 Task: Patient Sign in Sheet Template.
Action: Mouse pressed left at (282, 207)
Screenshot: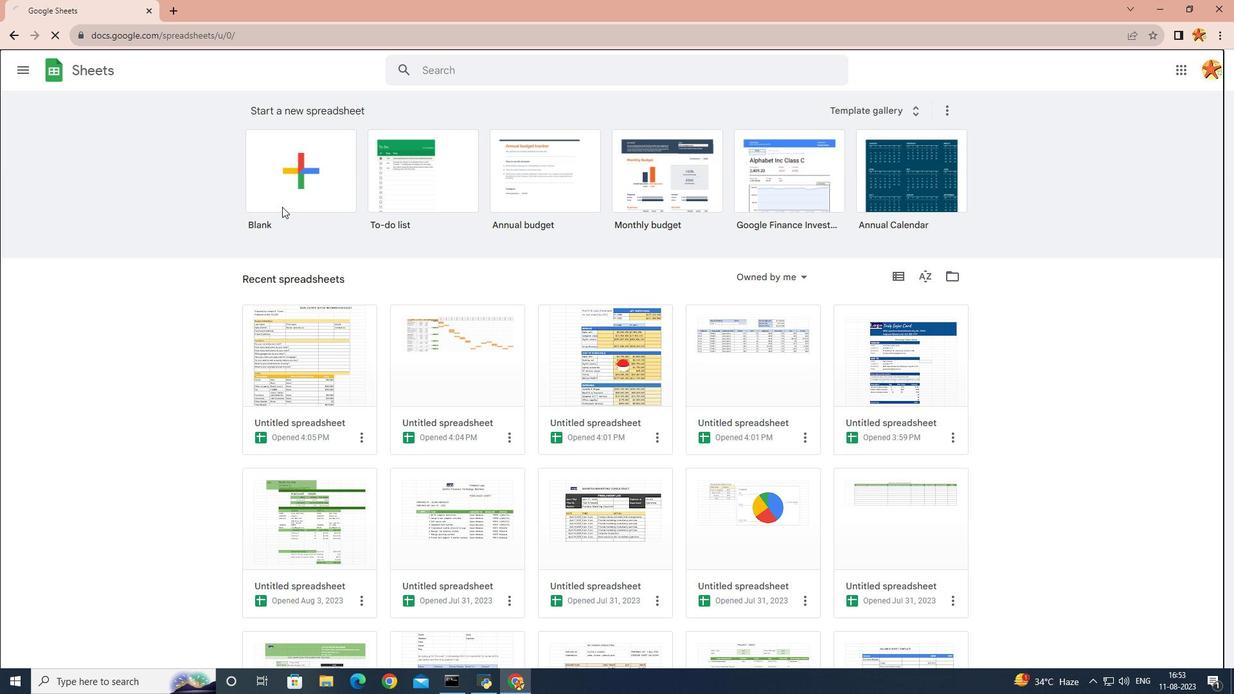 
Action: Mouse moved to (149, 178)
Screenshot: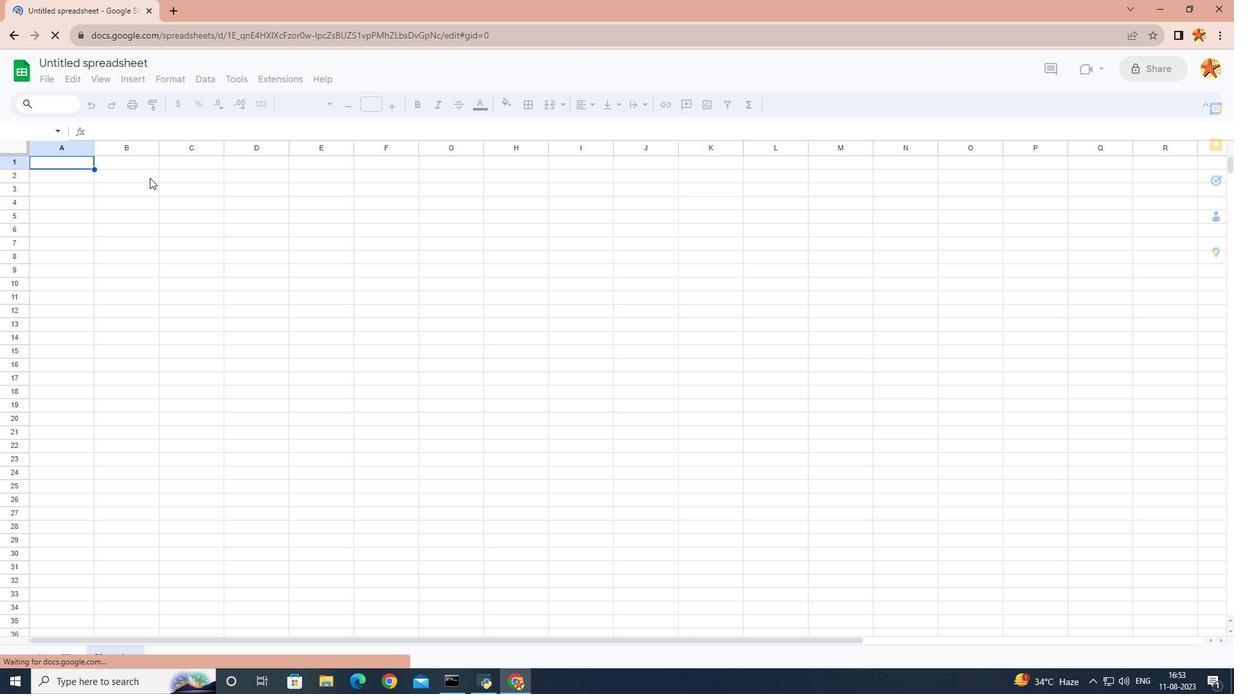 
Action: Mouse pressed left at (149, 178)
Screenshot: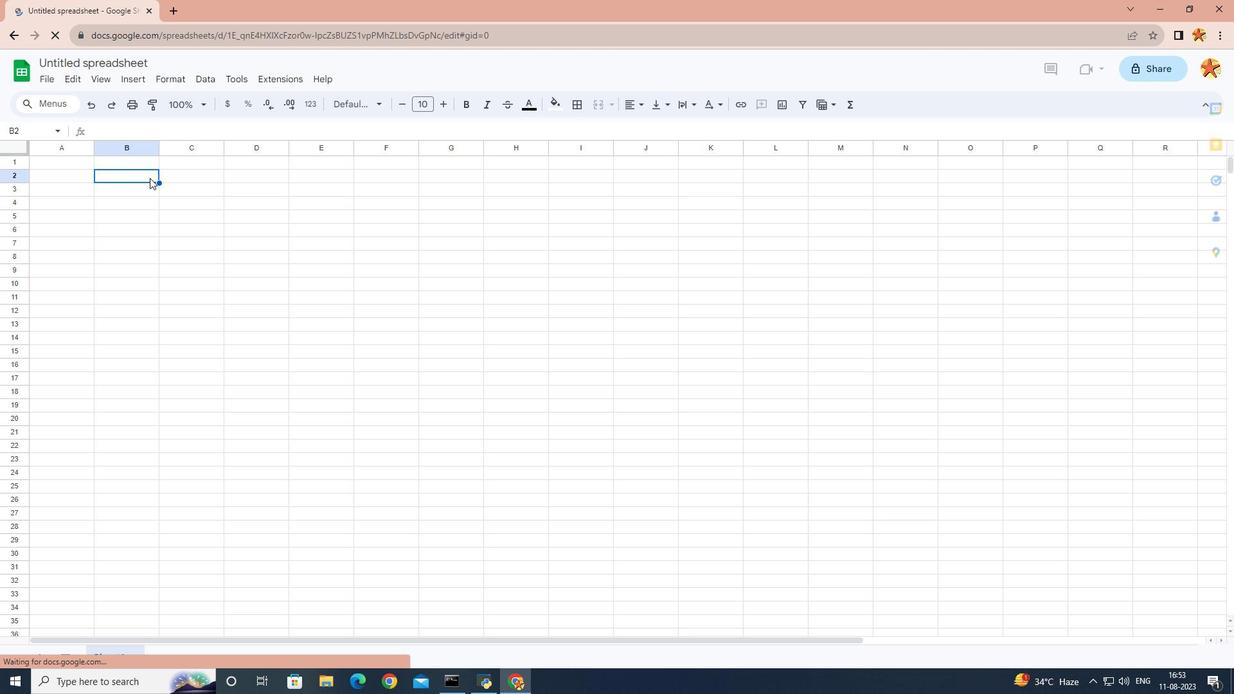 
Action: Mouse pressed left at (149, 178)
Screenshot: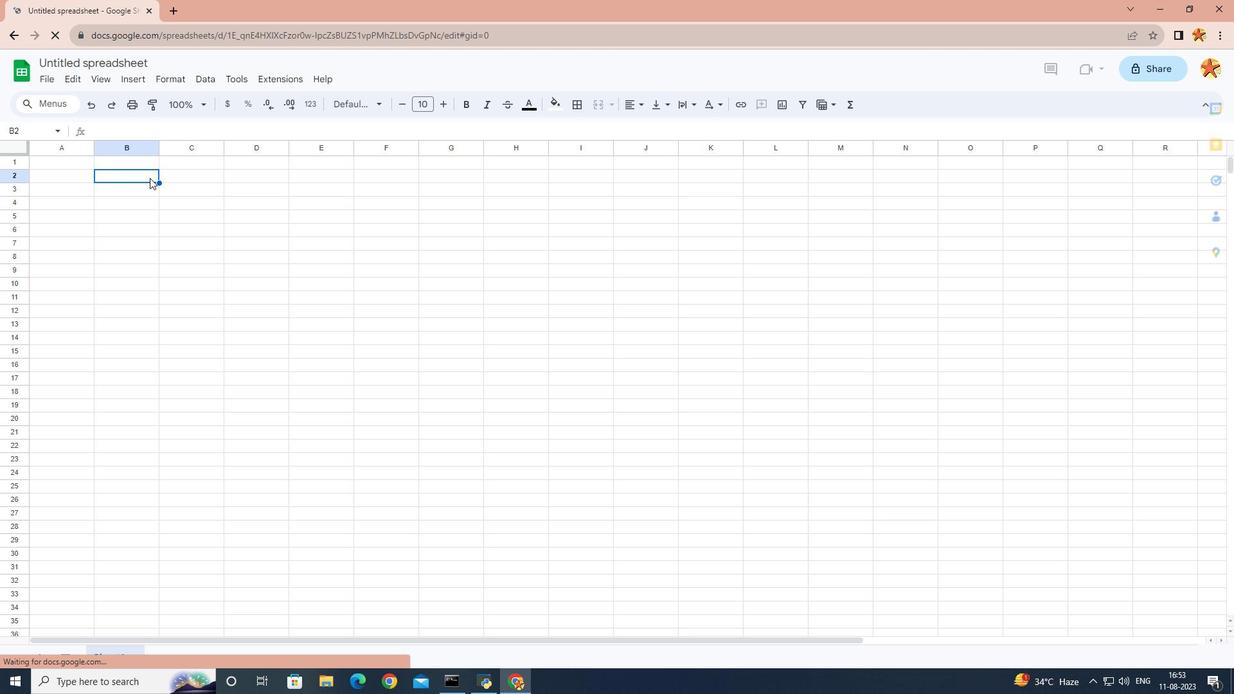 
Action: Mouse pressed left at (149, 178)
Screenshot: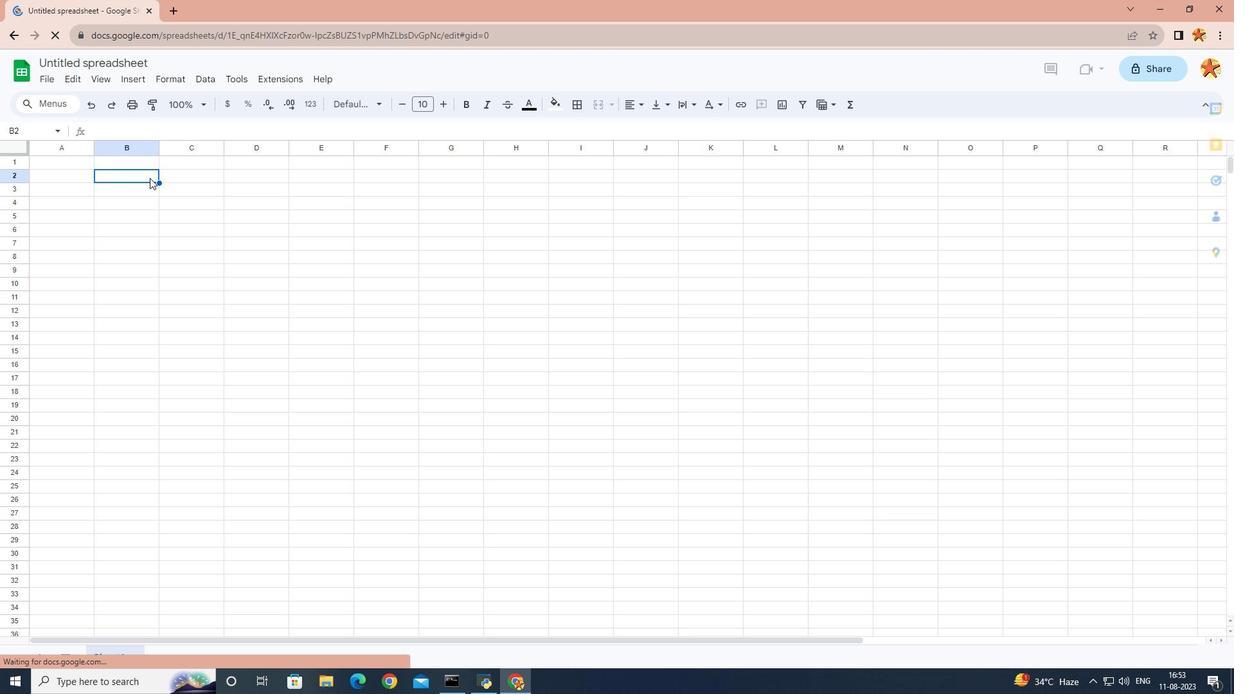 
Action: Mouse pressed left at (149, 178)
Screenshot: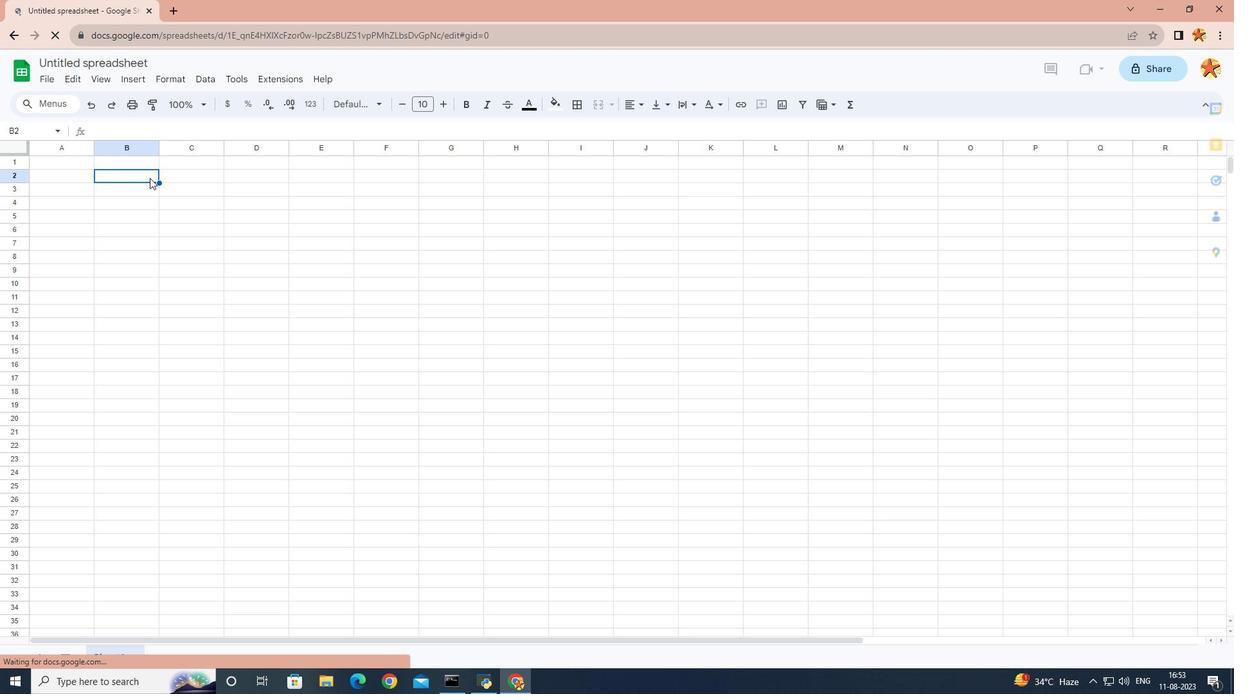 
Action: Mouse pressed left at (149, 178)
Screenshot: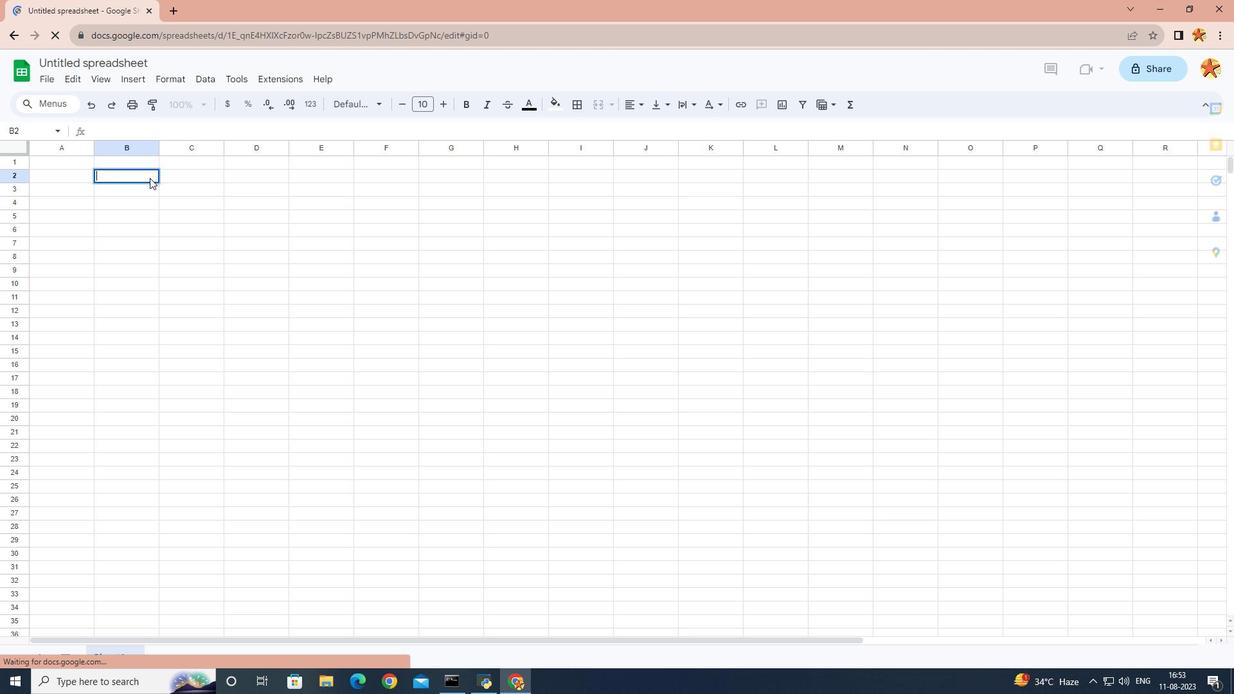 
Action: Mouse moved to (144, 177)
Screenshot: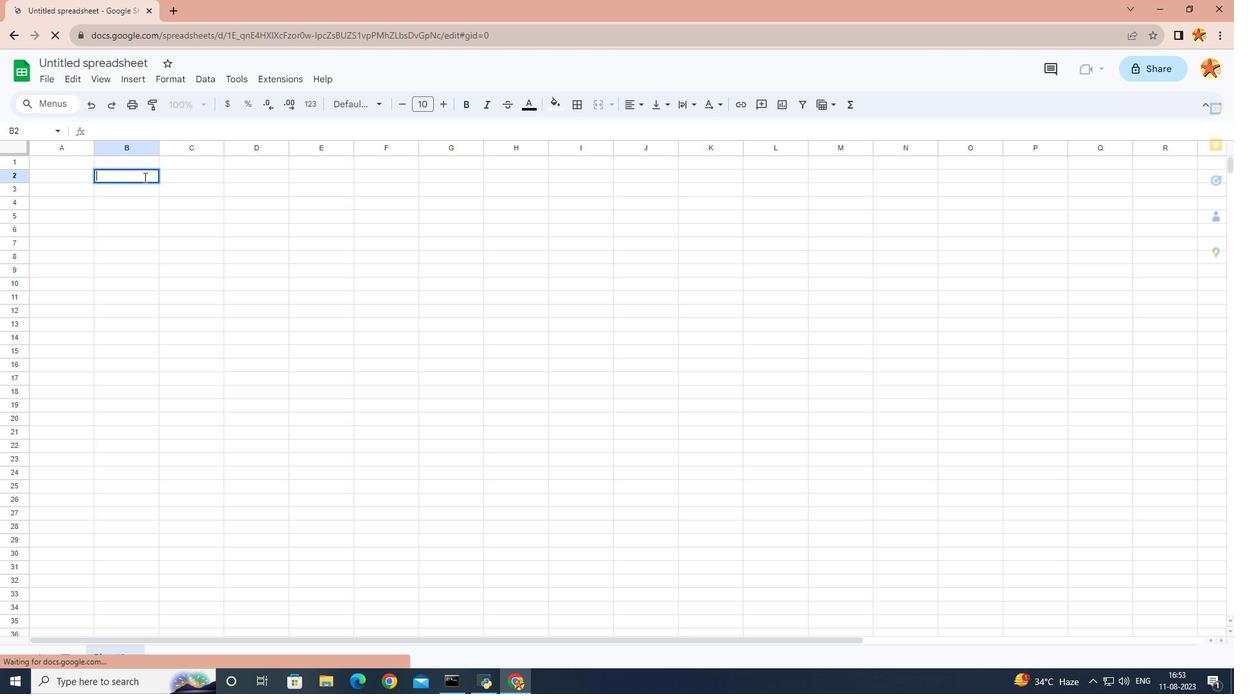 
Action: Key pressed <Key.caps_lock>ST.<Key.space>JOHN<Key.space>HJ<Key.backspace>OSPITAL
Screenshot: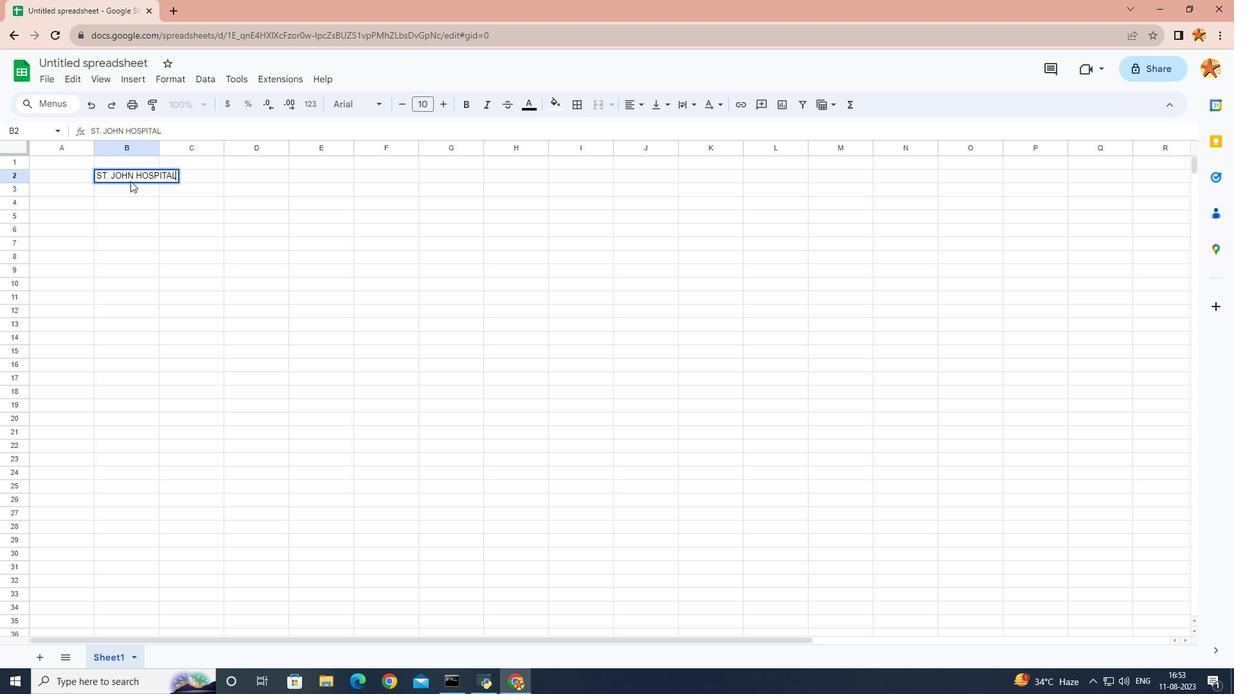 
Action: Mouse moved to (134, 251)
Screenshot: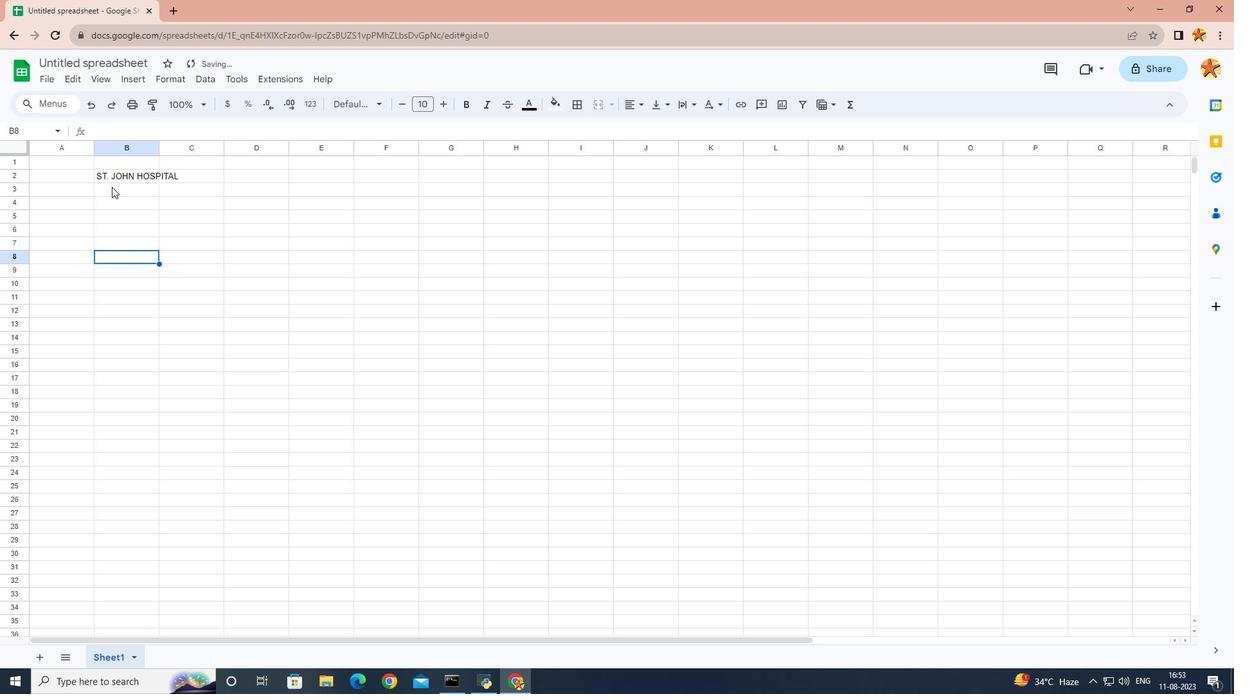 
Action: Mouse pressed left at (134, 251)
Screenshot: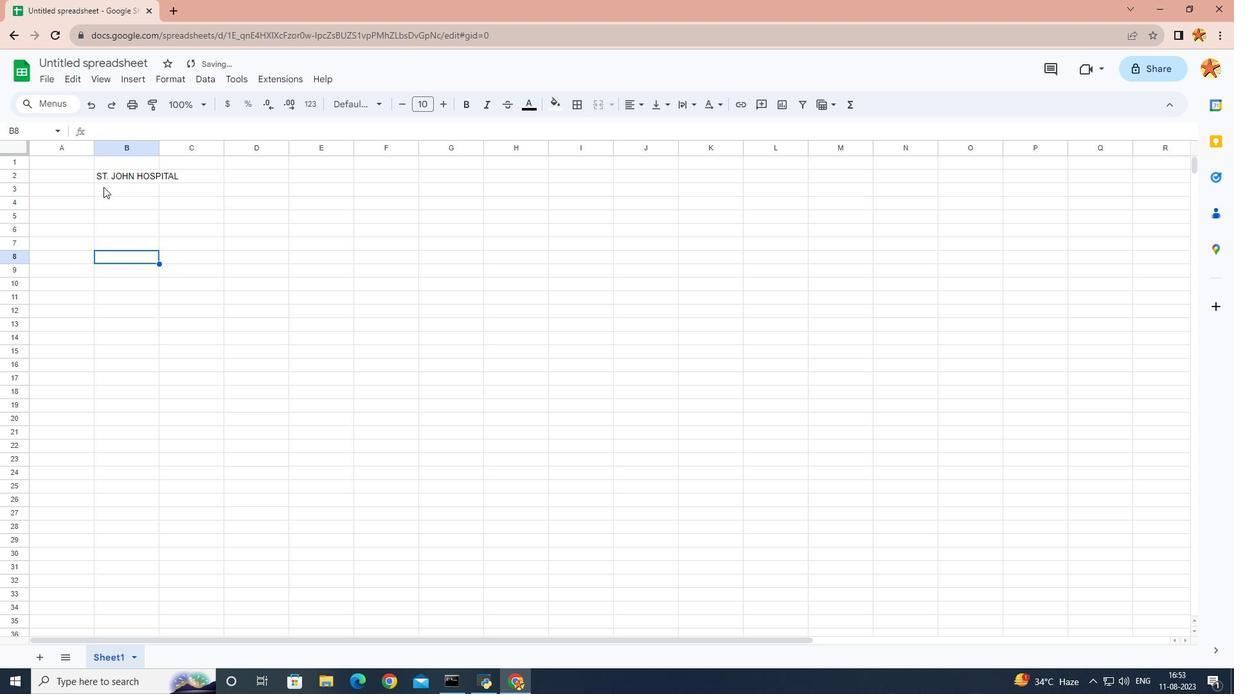 
Action: Mouse moved to (83, 192)
Screenshot: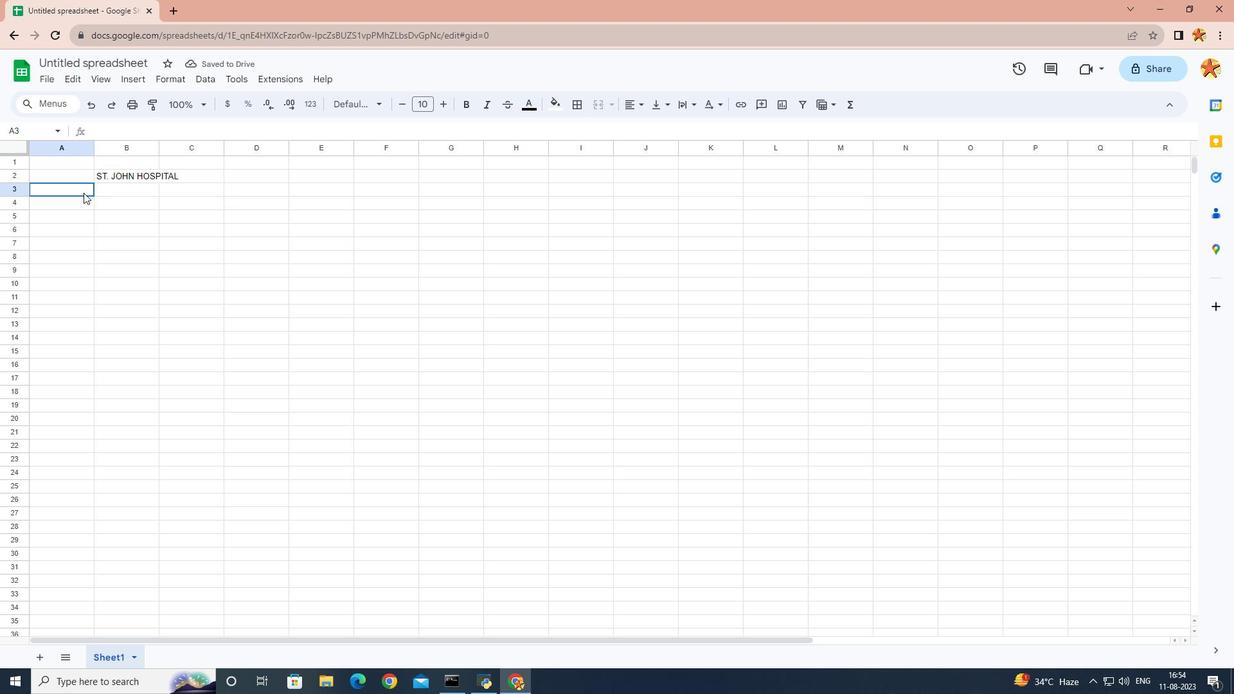 
Action: Mouse pressed left at (83, 192)
Screenshot: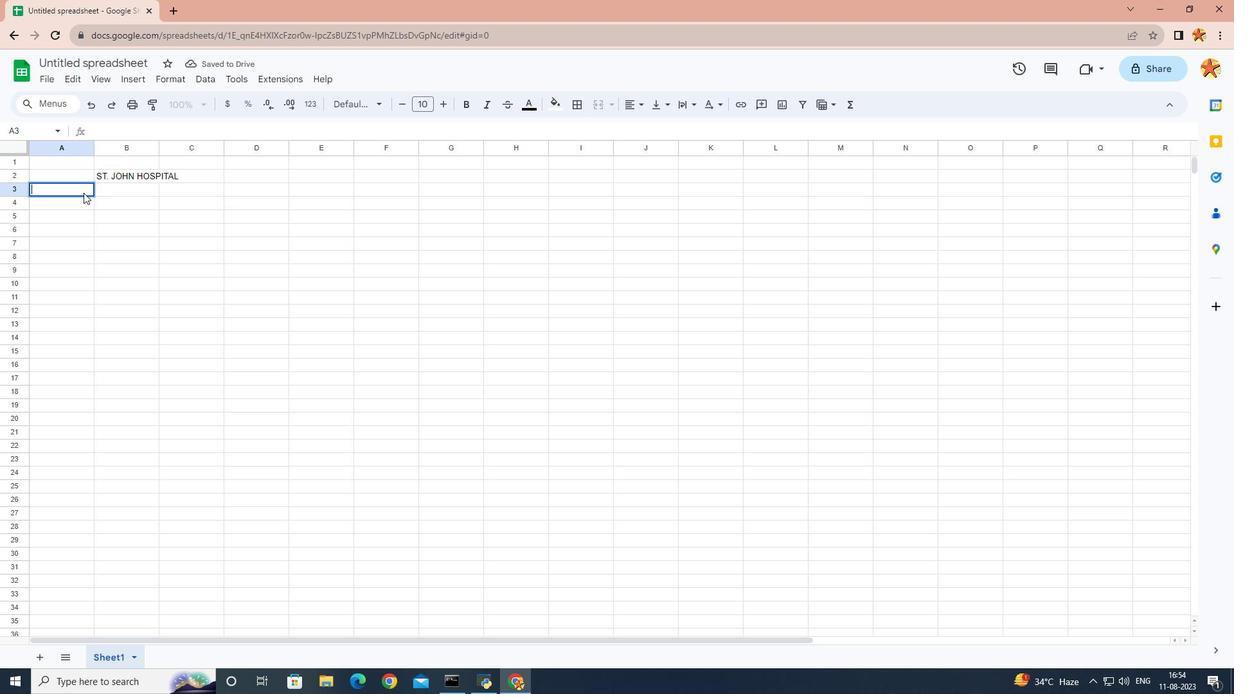 
Action: Mouse pressed left at (83, 192)
Screenshot: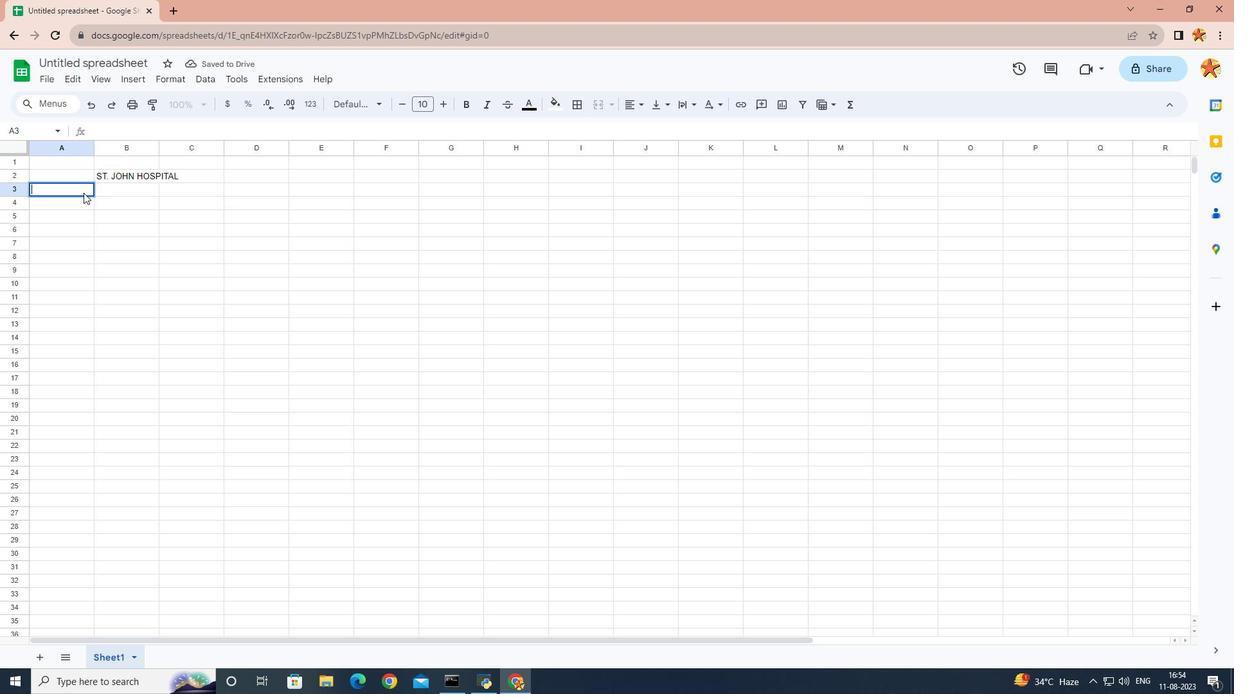
Action: Key pressed DATE
Screenshot: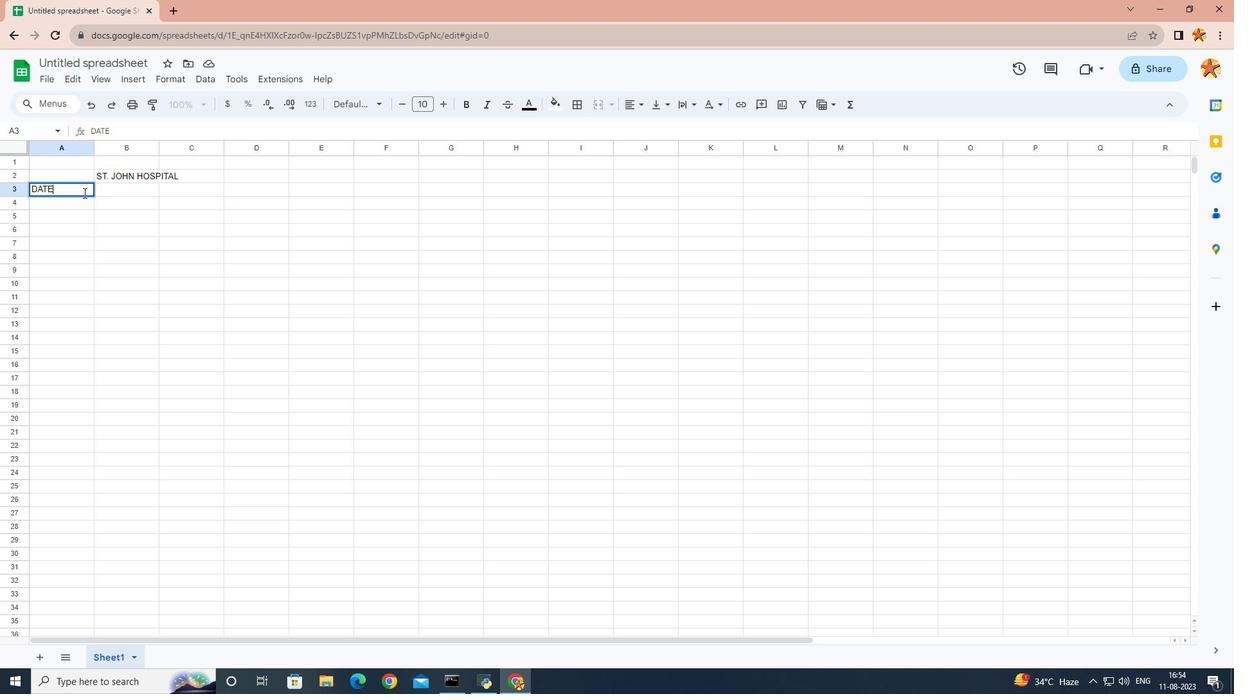 
Action: Mouse moved to (109, 189)
Screenshot: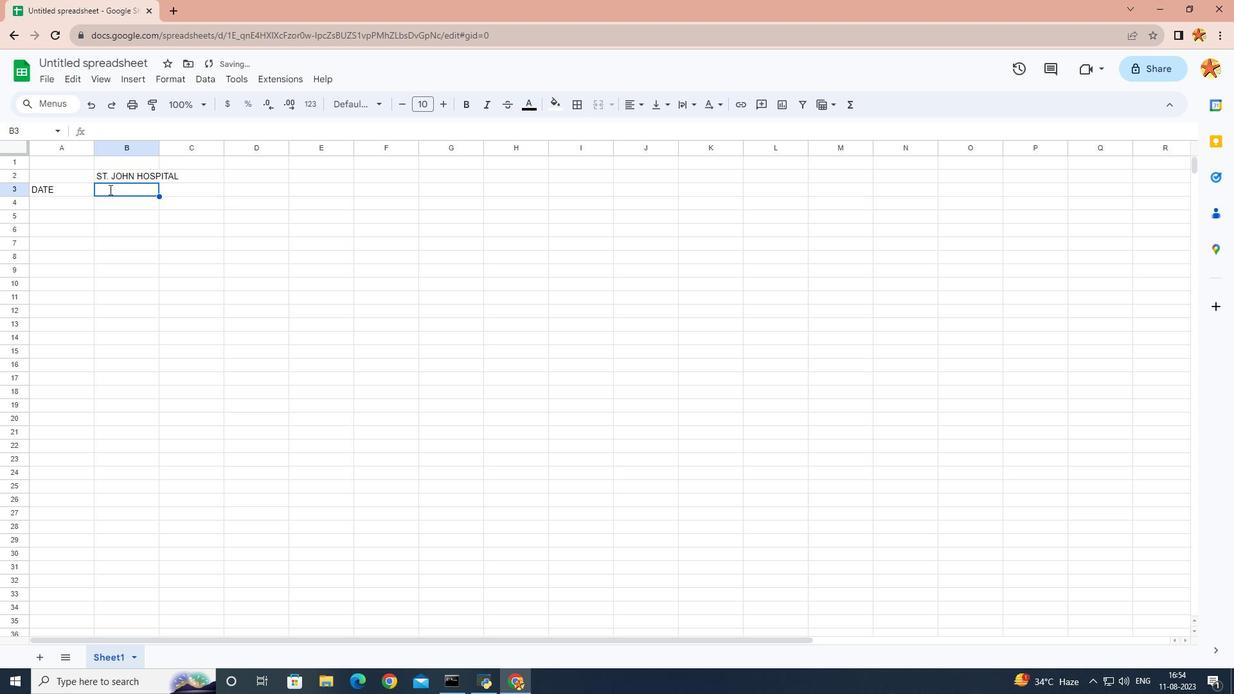 
Action: Mouse pressed left at (109, 189)
Screenshot: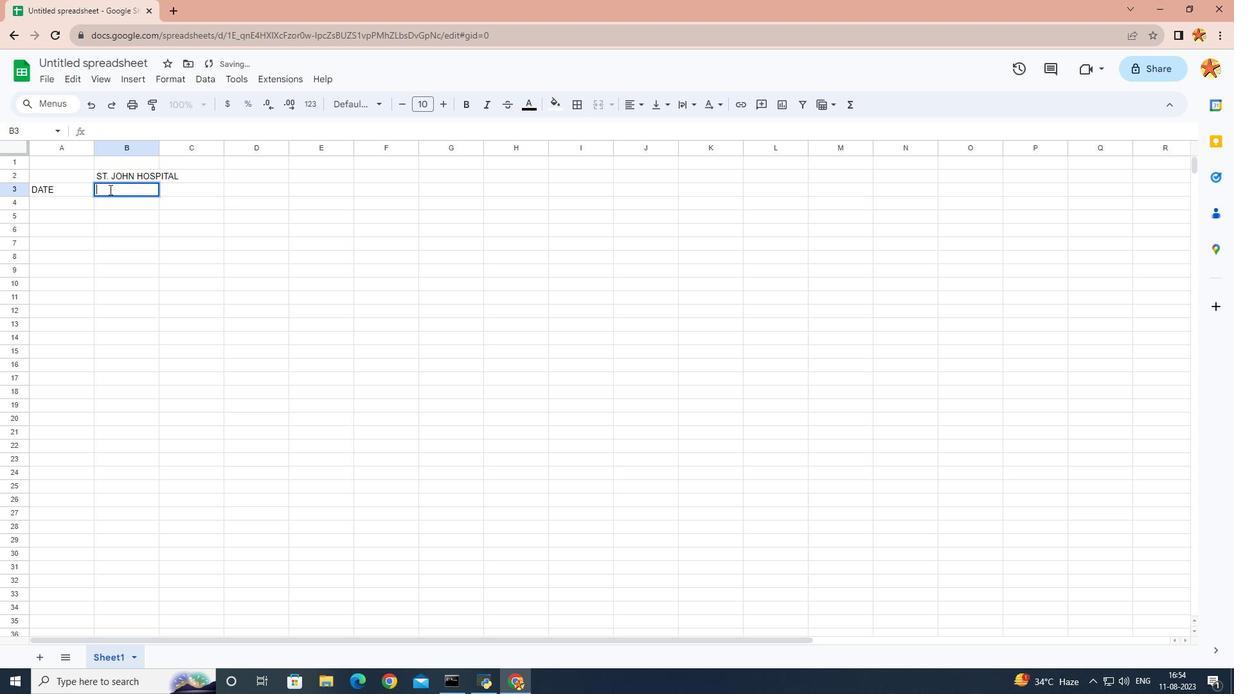 
Action: Mouse pressed left at (109, 189)
Screenshot: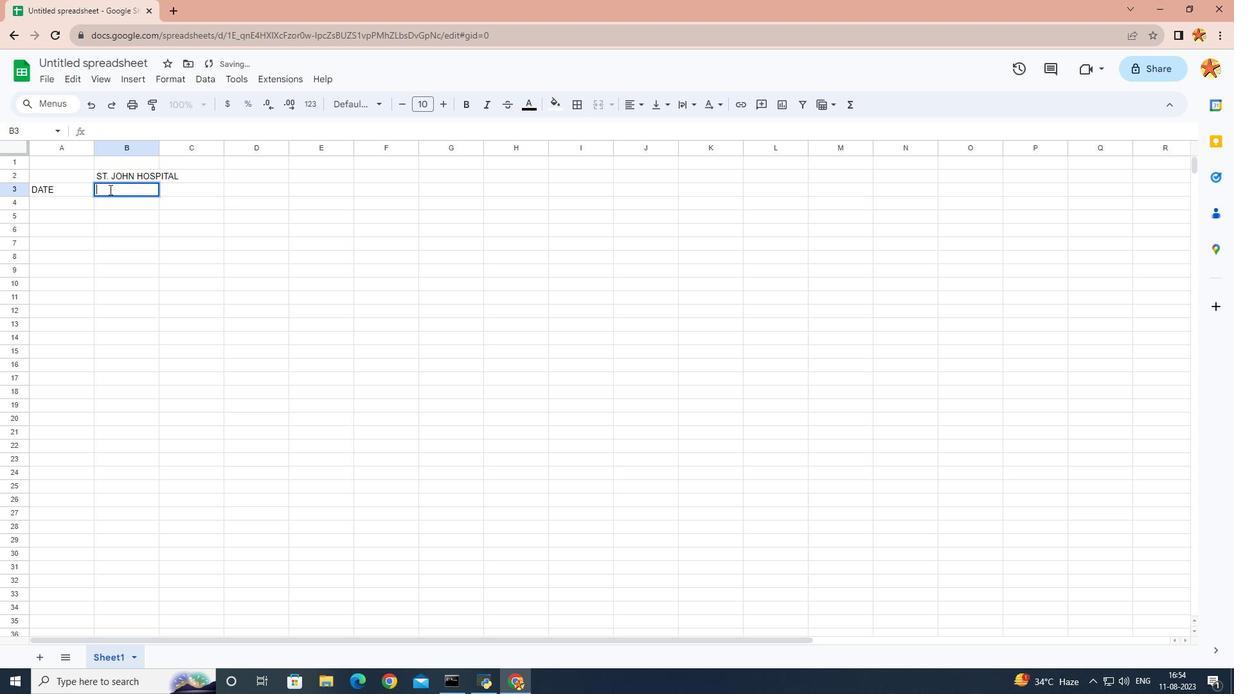 
Action: Key pressed PATIENT<Key.space>NAME
Screenshot: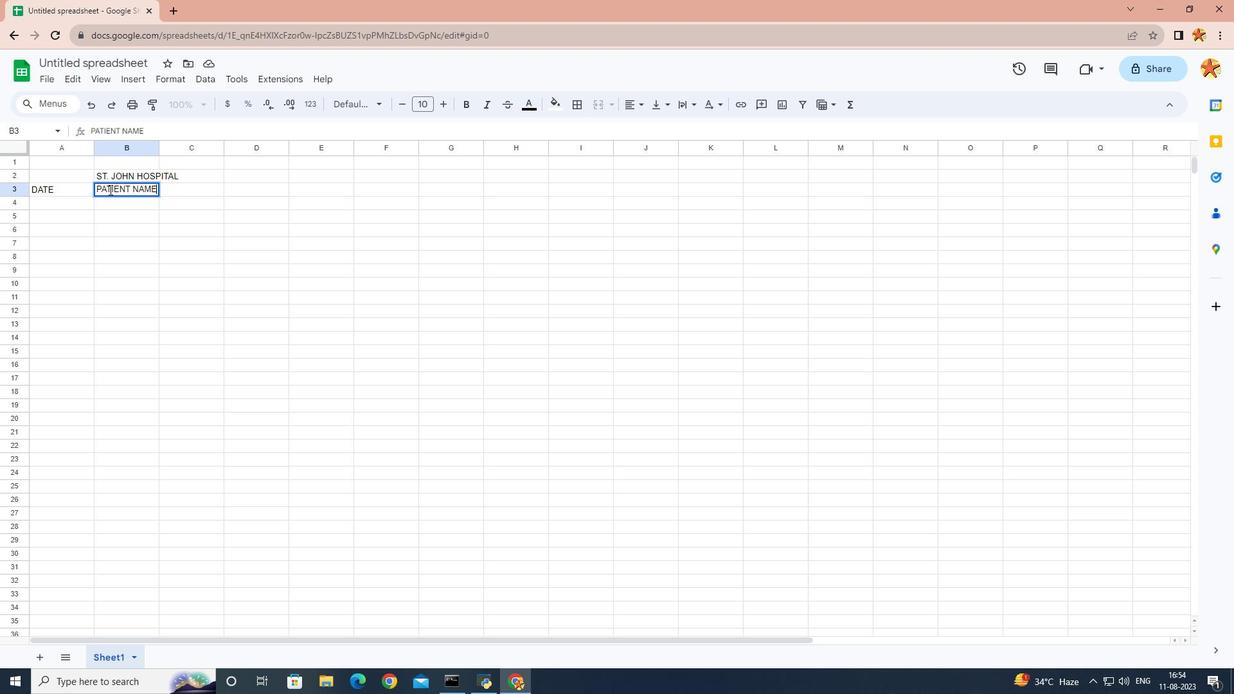 
Action: Mouse moved to (183, 191)
Screenshot: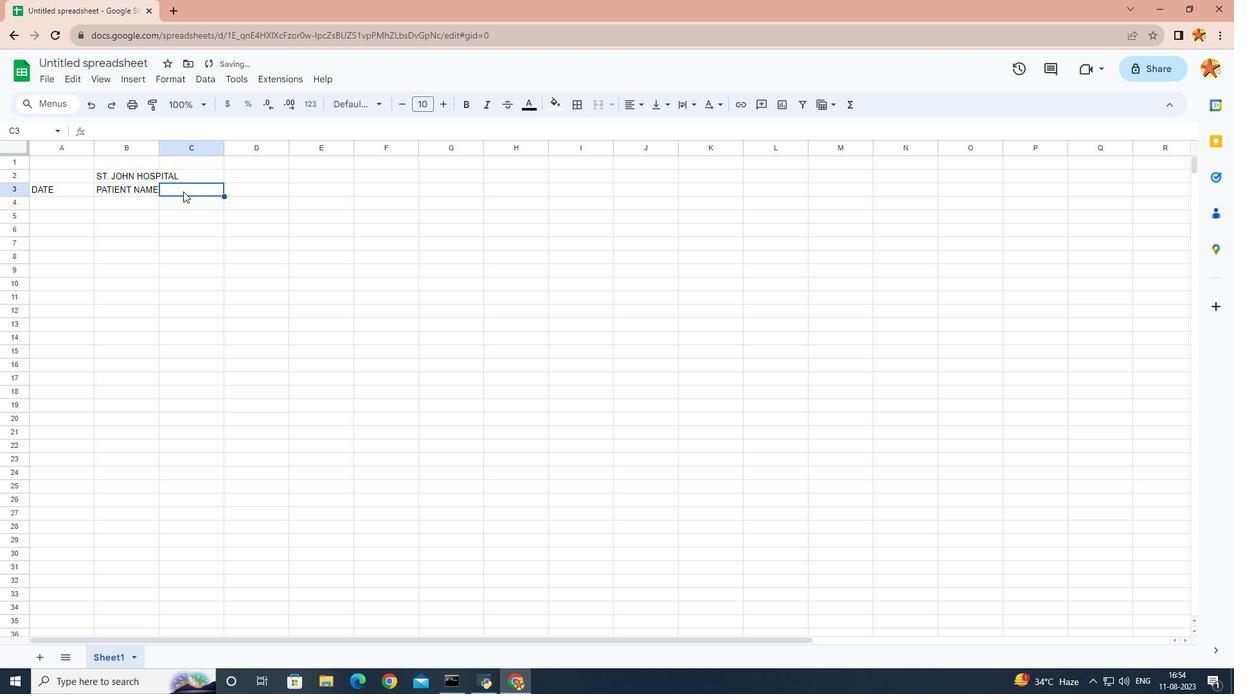 
Action: Mouse pressed left at (183, 191)
Screenshot: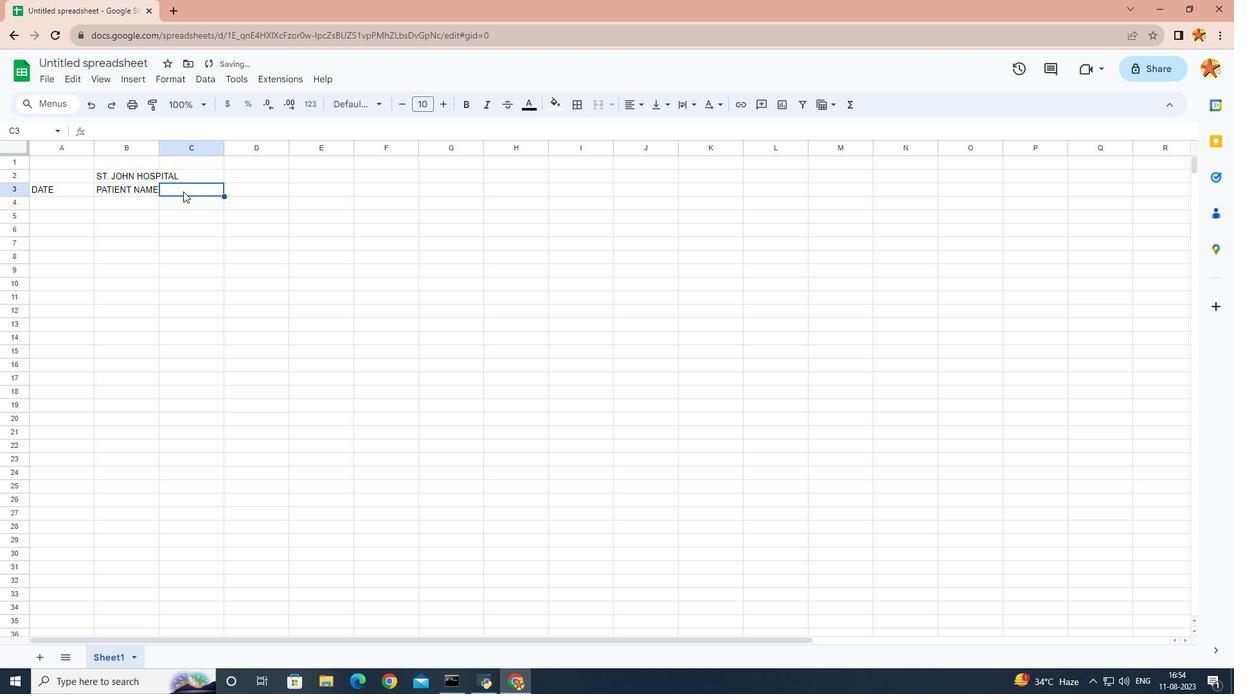 
Action: Mouse pressed left at (183, 191)
Screenshot: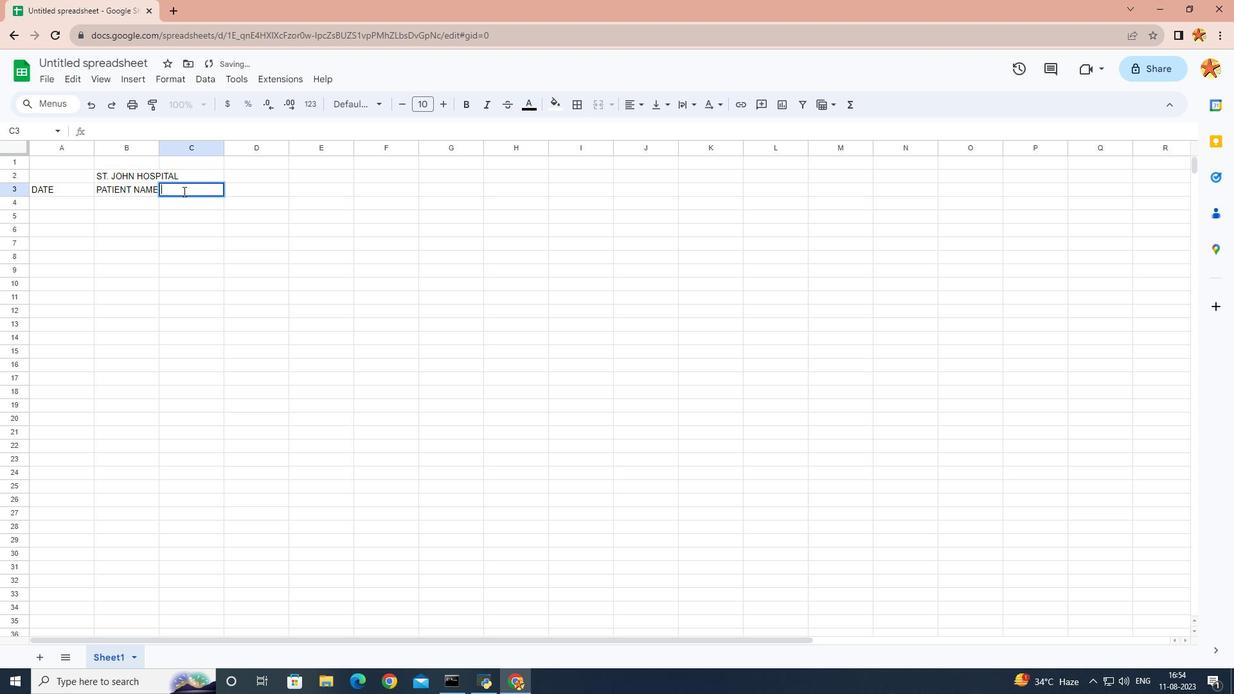
Action: Mouse pressed left at (183, 191)
Screenshot: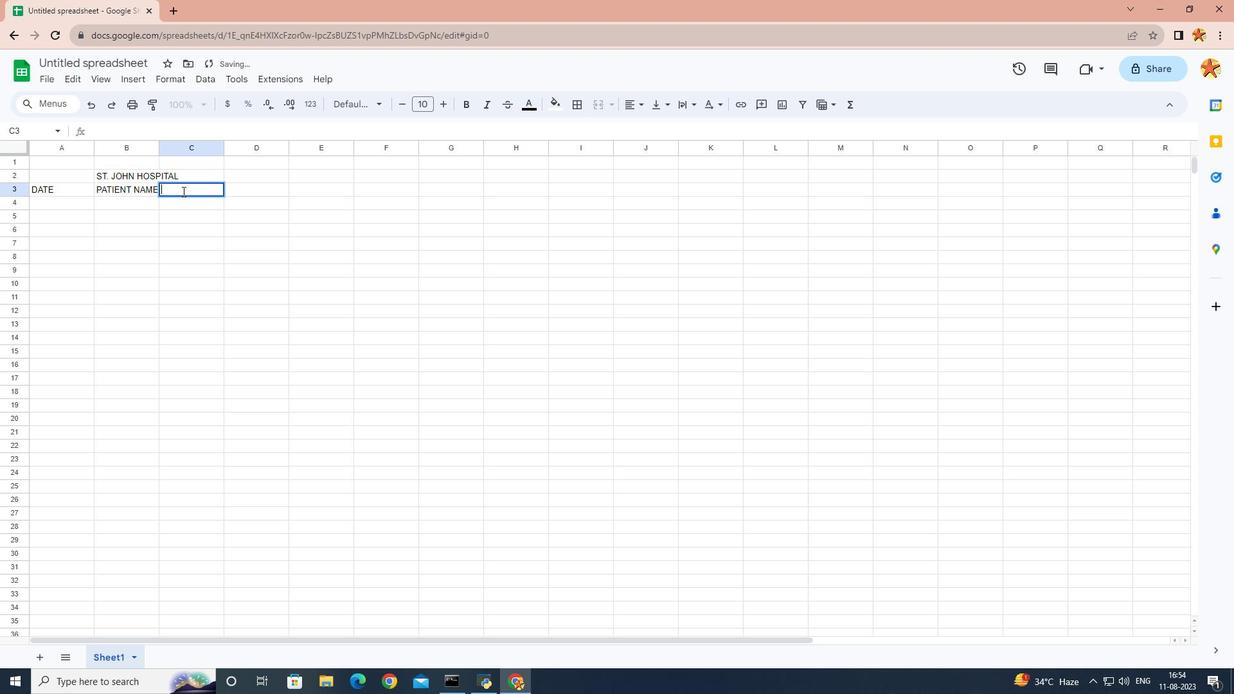 
Action: Mouse moved to (182, 191)
Screenshot: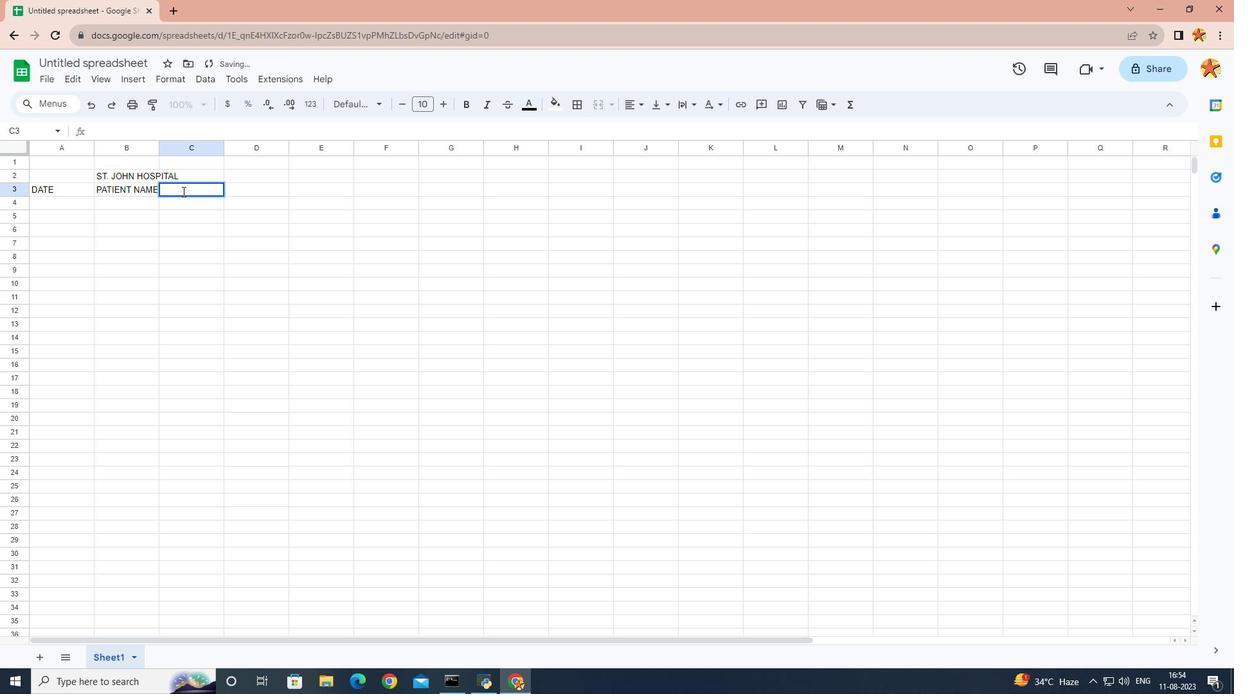 
Action: Key pressed SYMPTOMS
Screenshot: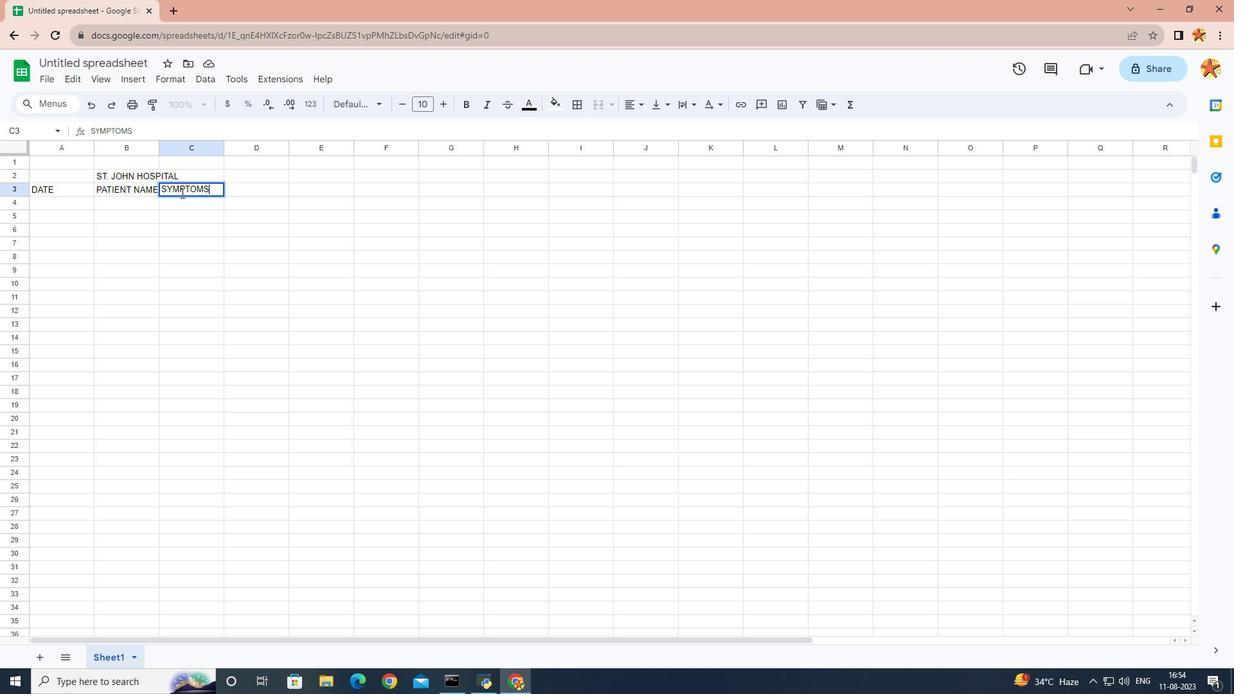 
Action: Mouse moved to (256, 186)
Screenshot: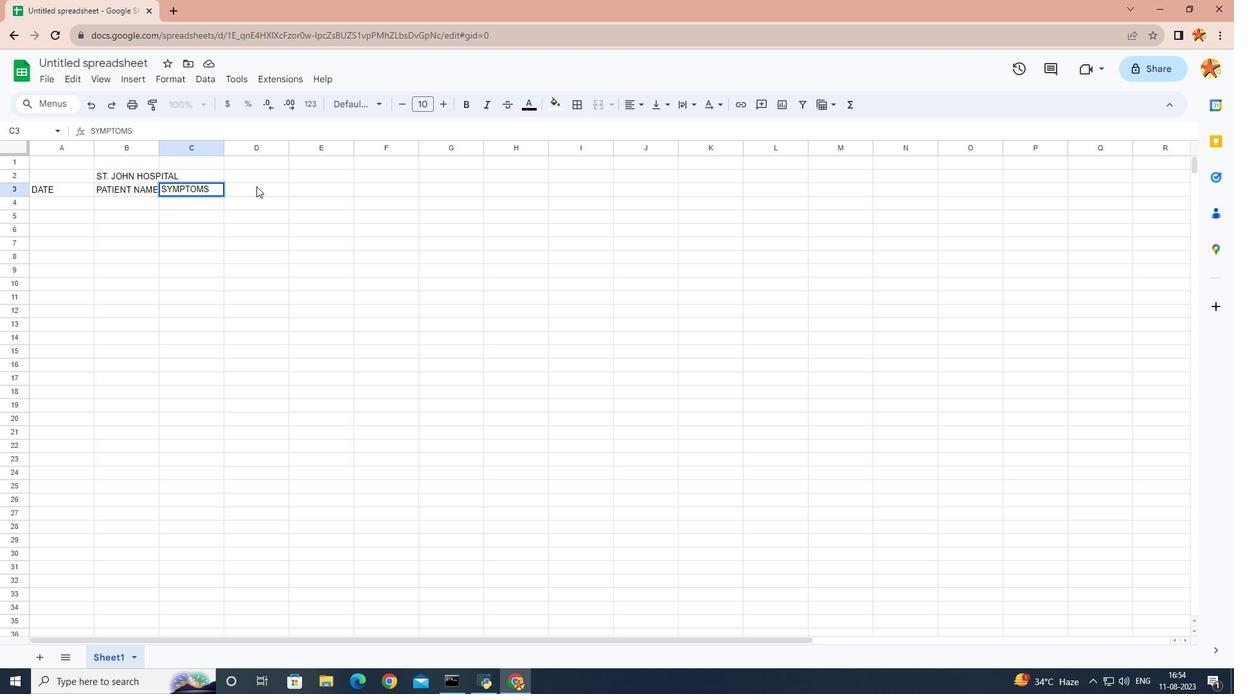 
Action: Mouse pressed left at (256, 186)
Screenshot: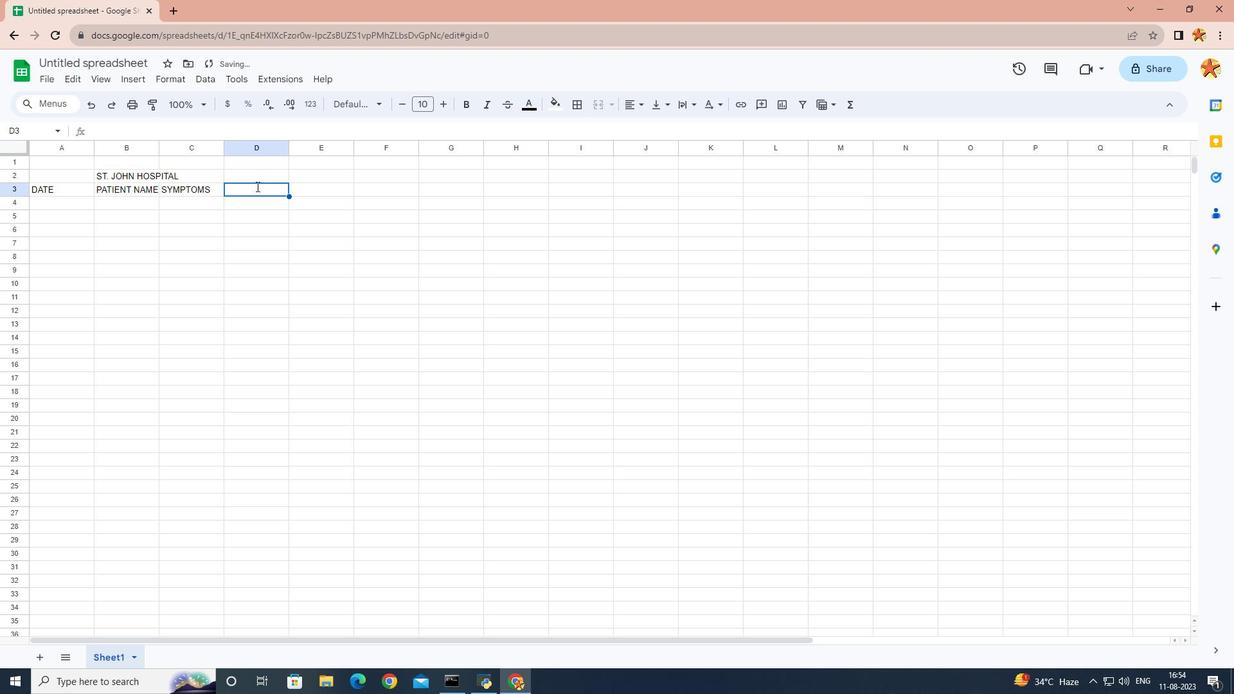 
Action: Mouse pressed left at (256, 186)
Screenshot: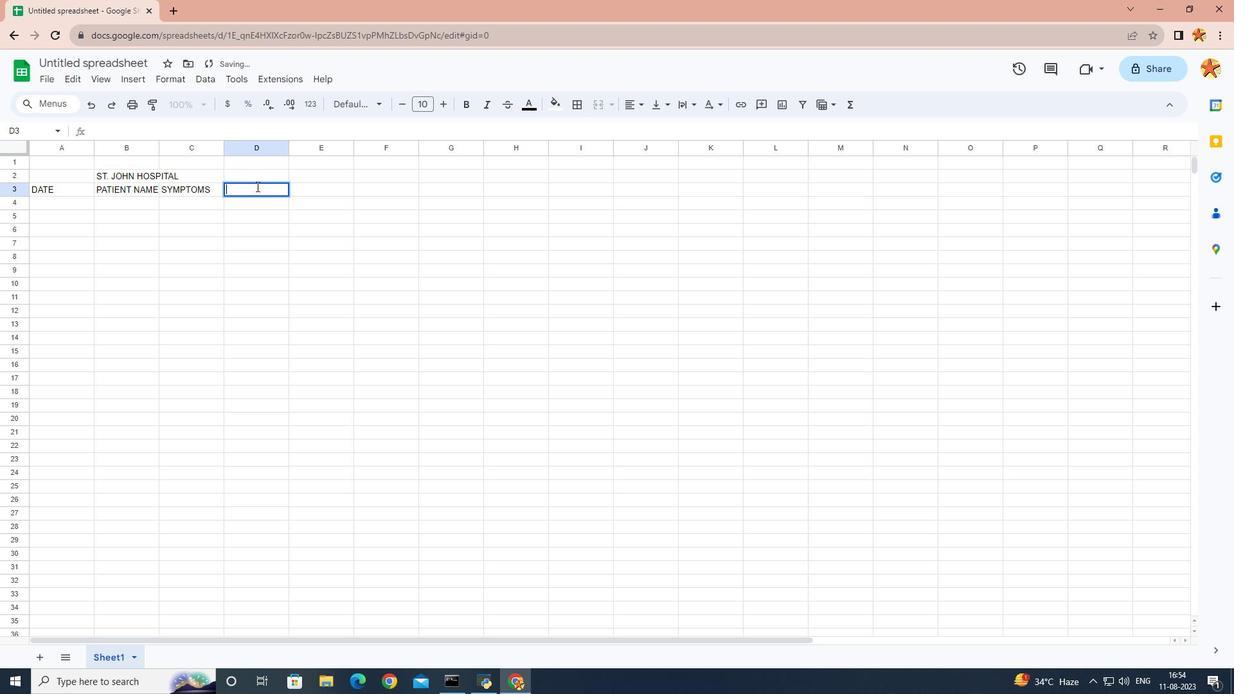 
Action: Mouse moved to (256, 186)
Screenshot: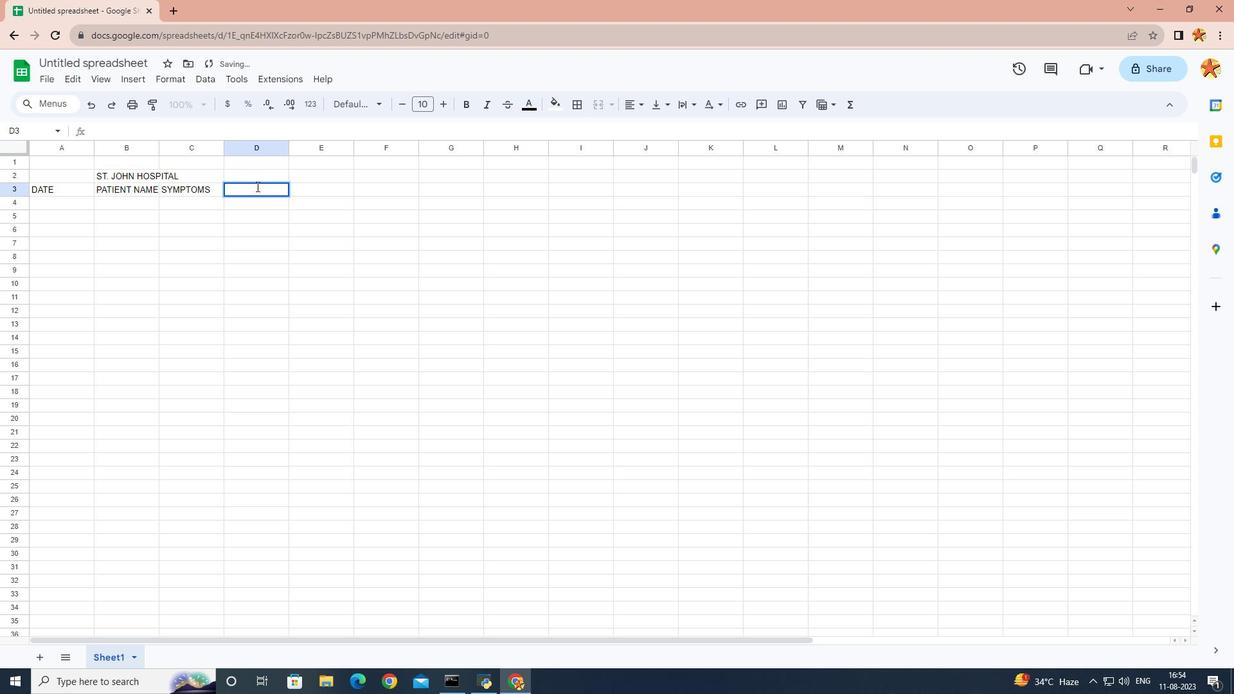 
Action: Key pressed DOCTORS<Key.backspace><Key.space>
Screenshot: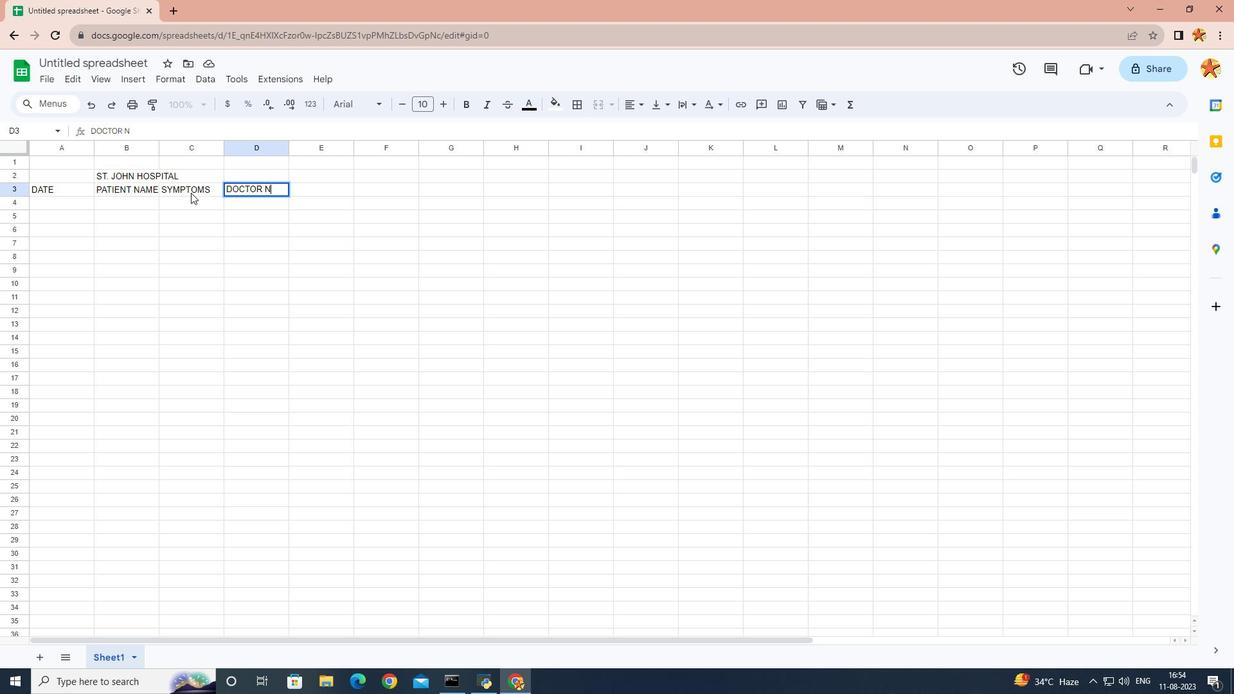 
Action: Mouse moved to (190, 192)
Screenshot: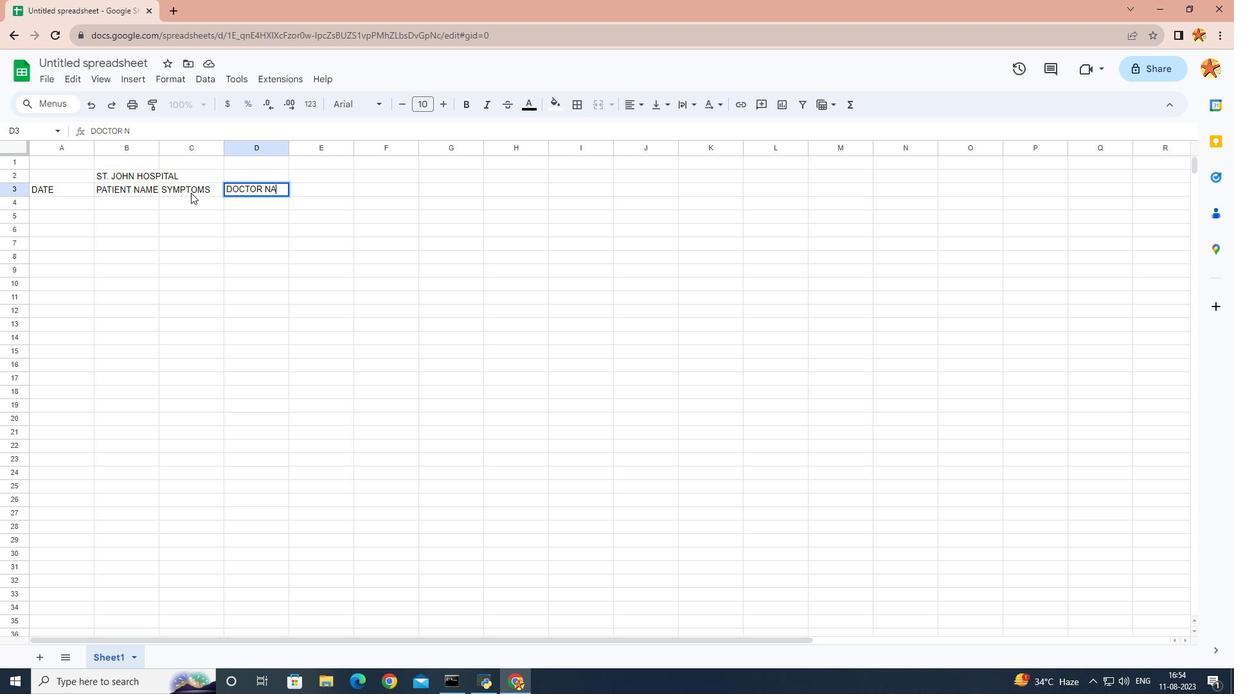 
Action: Key pressed NAME
Screenshot: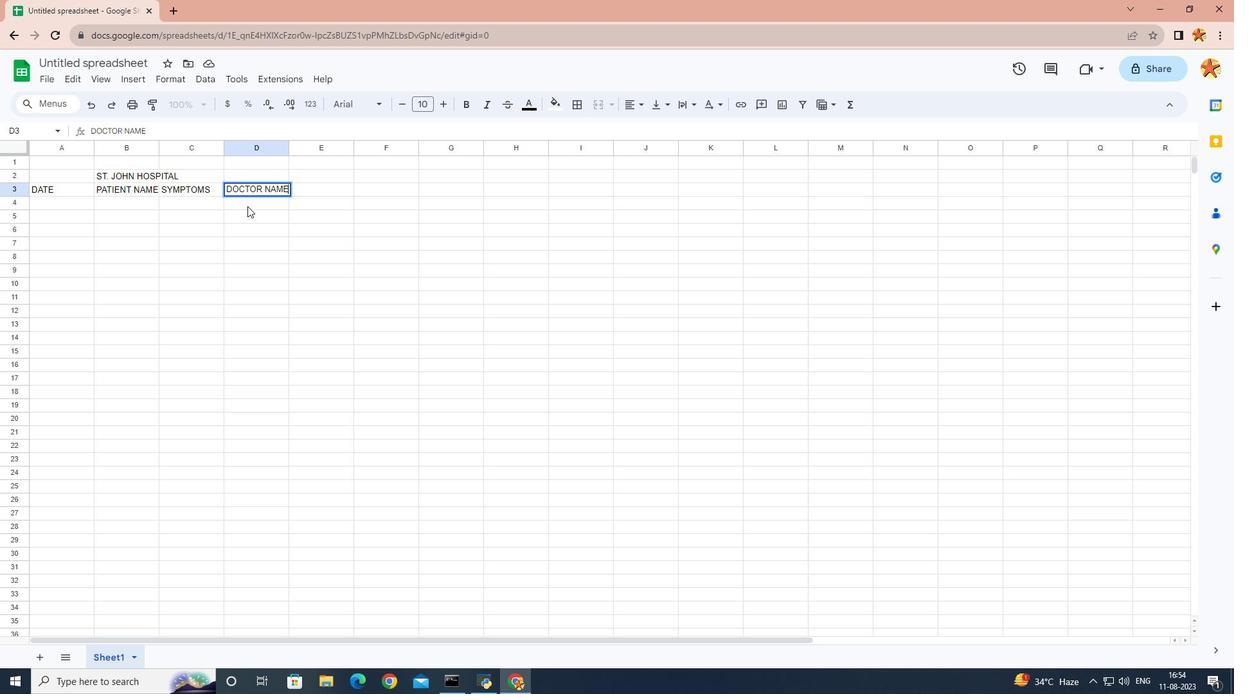 
Action: Mouse moved to (154, 349)
Screenshot: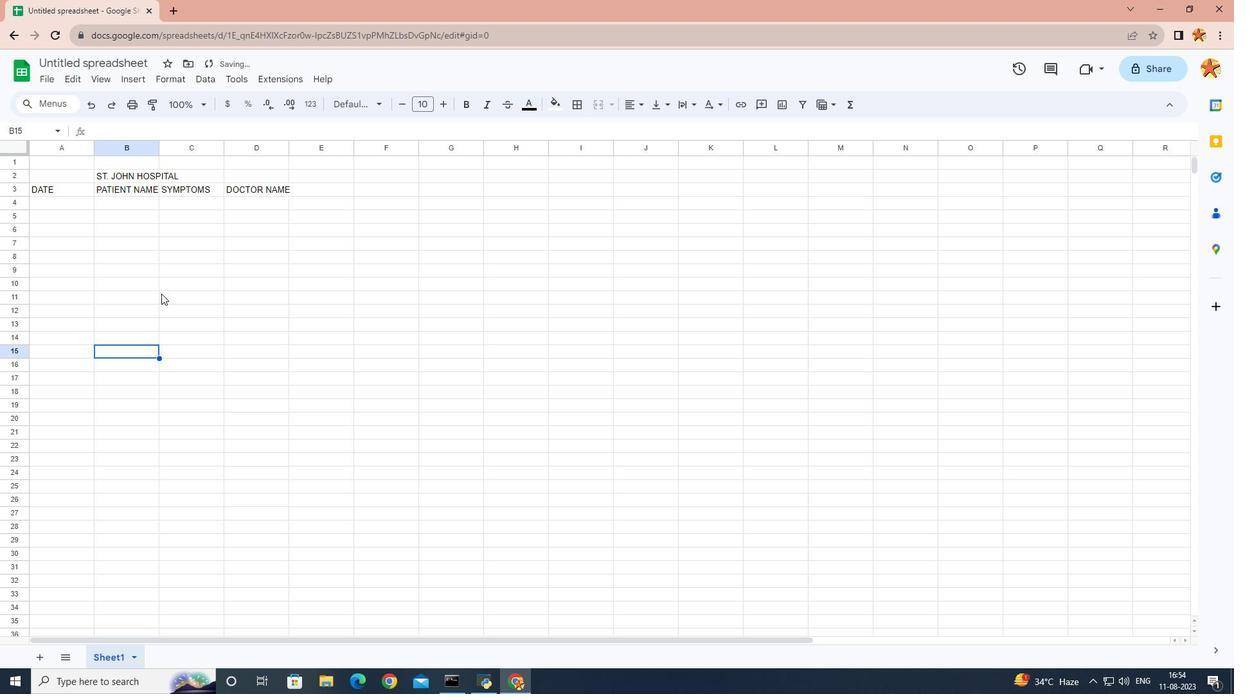 
Action: Mouse pressed left at (154, 349)
Screenshot: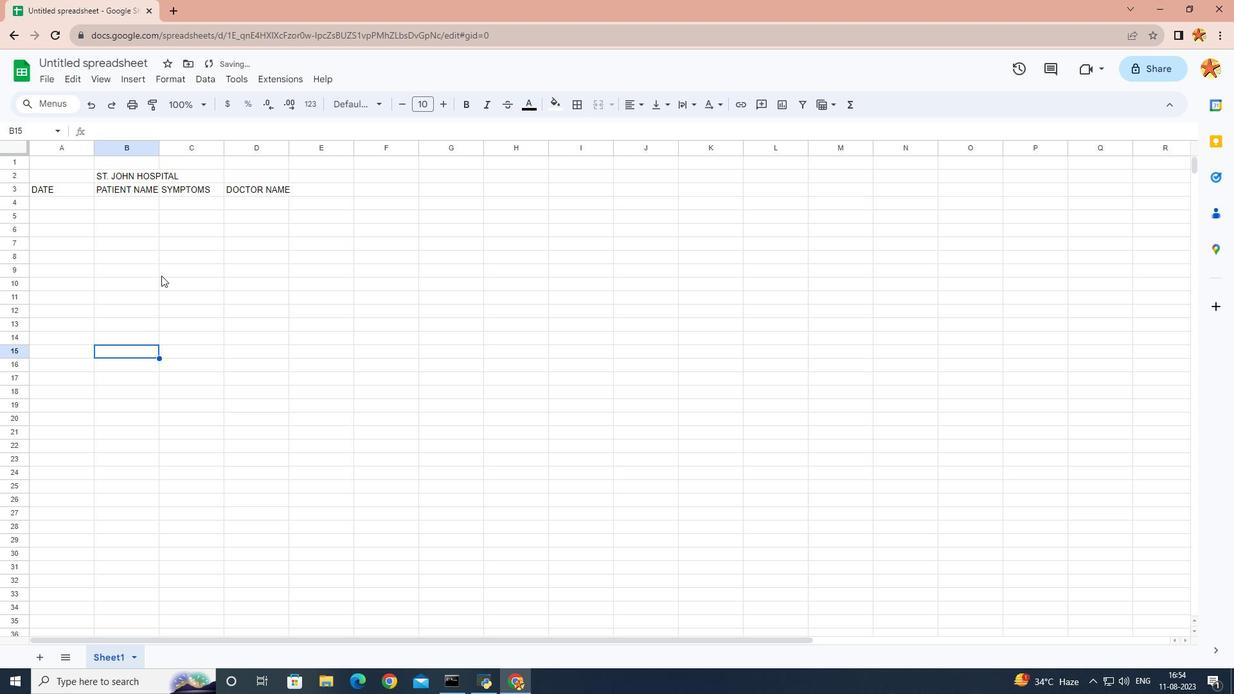 
Action: Mouse moved to (57, 201)
Screenshot: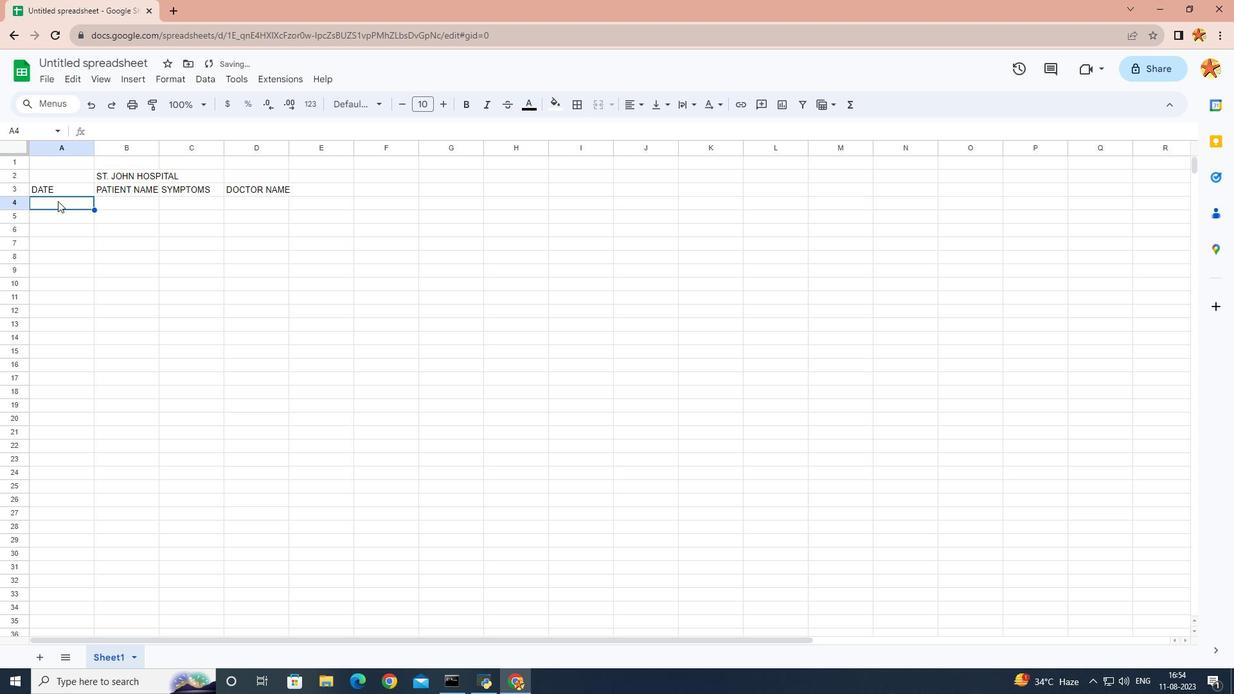 
Action: Mouse pressed left at (57, 201)
Screenshot: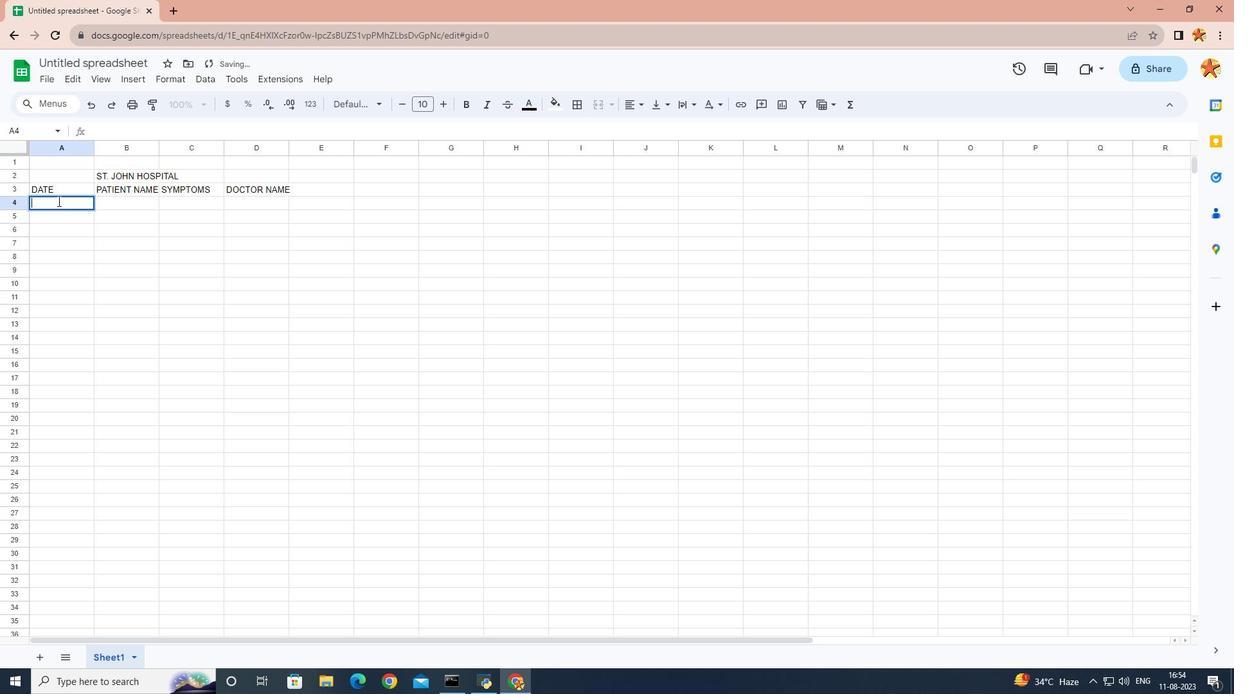 
Action: Mouse pressed left at (57, 201)
Screenshot: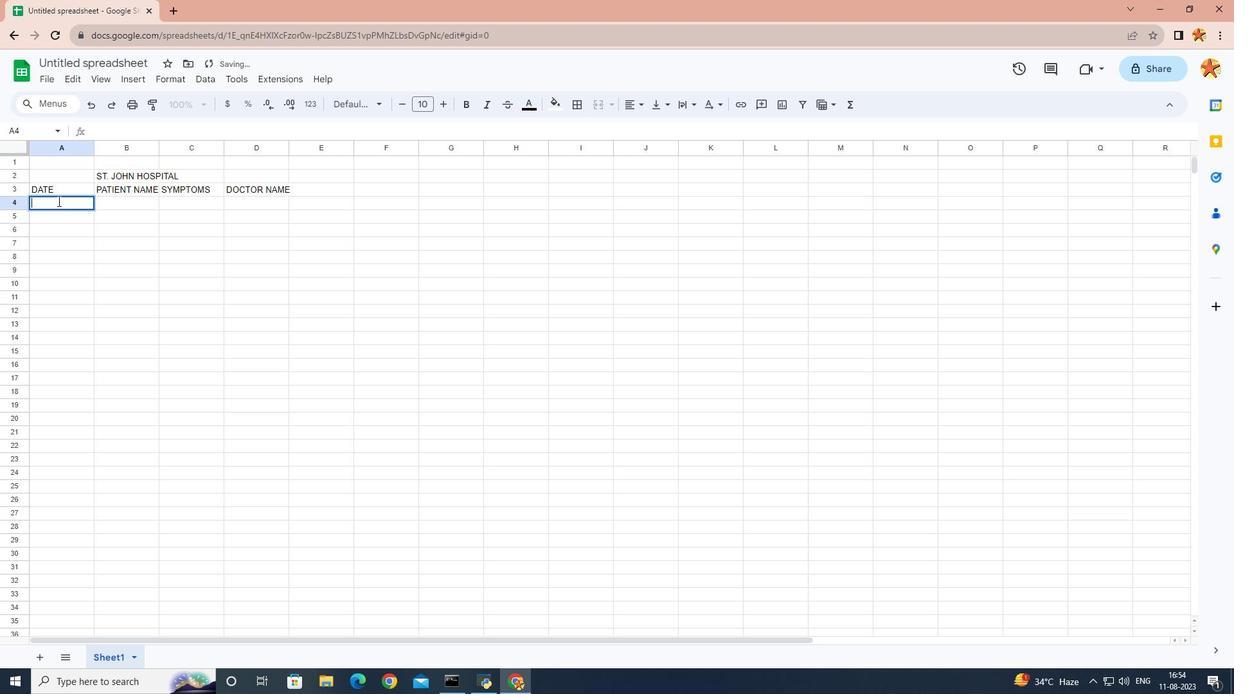 
Action: Key pressed 1
Screenshot: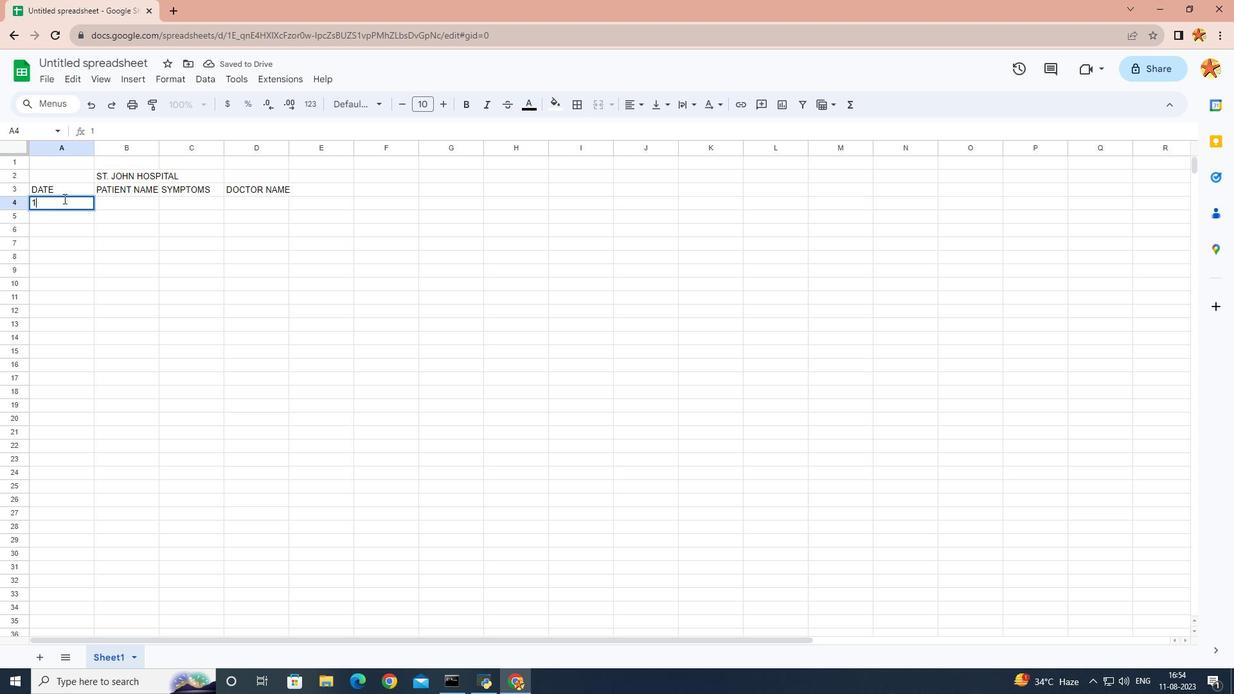 
Action: Mouse moved to (63, 198)
Screenshot: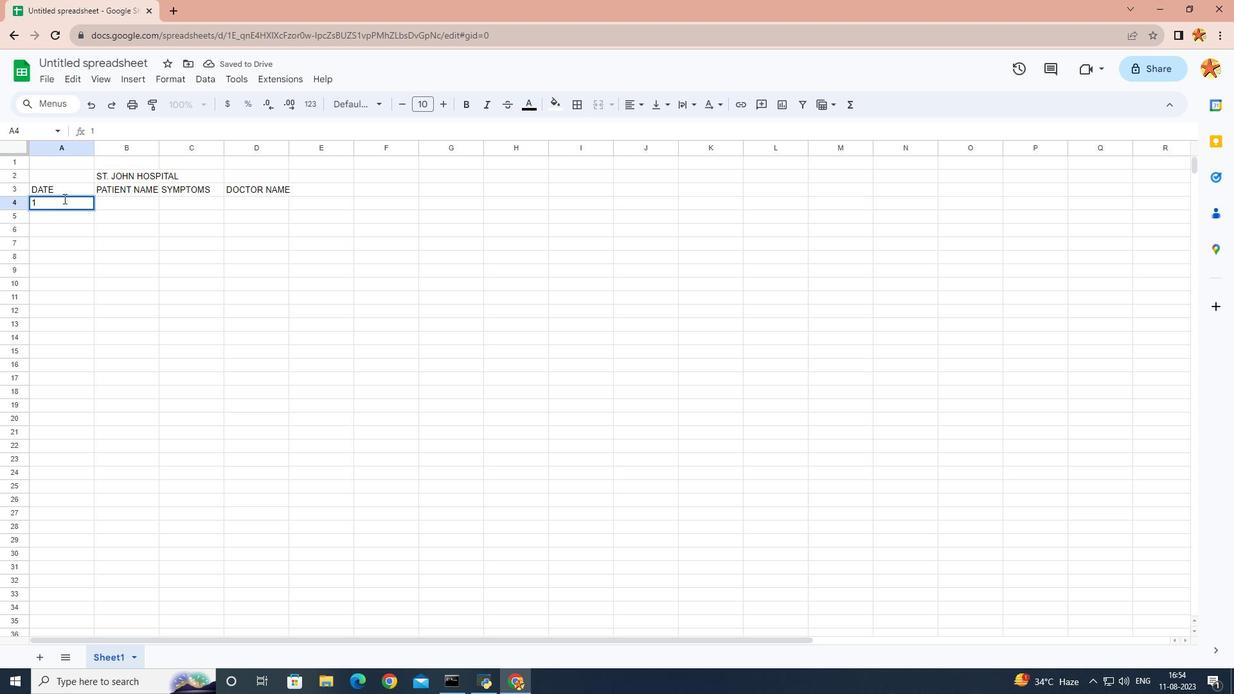 
Action: Key pressed /07/202<Key.enter>
Screenshot: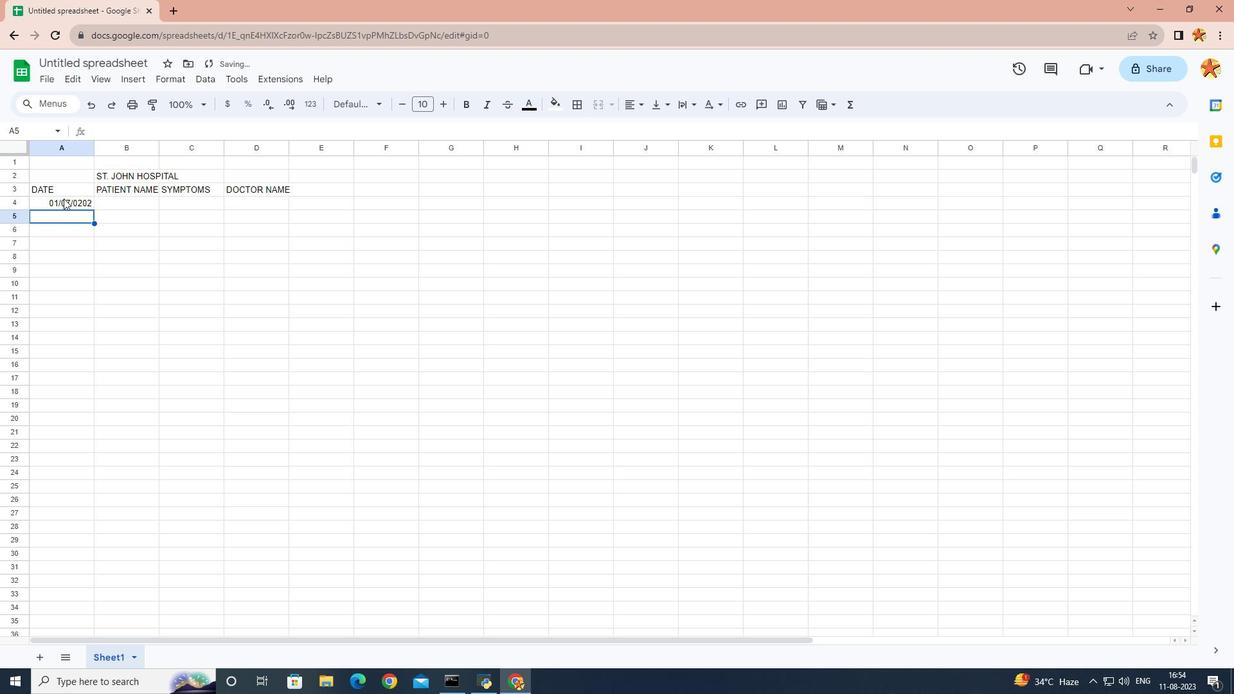 
Action: Mouse moved to (72, 208)
Screenshot: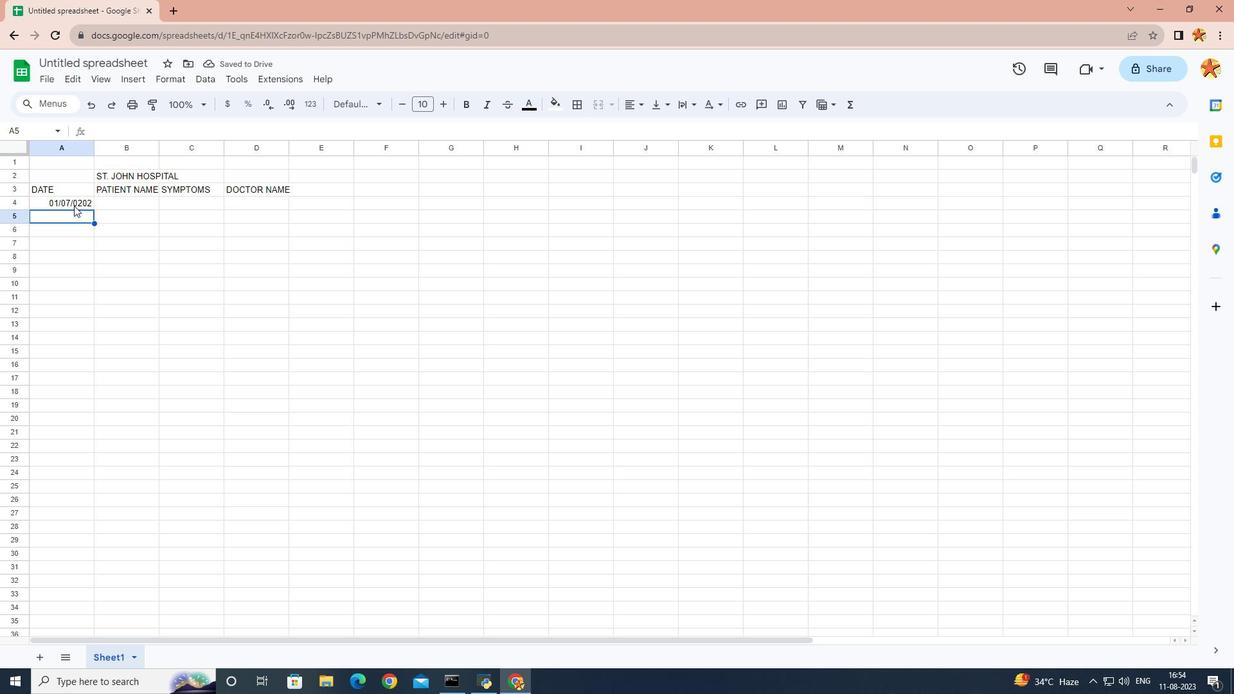 
Action: Mouse pressed left at (72, 208)
Screenshot: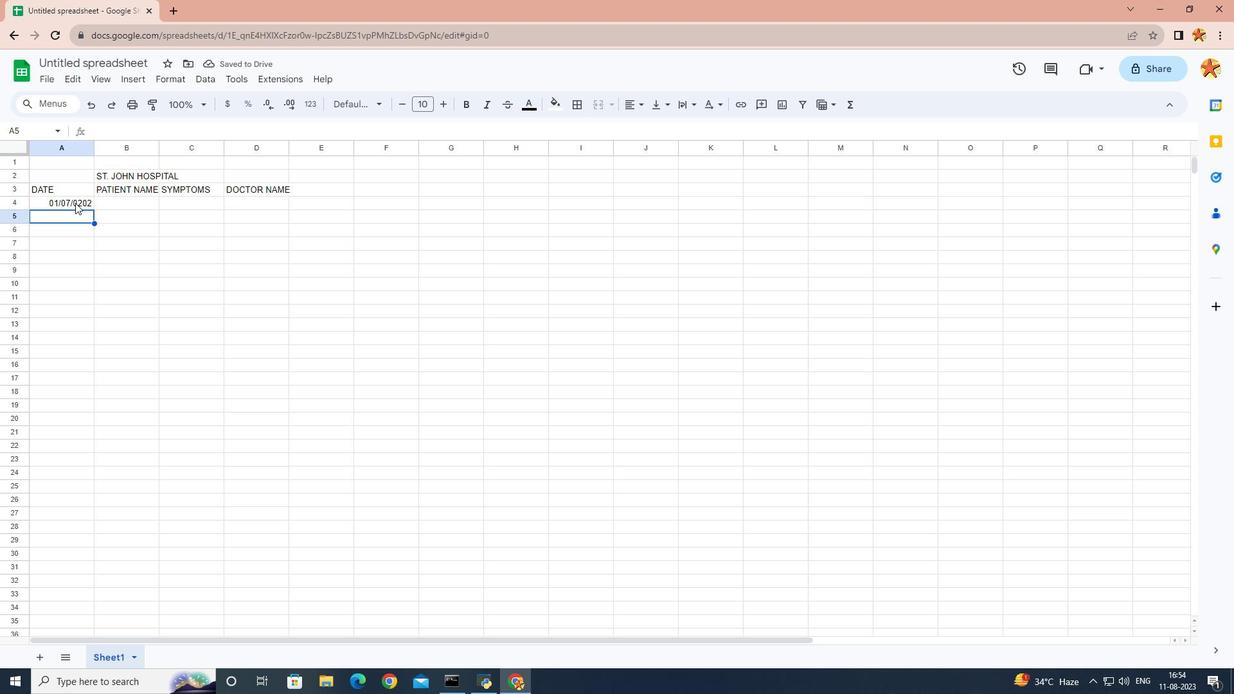 
Action: Mouse pressed left at (72, 208)
Screenshot: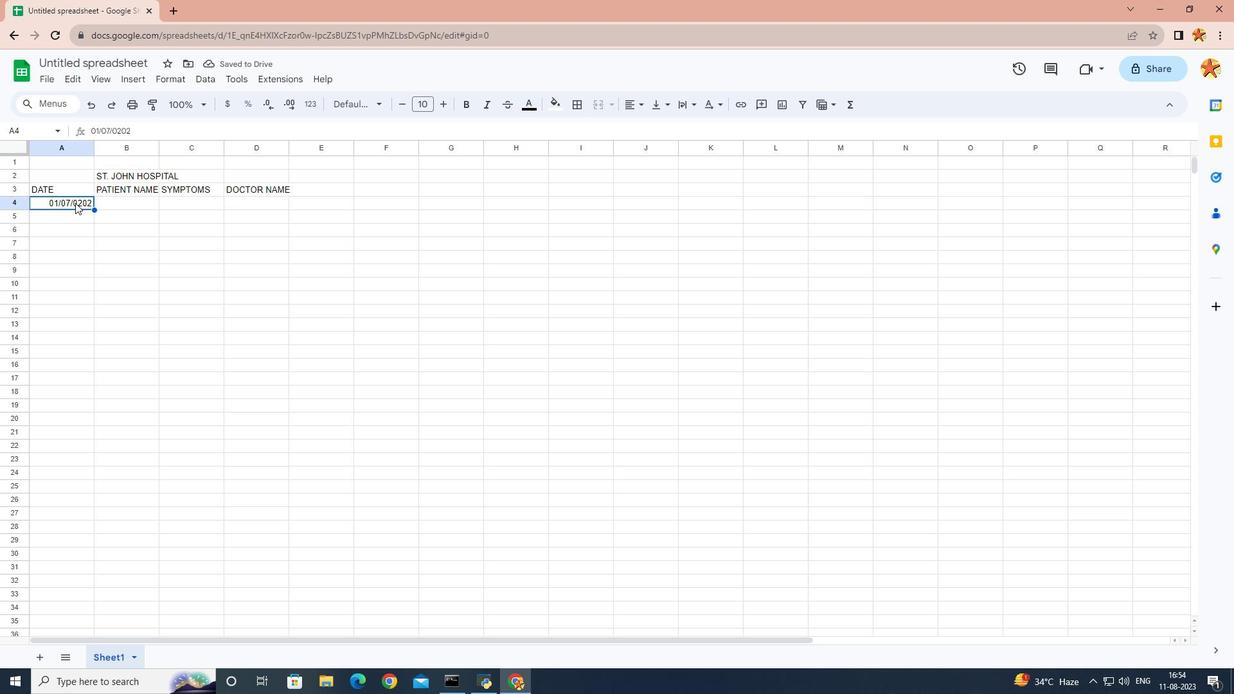 
Action: Mouse moved to (75, 203)
Screenshot: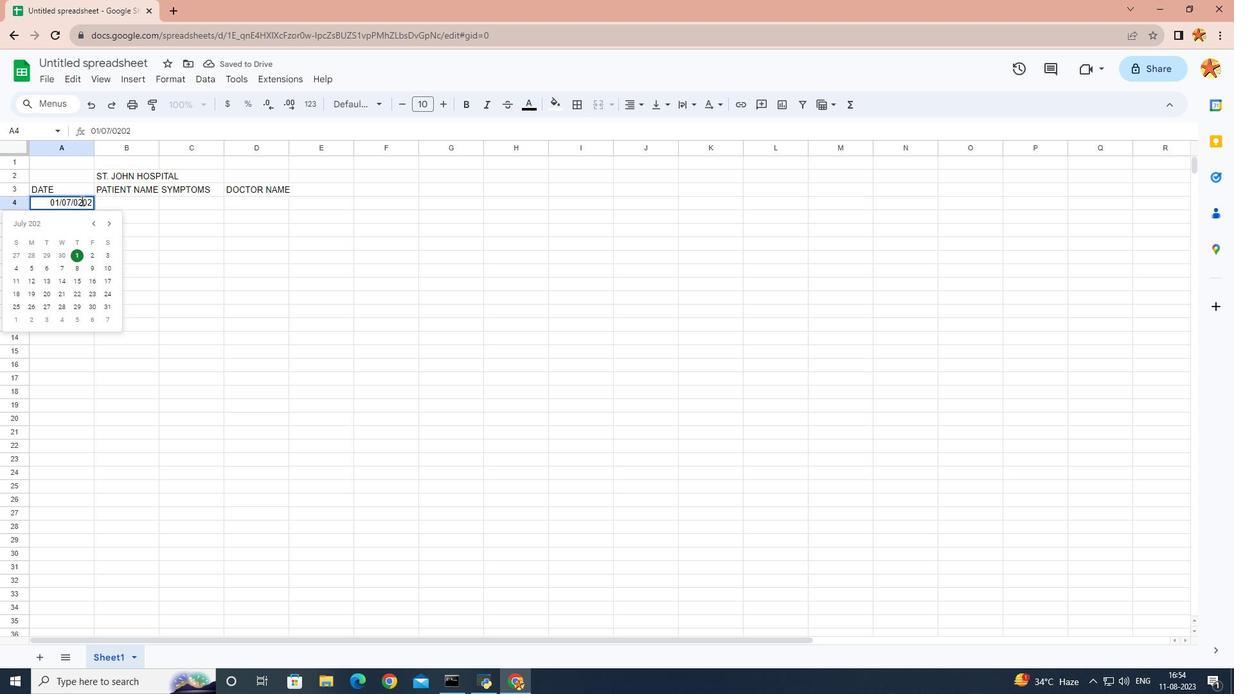 
Action: Mouse pressed left at (75, 203)
Screenshot: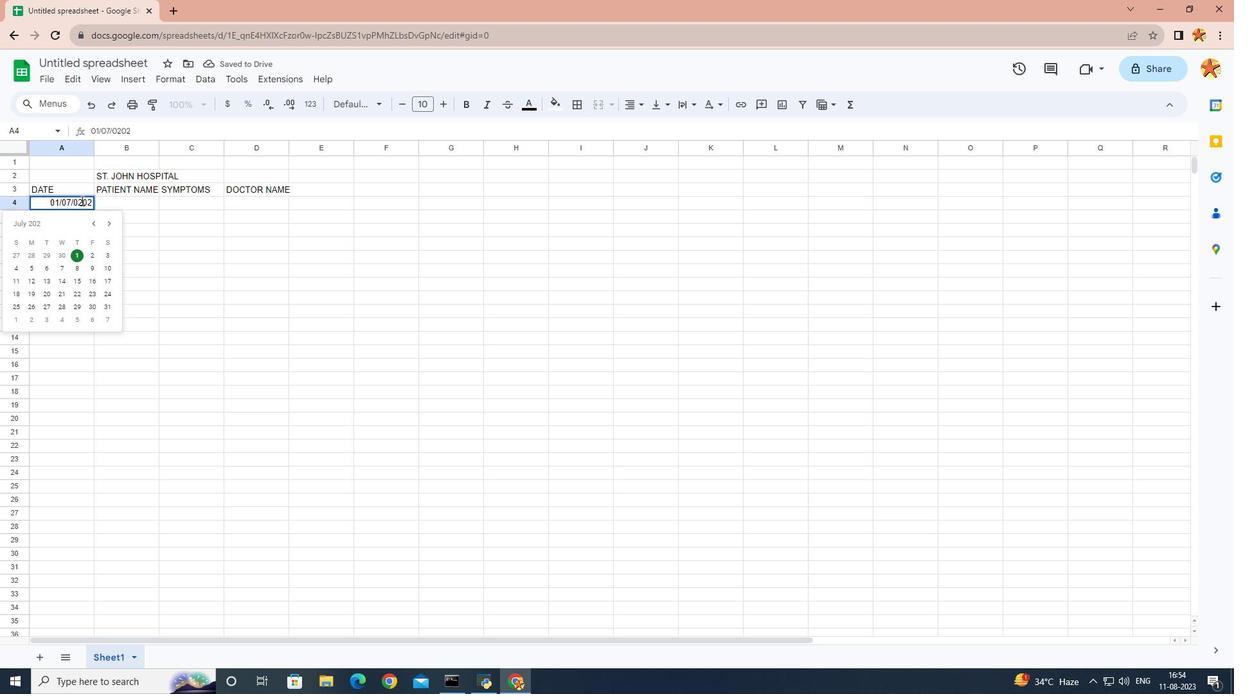 
Action: Mouse pressed left at (75, 203)
Screenshot: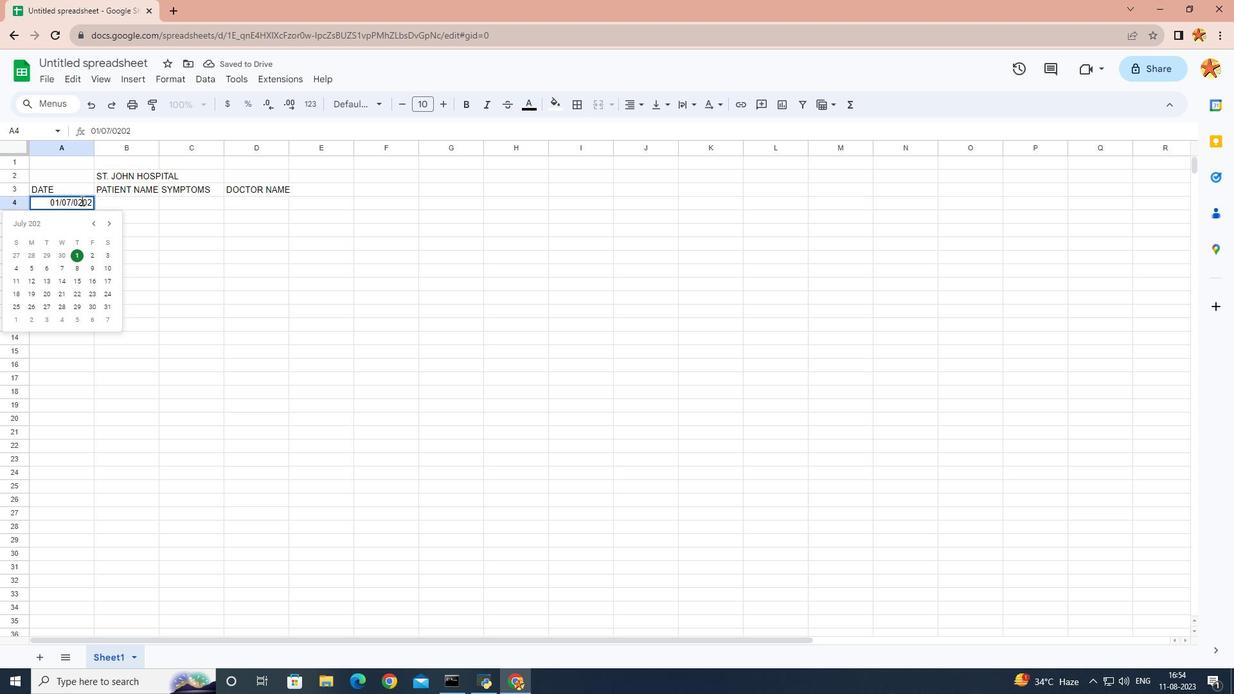 
Action: Mouse moved to (88, 199)
Screenshot: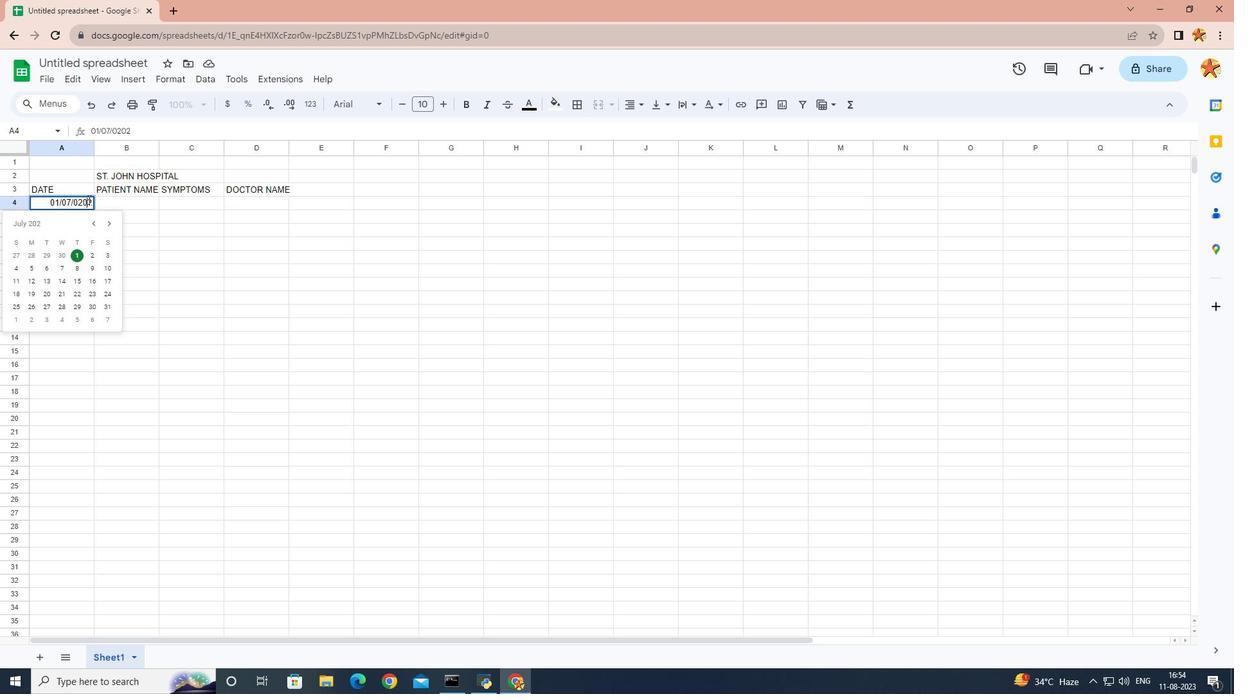 
Action: Mouse pressed left at (88, 199)
Screenshot: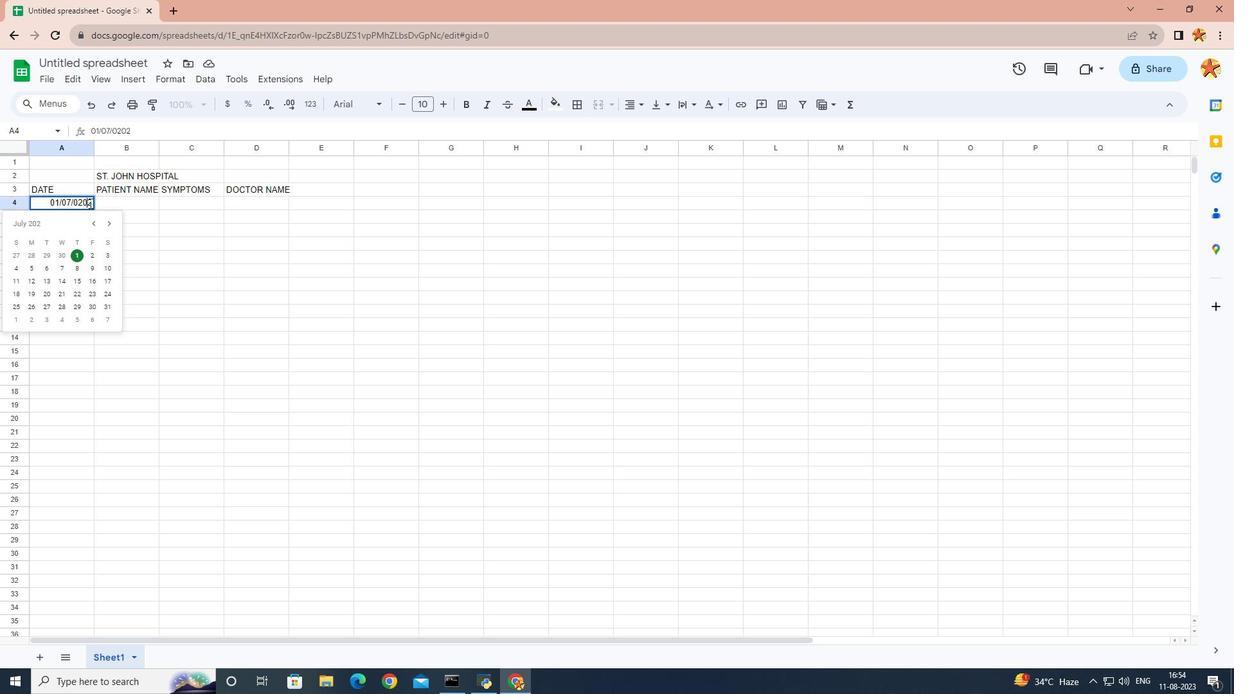 
Action: Mouse moved to (90, 201)
Screenshot: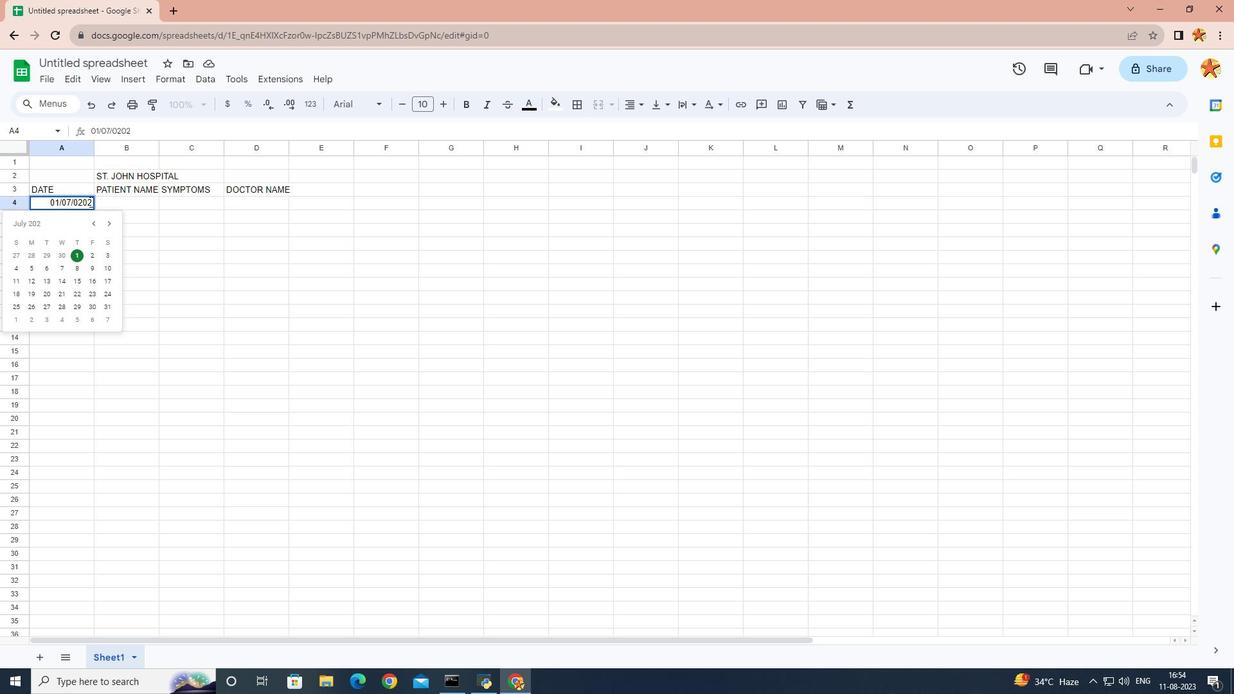 
Action: Mouse pressed left at (90, 201)
Screenshot: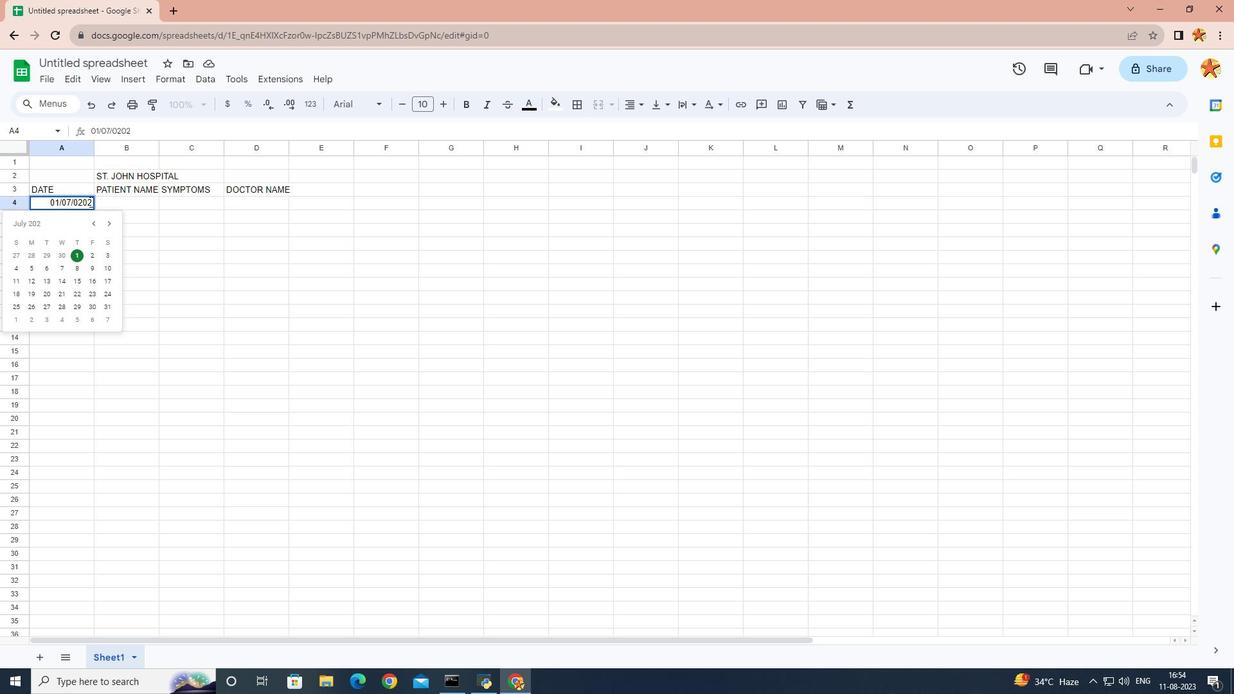 
Action: Mouse moved to (91, 205)
Screenshot: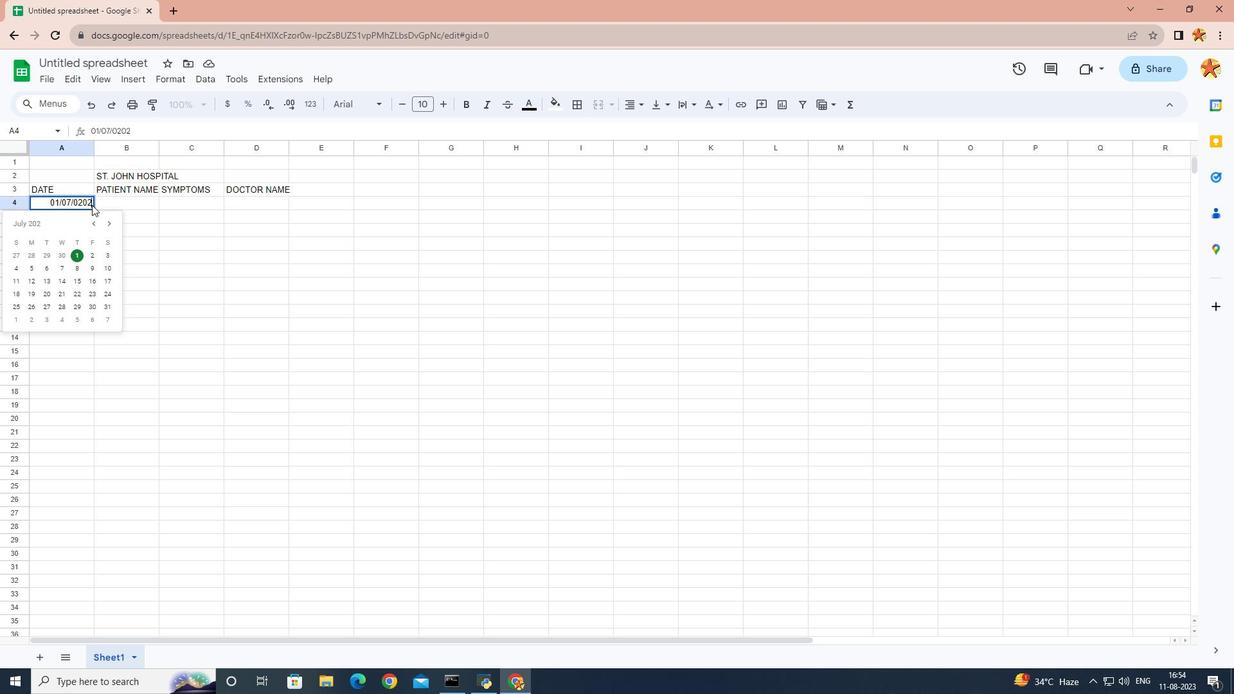 
Action: Key pressed 0
Screenshot: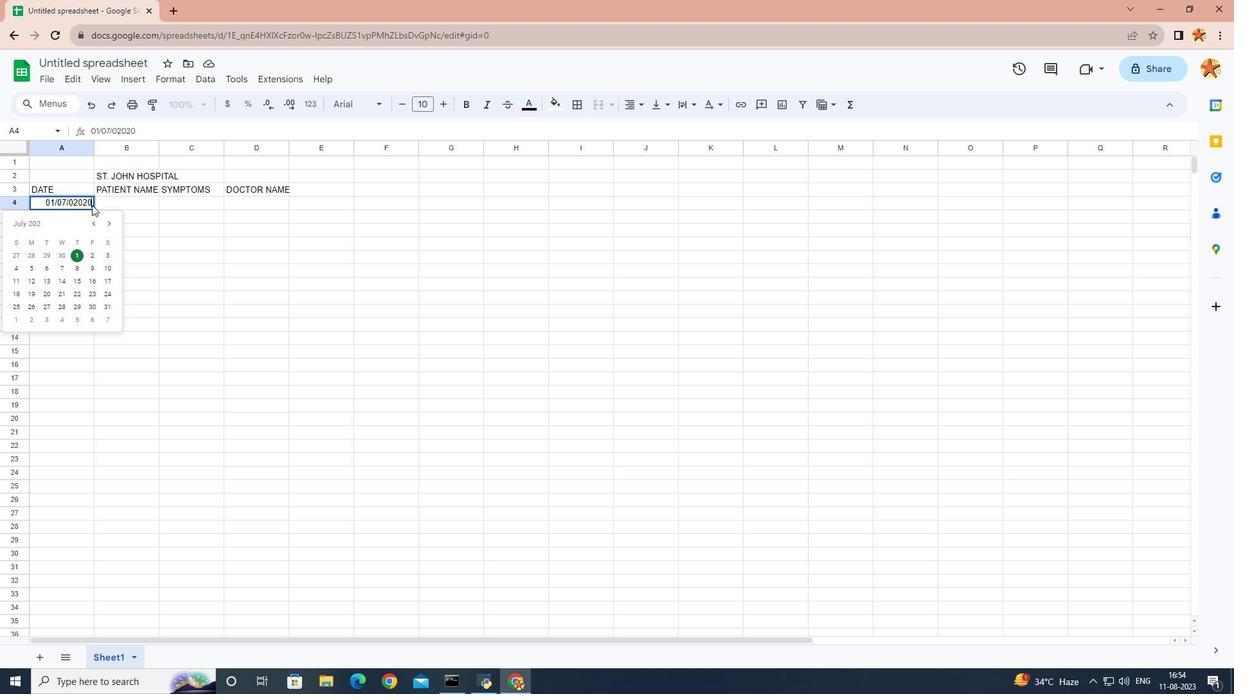
Action: Mouse moved to (70, 199)
Screenshot: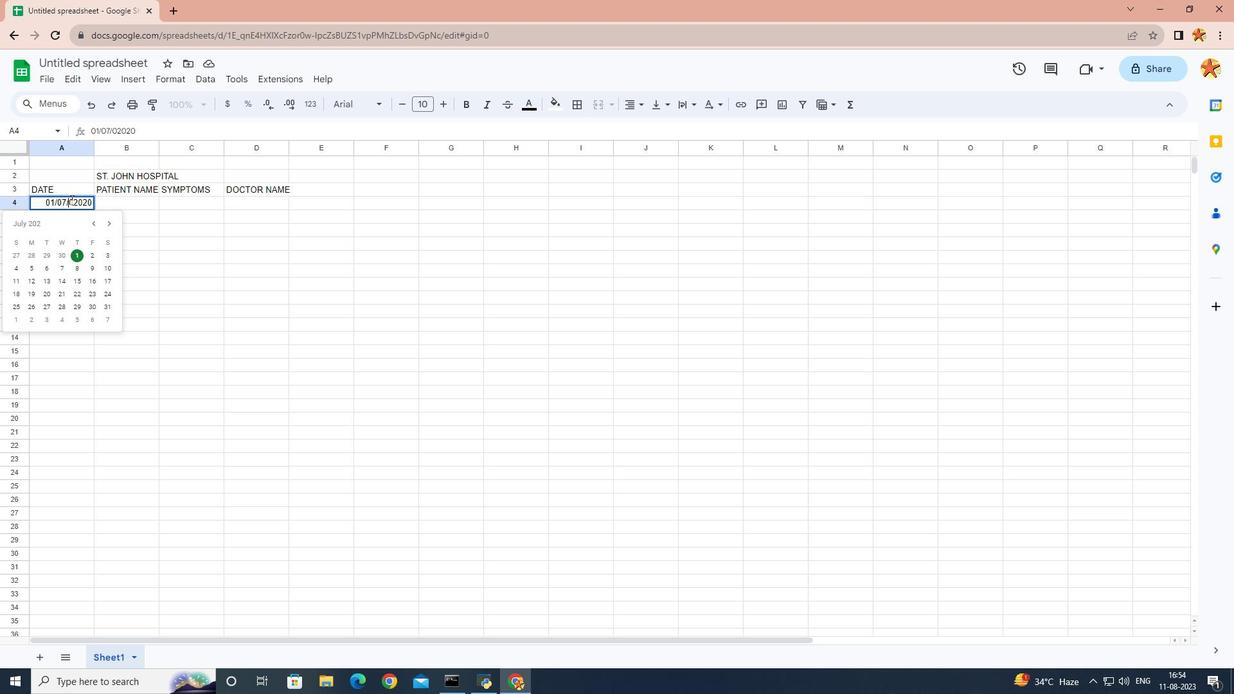 
Action: Mouse pressed left at (70, 199)
Screenshot: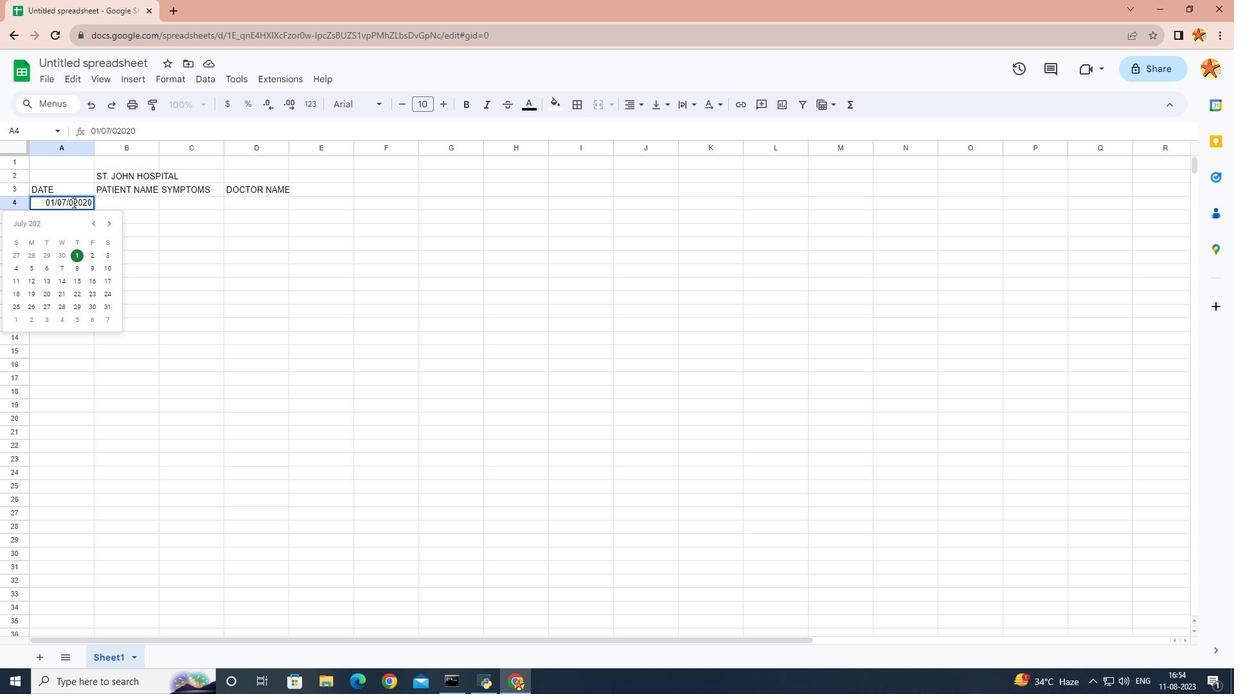
Action: Mouse moved to (72, 202)
Screenshot: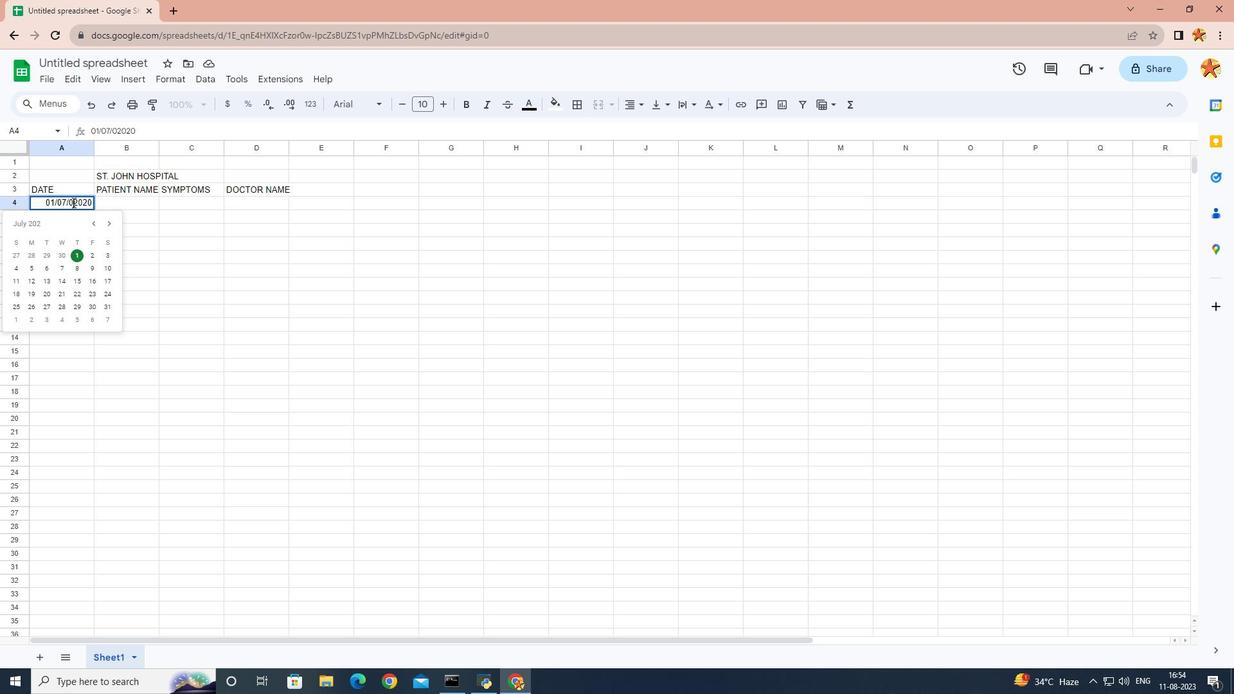 
Action: Mouse pressed left at (72, 202)
Screenshot: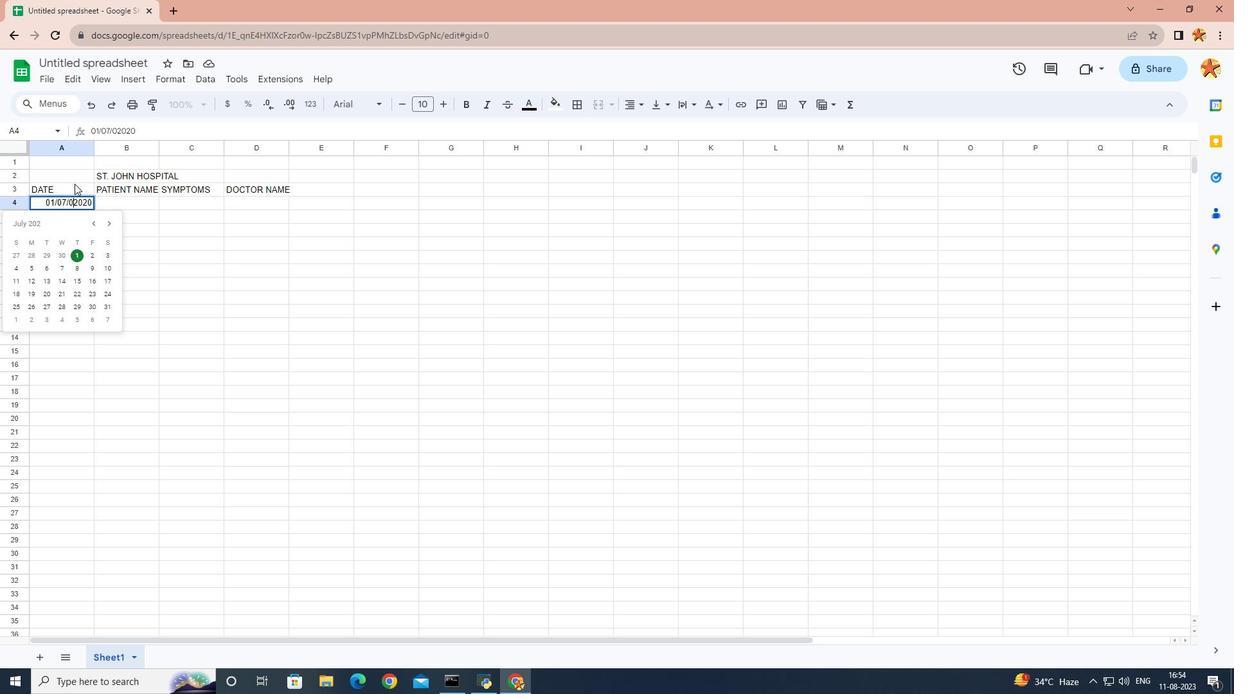 
Action: Mouse moved to (74, 183)
Screenshot: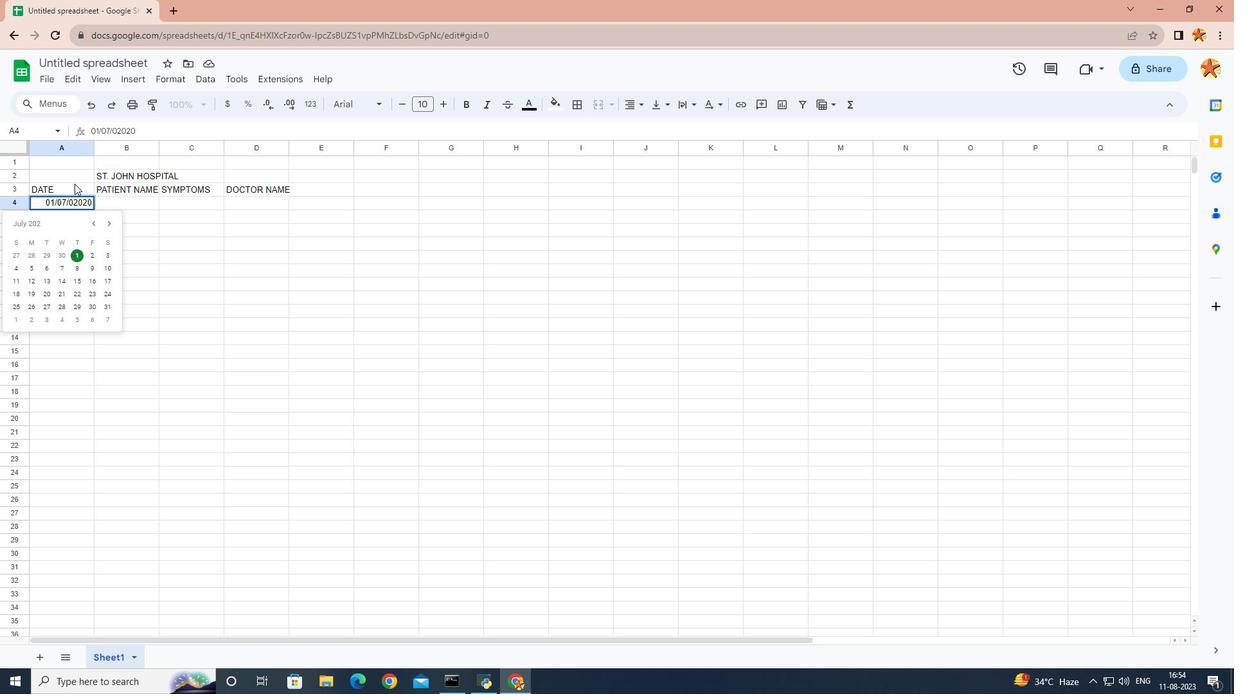 
Action: Key pressed <Key.backspace>
Screenshot: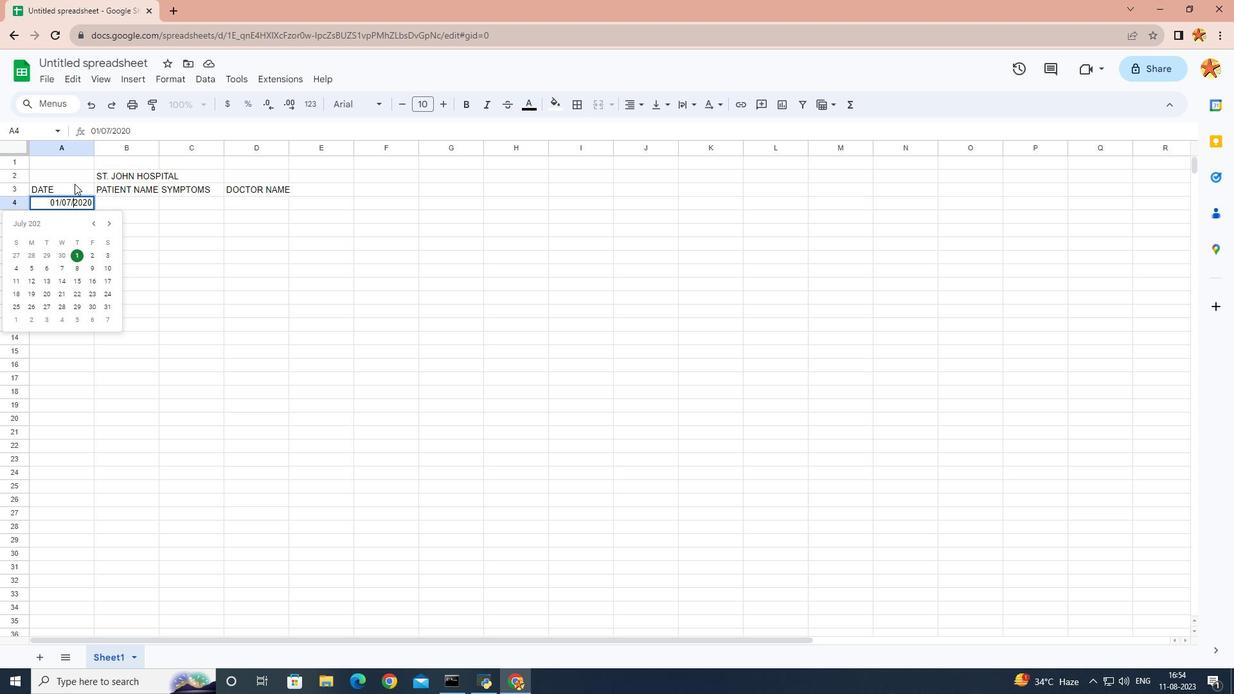 
Action: Mouse moved to (151, 234)
Screenshot: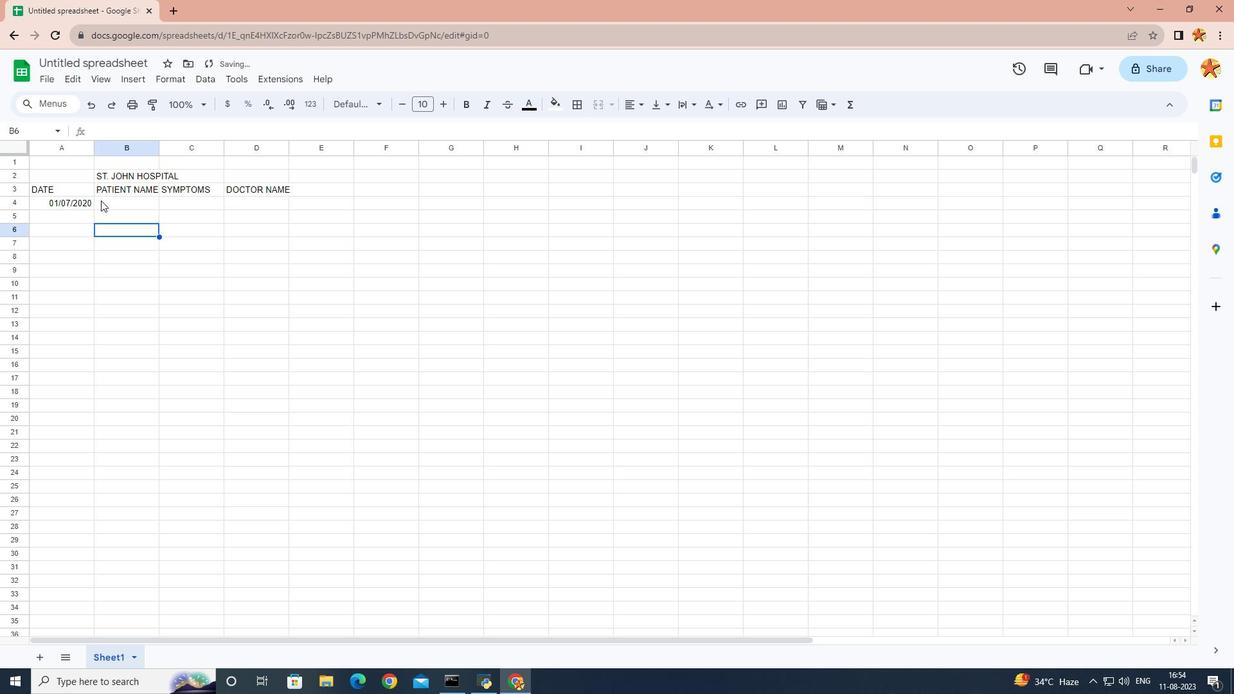 
Action: Mouse pressed left at (151, 234)
Screenshot: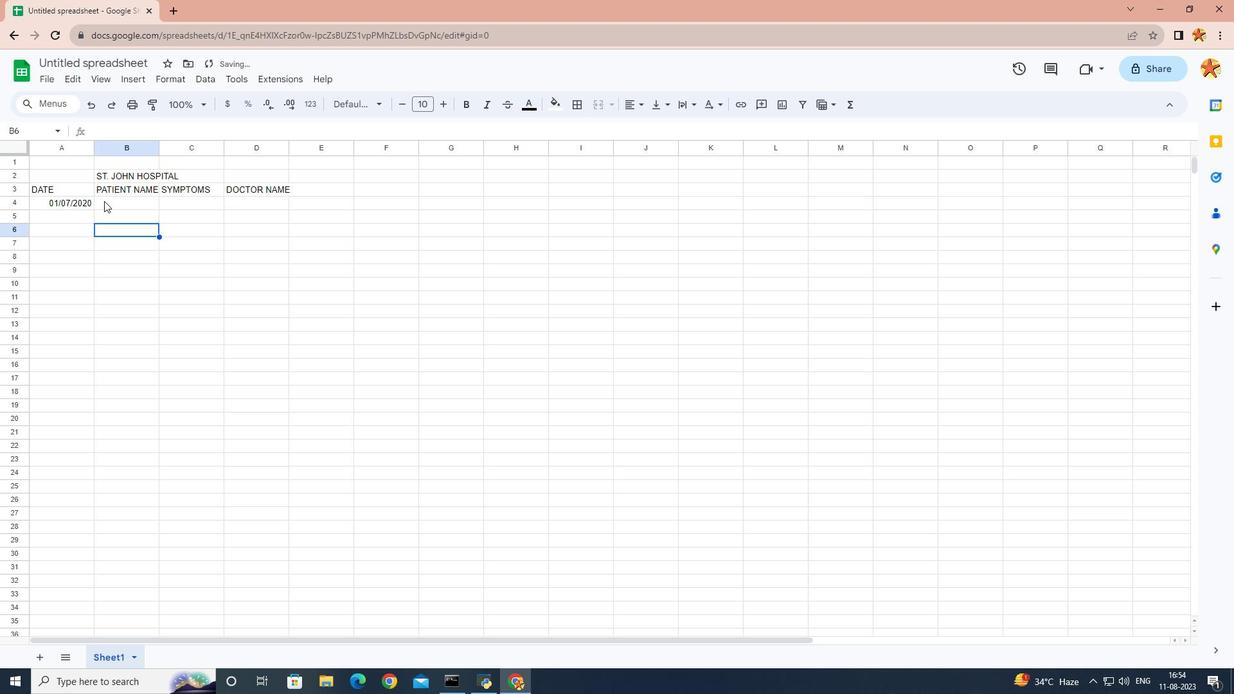 
Action: Mouse moved to (73, 207)
Screenshot: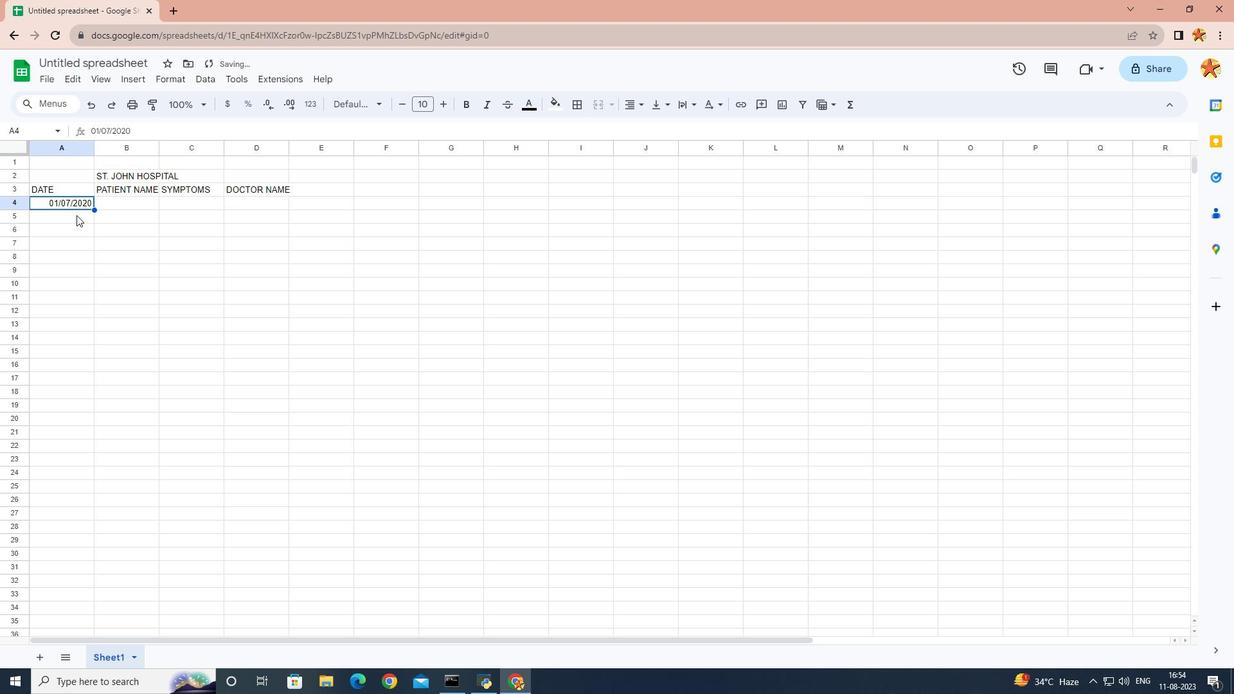 
Action: Mouse pressed left at (73, 207)
Screenshot: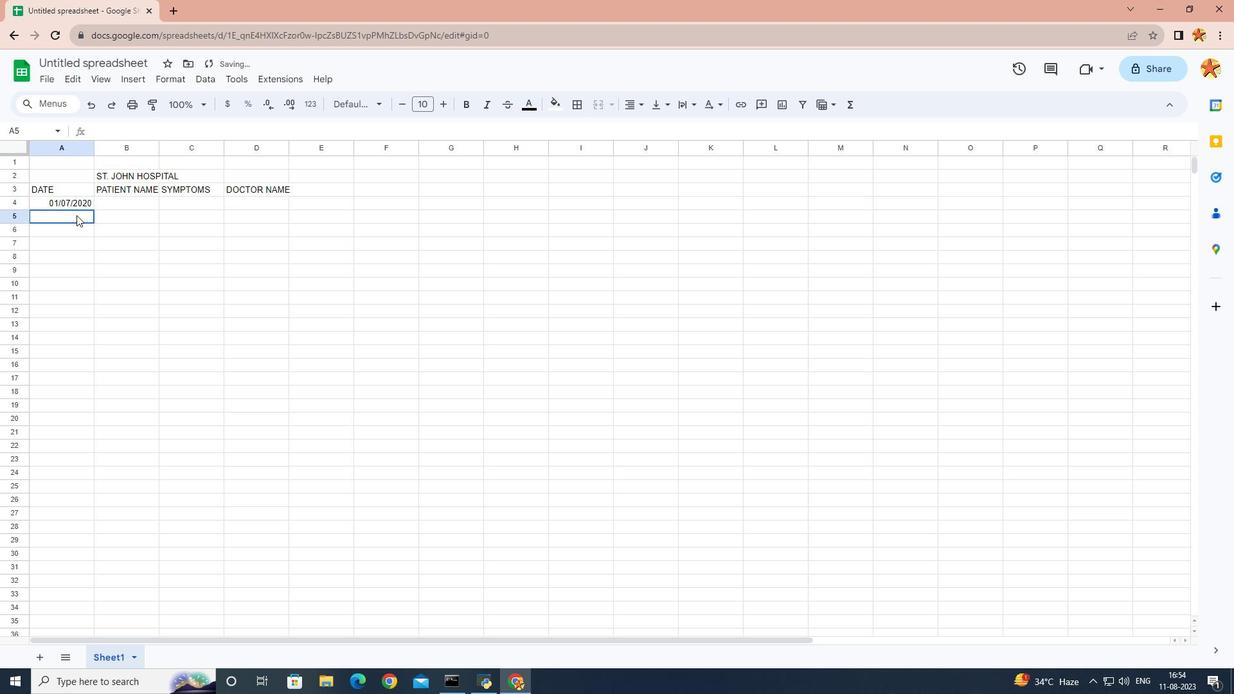 
Action: Mouse moved to (76, 215)
Screenshot: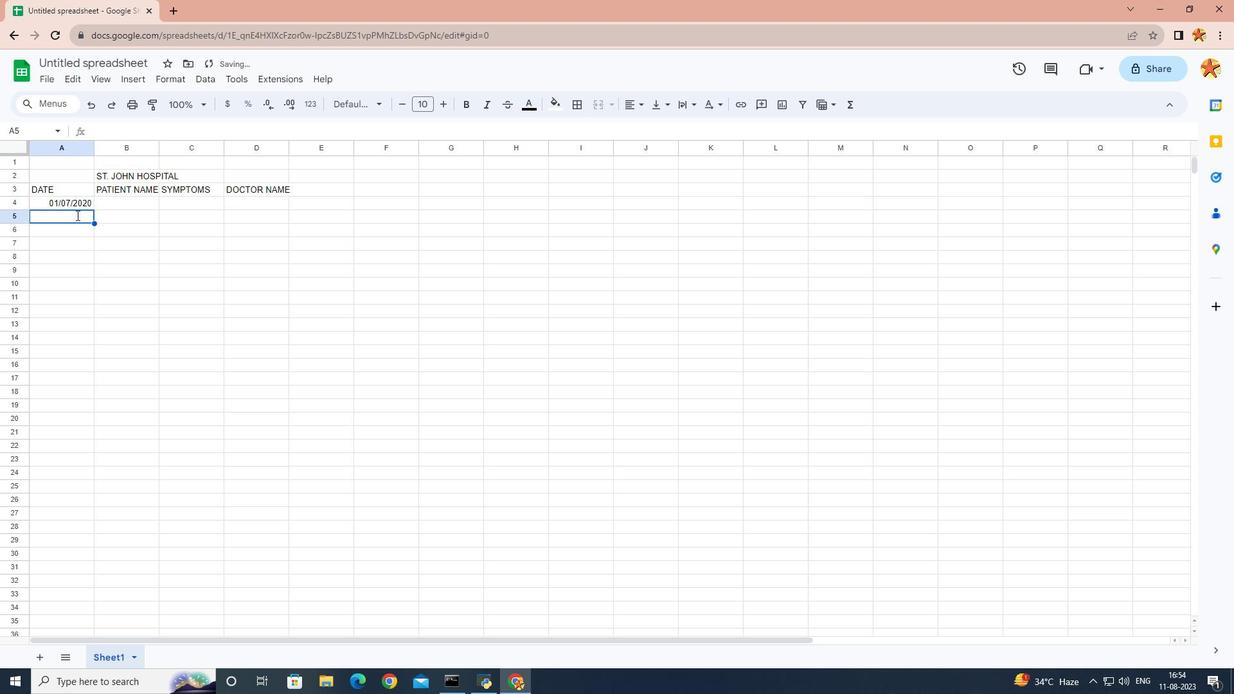 
Action: Mouse pressed left at (76, 215)
Screenshot: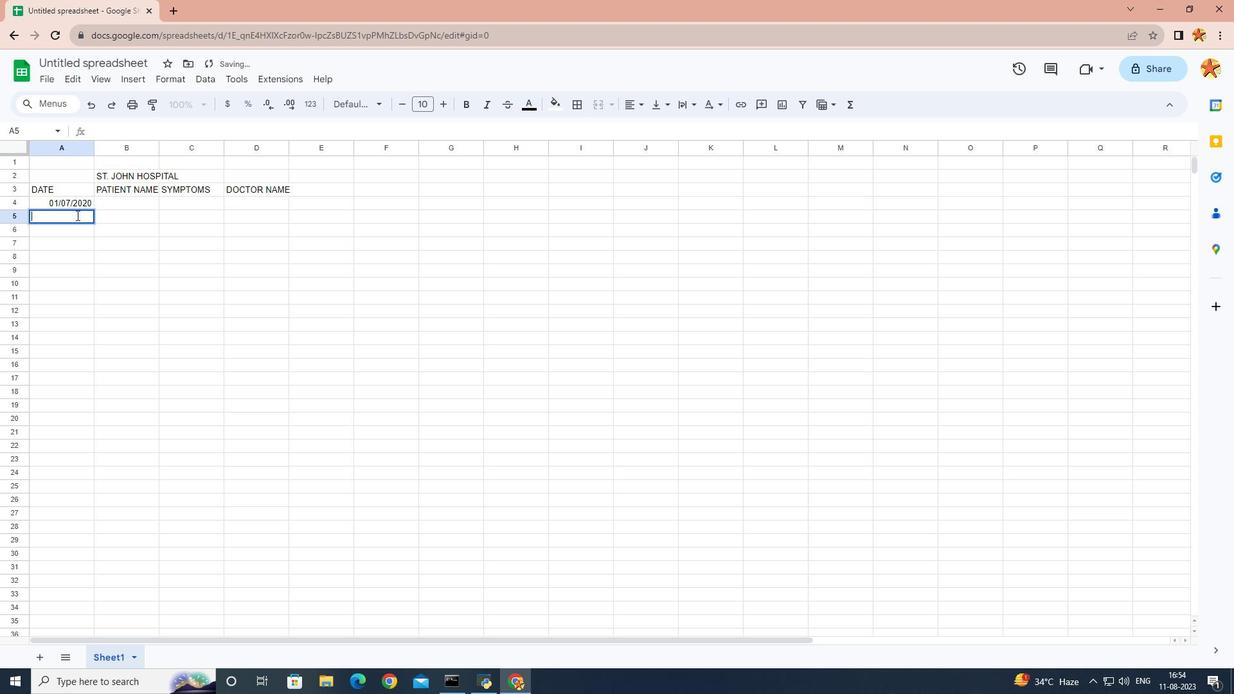 
Action: Mouse pressed left at (76, 215)
Screenshot: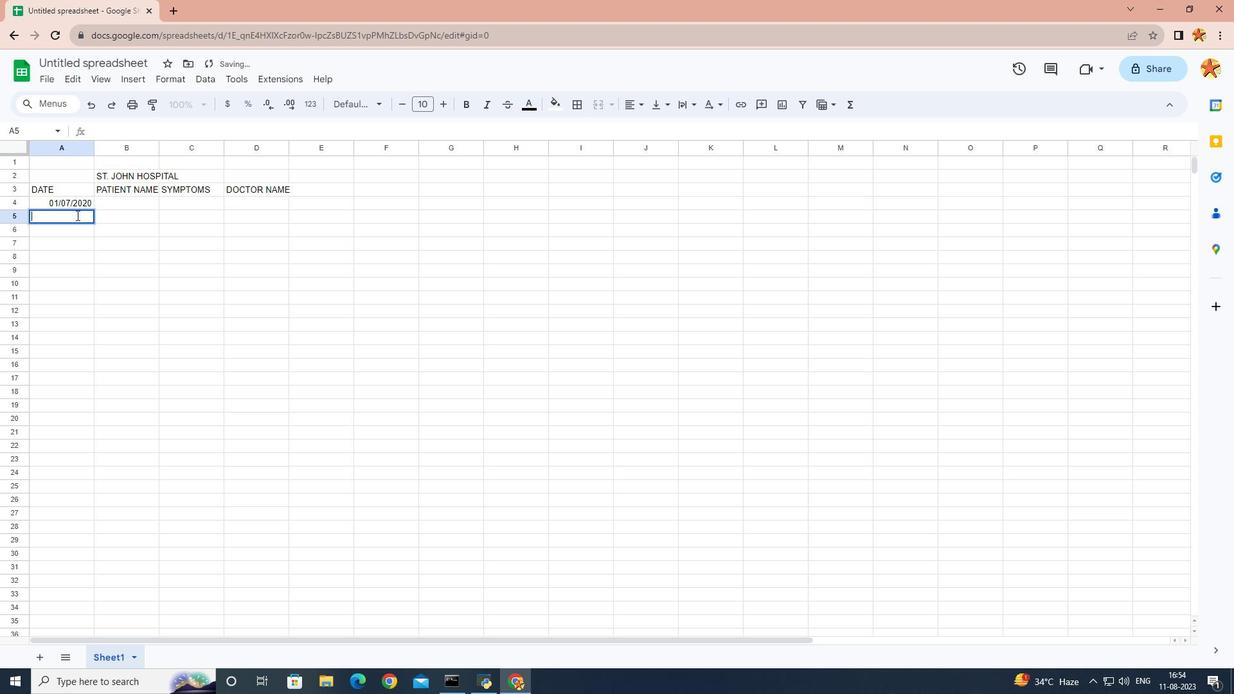 
Action: Key pressed 3/017/2020<Key.enter>
Screenshot: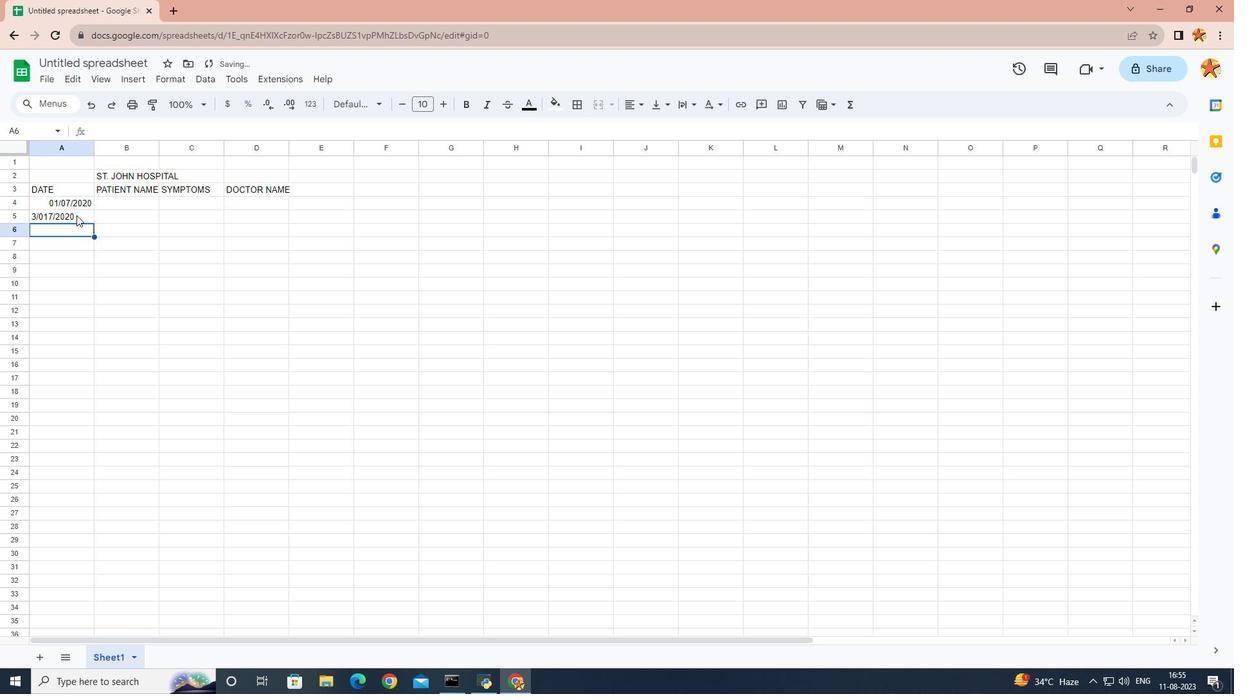 
Action: Mouse moved to (338, 194)
Screenshot: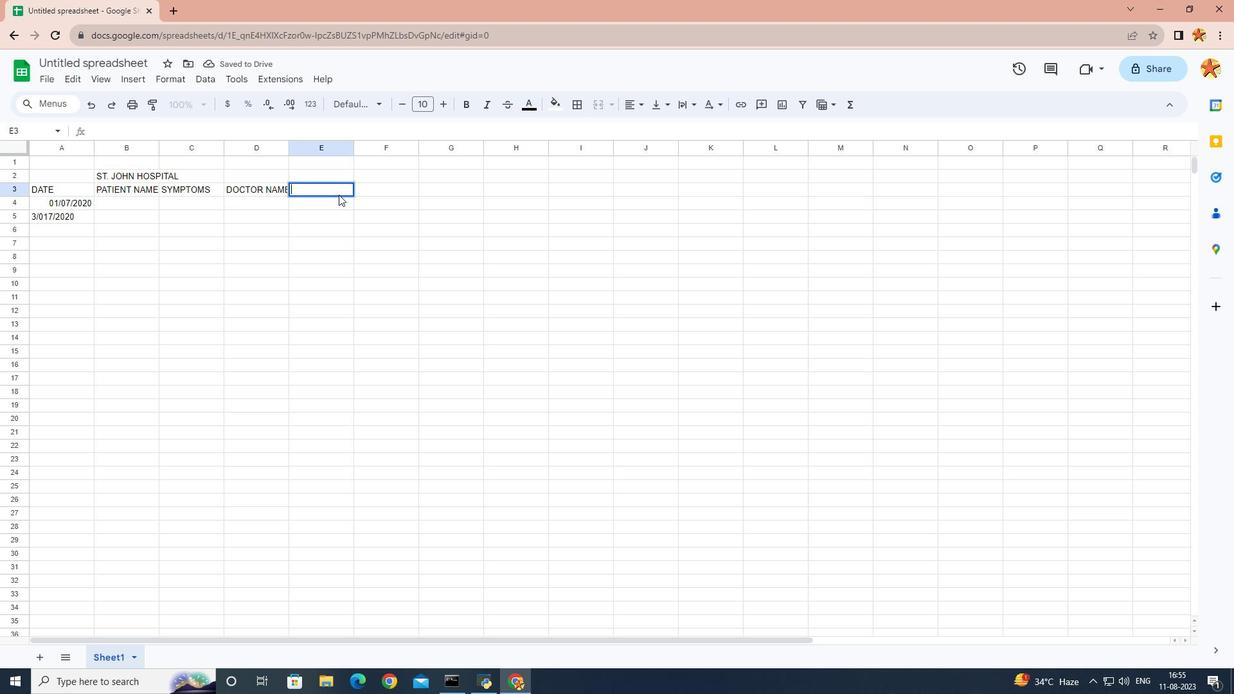 
Action: Mouse pressed left at (338, 194)
Screenshot: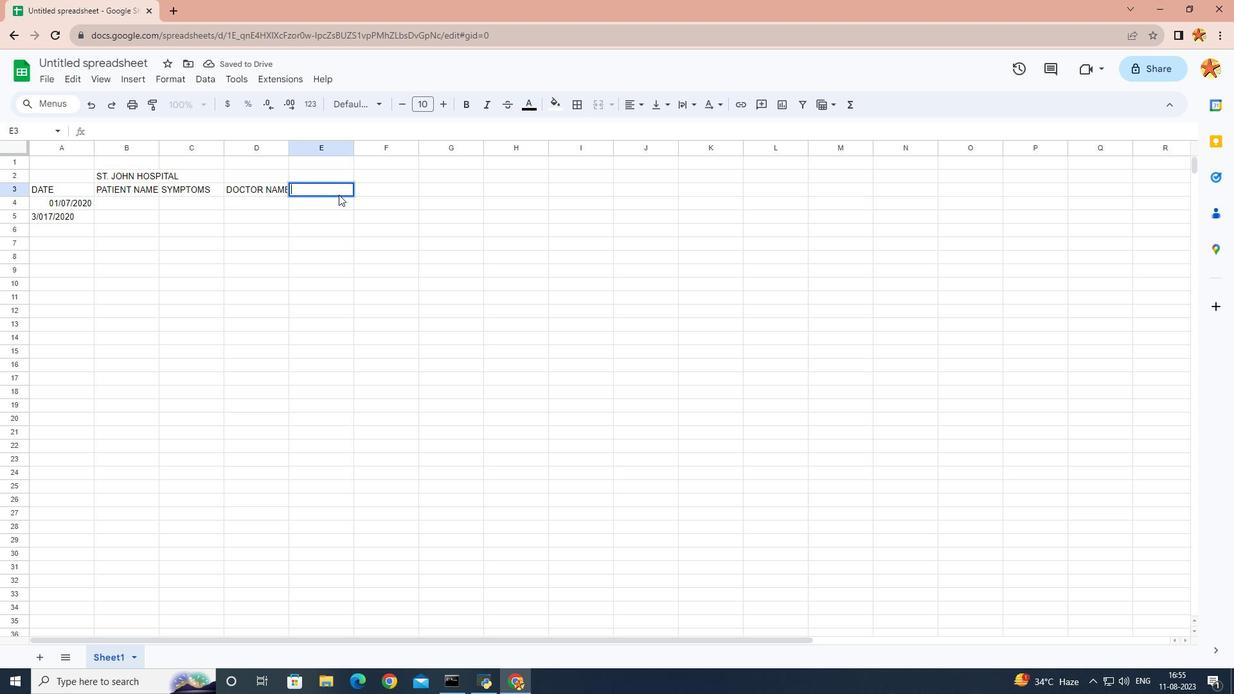 
Action: Mouse pressed left at (338, 194)
Screenshot: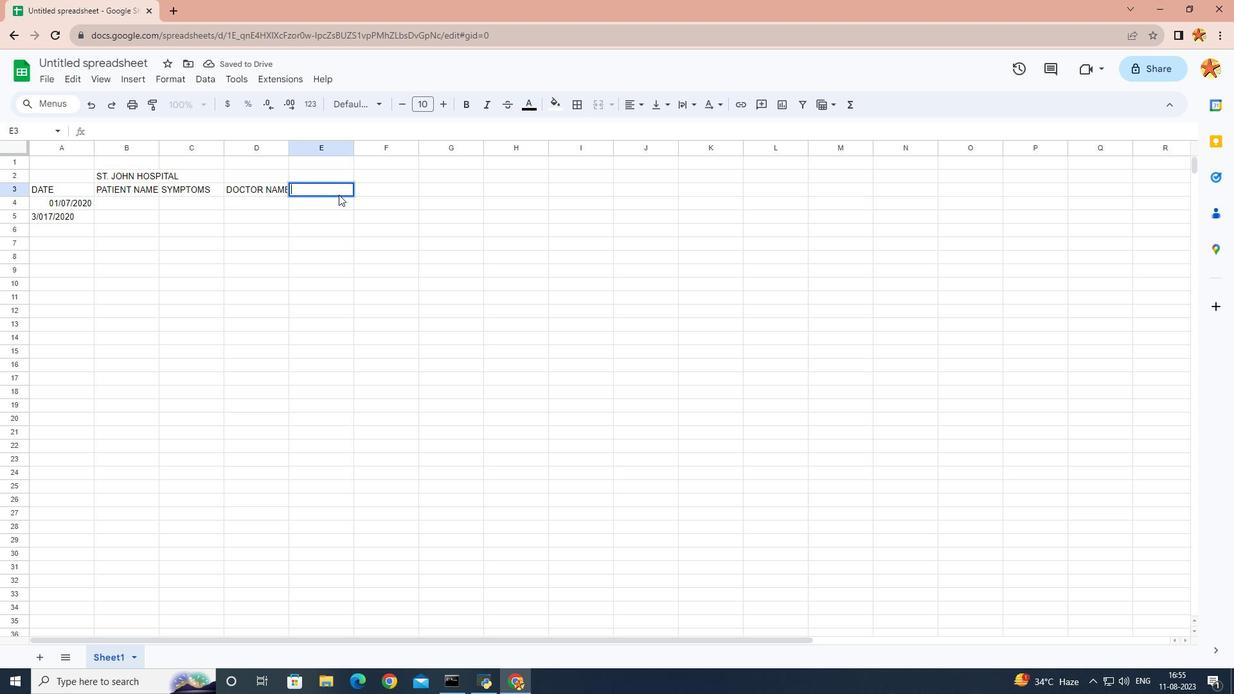 
Action: Key pressed <Key.caps_lock>d<Key.backspace><Key.caps_lock>VI<Key.backspace><Key.backspace>FEE<Key.caps_lock>
Screenshot: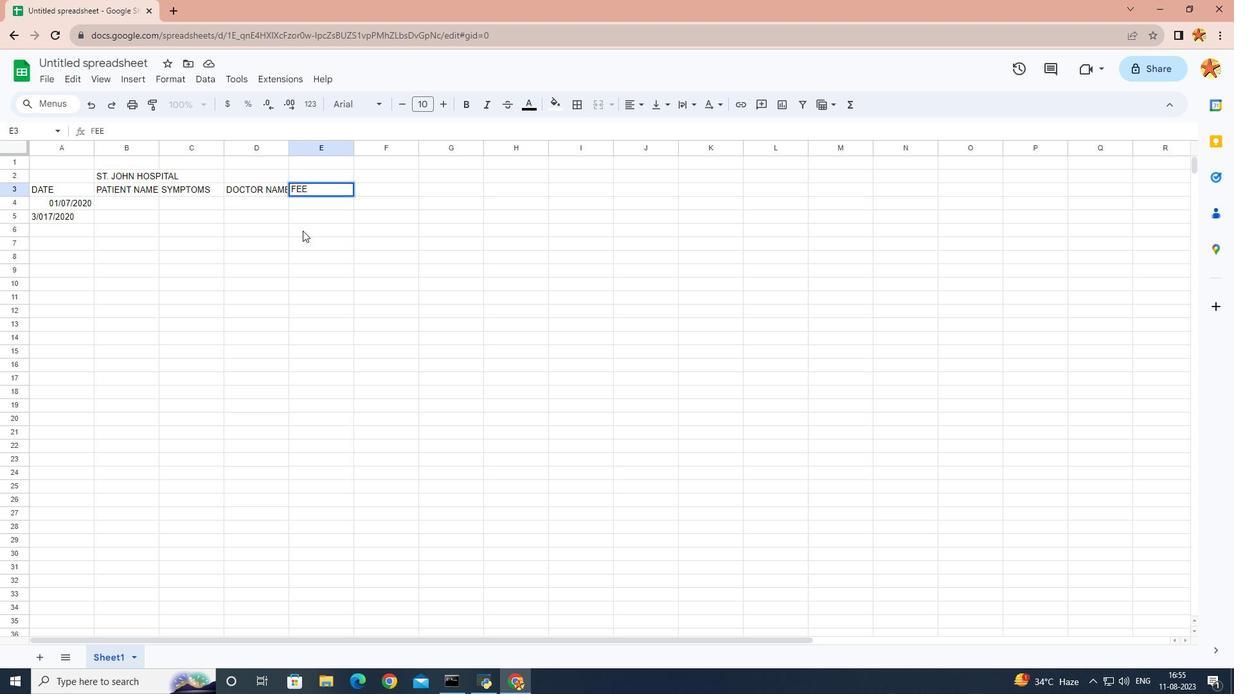 
Action: Mouse moved to (302, 231)
Screenshot: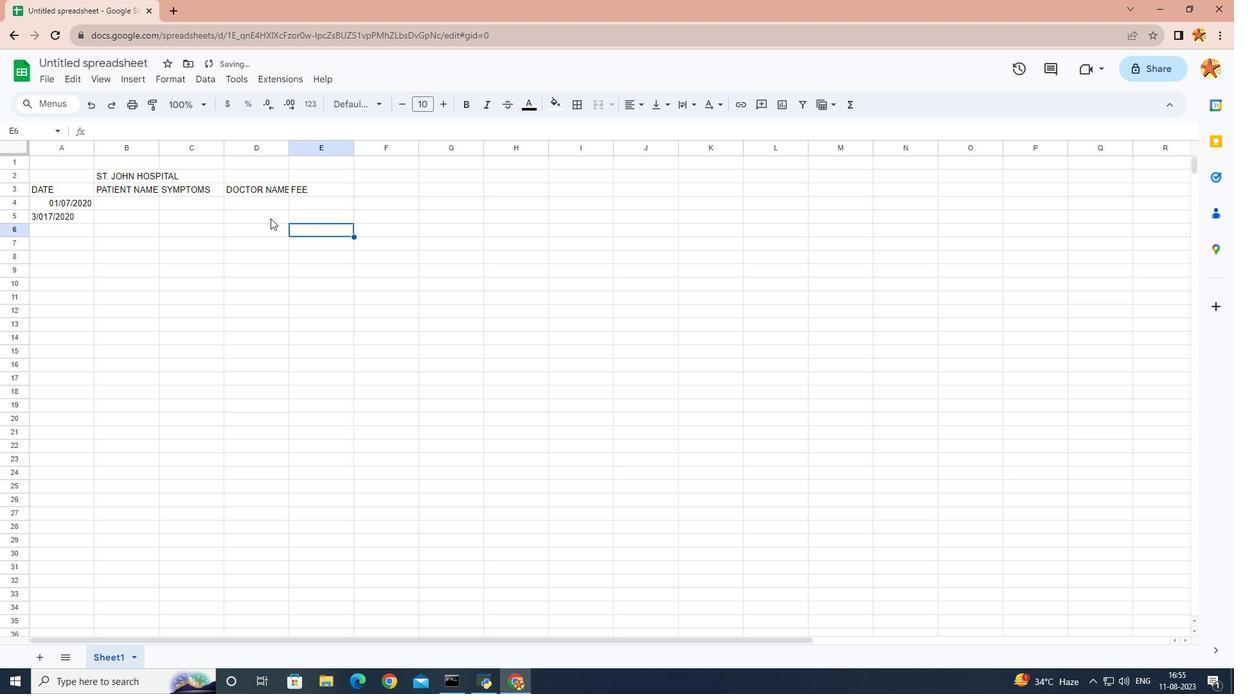 
Action: Mouse pressed left at (302, 231)
Screenshot: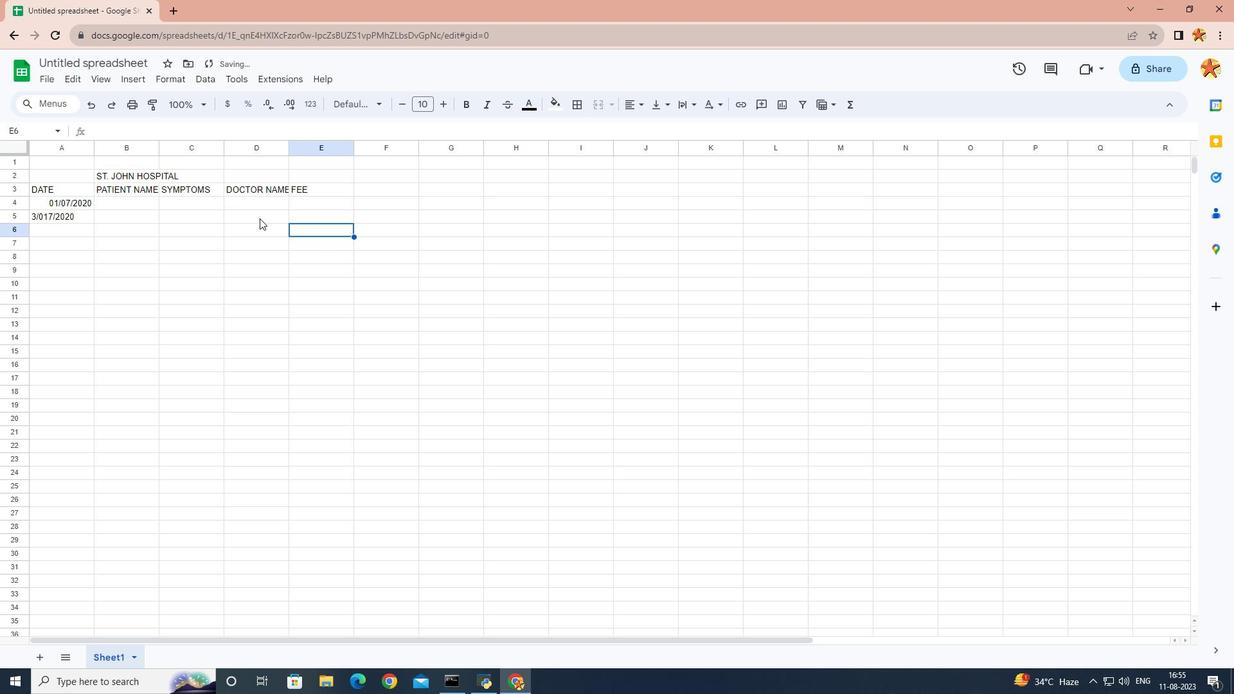 
Action: Mouse moved to (82, 202)
Screenshot: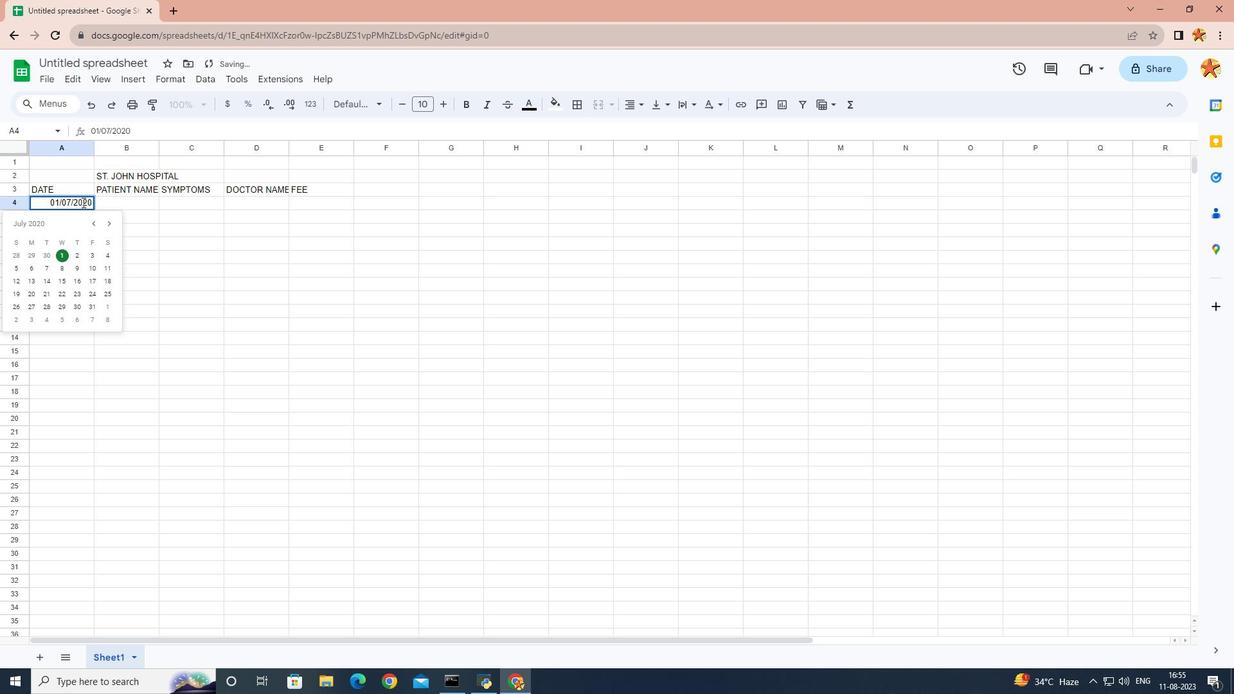 
Action: Mouse pressed left at (82, 202)
Screenshot: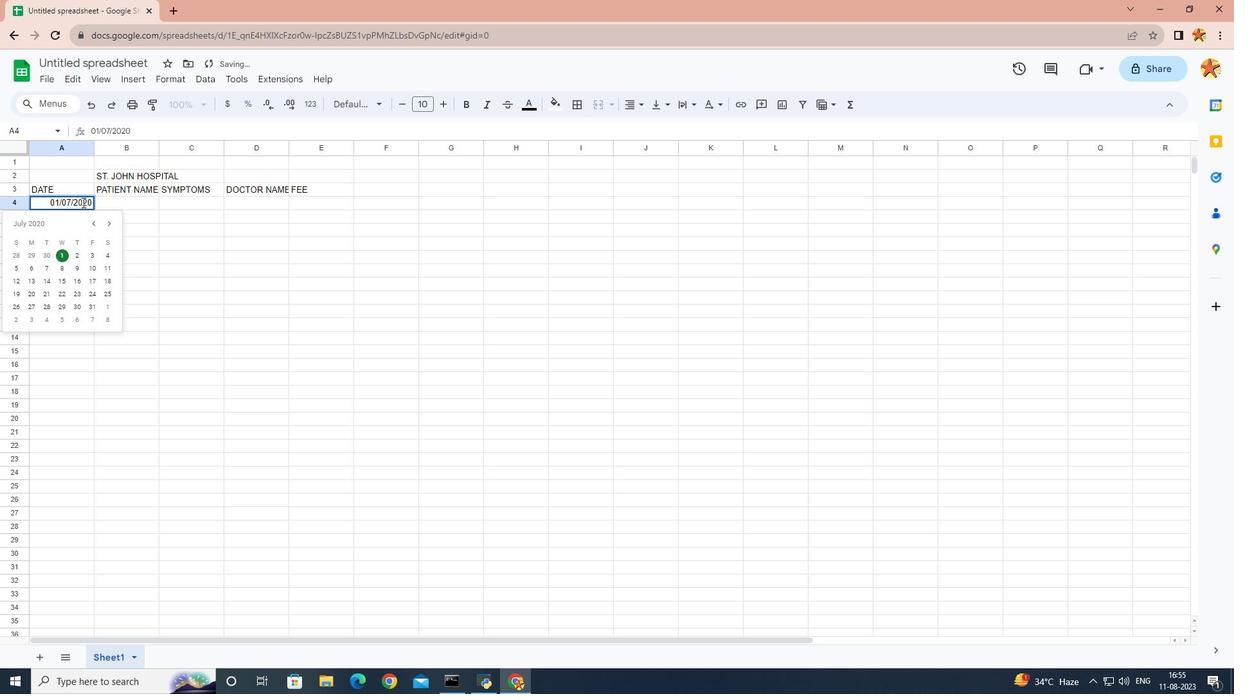 
Action: Mouse pressed left at (82, 202)
Screenshot: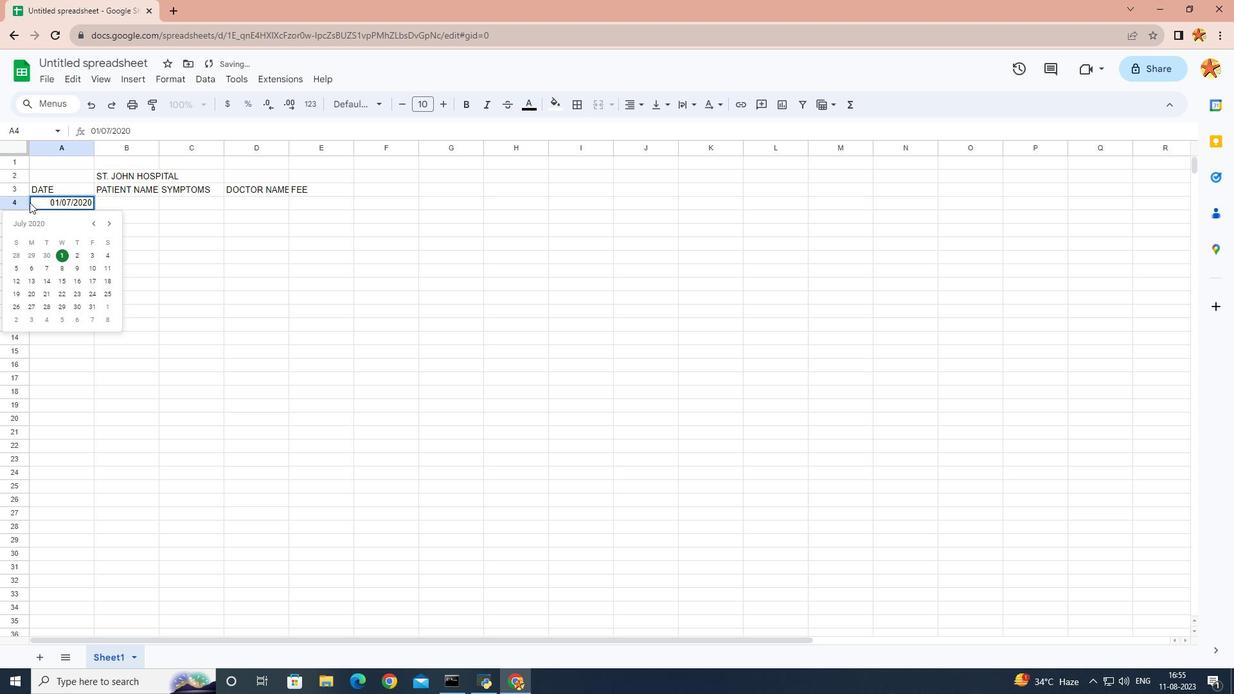 
Action: Mouse moved to (166, 223)
Screenshot: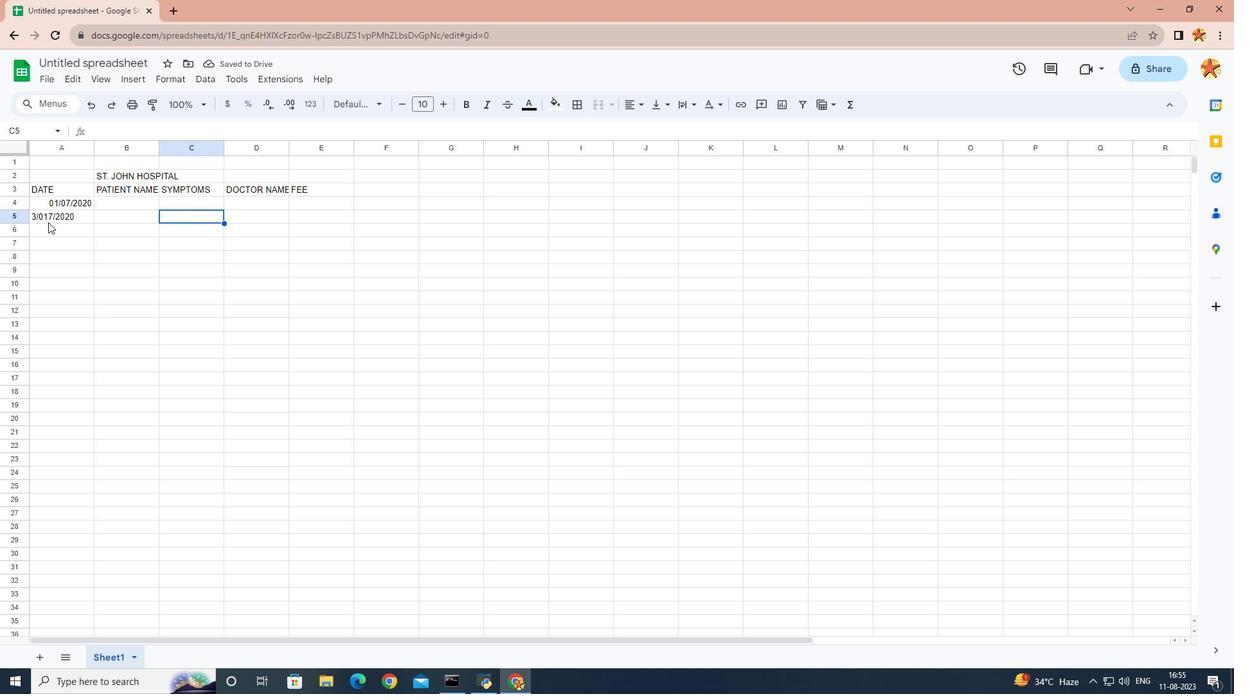 
Action: Mouse pressed left at (166, 223)
Screenshot: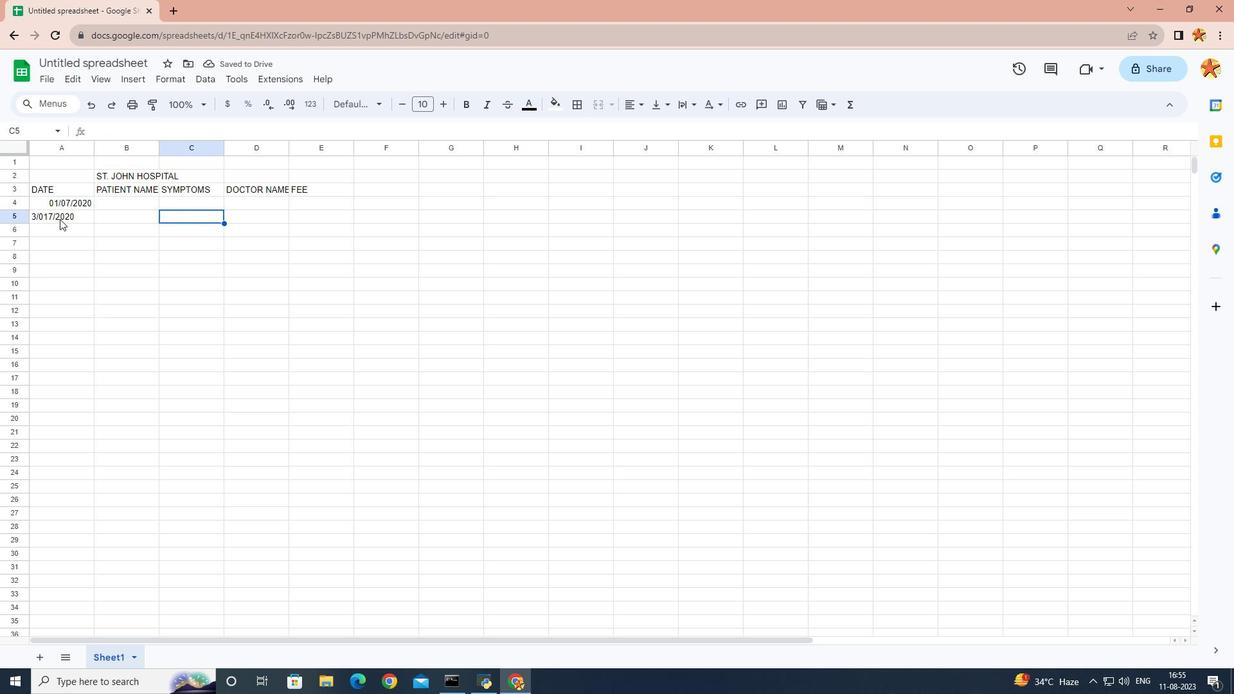 
Action: Mouse moved to (68, 216)
Screenshot: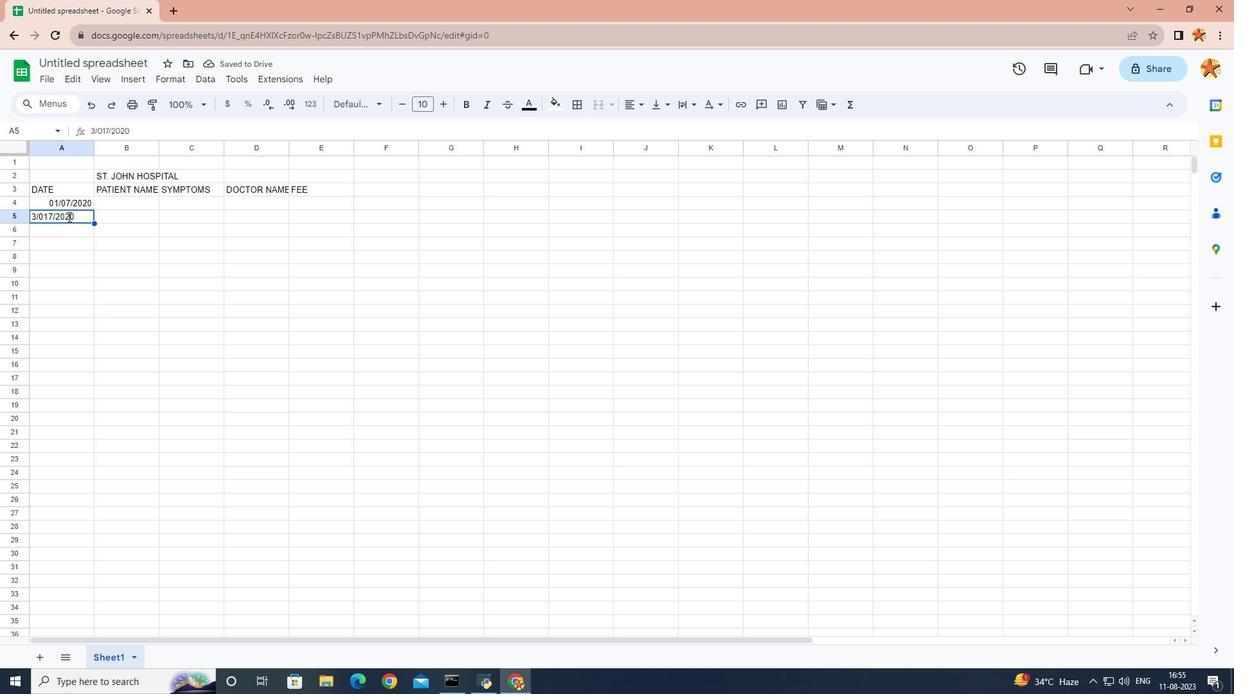 
Action: Mouse pressed left at (68, 216)
Screenshot: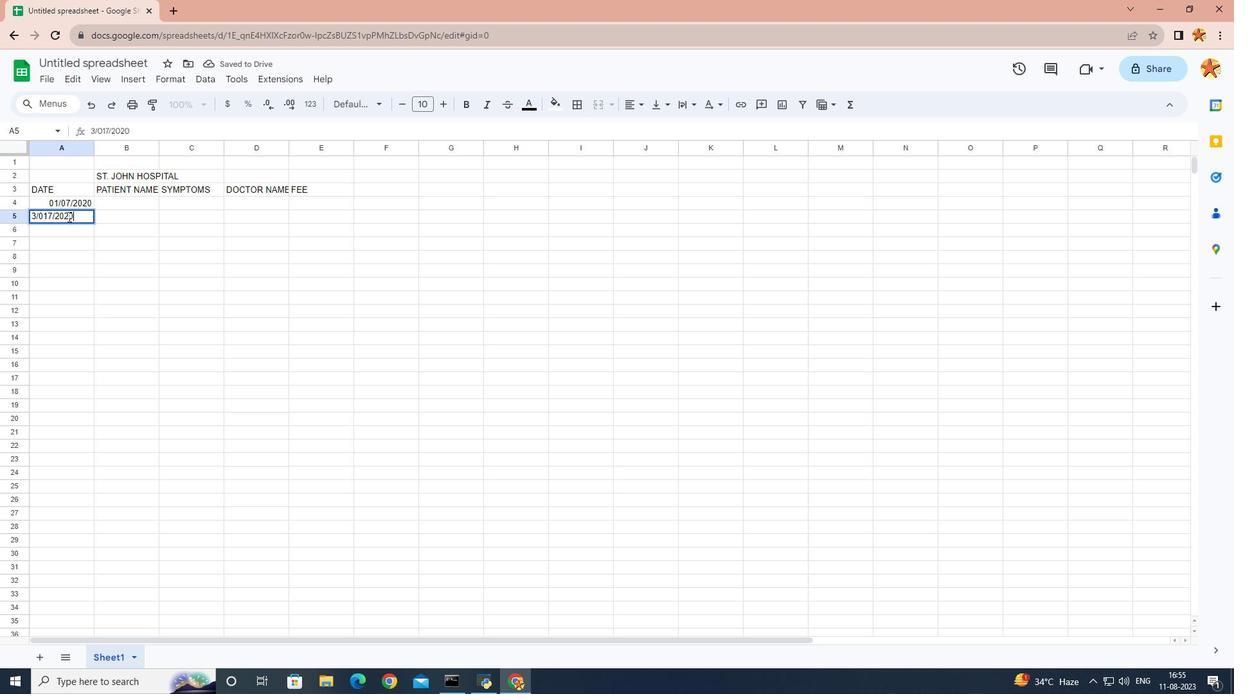 
Action: Mouse pressed left at (68, 216)
Screenshot: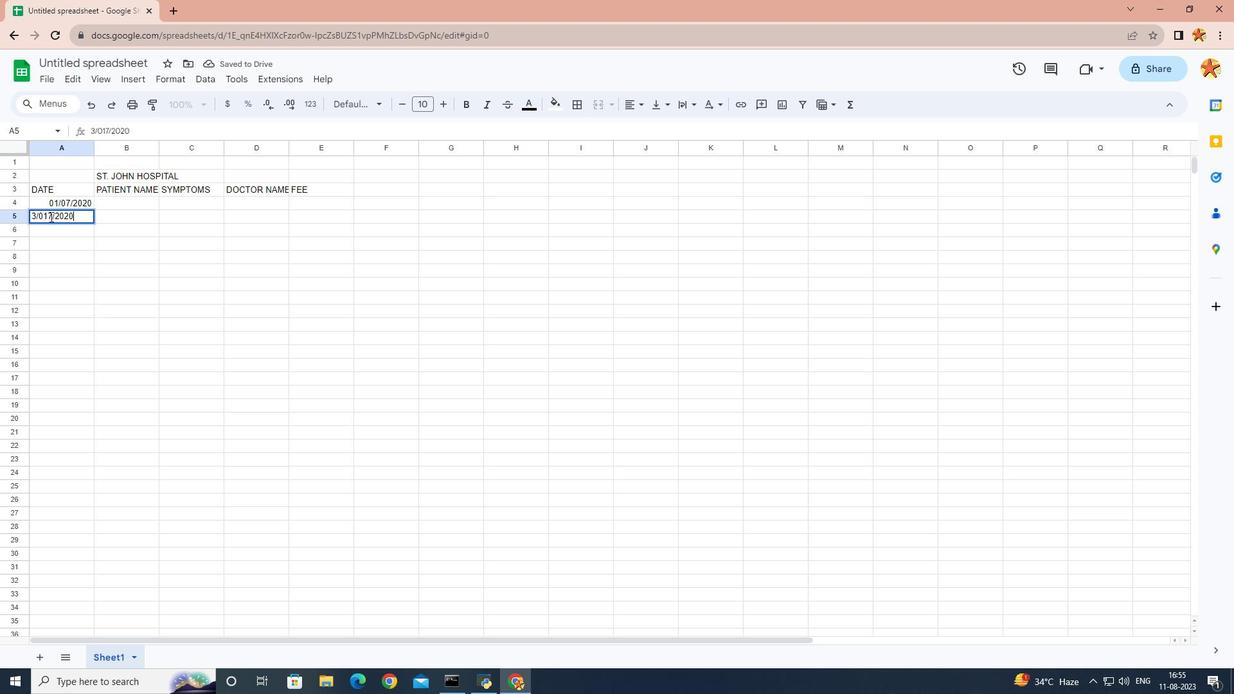 
Action: Mouse moved to (44, 216)
Screenshot: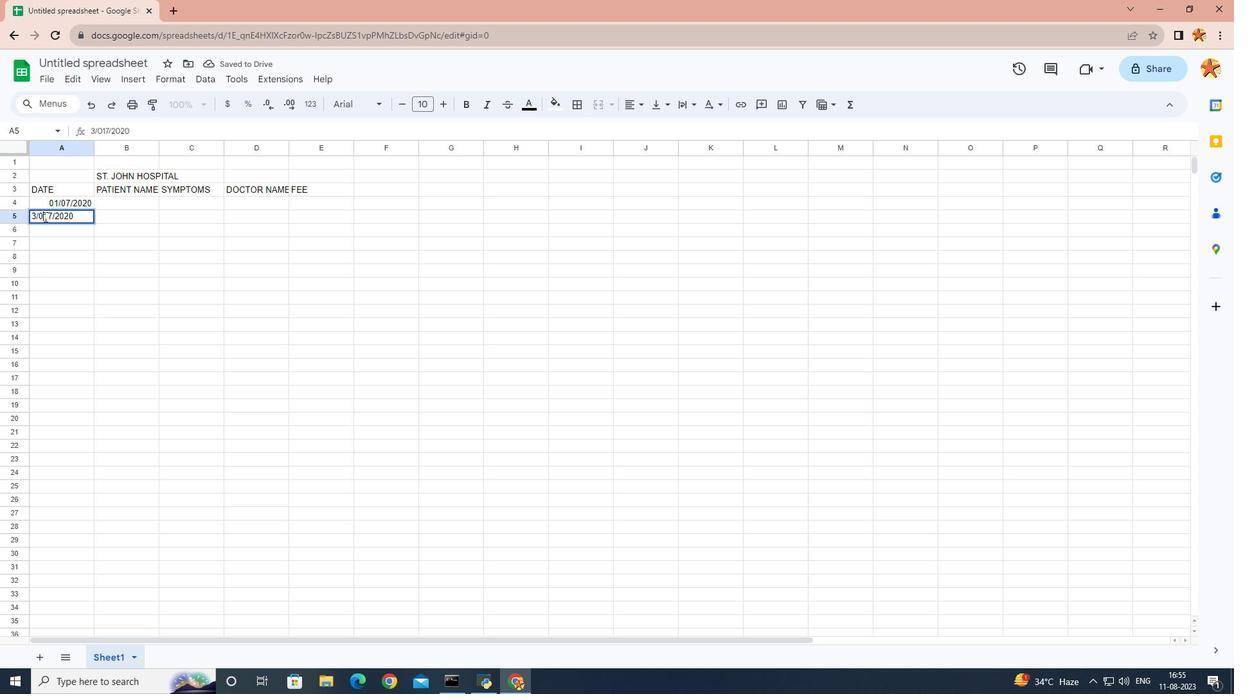 
Action: Mouse pressed left at (44, 216)
Screenshot: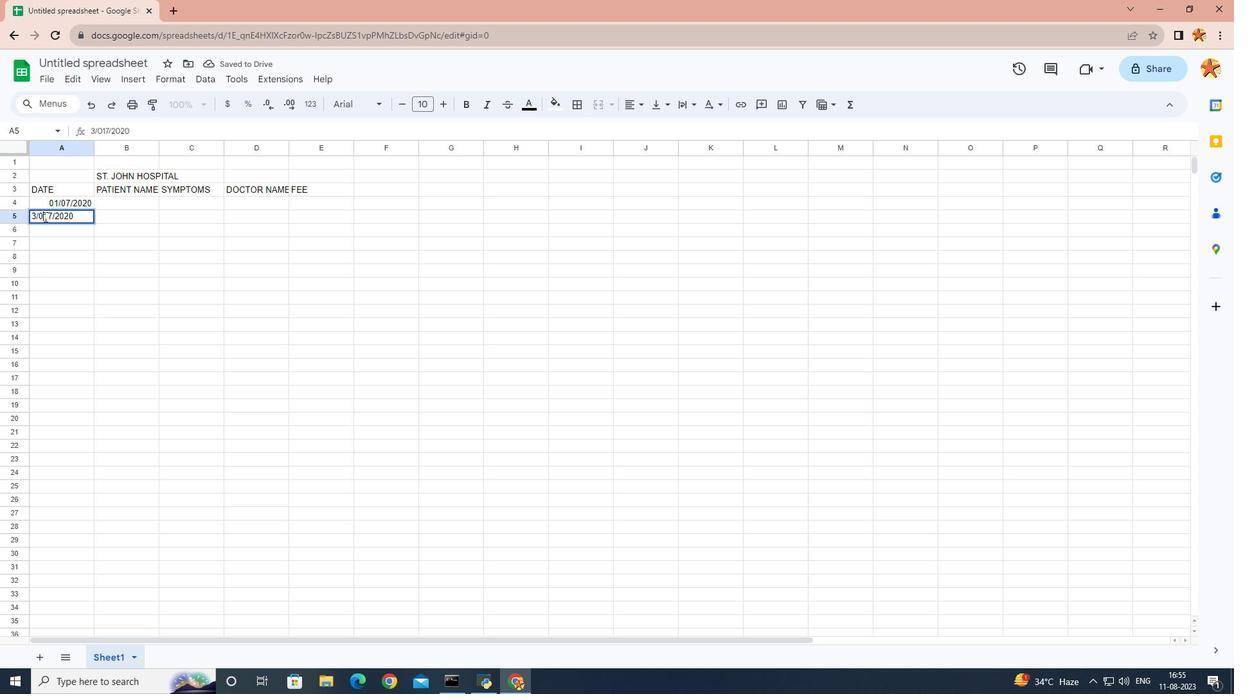 
Action: Key pressed <Key.backspace>
Screenshot: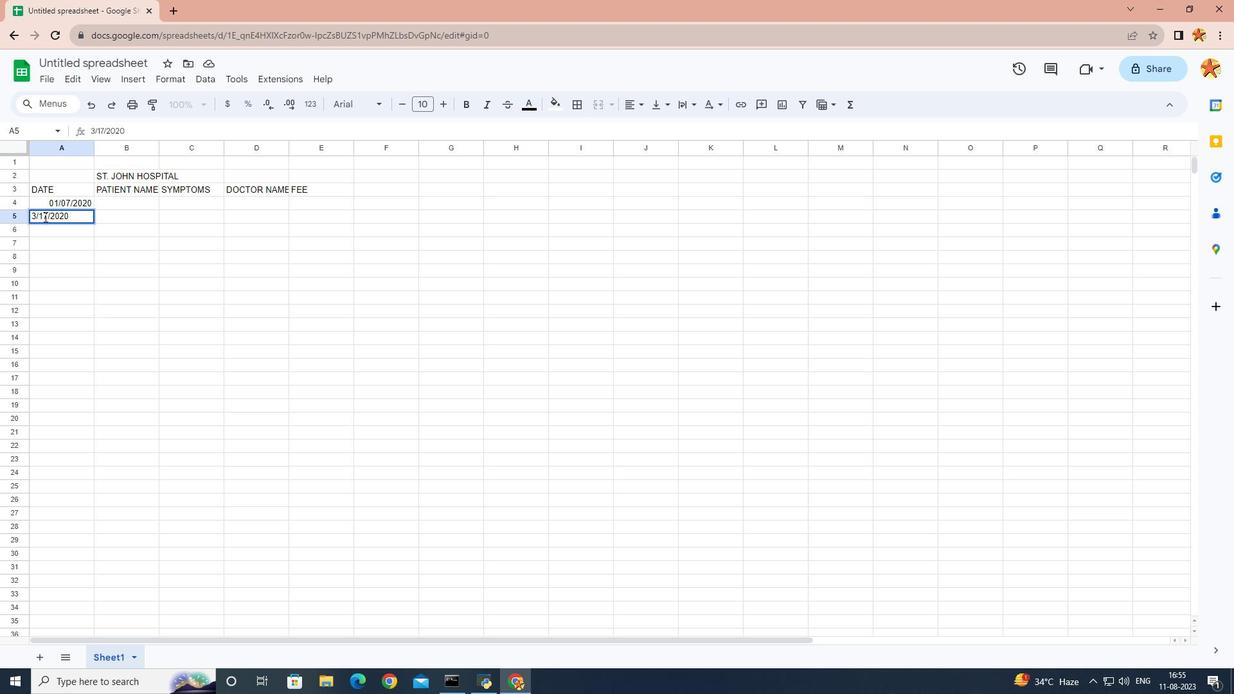 
Action: Mouse moved to (45, 216)
Screenshot: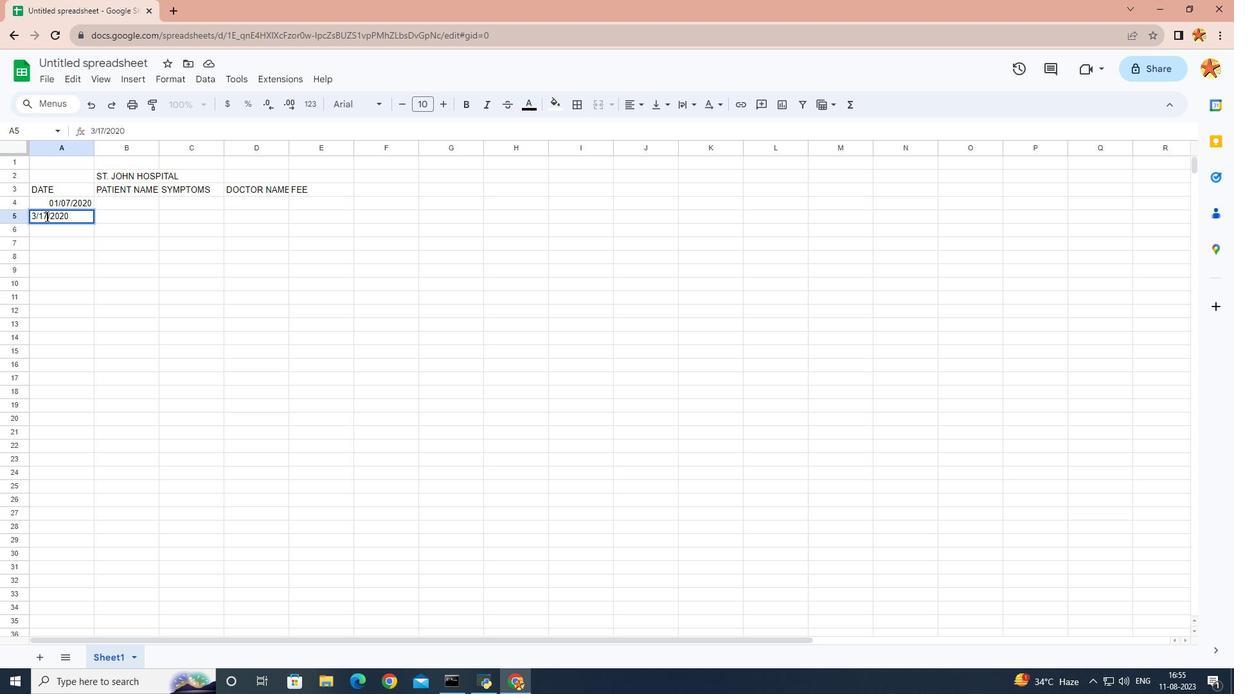 
Action: Mouse pressed left at (45, 216)
Screenshot: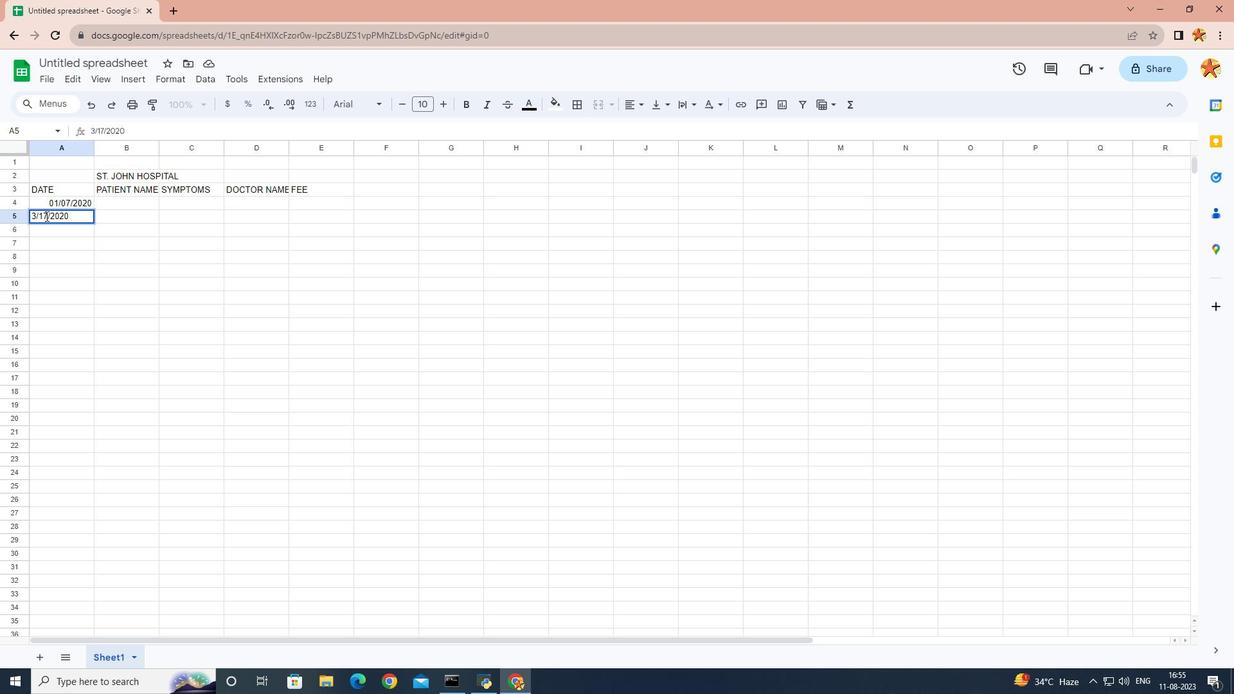 
Action: Mouse moved to (43, 216)
Screenshot: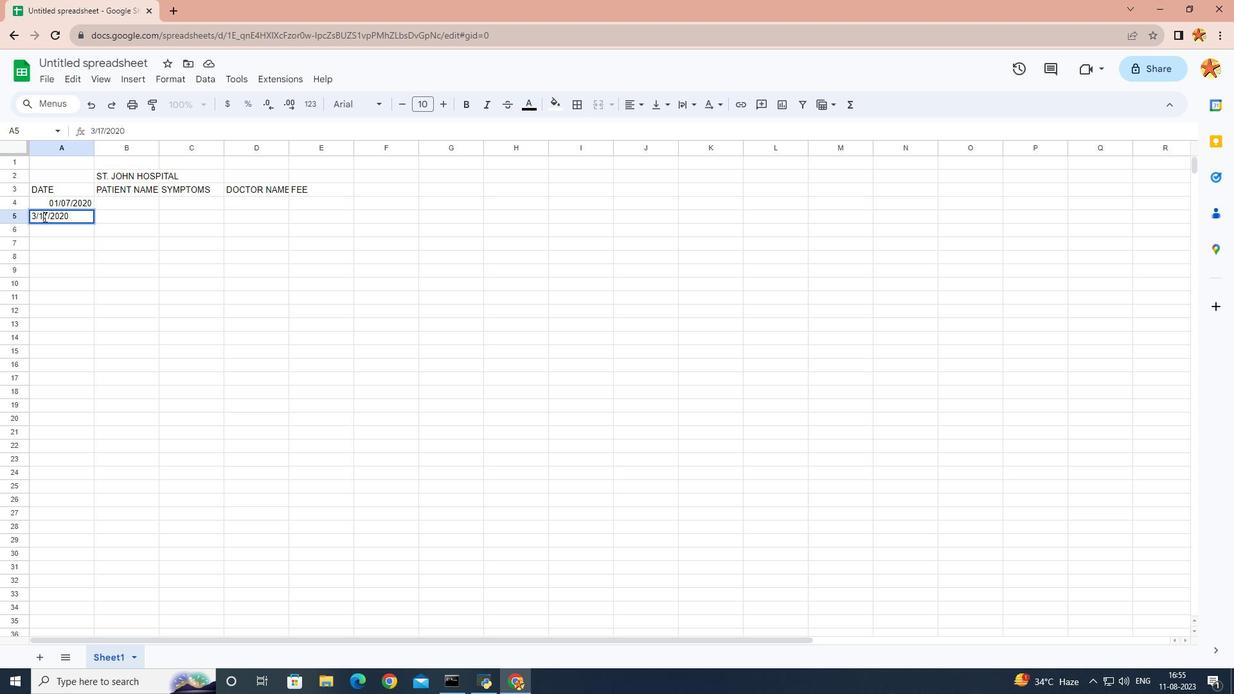 
Action: Mouse pressed left at (43, 216)
Screenshot: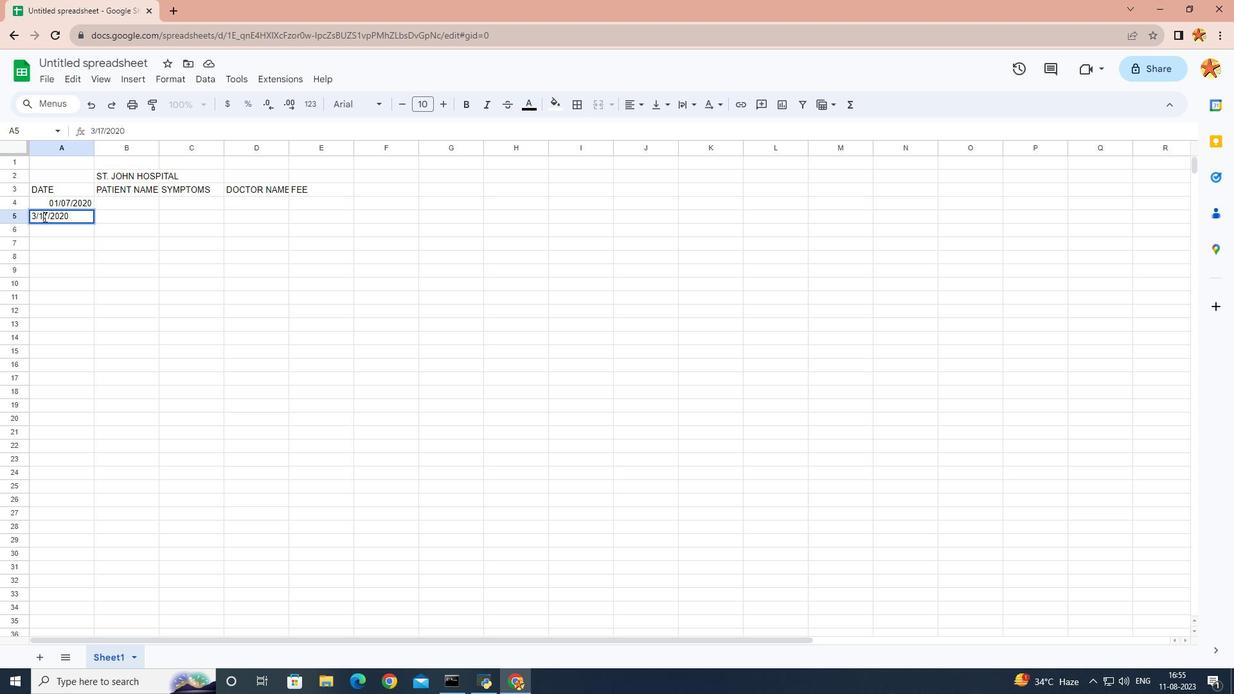 
Action: Key pressed <Key.f12><Key.backspace>
Screenshot: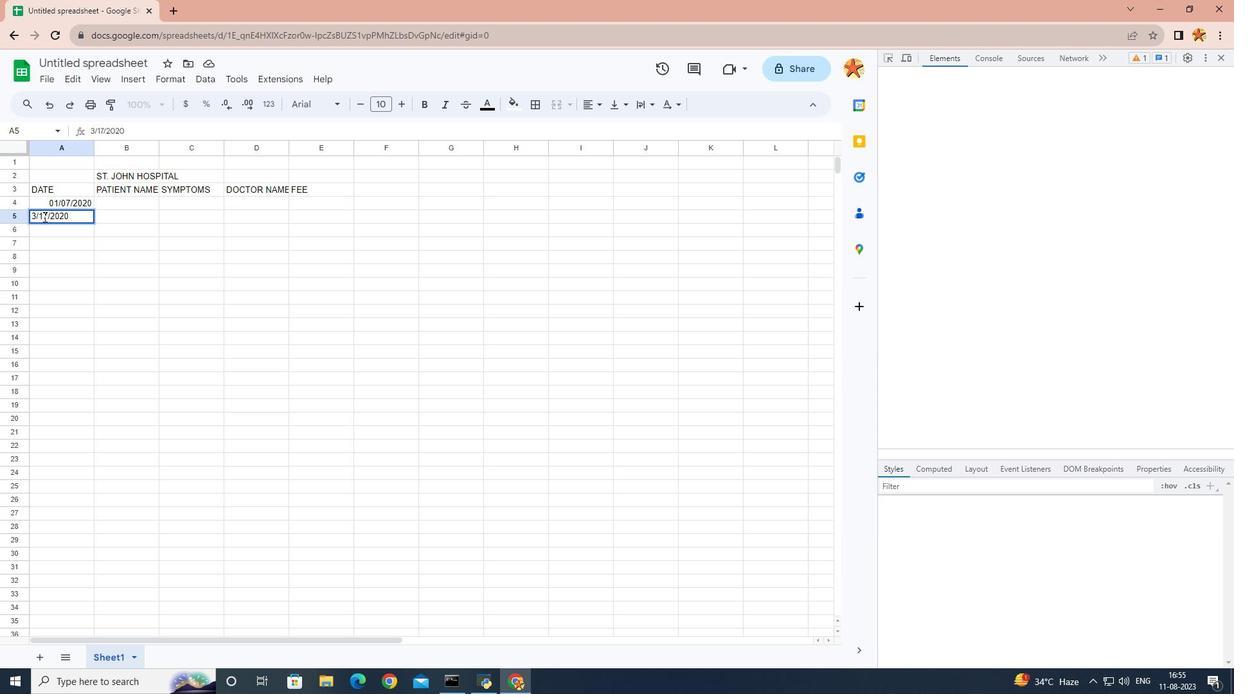 
Action: Mouse moved to (1218, 61)
Screenshot: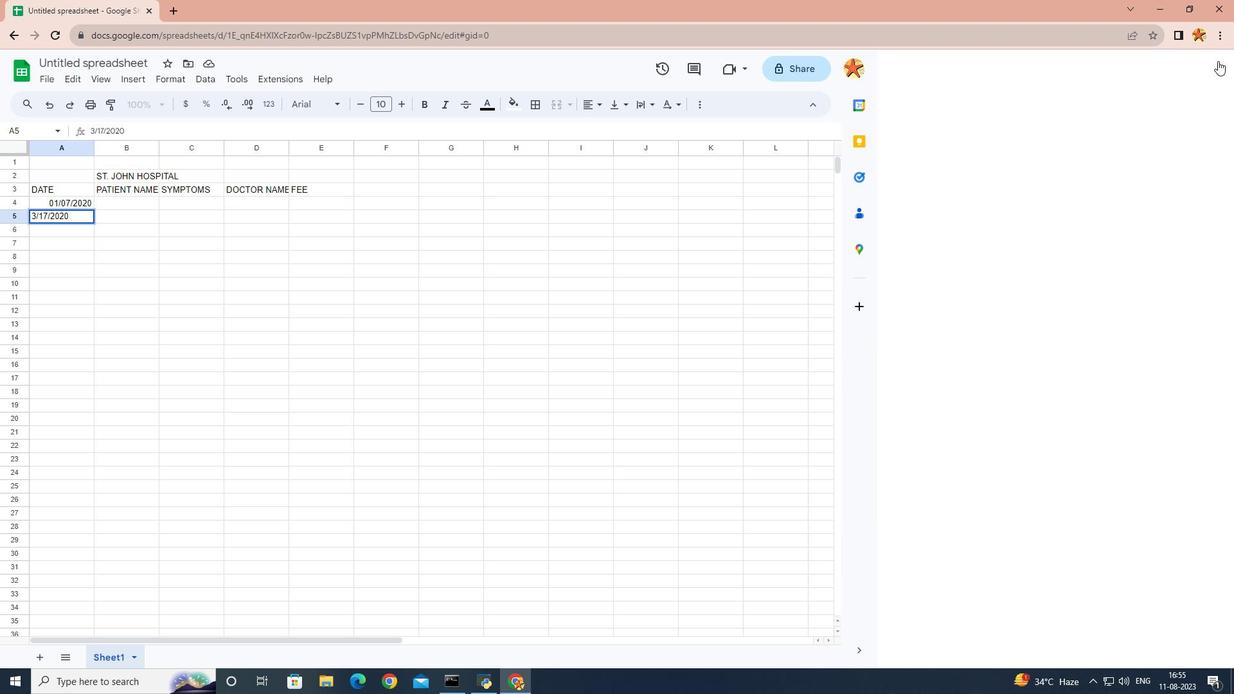 
Action: Mouse pressed left at (1218, 61)
Screenshot: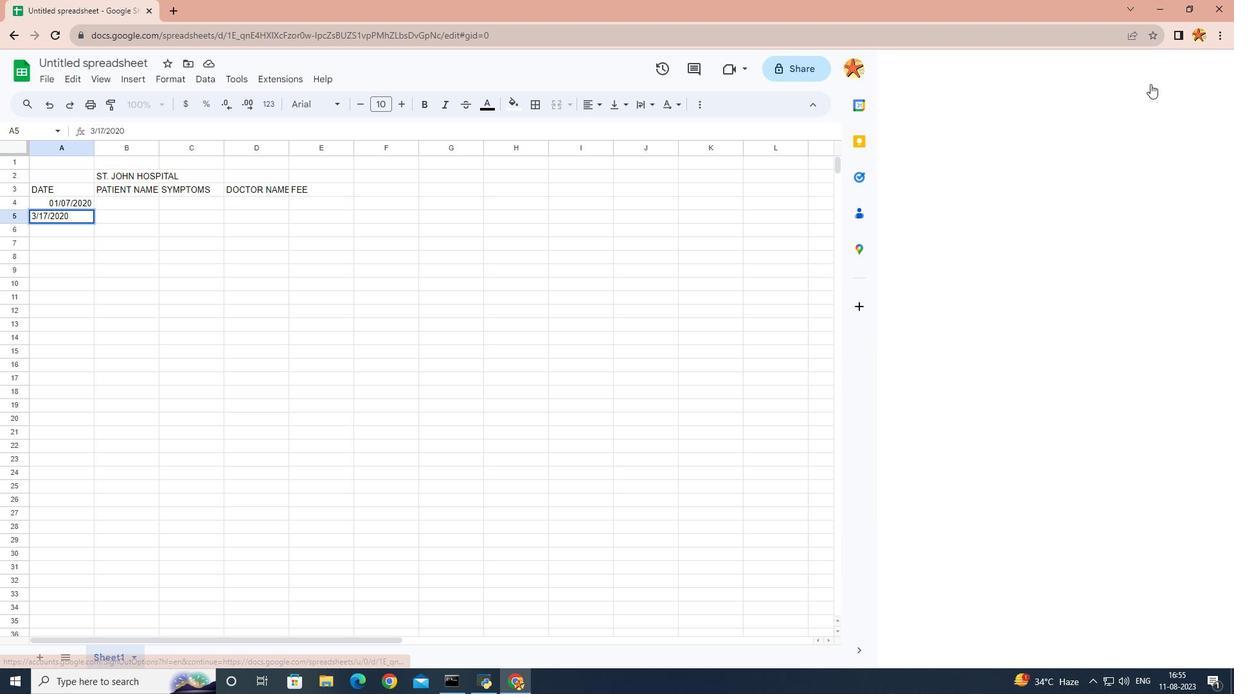 
Action: Mouse moved to (295, 245)
Screenshot: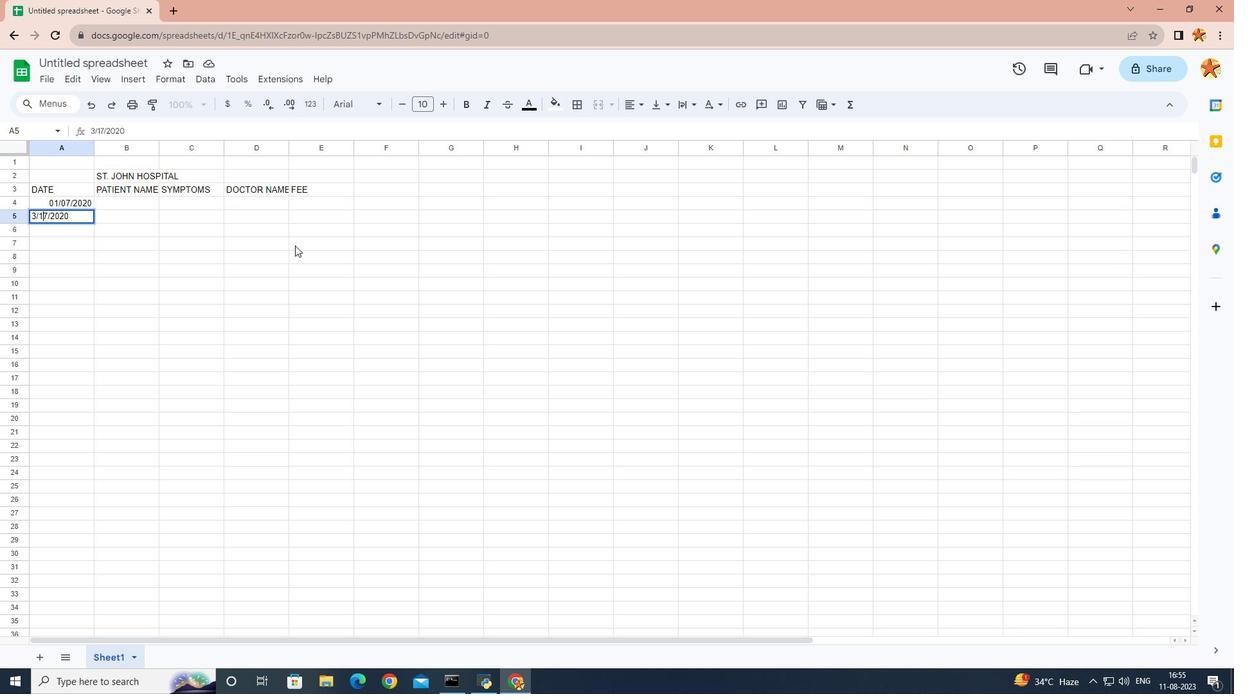 
Action: Key pressed <Key.backspace>0
Screenshot: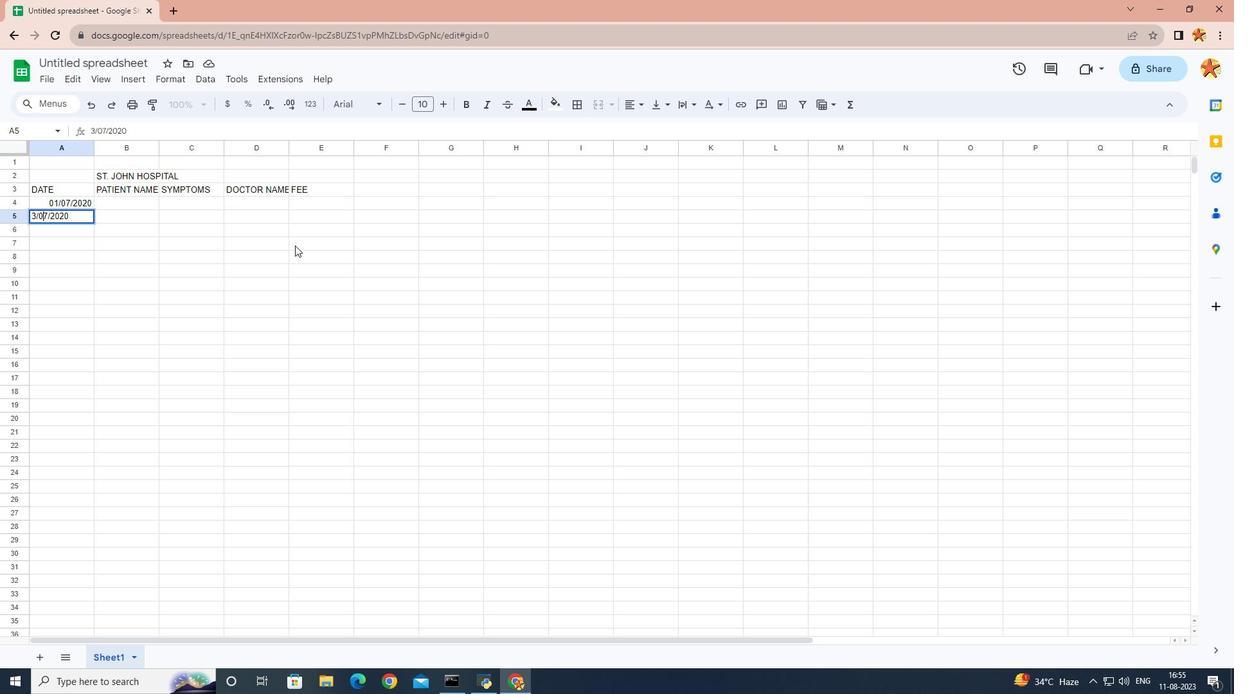 
Action: Mouse moved to (194, 262)
Screenshot: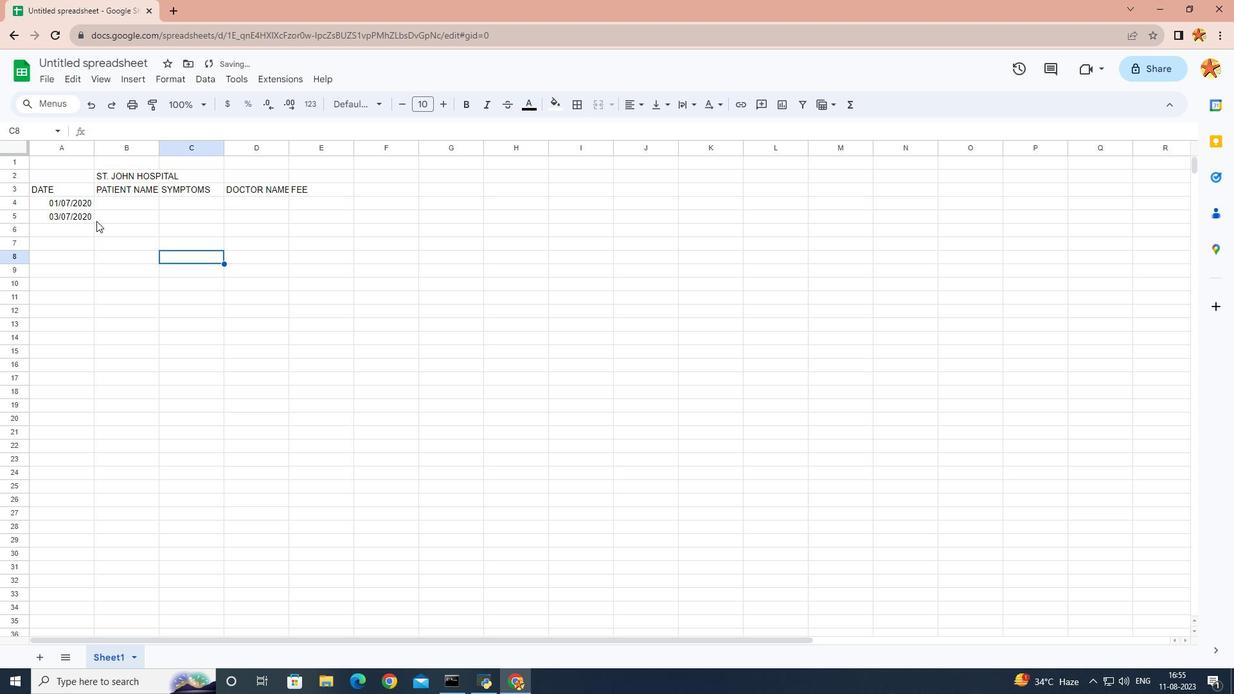 
Action: Mouse pressed left at (194, 262)
Screenshot: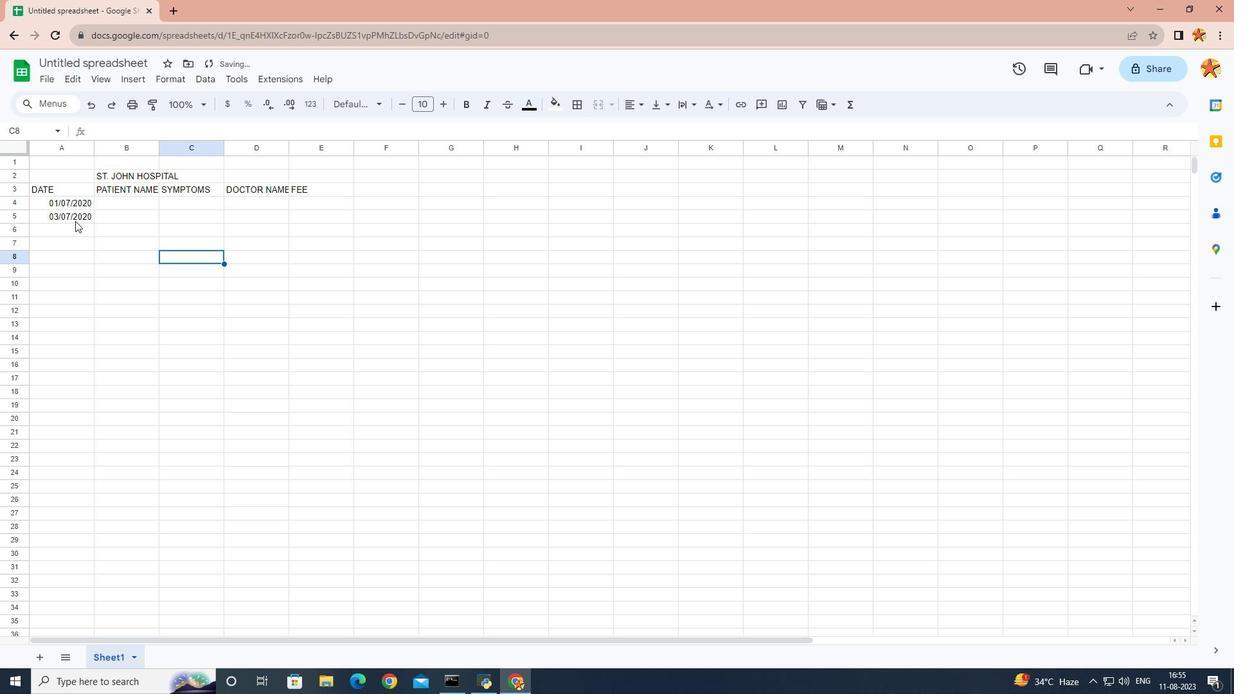 
Action: Mouse moved to (67, 221)
Screenshot: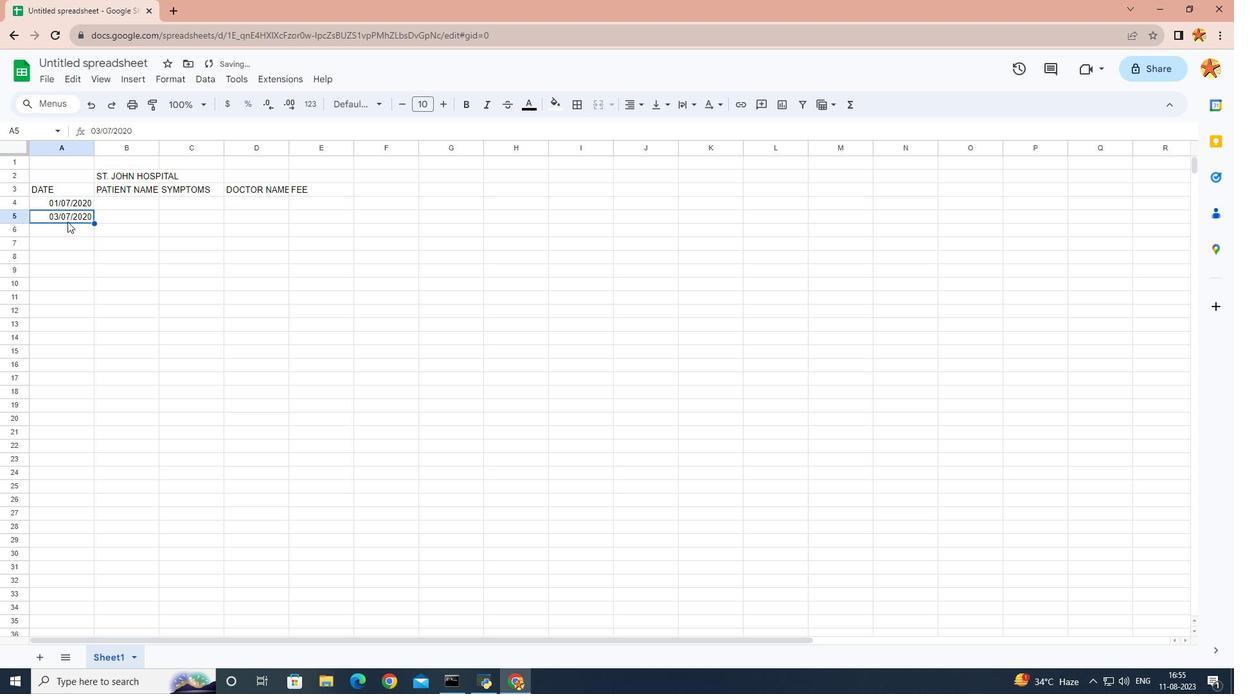 
Action: Mouse pressed left at (67, 221)
Screenshot: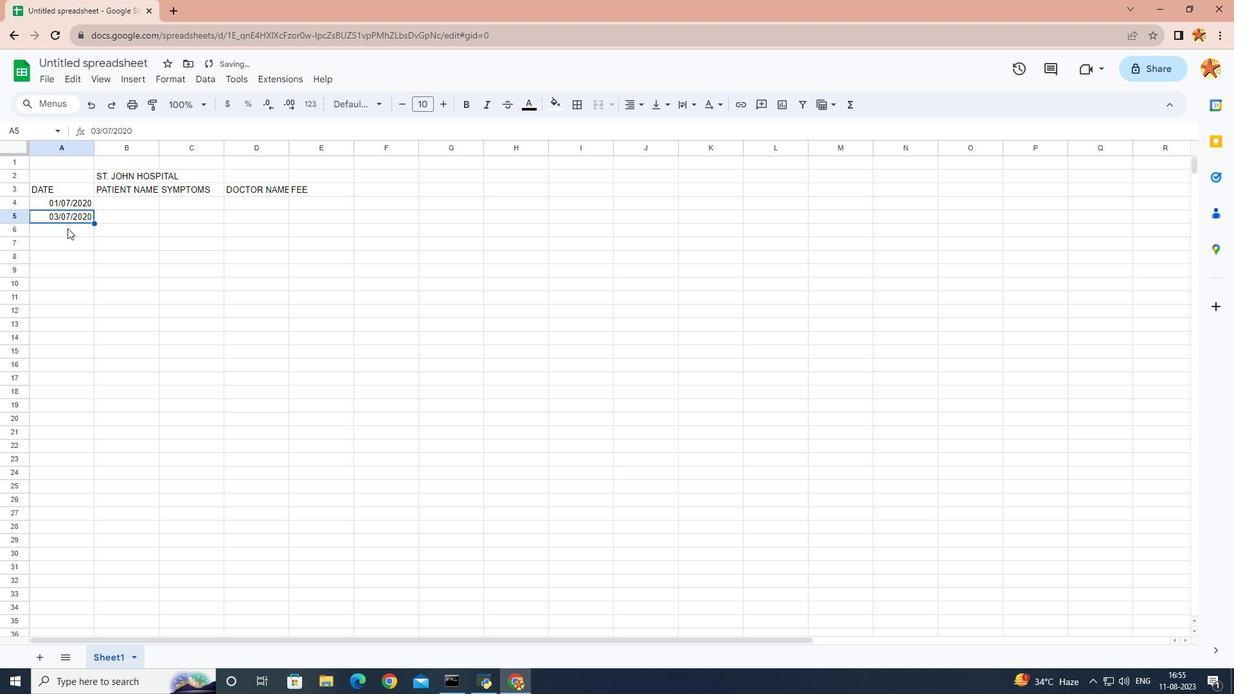 
Action: Mouse moved to (67, 228)
Screenshot: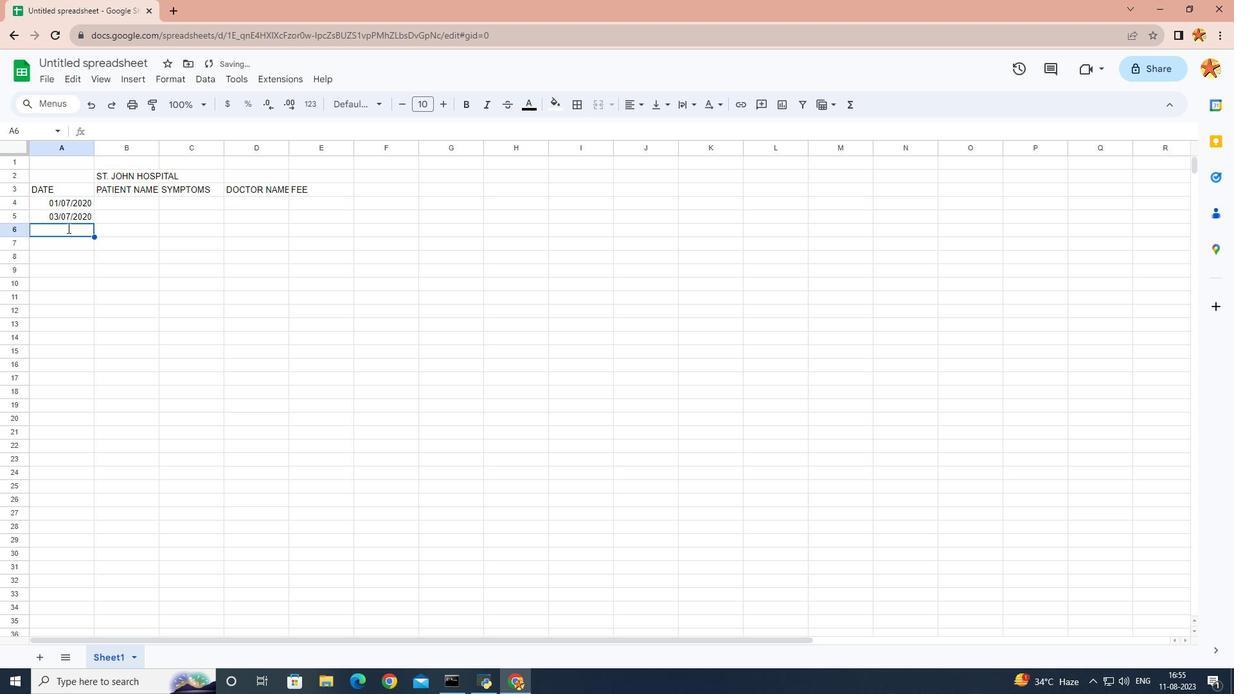 
Action: Mouse pressed left at (67, 228)
Screenshot: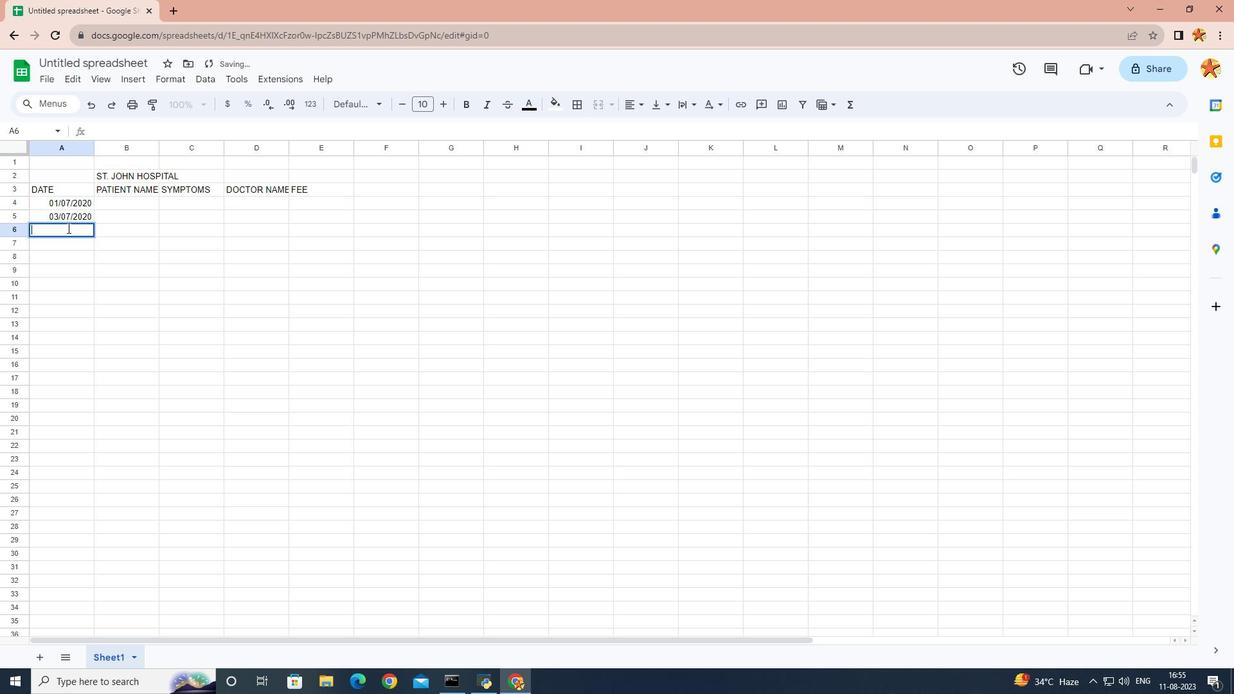 
Action: Mouse pressed left at (67, 228)
Screenshot: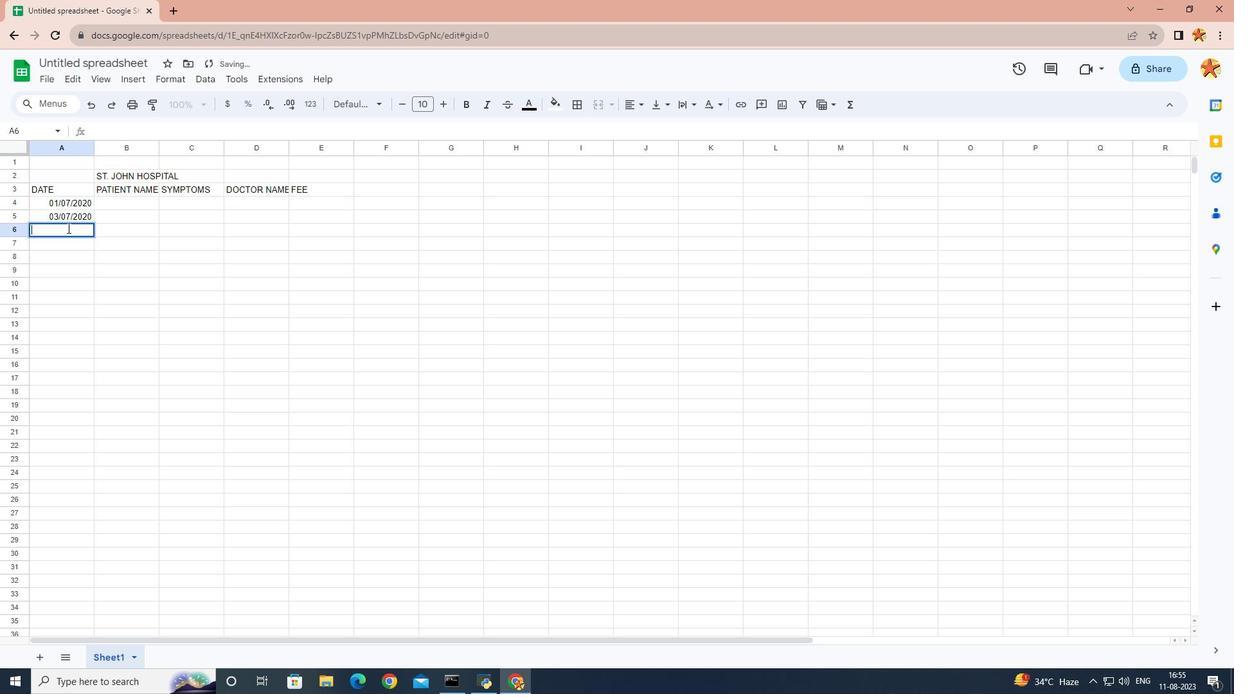 
Action: Mouse moved to (172, 244)
Screenshot: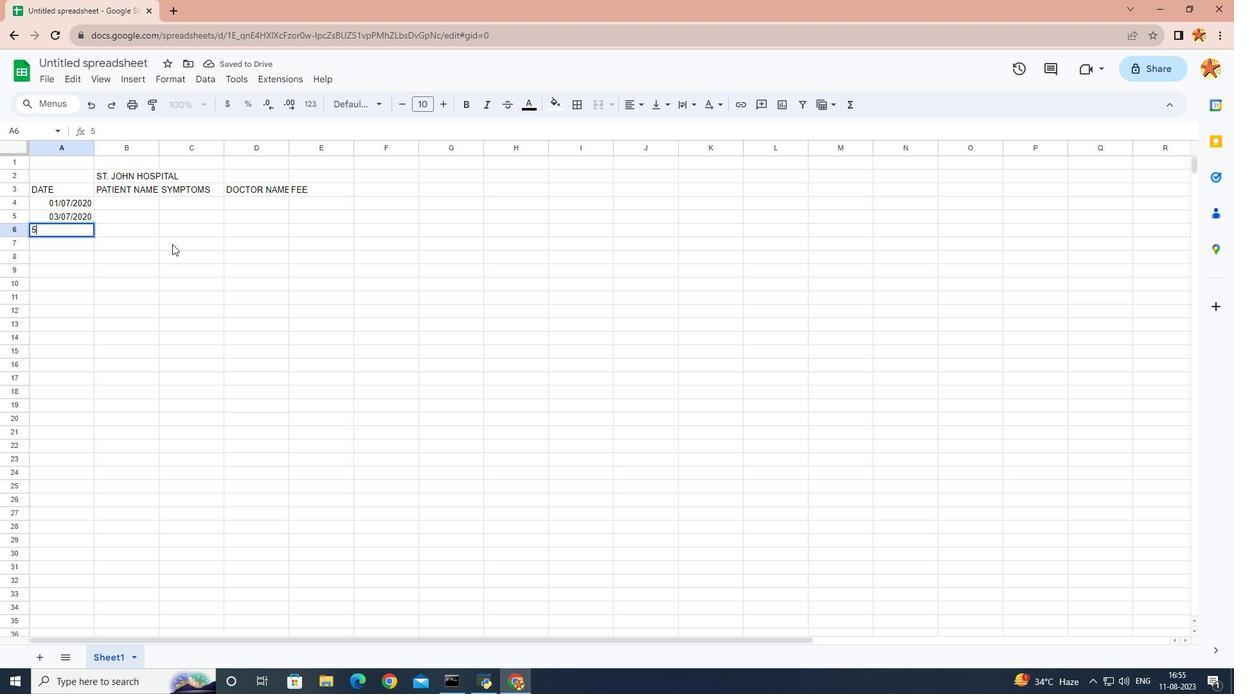 
Action: Key pressed 5
Screenshot: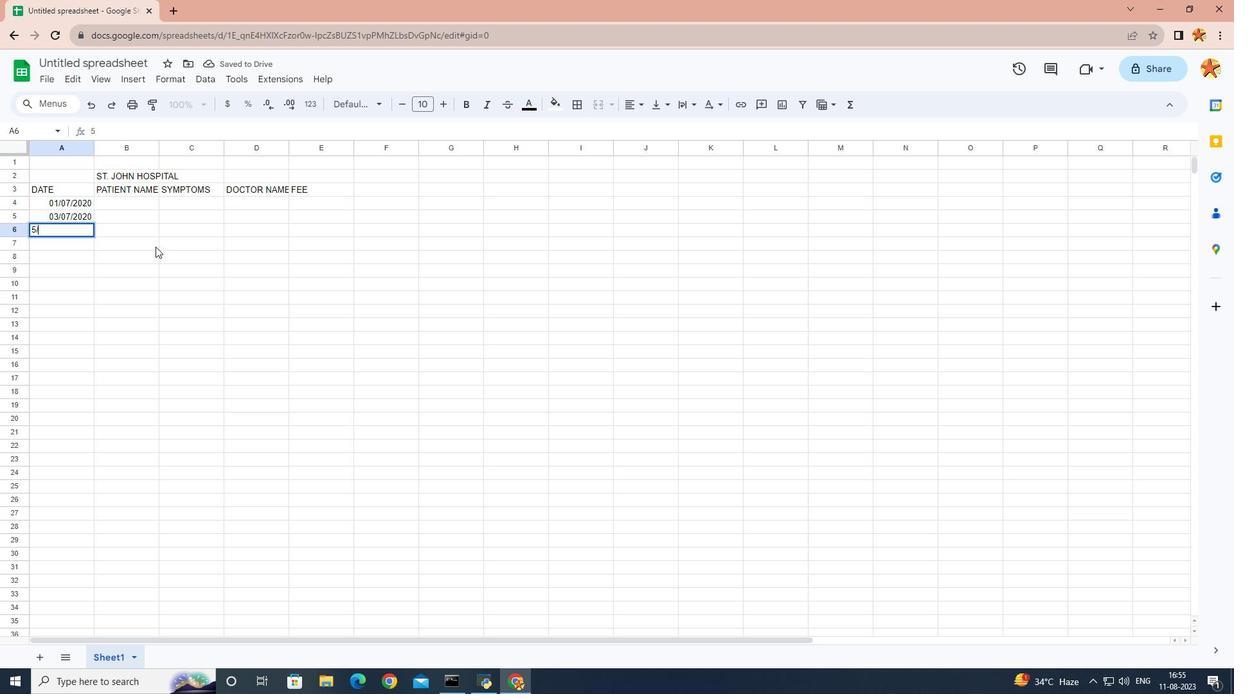 
Action: Mouse moved to (155, 246)
Screenshot: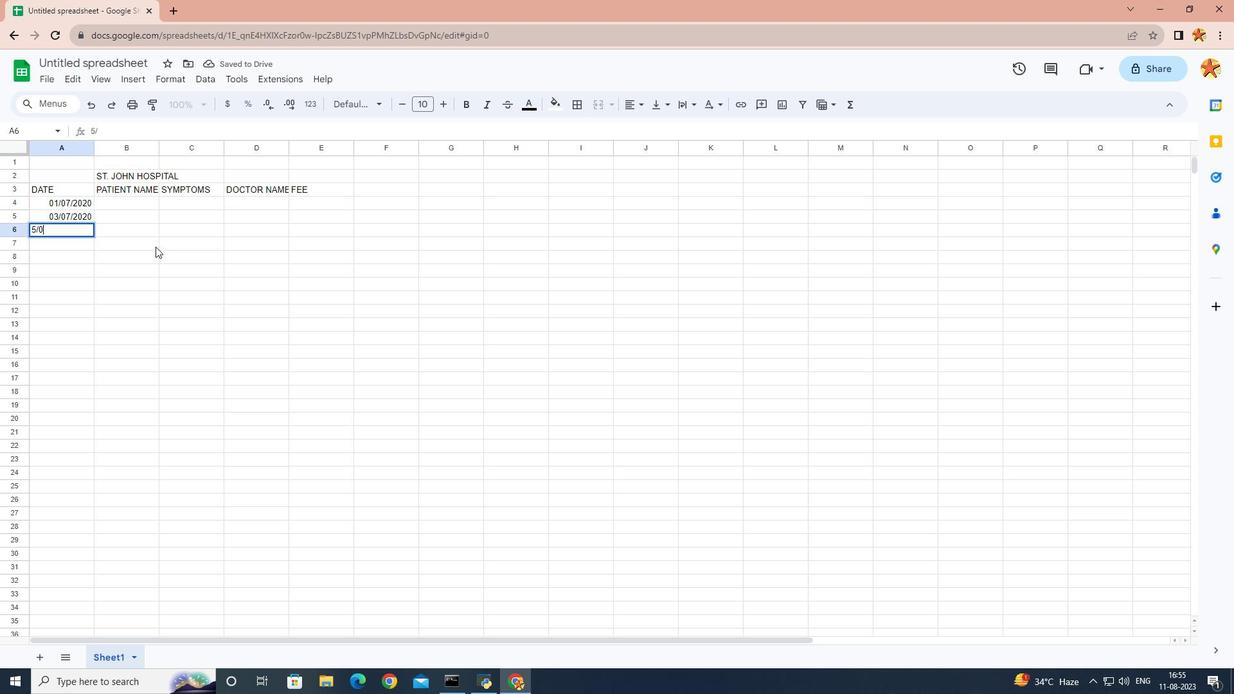 
Action: Key pressed /0
Screenshot: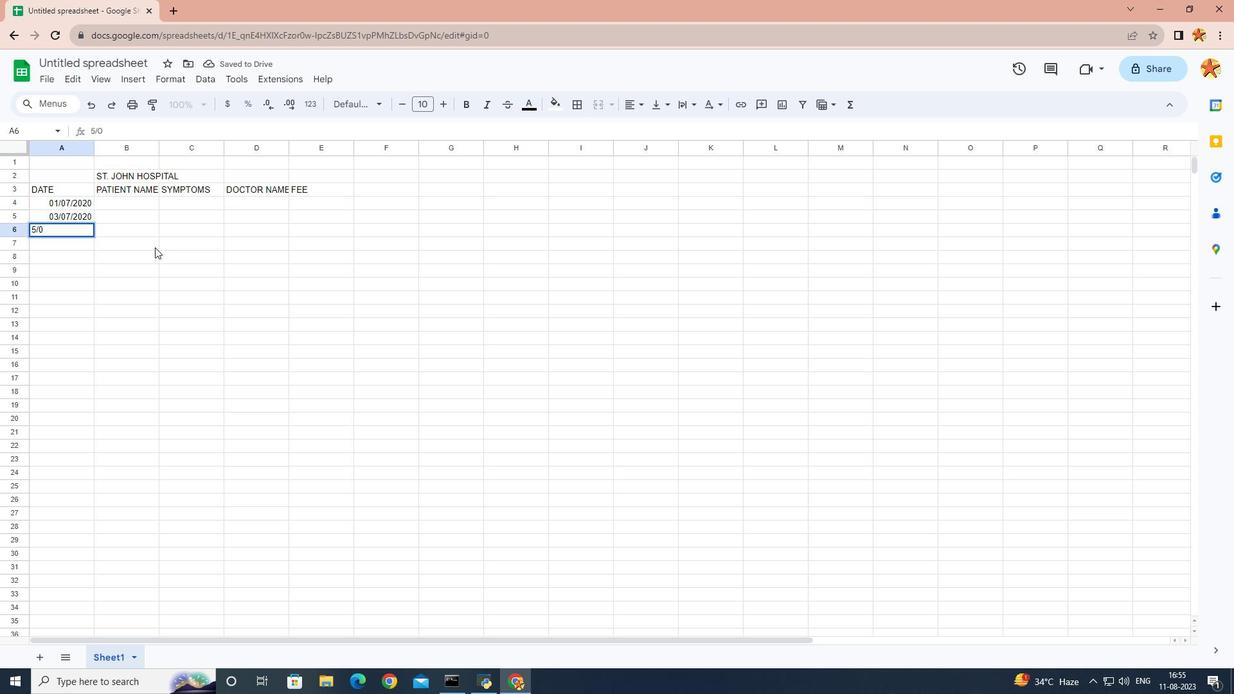 
Action: Mouse moved to (154, 247)
Screenshot: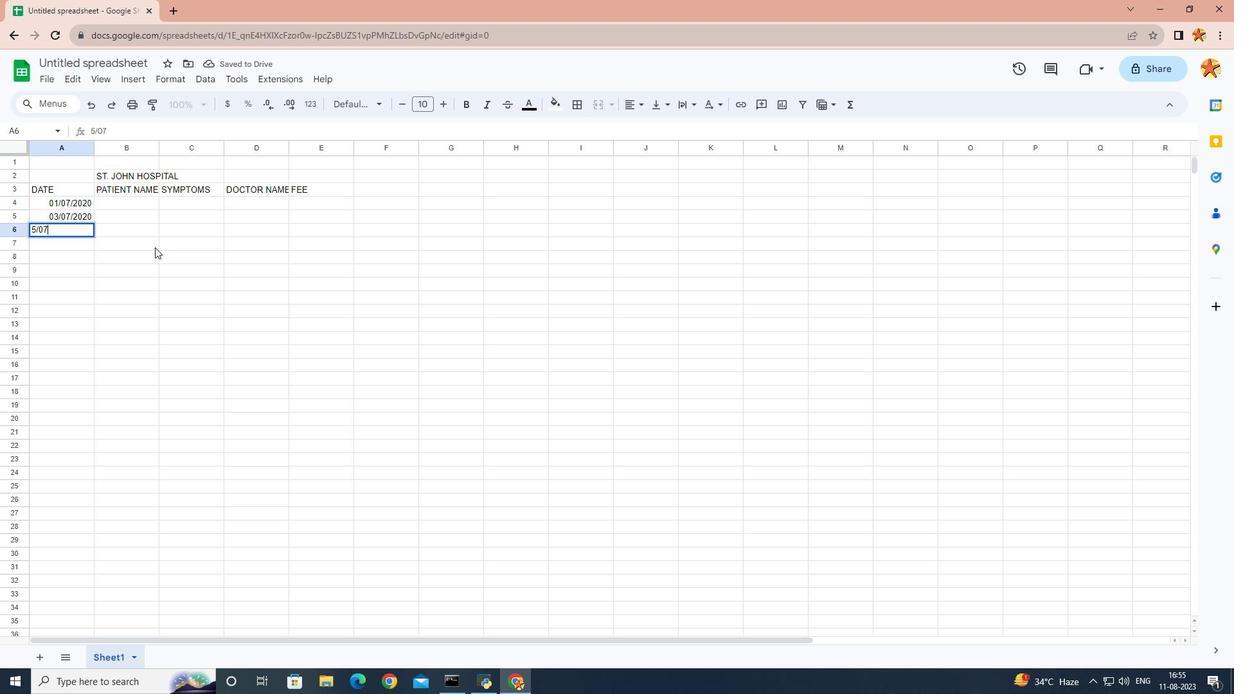 
Action: Key pressed 7/2020<Key.enter>8/07/2020
Screenshot: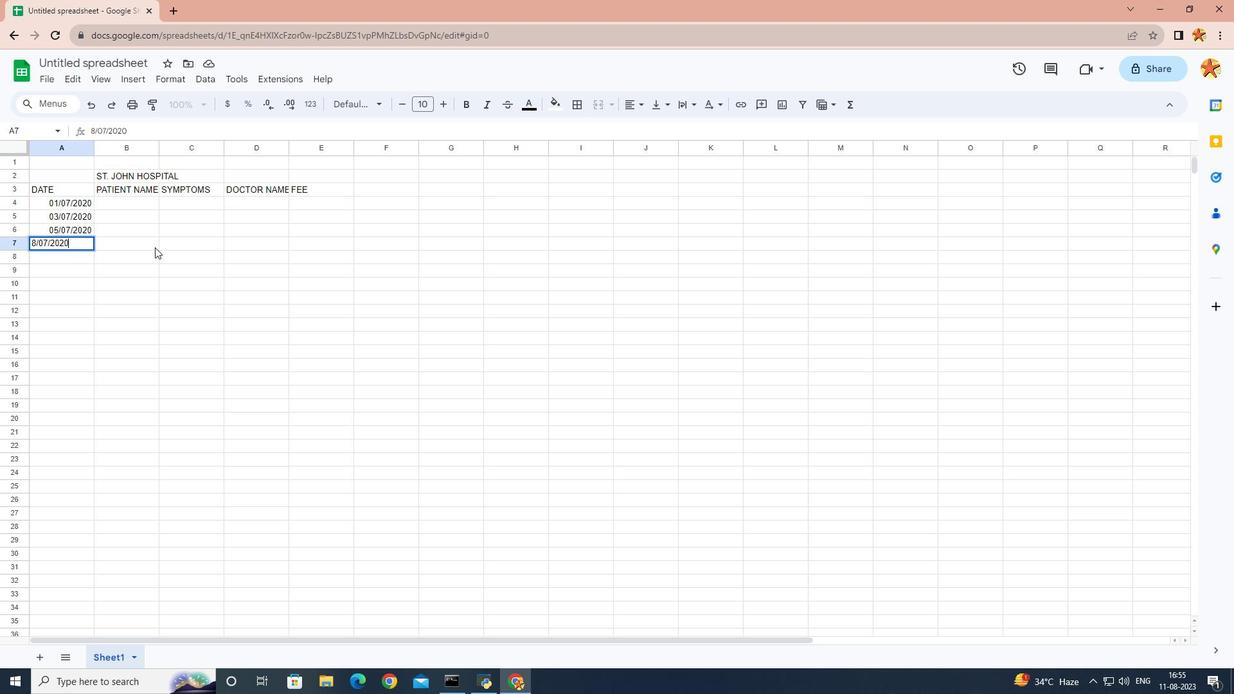 
Action: Mouse moved to (169, 327)
Screenshot: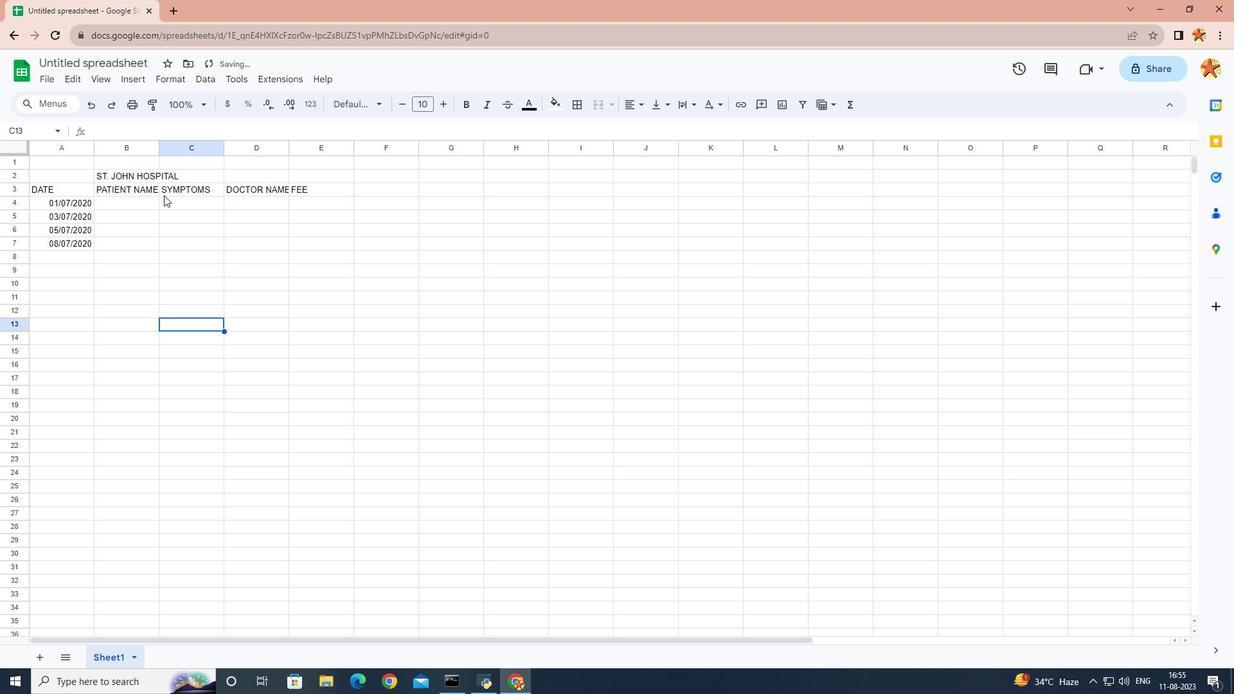 
Action: Mouse pressed left at (169, 327)
Screenshot: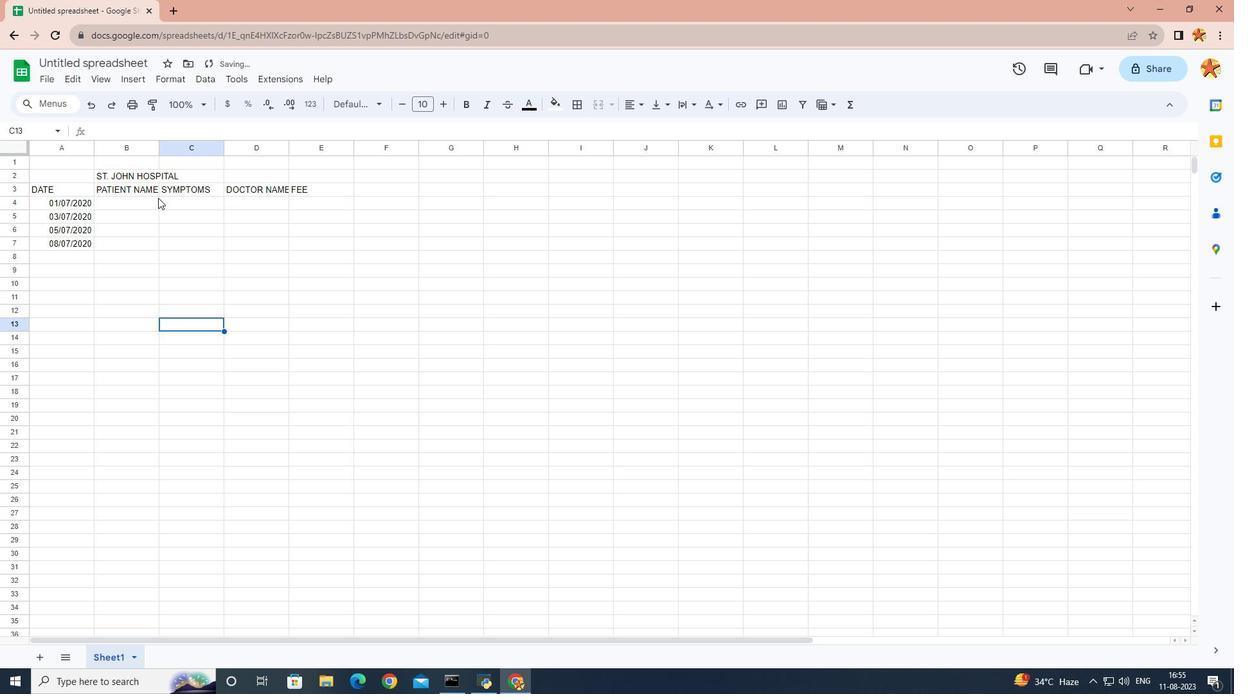 
Action: Mouse moved to (131, 200)
Screenshot: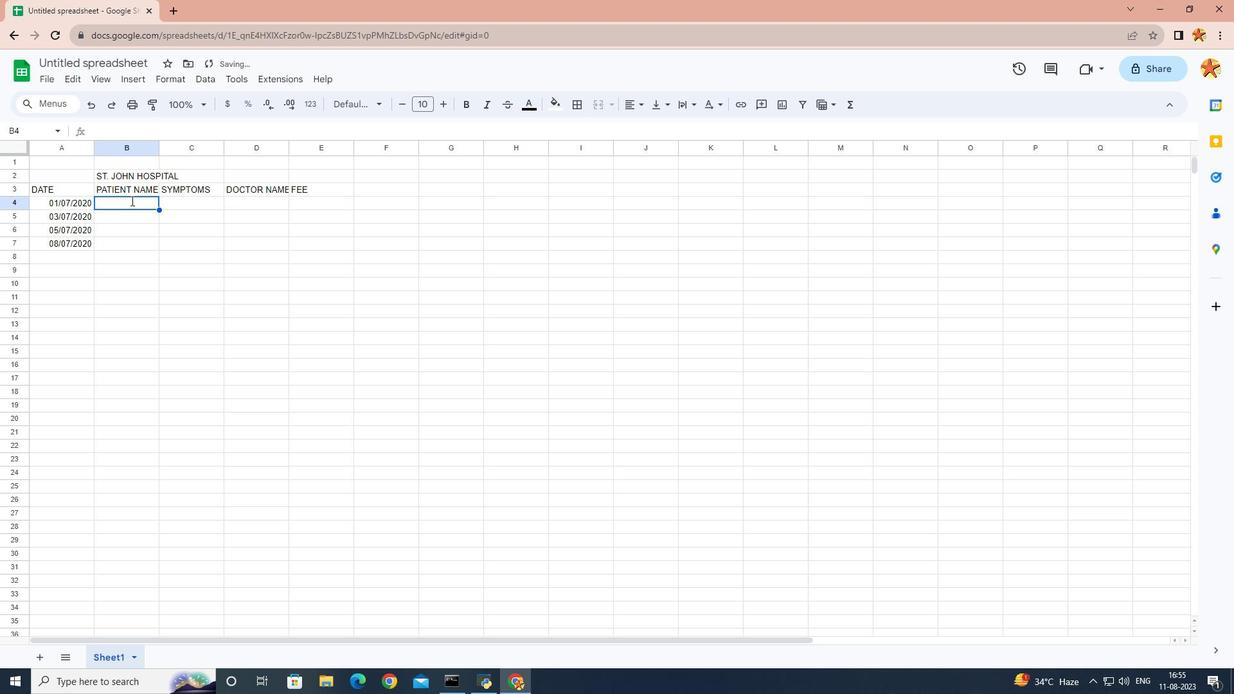 
Action: Mouse pressed left at (131, 200)
Screenshot: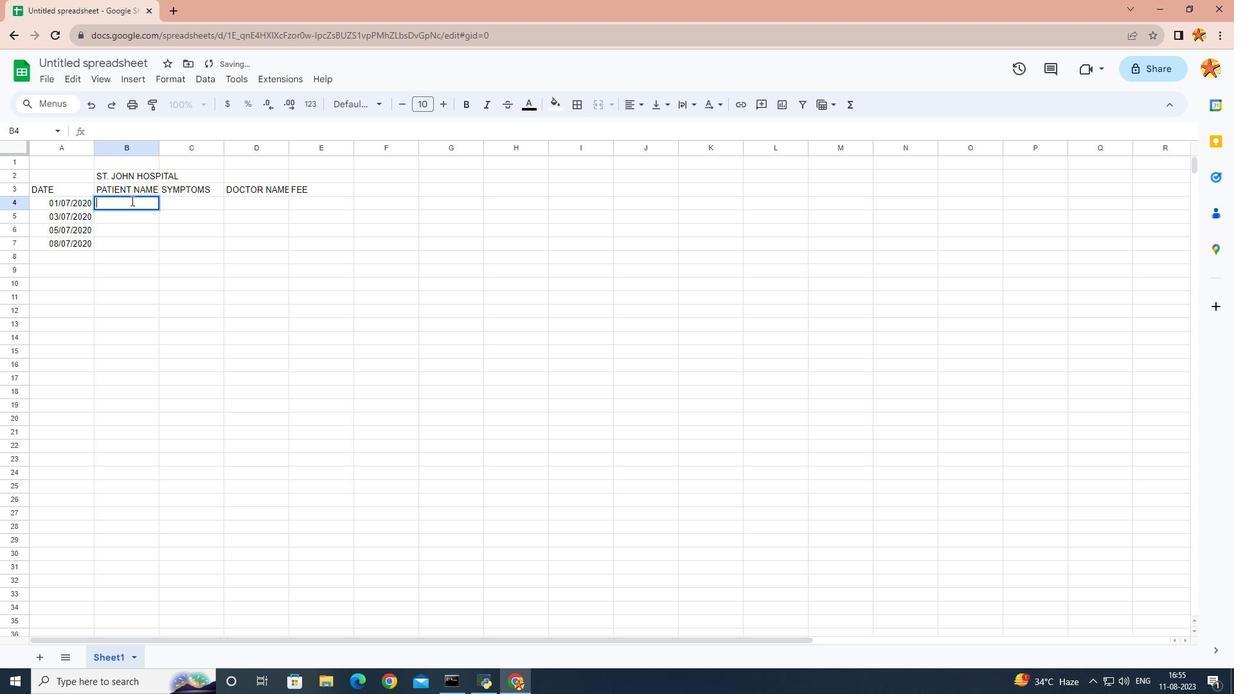 
Action: Mouse pressed left at (131, 200)
Screenshot: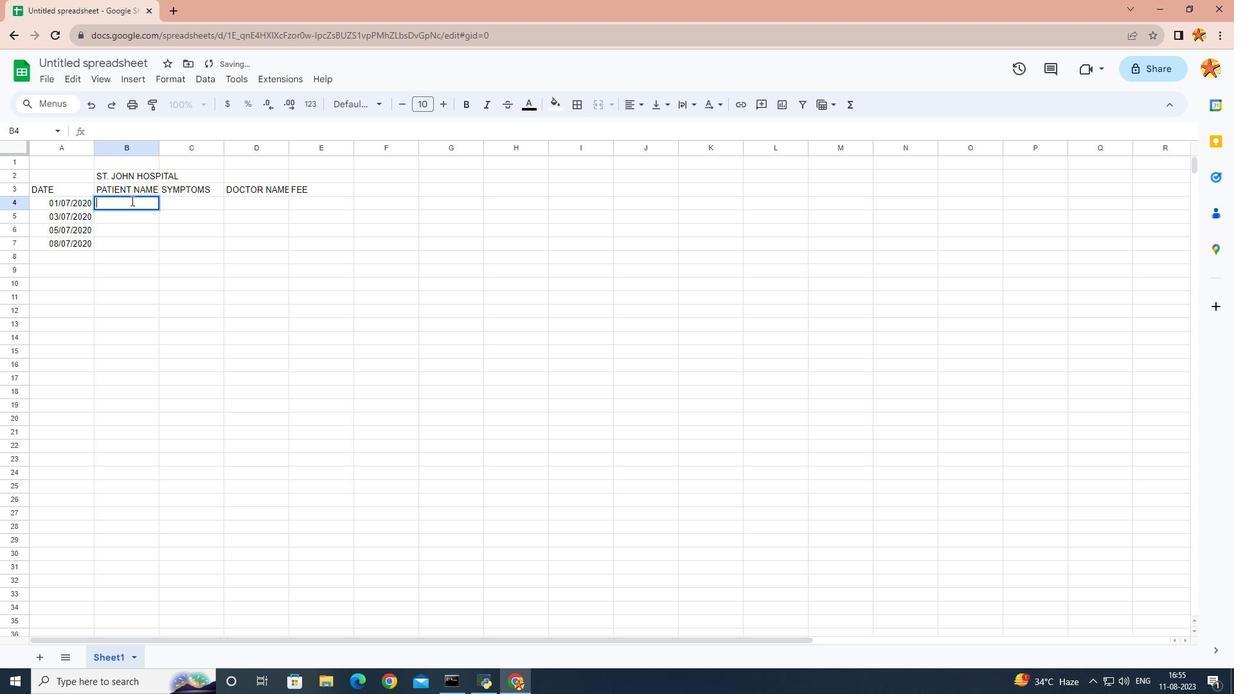 
Action: Key pressed <Key.caps_lock>R<Key.caps_lock>iv<Key.backspace><Key.backspace><Key.caps_lock>ICHARD<Key.space>NELSON
Screenshot: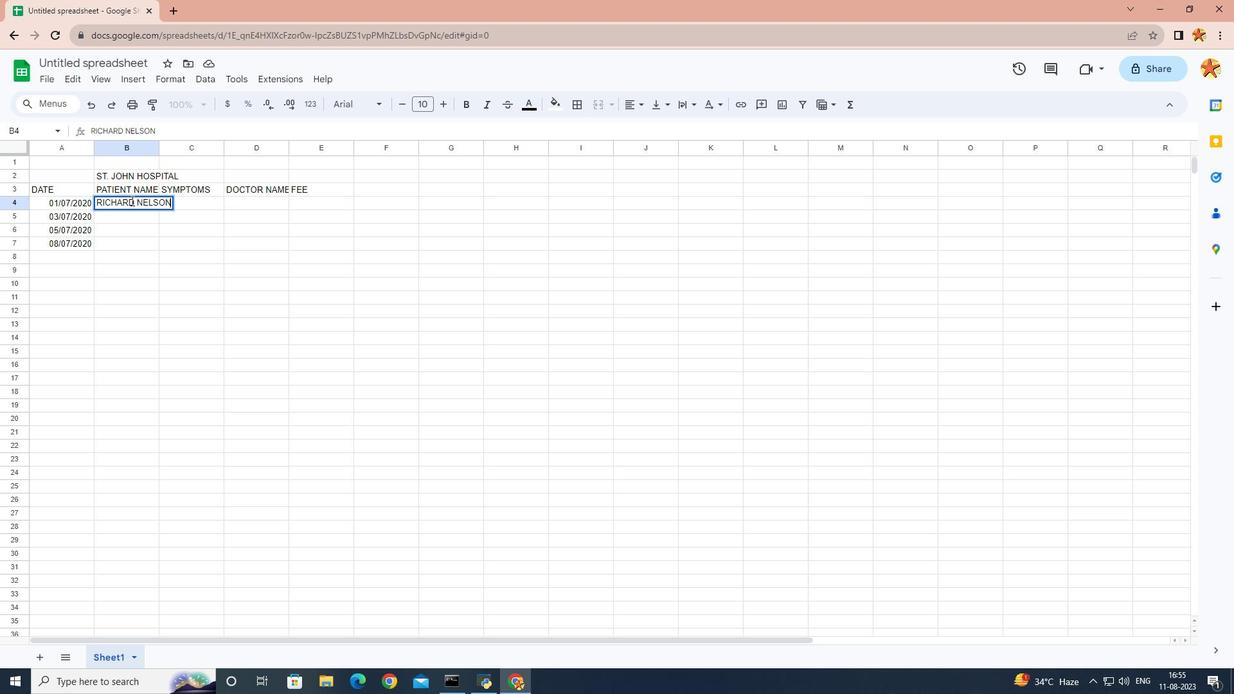 
Action: Mouse moved to (142, 208)
Screenshot: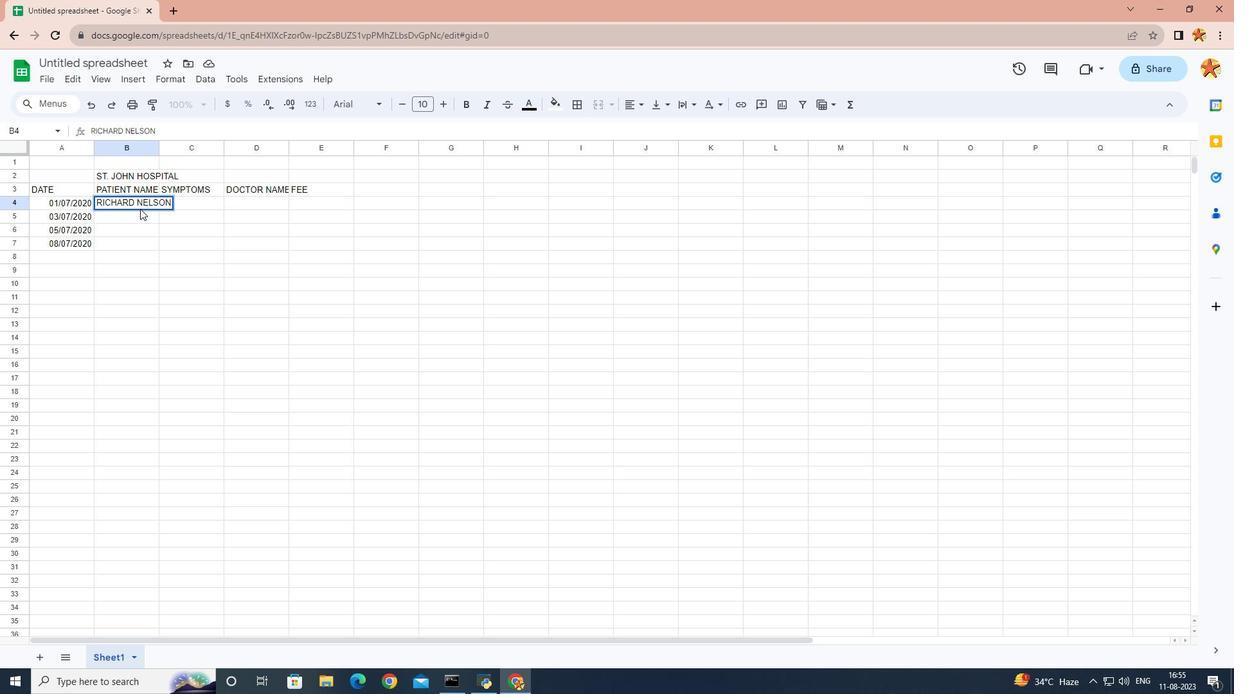 
Action: Mouse pressed left at (142, 208)
Screenshot: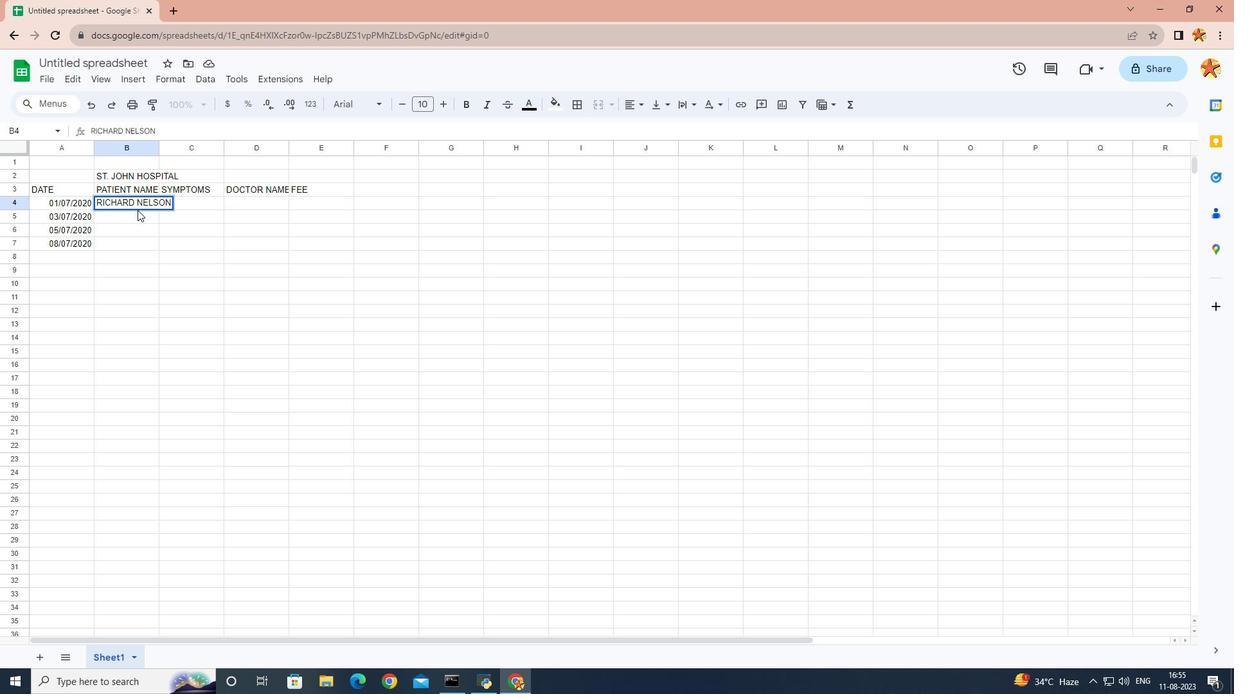 
Action: Mouse moved to (137, 210)
Screenshot: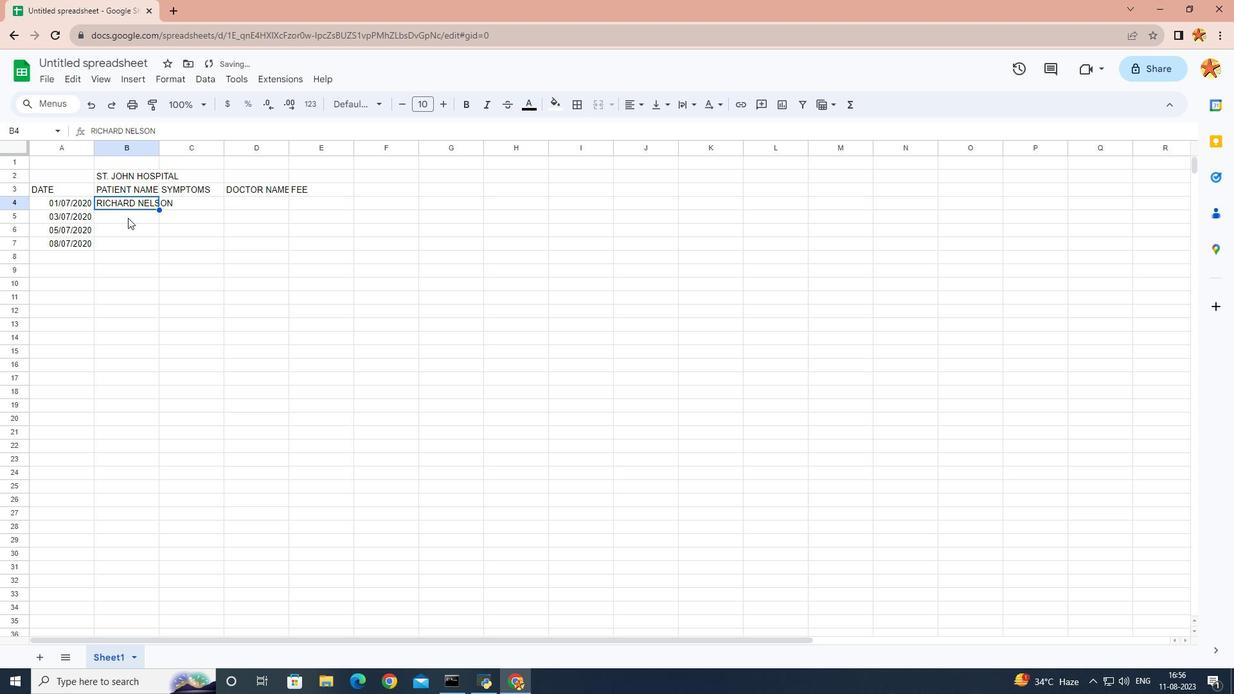 
Action: Mouse pressed left at (137, 210)
Screenshot: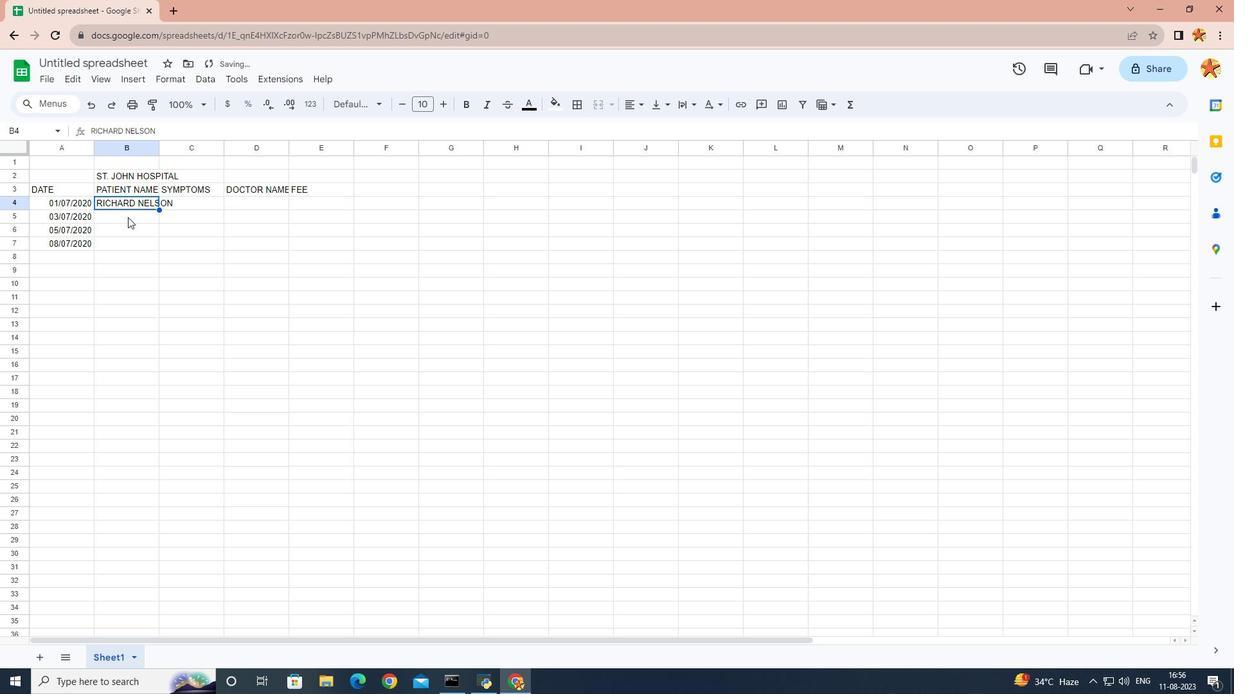 
Action: Mouse moved to (127, 217)
Screenshot: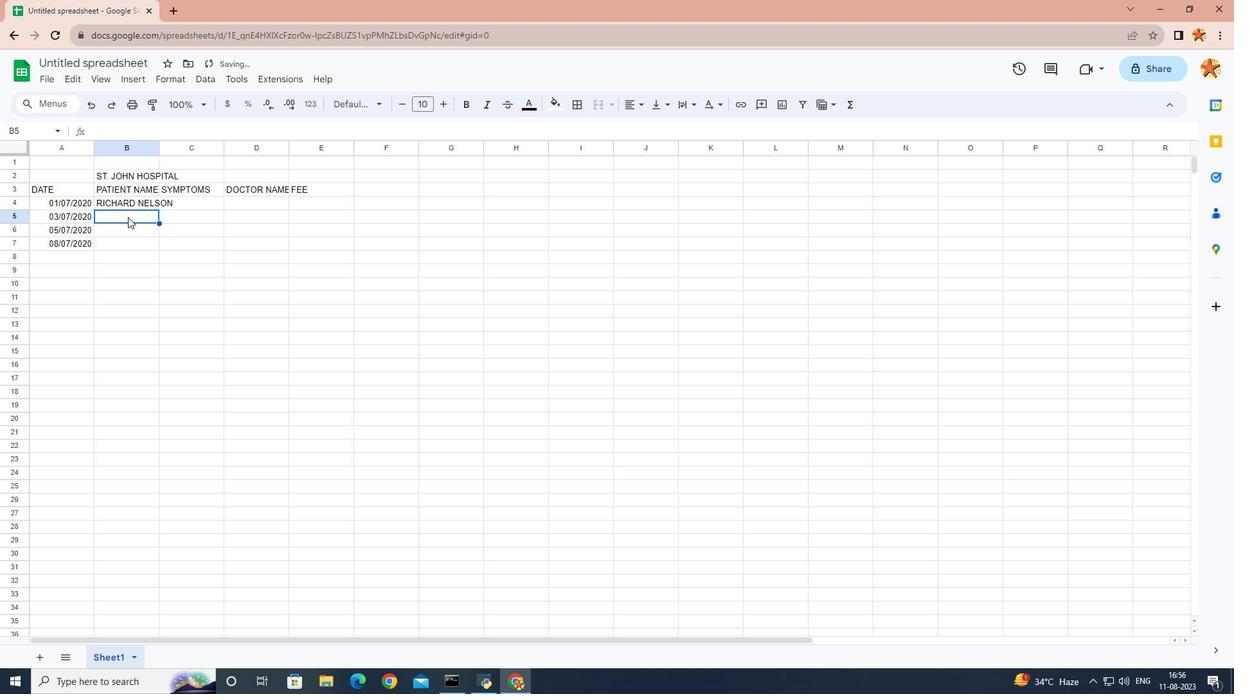 
Action: Mouse pressed left at (127, 217)
Screenshot: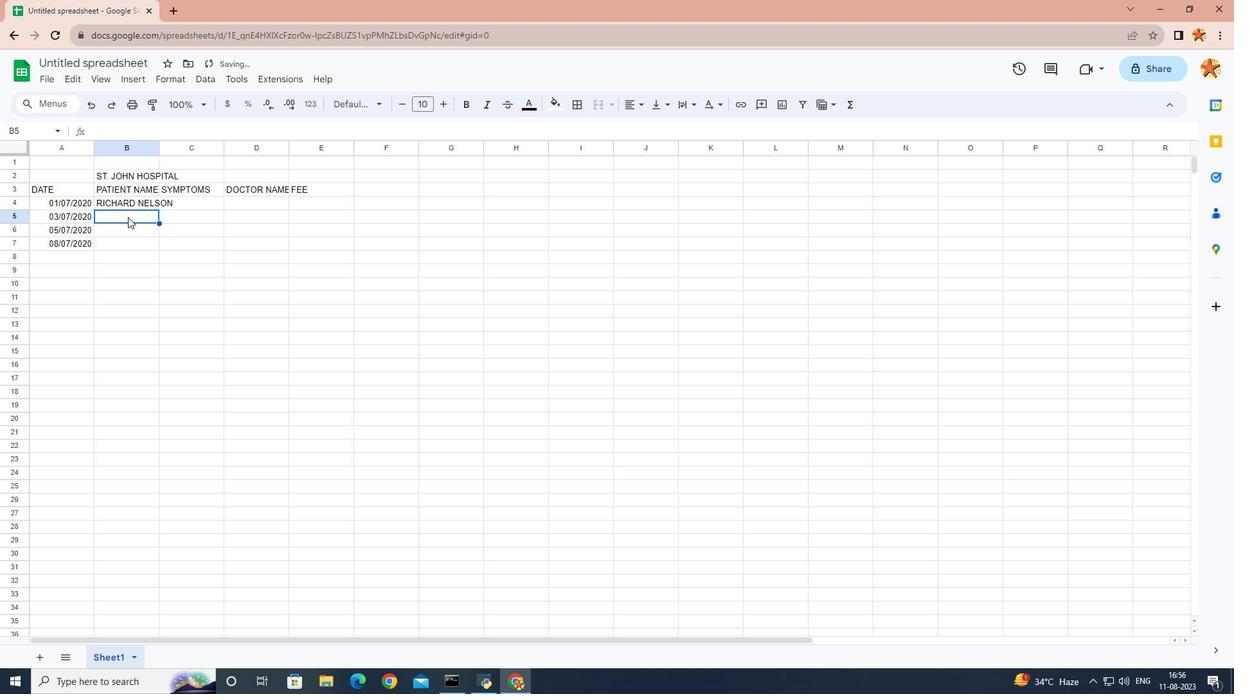 
Action: Key pressed <Key.caps_lock><Key.caps_lock>EMMA<Key.space>DOT
Screenshot: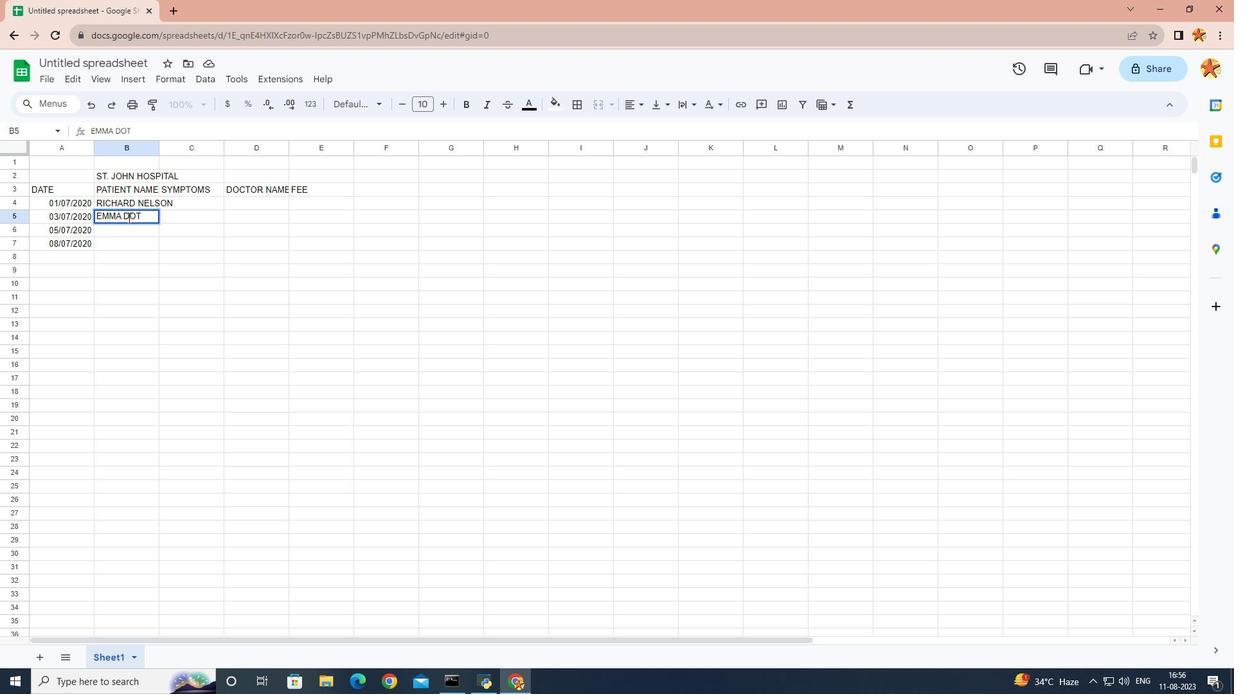 
Action: Mouse moved to (123, 226)
Screenshot: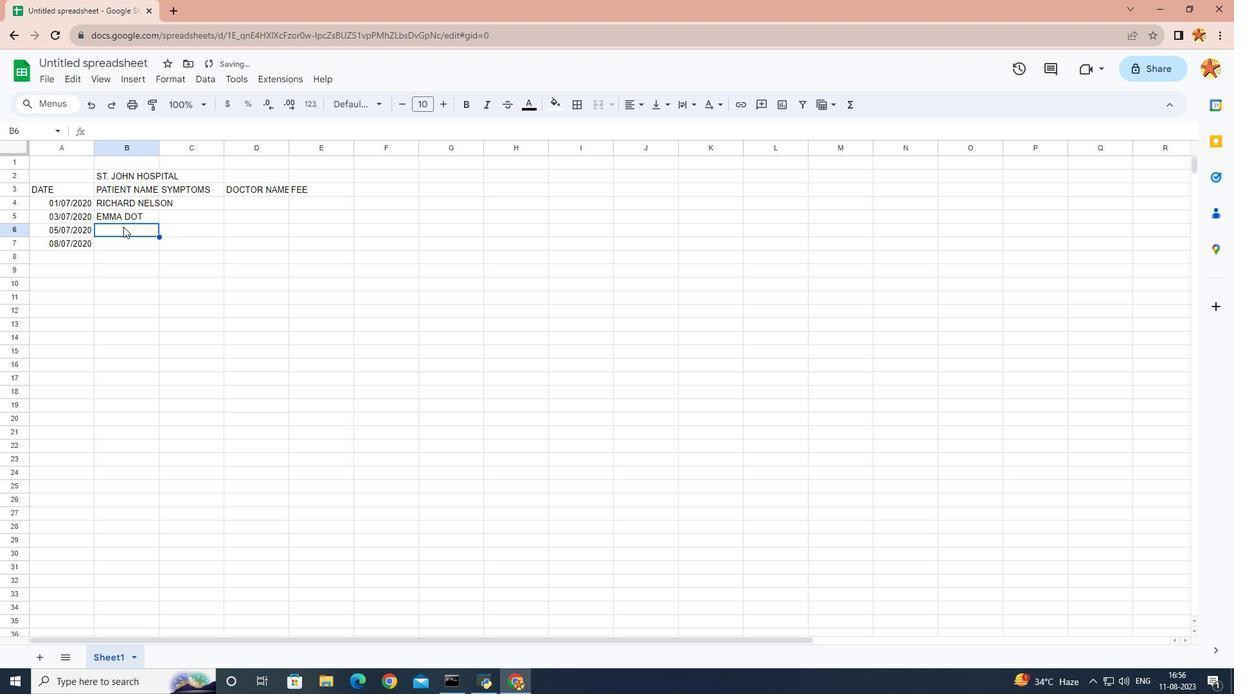 
Action: Mouse pressed left at (123, 226)
Screenshot: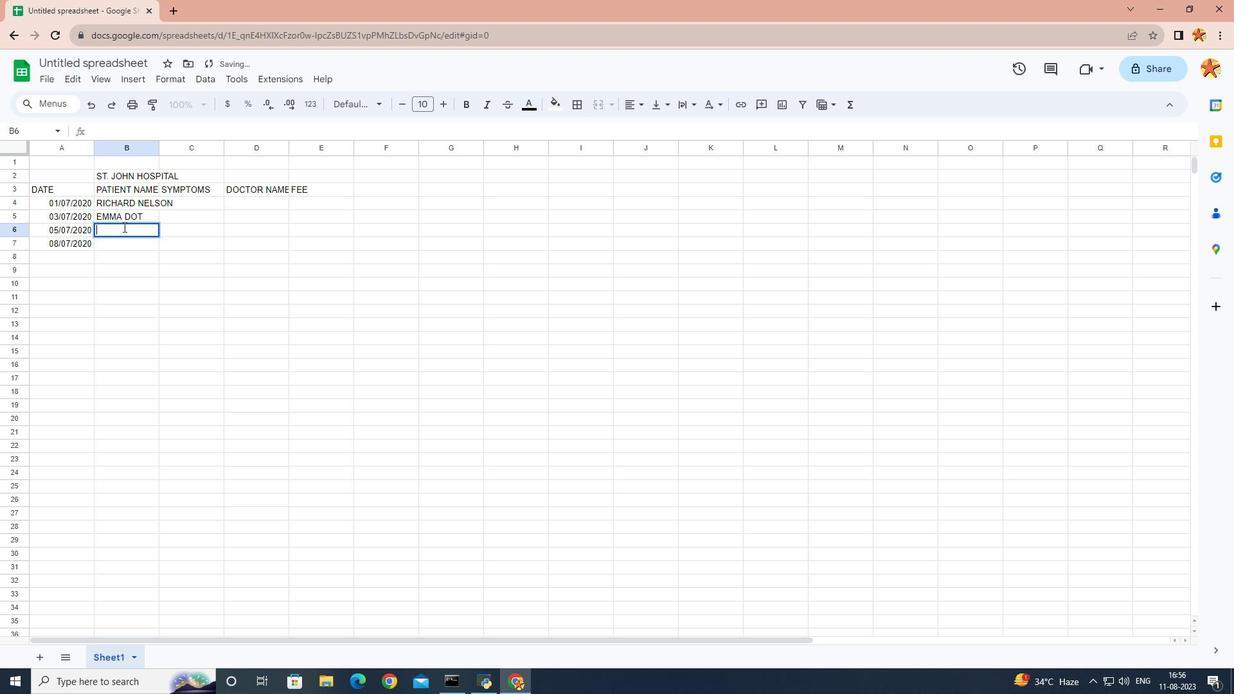 
Action: Mouse pressed left at (123, 226)
Screenshot: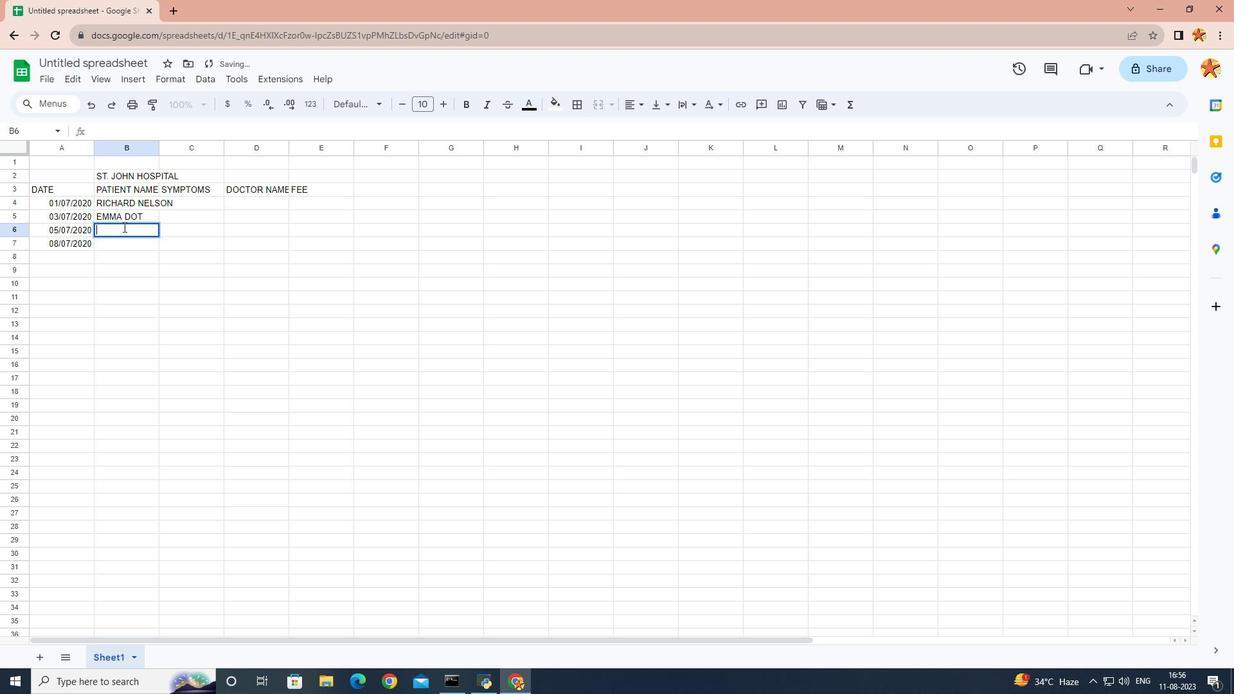
Action: Key pressed DOTTIE<Key.space><Key.backspace><Key.backspace><Key.backspace><Key.backspace><Key.backspace><Key.backspace><Key.backspace><Key.backspace><Key.backspace><Key.backspace>PIPER<Key.space>HUNT
Screenshot: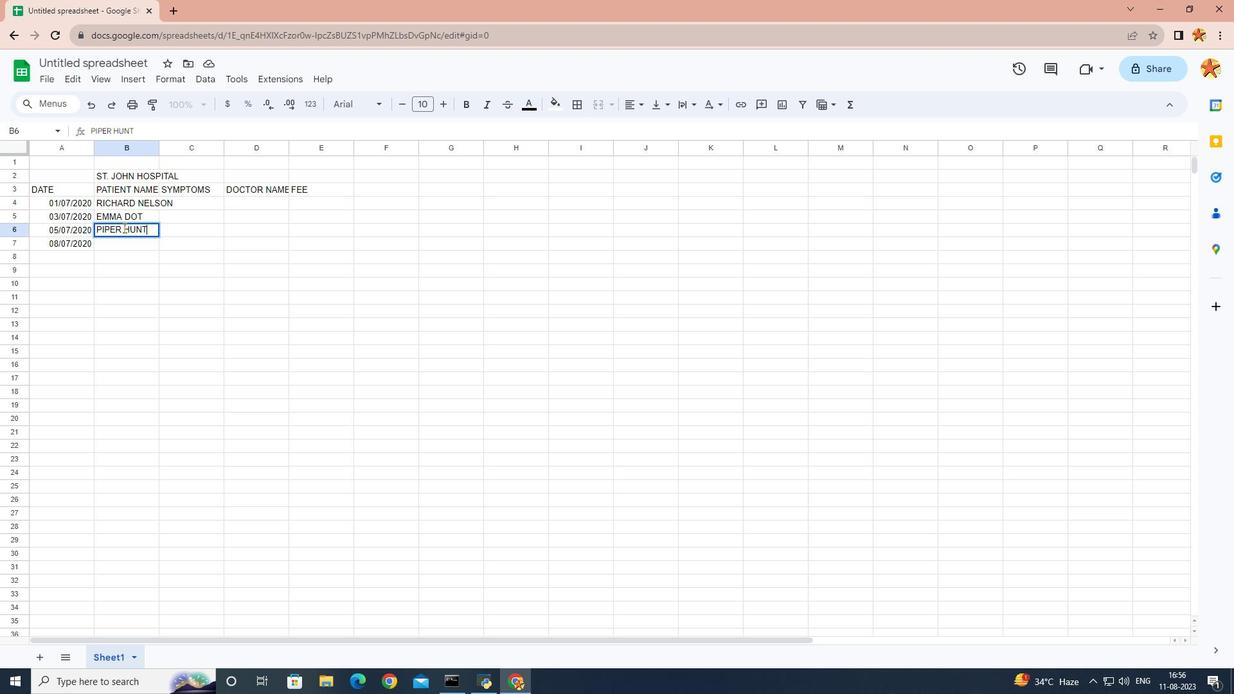 
Action: Mouse moved to (120, 241)
Screenshot: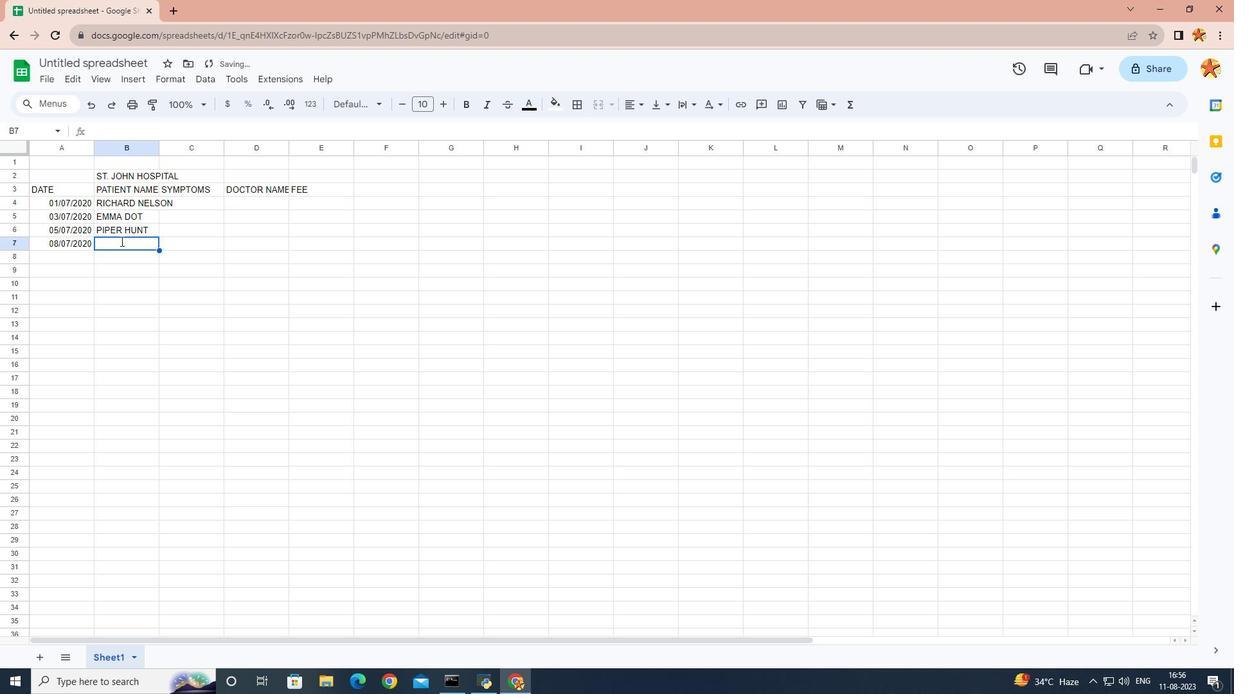 
Action: Mouse pressed left at (120, 241)
Screenshot: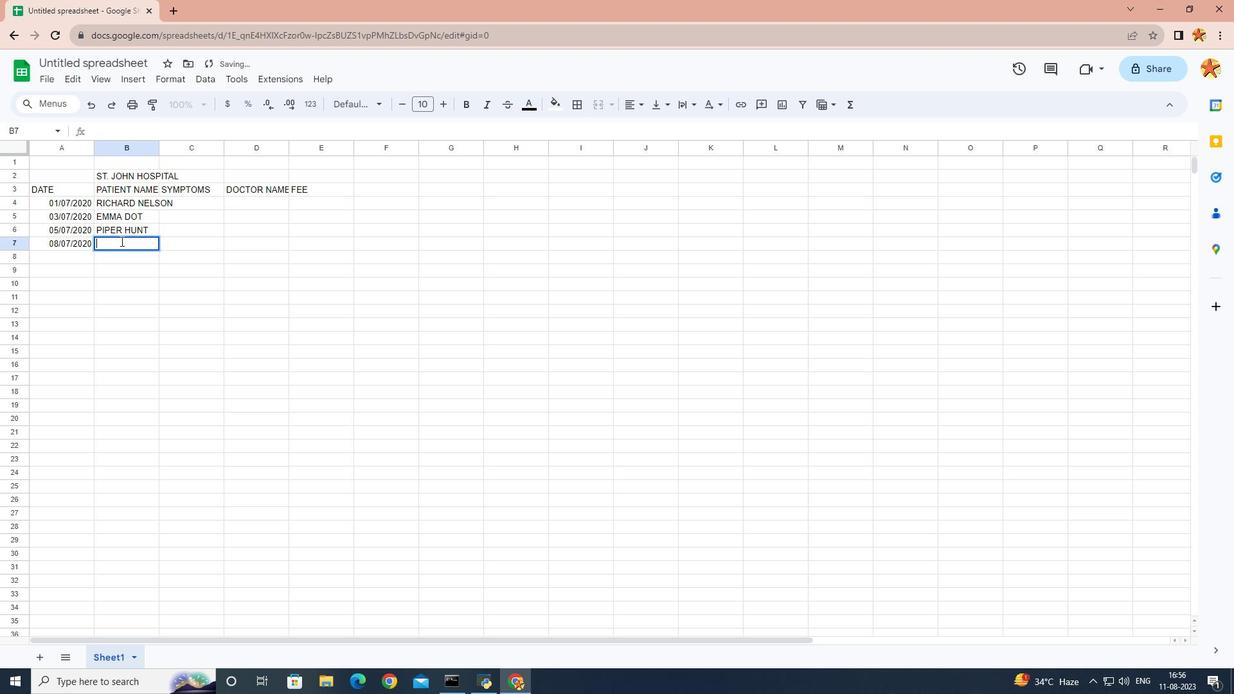 
Action: Mouse pressed left at (120, 241)
Screenshot: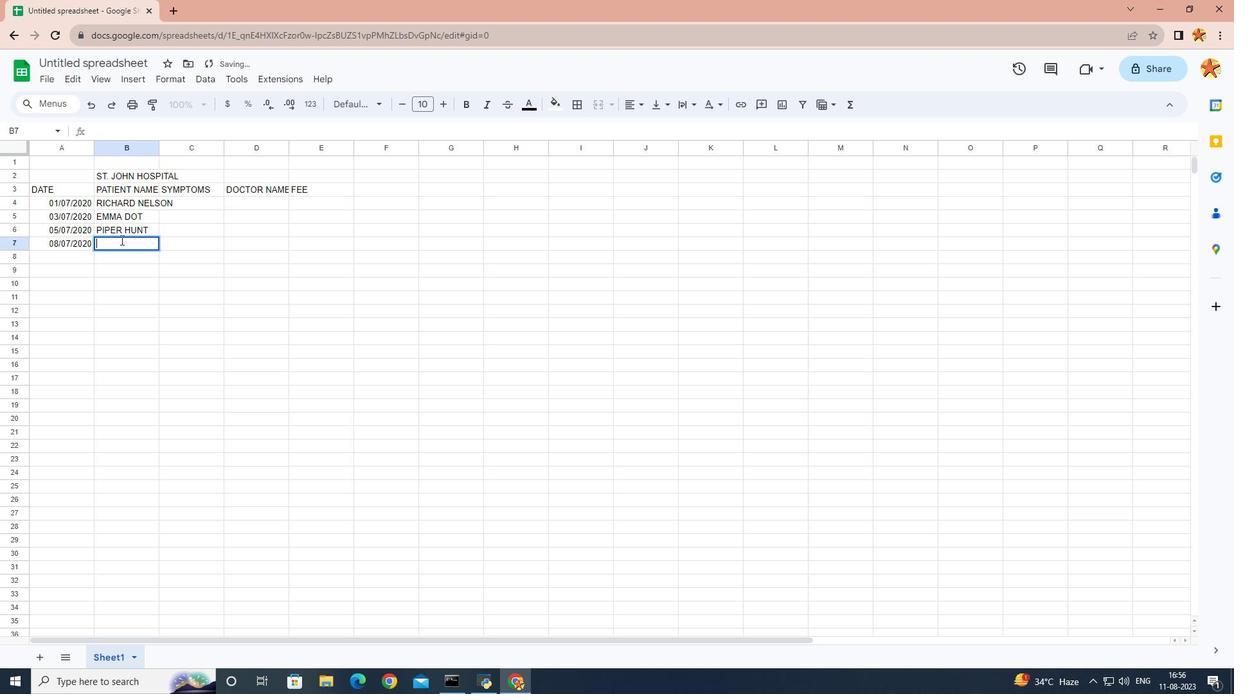 
Action: Mouse moved to (120, 239)
Screenshot: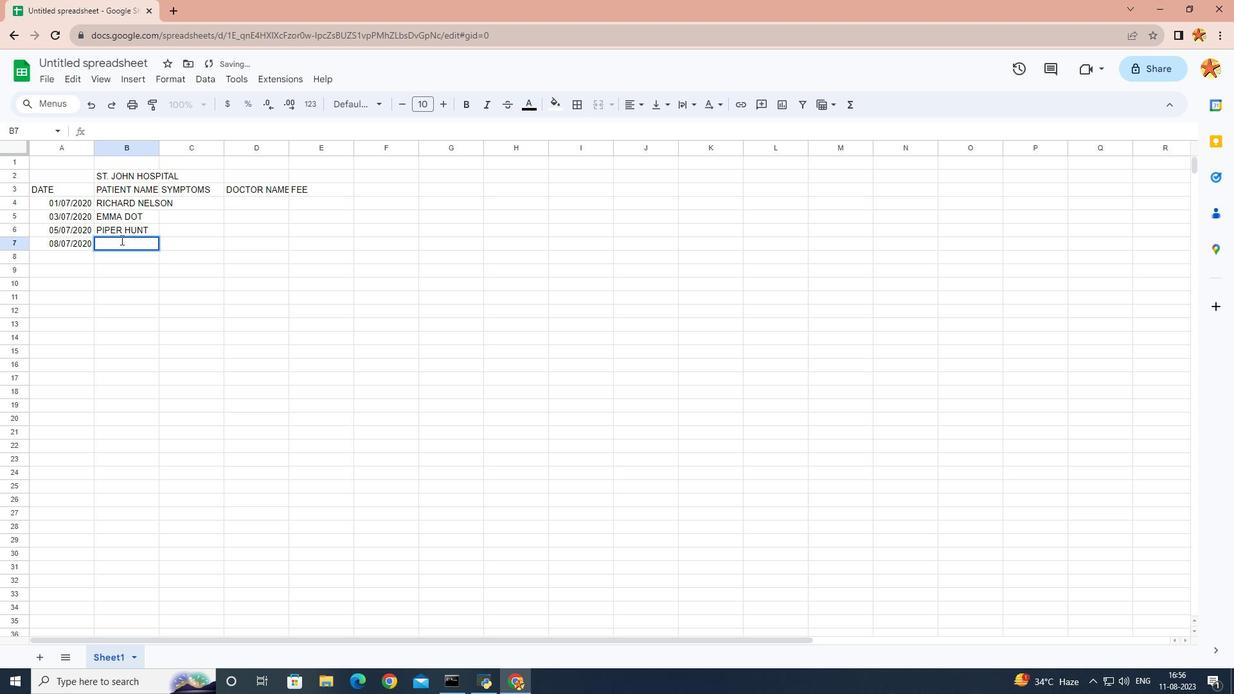 
Action: Key pressed STEVE<Key.space>BE;LL<Key.backspace><Key.backspace><Key.backspace>LLS
Screenshot: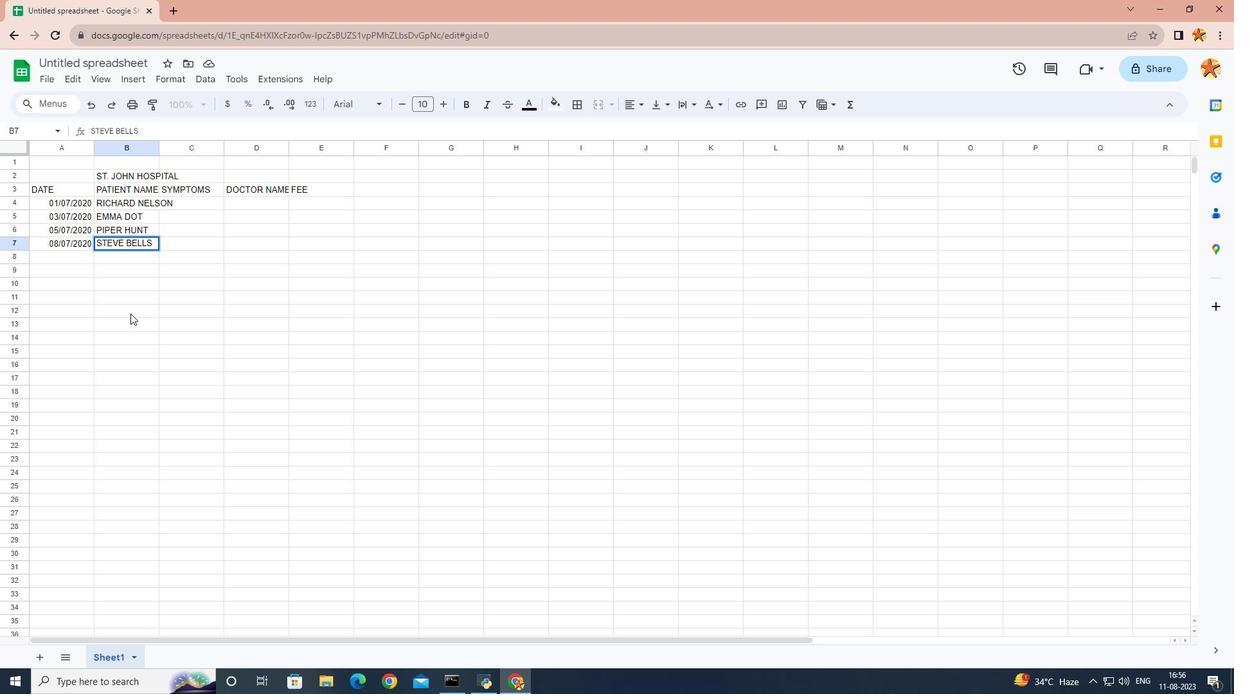 
Action: Mouse moved to (130, 313)
Screenshot: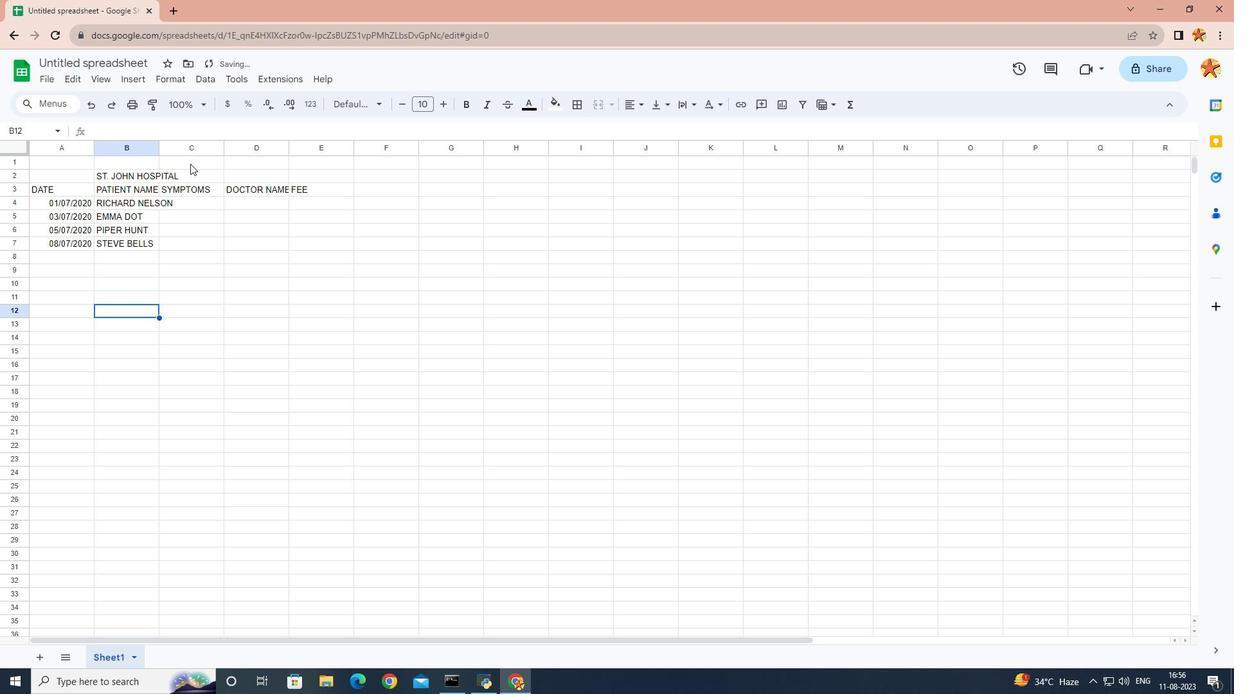 
Action: Mouse pressed left at (130, 313)
Screenshot: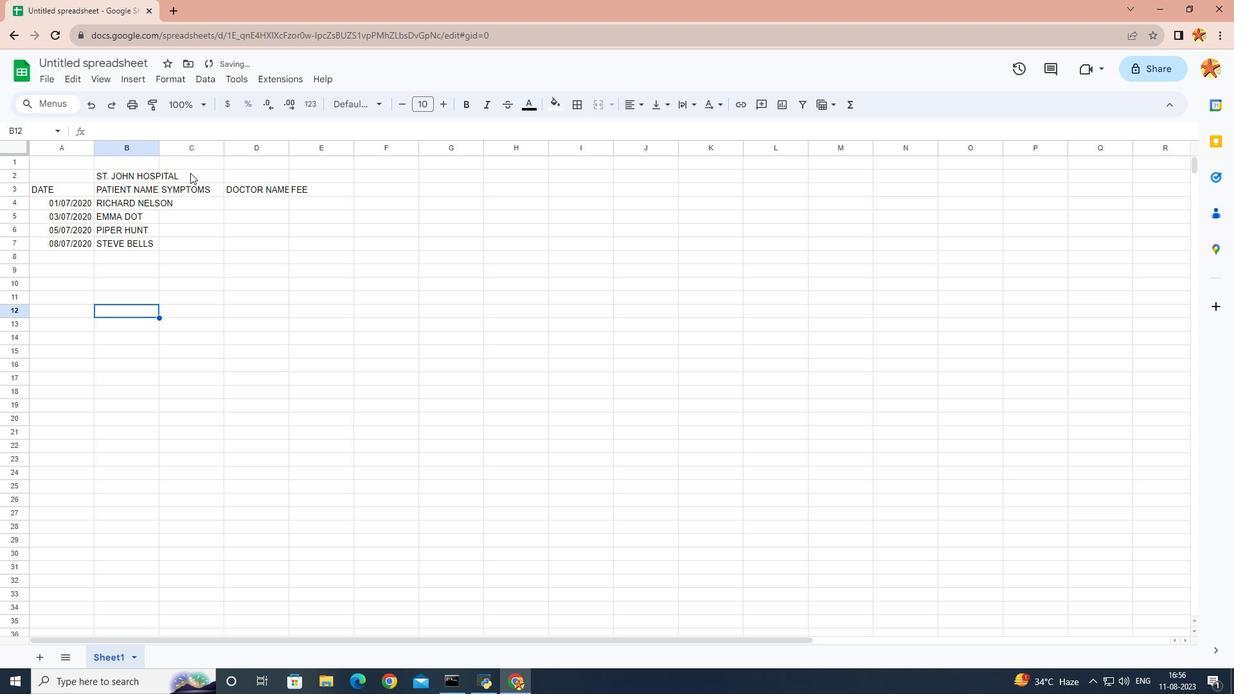 
Action: Mouse moved to (195, 196)
Screenshot: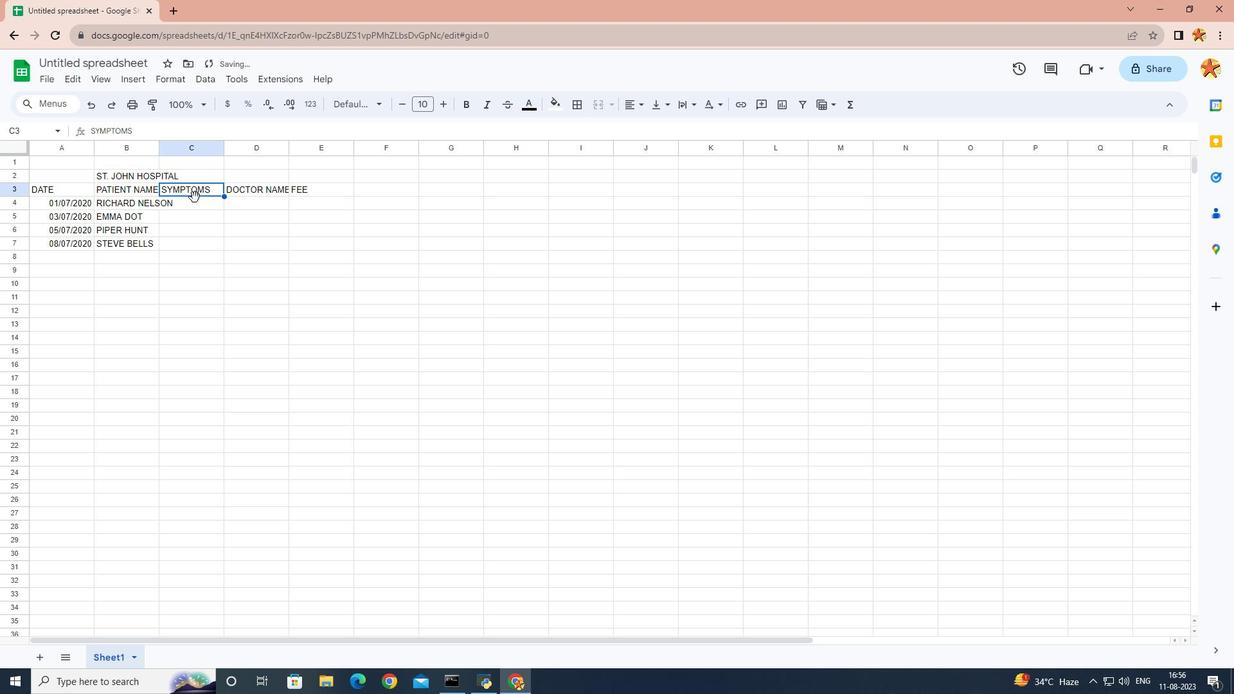 
Action: Mouse pressed left at (195, 196)
Screenshot: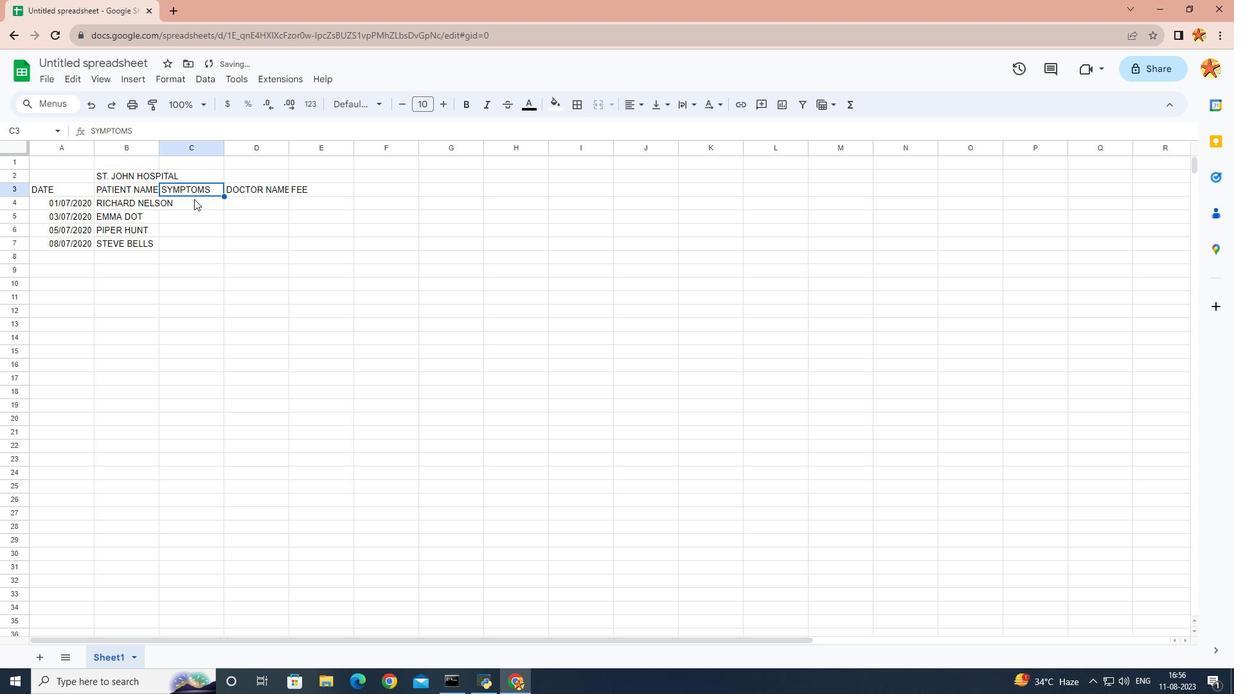 
Action: Mouse pressed left at (195, 196)
Screenshot: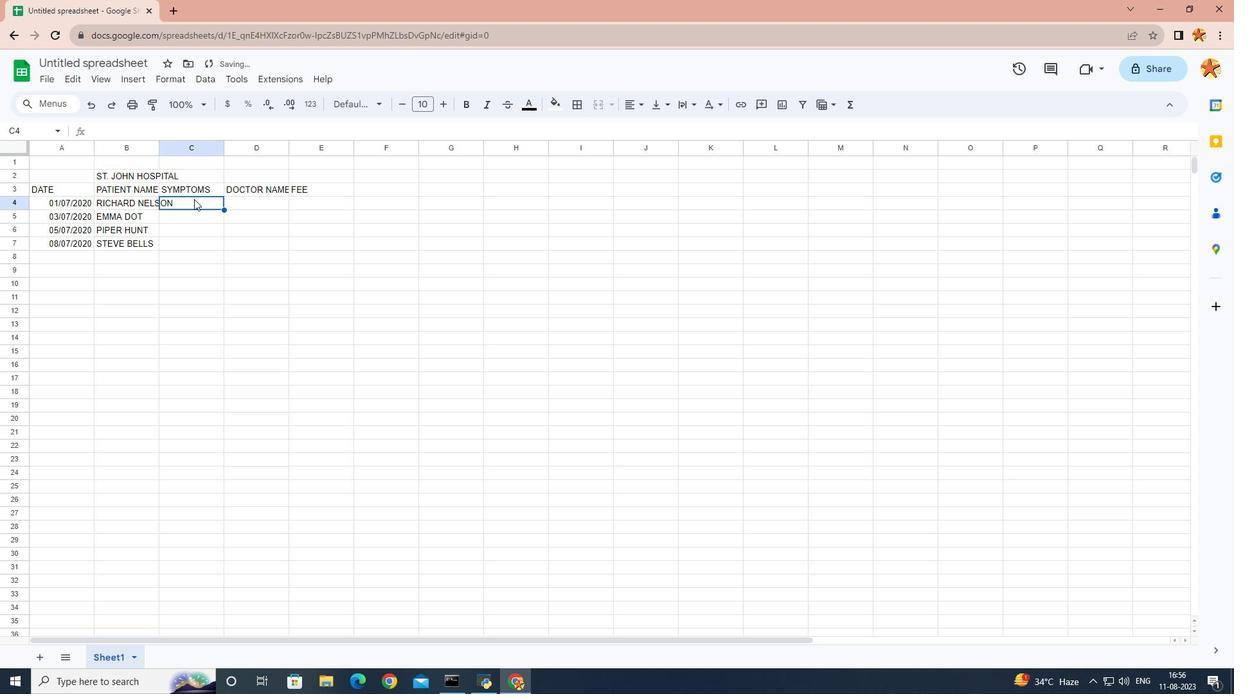 
Action: Mouse moved to (194, 199)
Screenshot: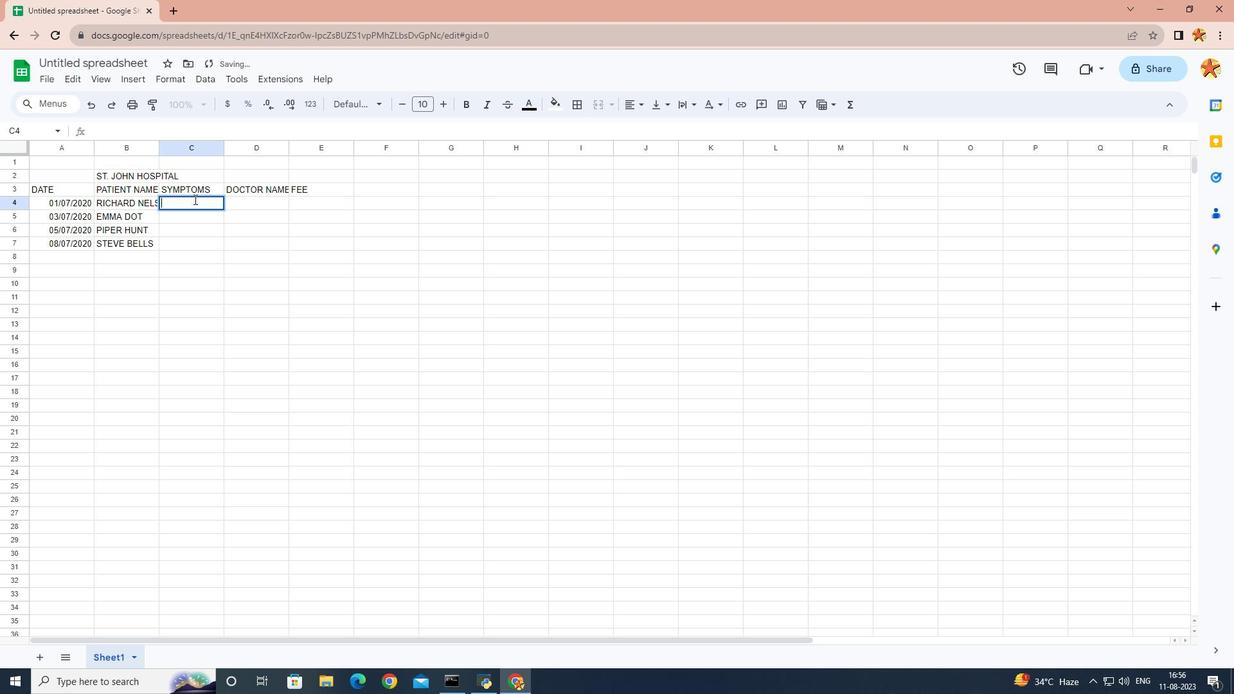 
Action: Mouse pressed left at (194, 199)
Screenshot: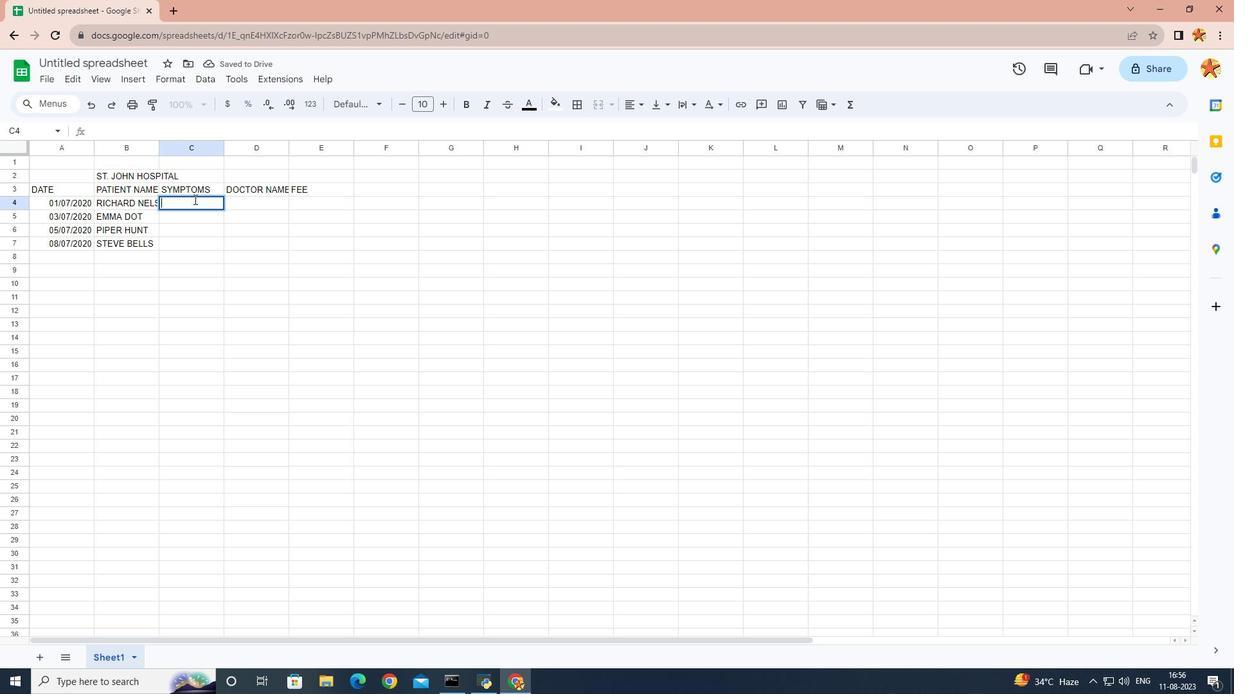 
Action: Mouse pressed left at (194, 199)
Screenshot: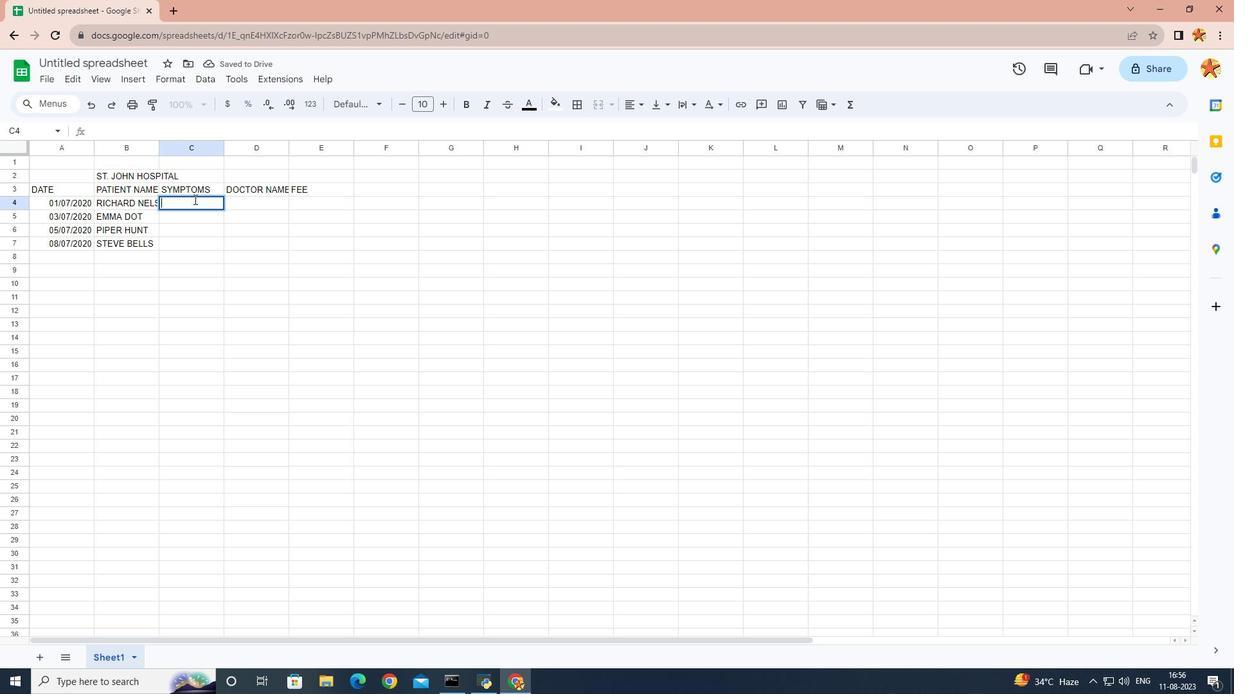 
Action: Key pressed FEVER
Screenshot: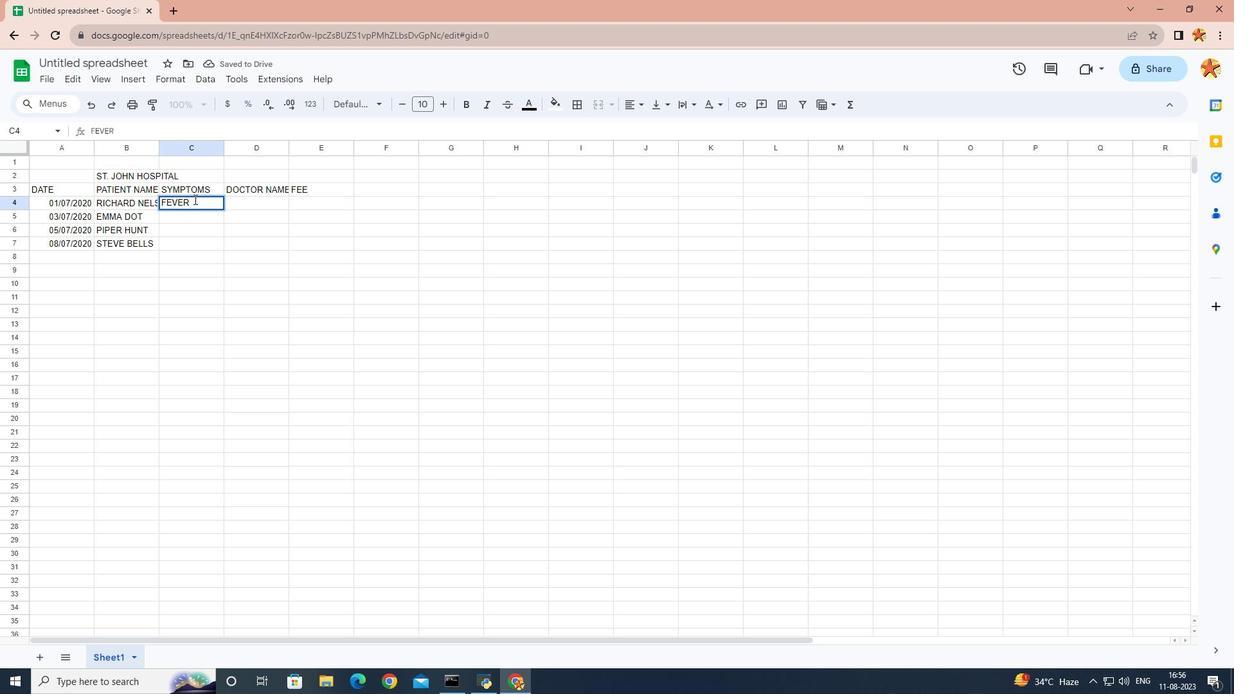 
Action: Mouse moved to (172, 219)
Screenshot: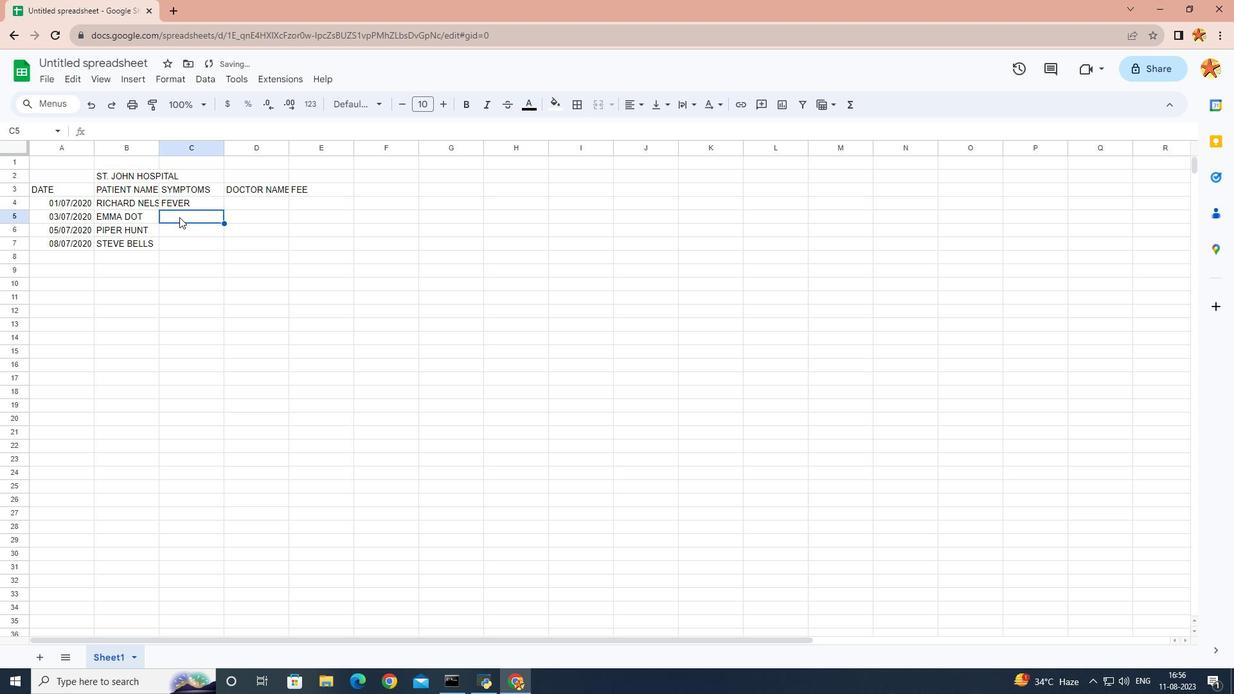 
Action: Mouse pressed left at (172, 219)
Screenshot: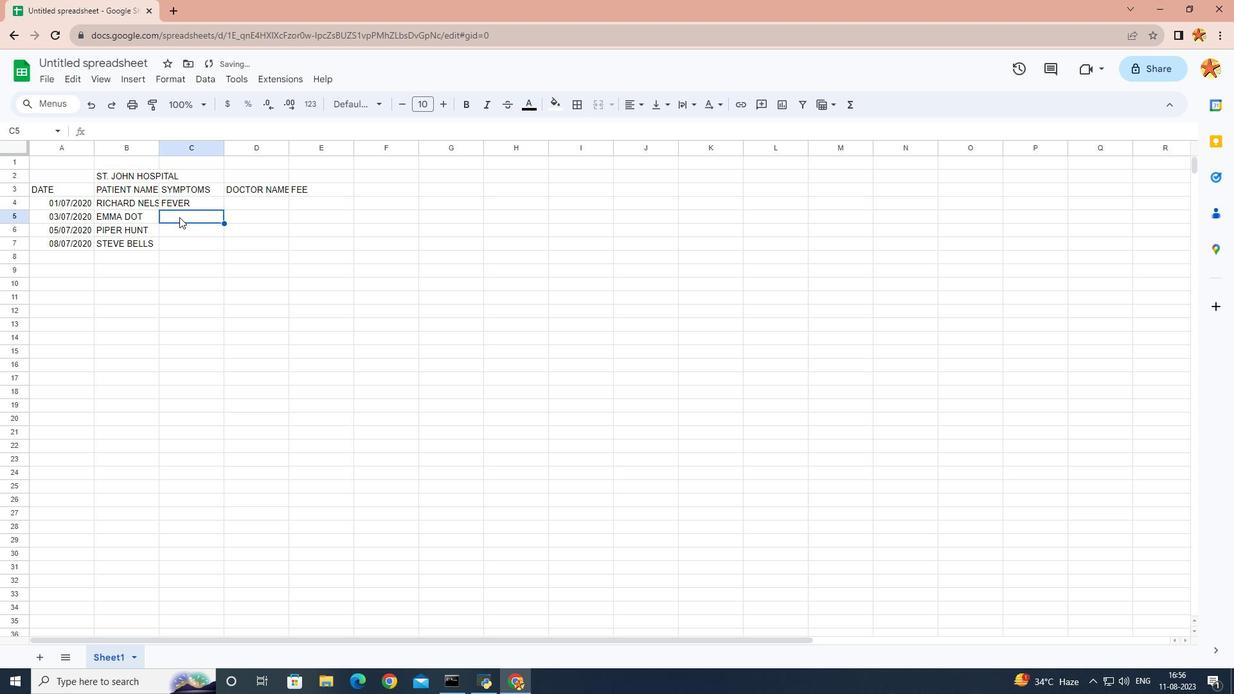 
Action: Mouse moved to (179, 217)
Screenshot: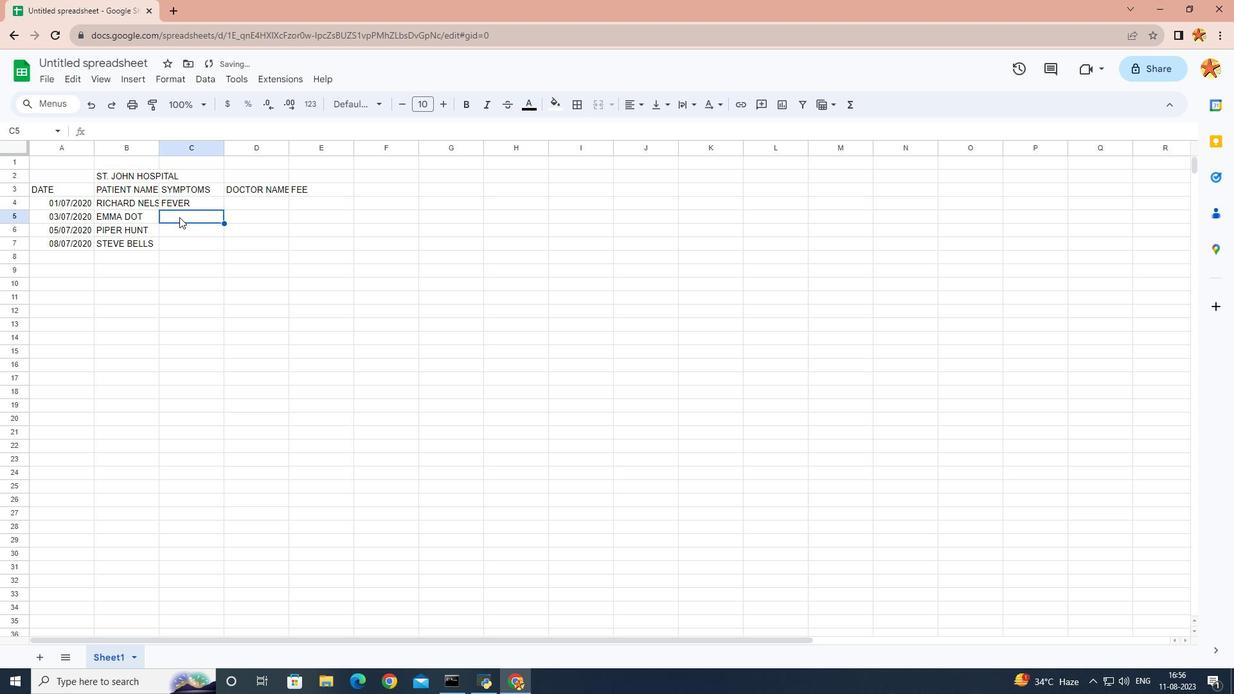 
Action: Key pressed FEVER
Screenshot: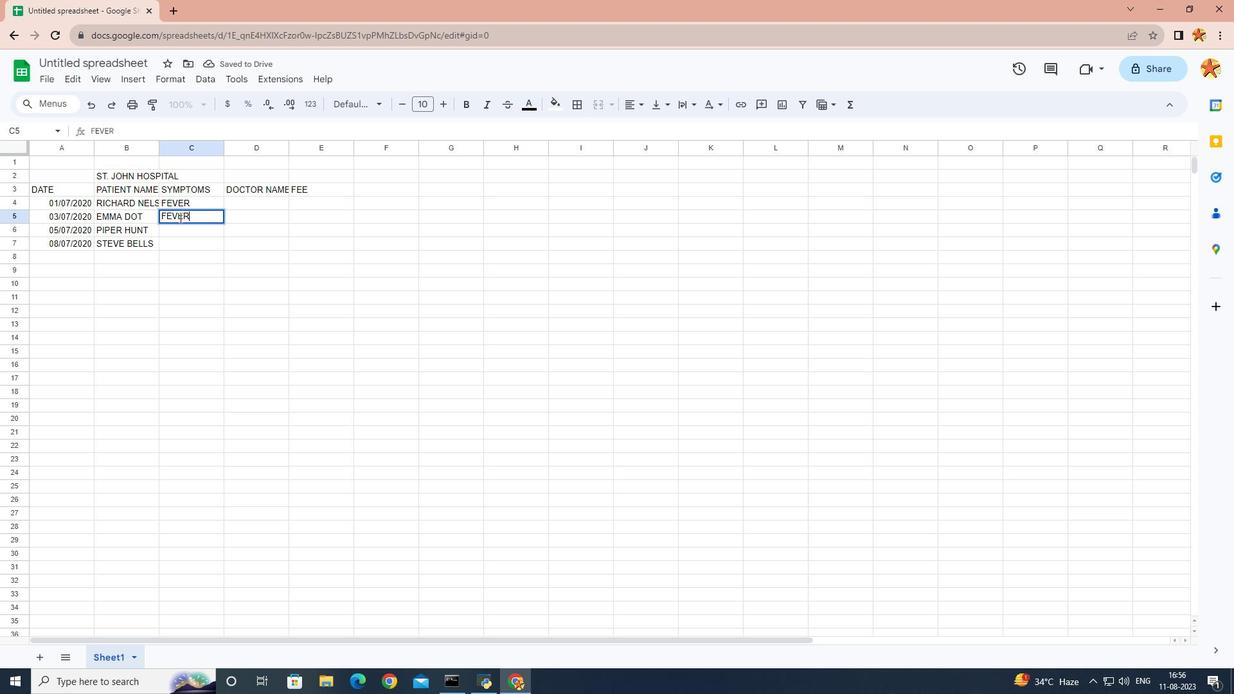 
Action: Mouse moved to (198, 221)
Screenshot: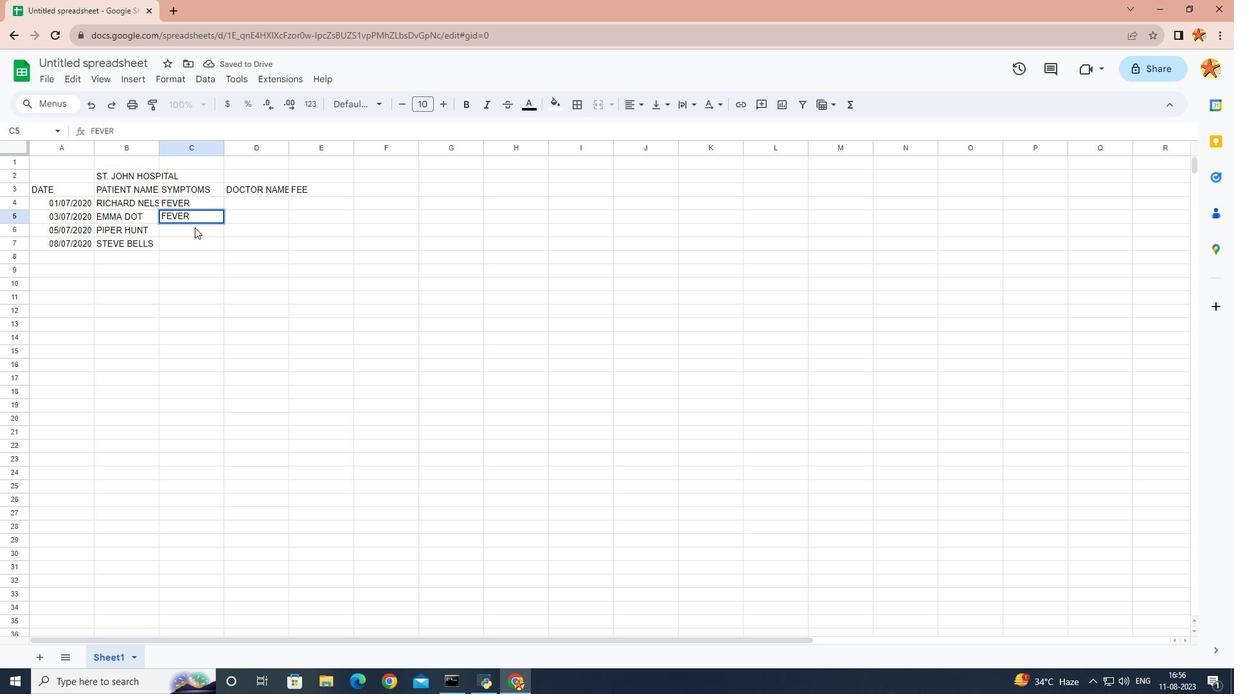 
Action: Mouse pressed left at (198, 221)
Screenshot: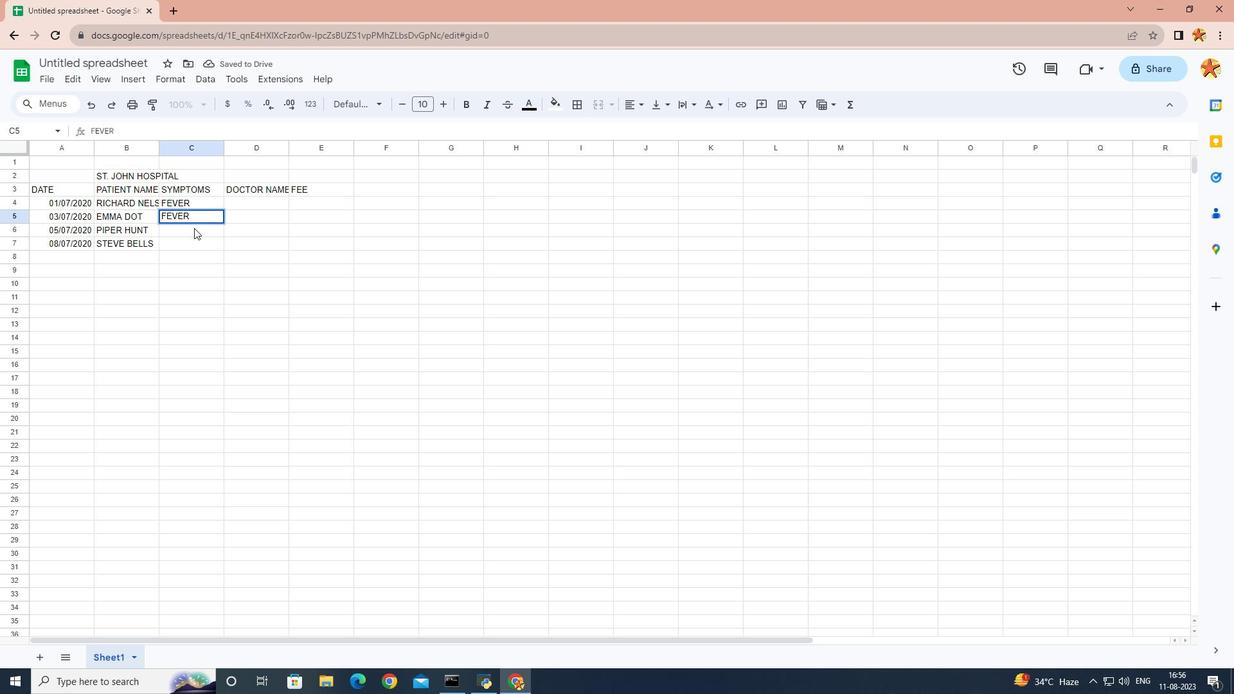 
Action: Mouse moved to (194, 228)
Screenshot: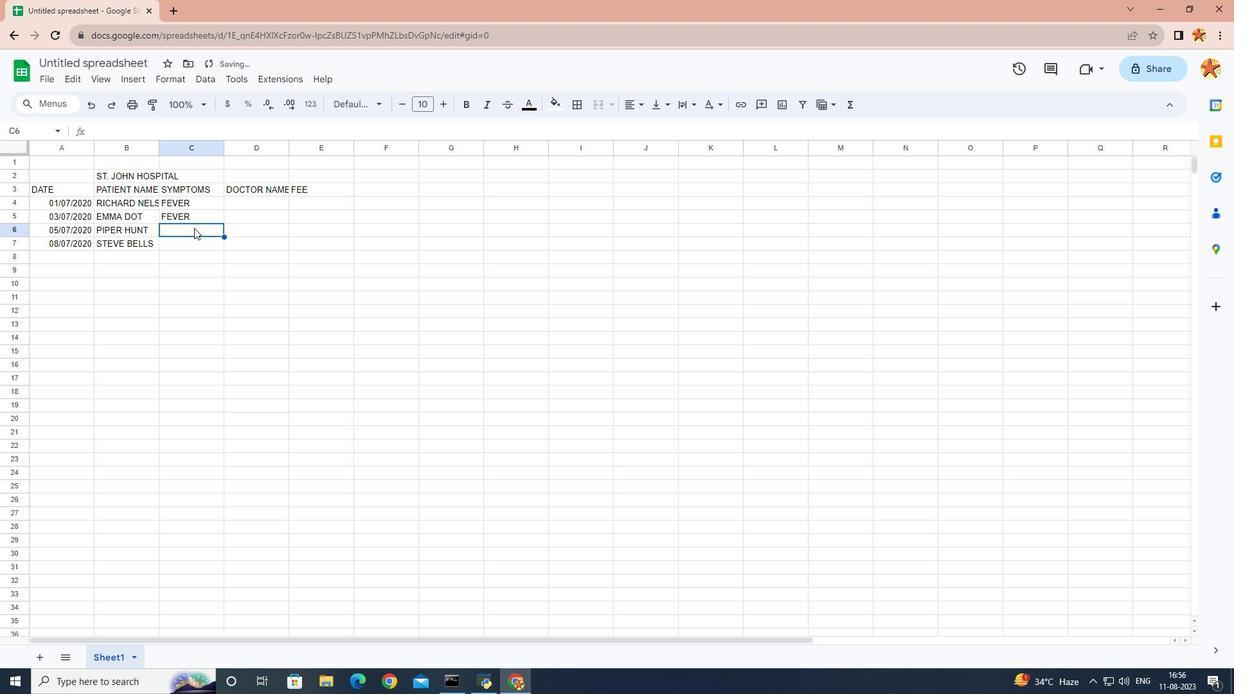 
Action: Mouse pressed left at (194, 228)
Screenshot: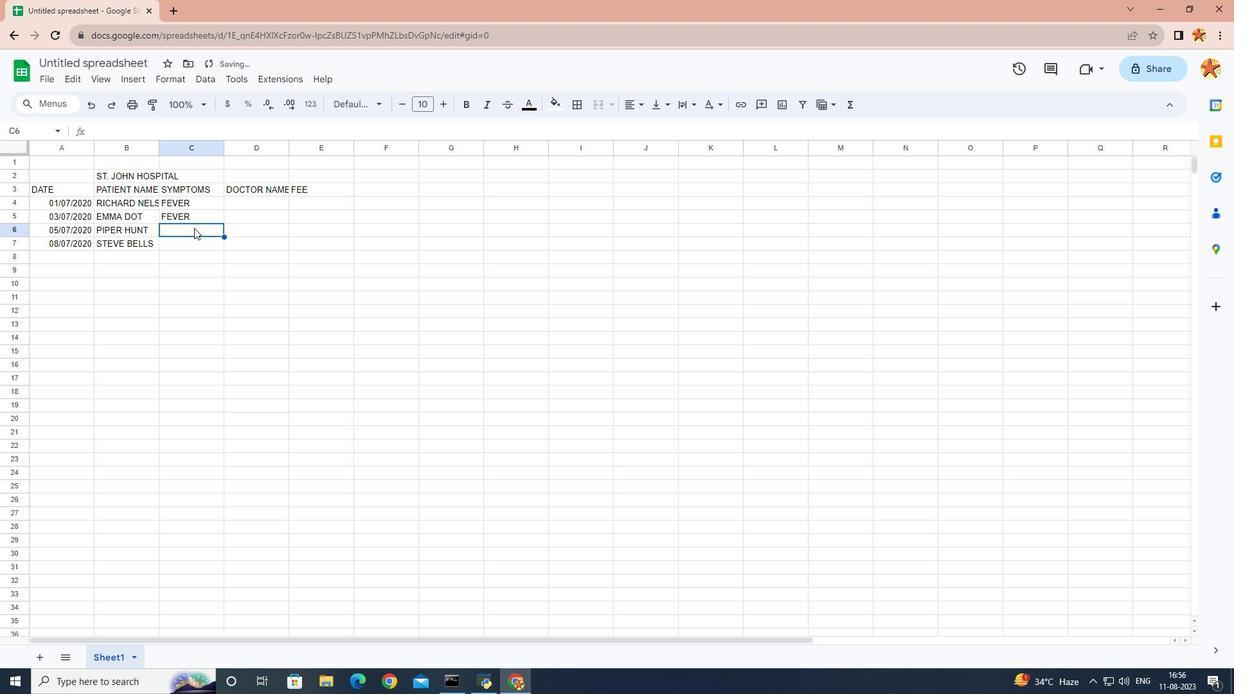 
Action: Key pressed COUGH
Screenshot: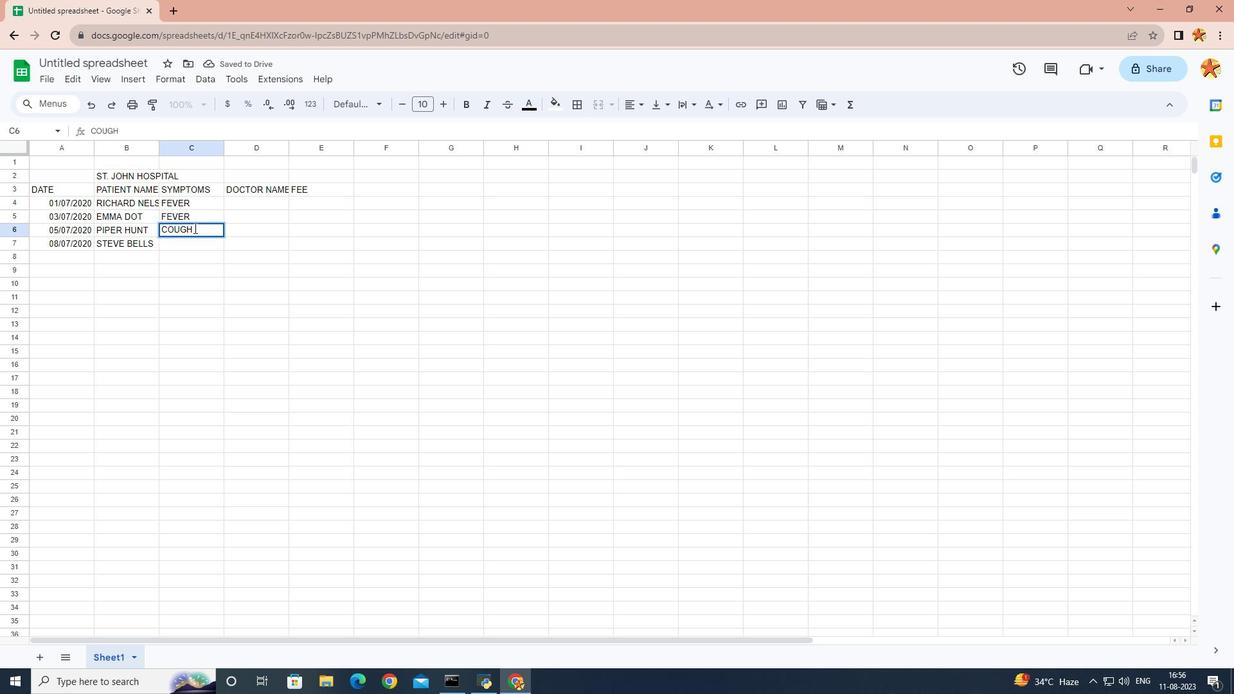 
Action: Mouse moved to (188, 239)
Screenshot: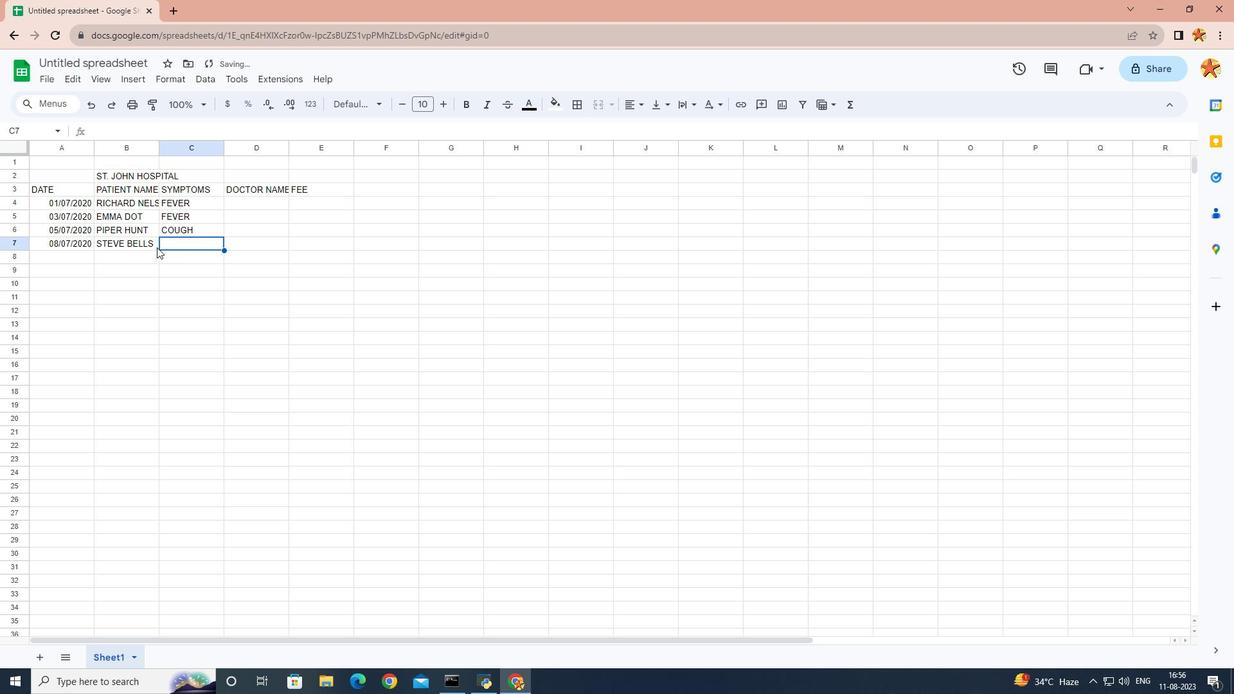 
Action: Mouse pressed left at (188, 239)
Screenshot: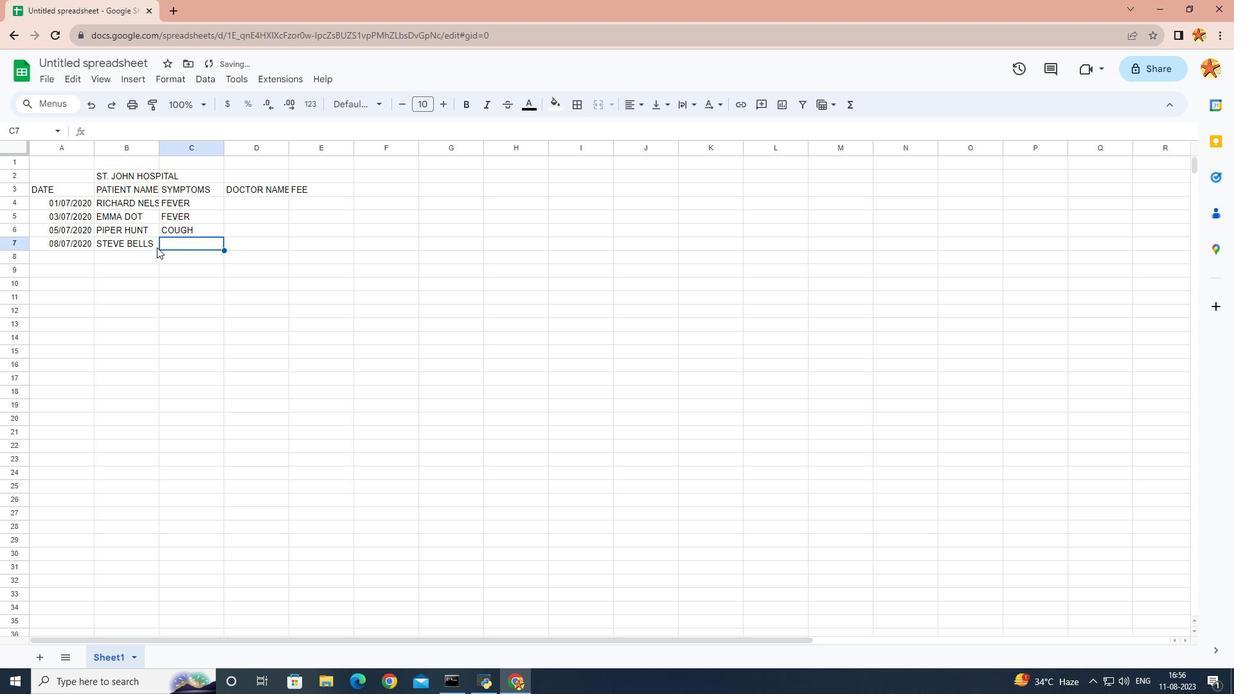 
Action: Mouse moved to (156, 247)
Screenshot: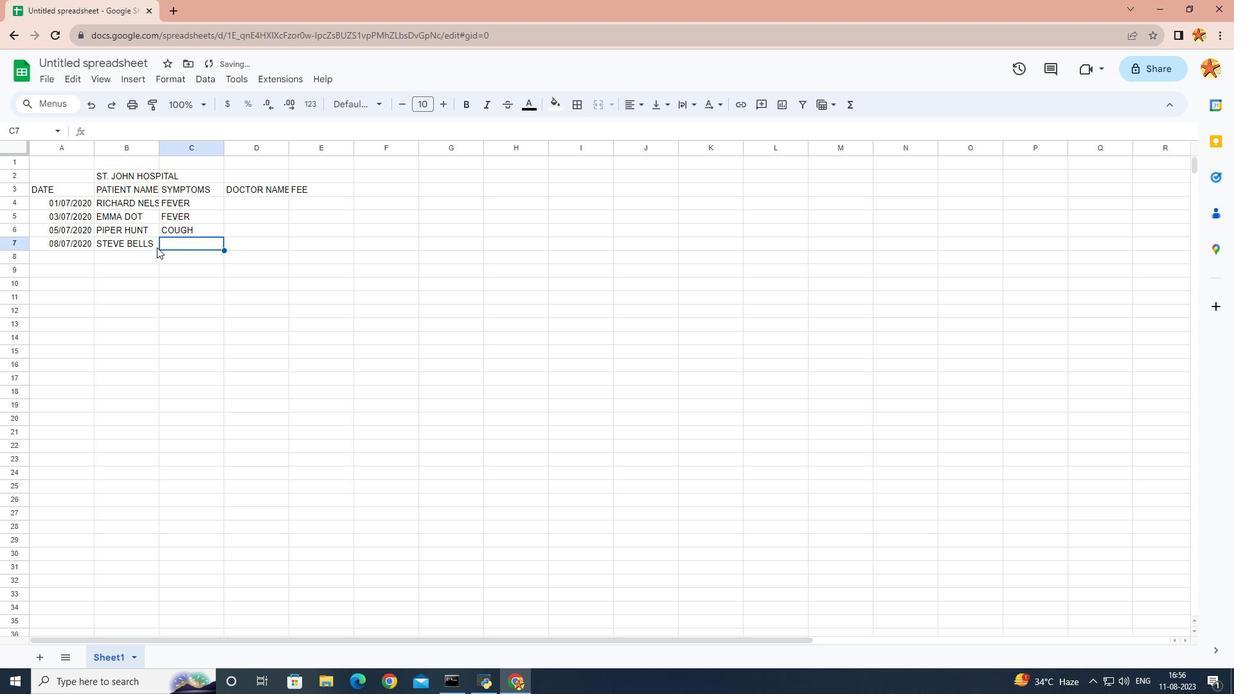 
Action: Key pressed COUGH
Screenshot: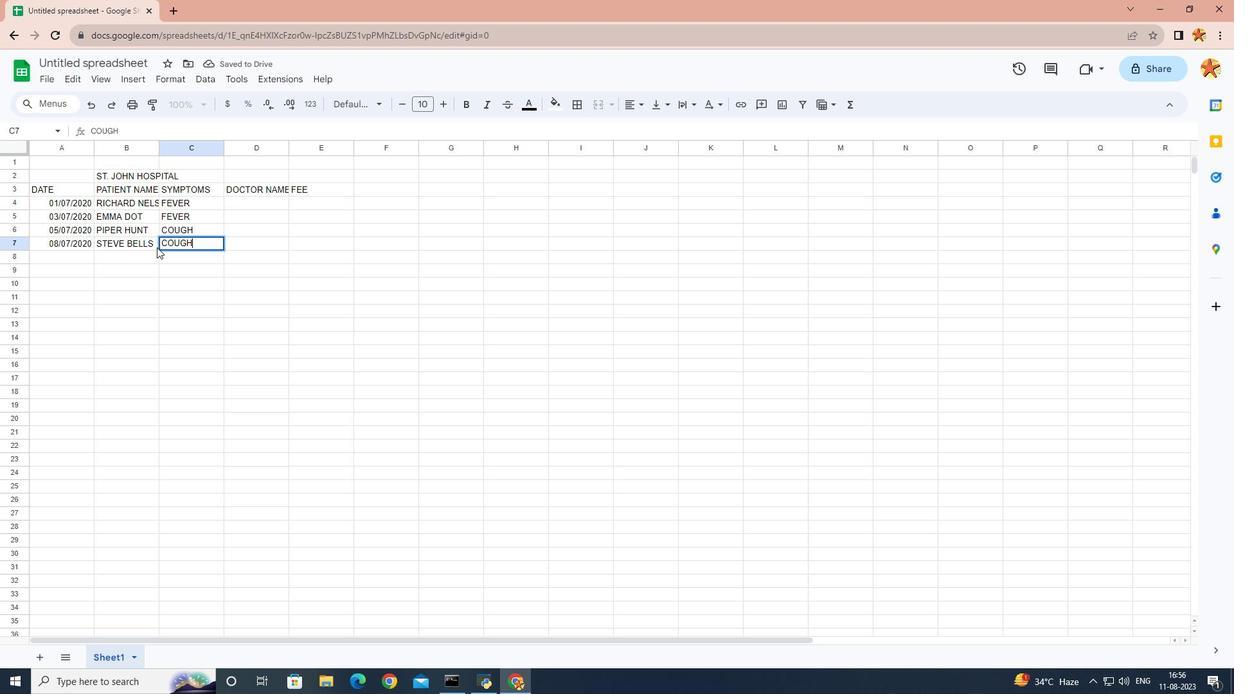 
Action: Mouse moved to (277, 235)
Screenshot: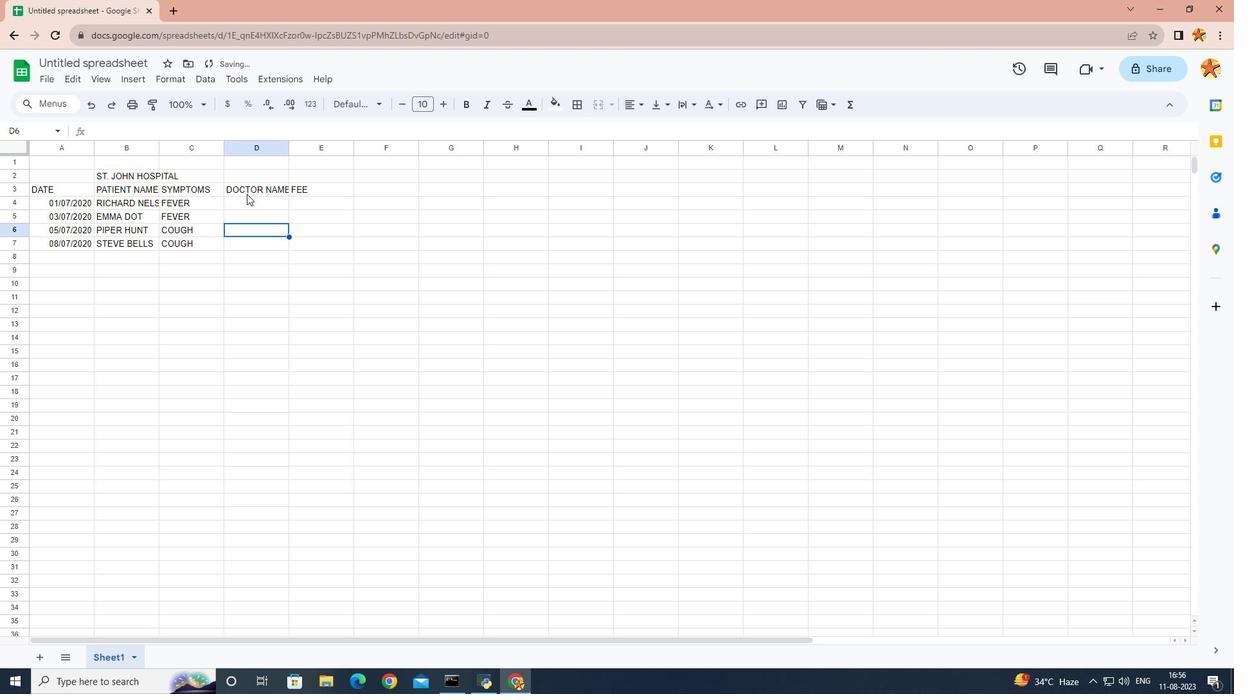 
Action: Mouse pressed left at (277, 235)
Screenshot: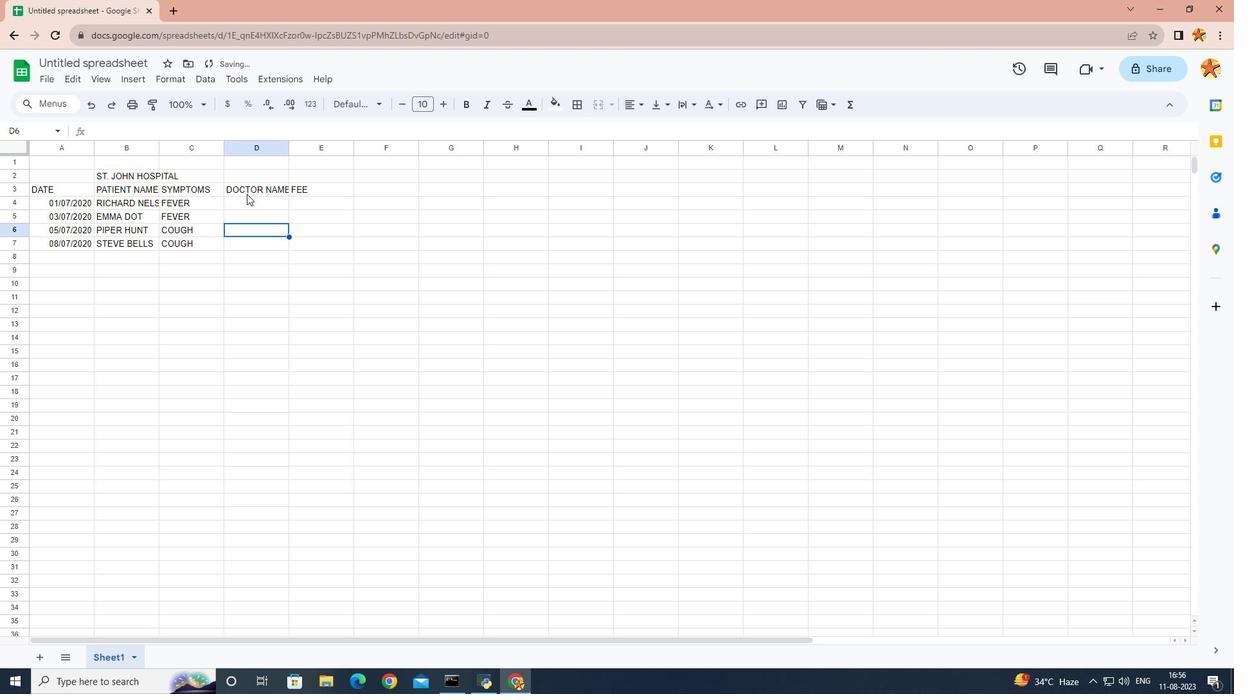 
Action: Mouse moved to (246, 194)
Screenshot: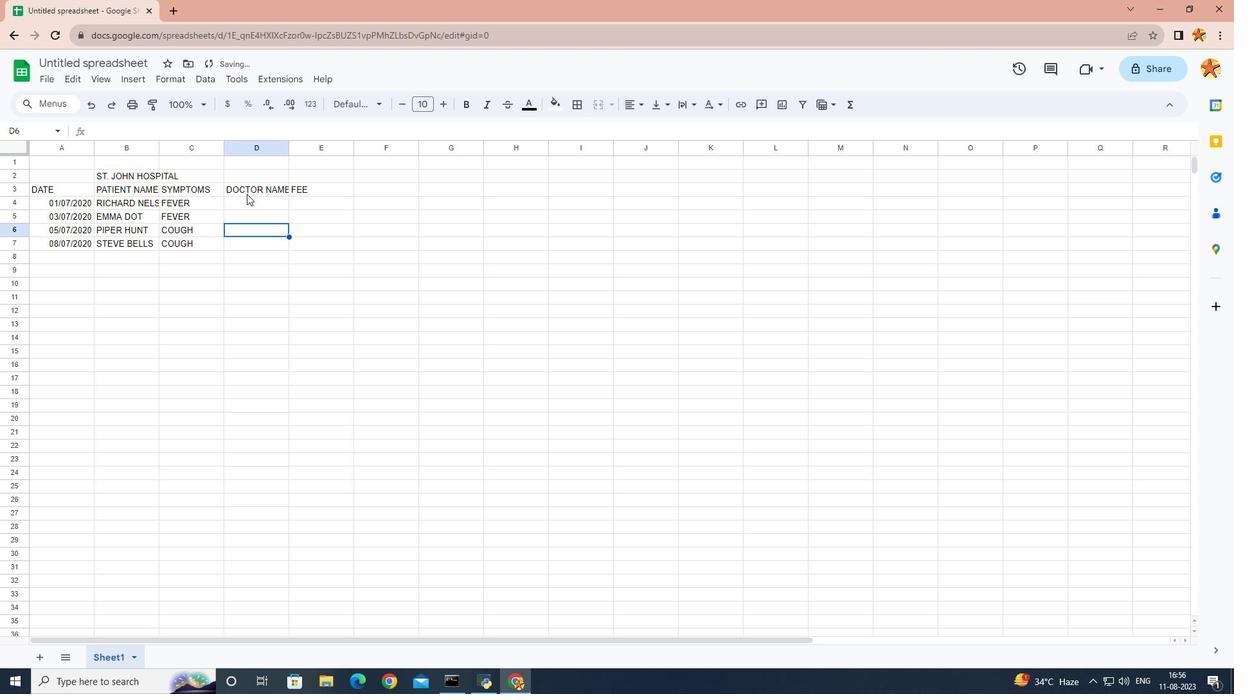 
Action: Mouse pressed left at (246, 194)
Screenshot: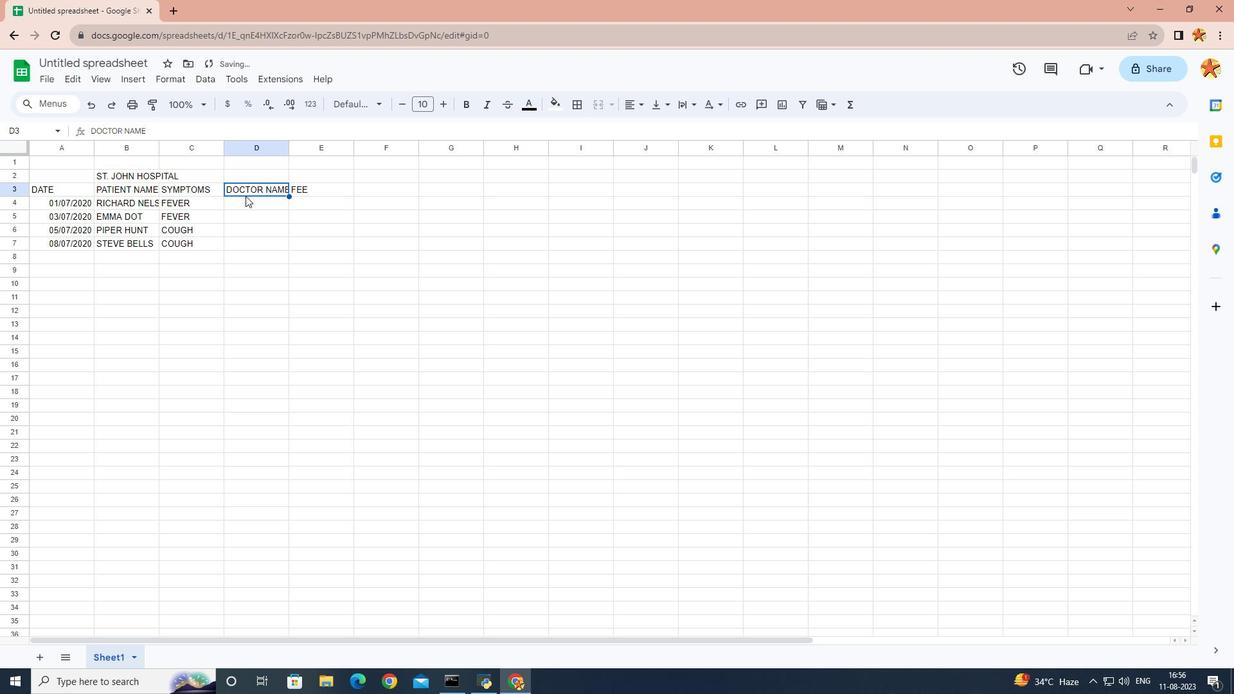 
Action: Mouse moved to (245, 196)
Screenshot: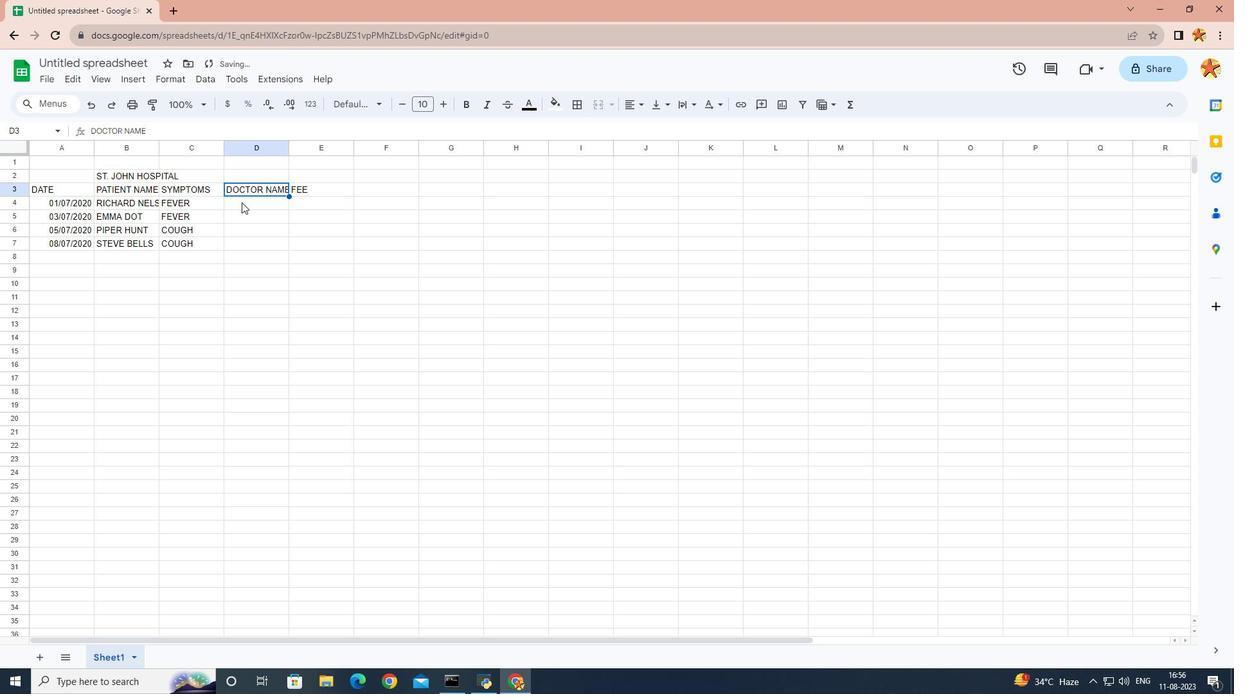 
Action: Mouse pressed left at (245, 196)
Screenshot: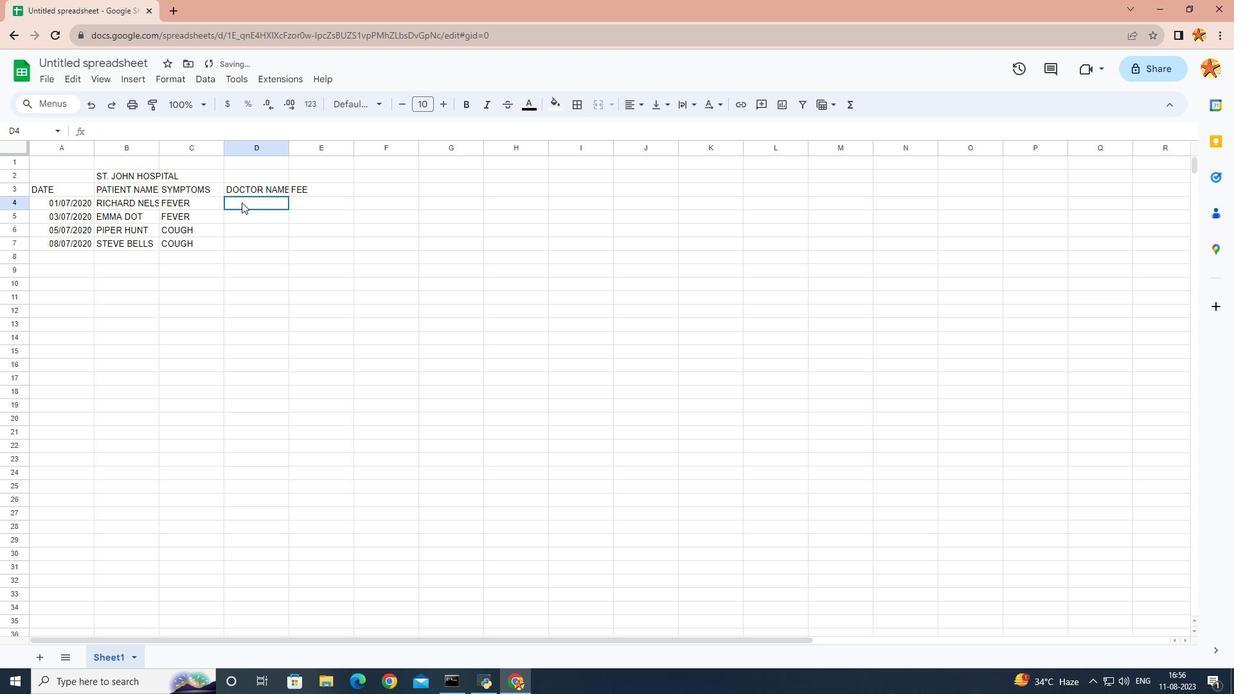 
Action: Mouse moved to (241, 202)
Screenshot: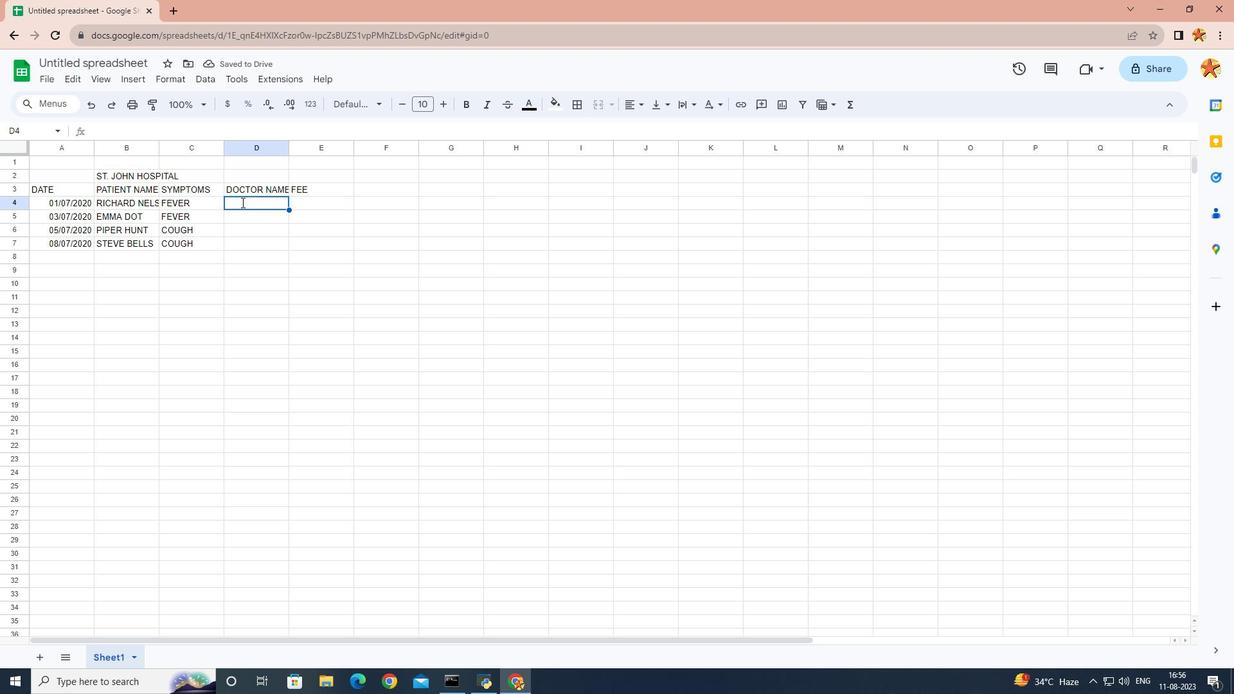 
Action: Mouse pressed left at (241, 202)
Screenshot: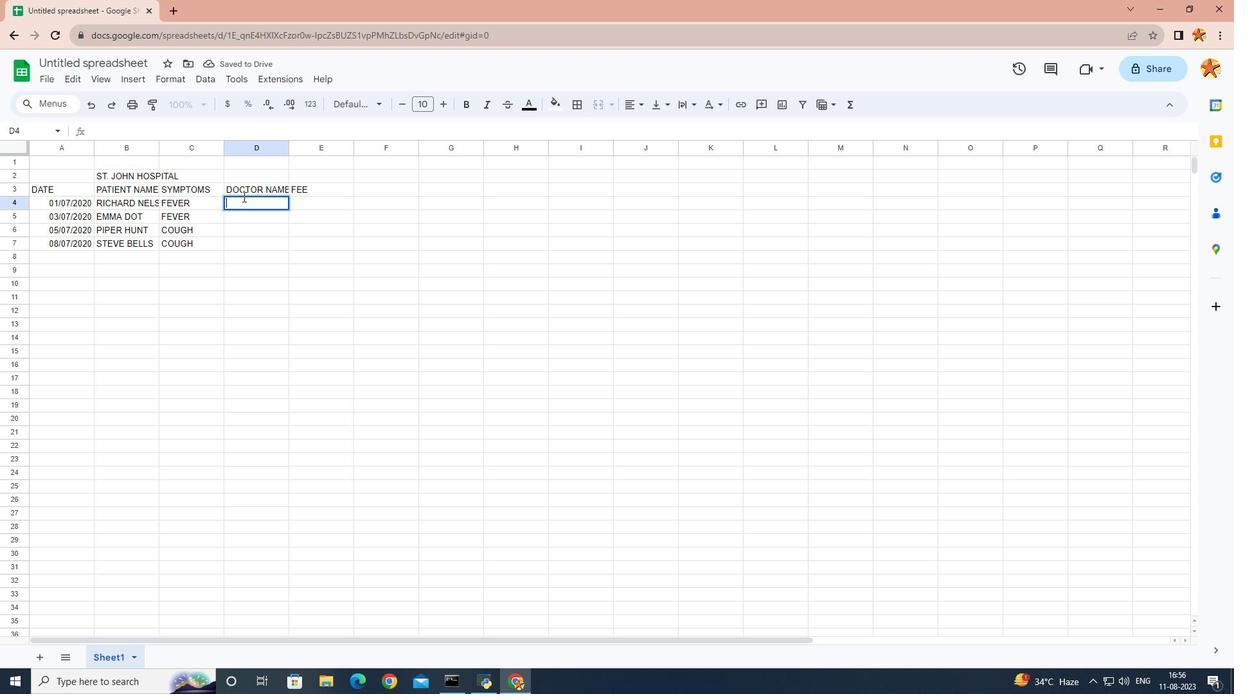 
Action: Mouse pressed left at (241, 202)
Screenshot: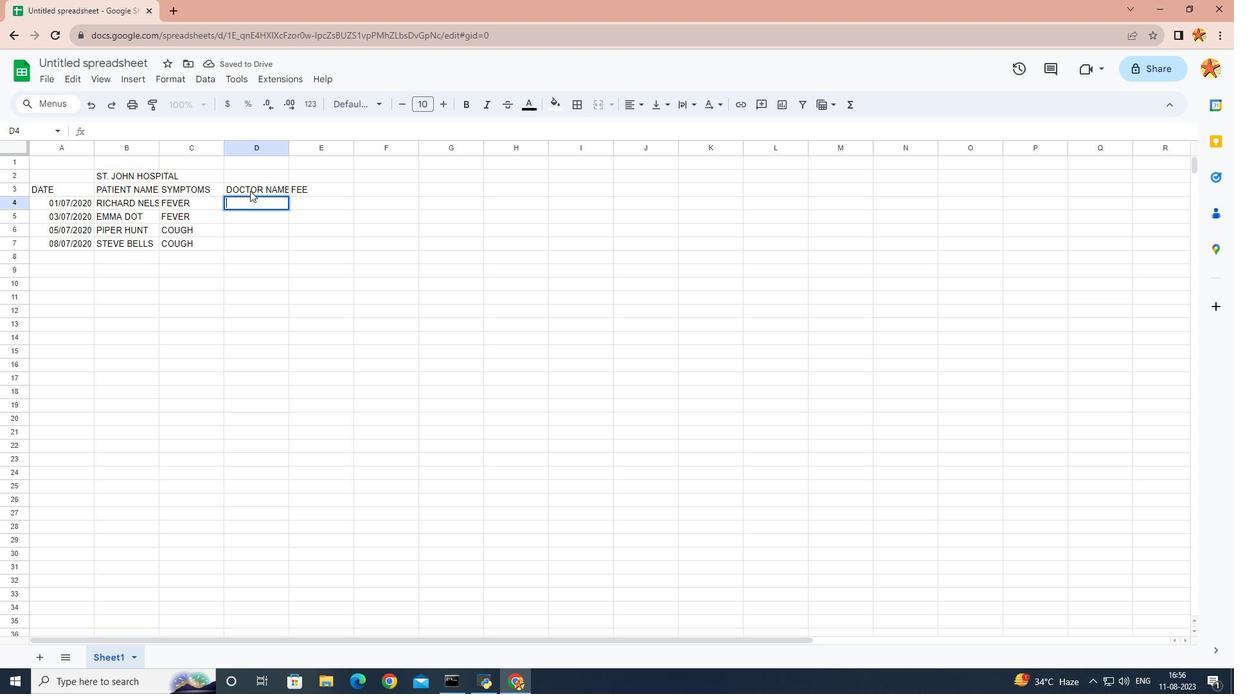 
Action: Mouse moved to (250, 190)
Screenshot: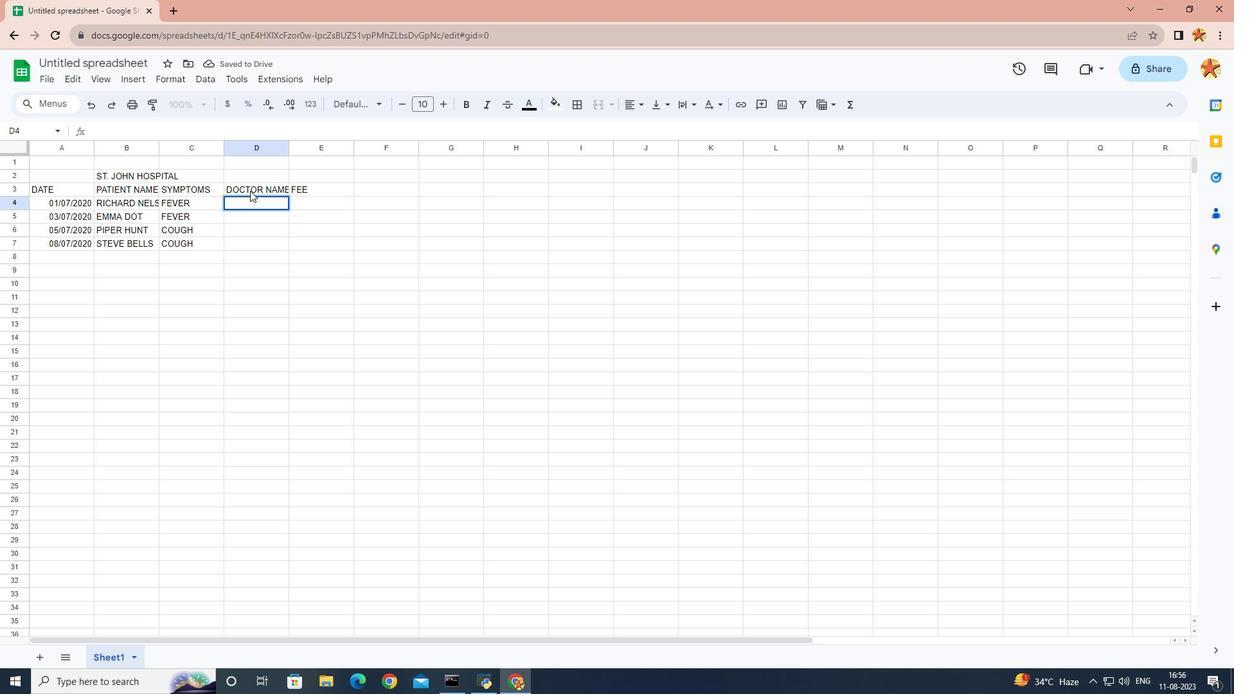 
Action: Key pressed <Key.caps_lock><Key.caps_lock>D<Key.caps_lock>r.<Key.space><Key.caps_lock>ANDREW<Key.space>LANG
Screenshot: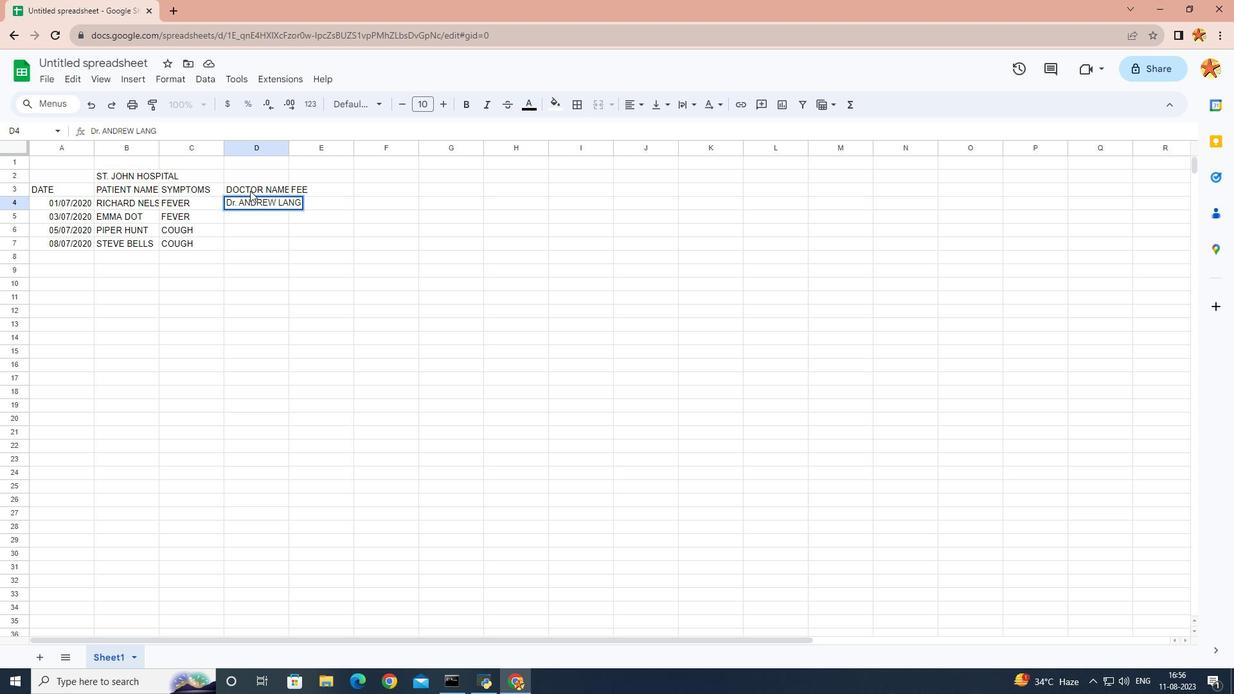 
Action: Mouse moved to (252, 231)
Screenshot: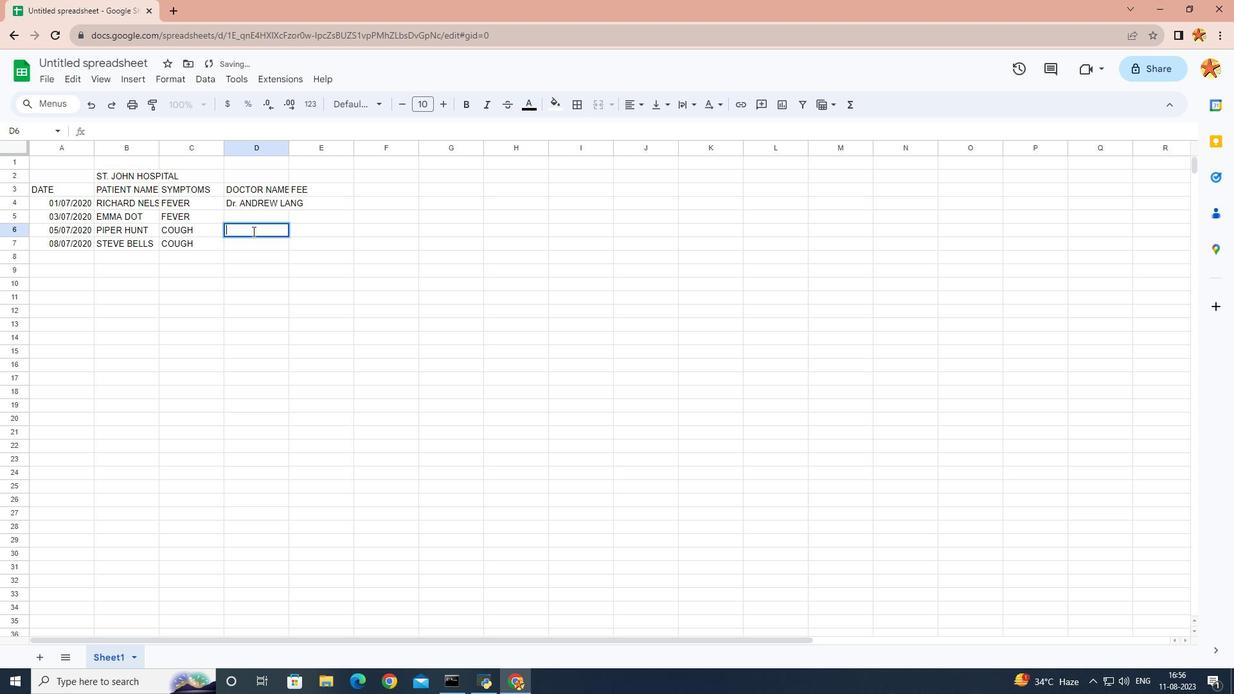 
Action: Mouse pressed left at (252, 231)
Screenshot: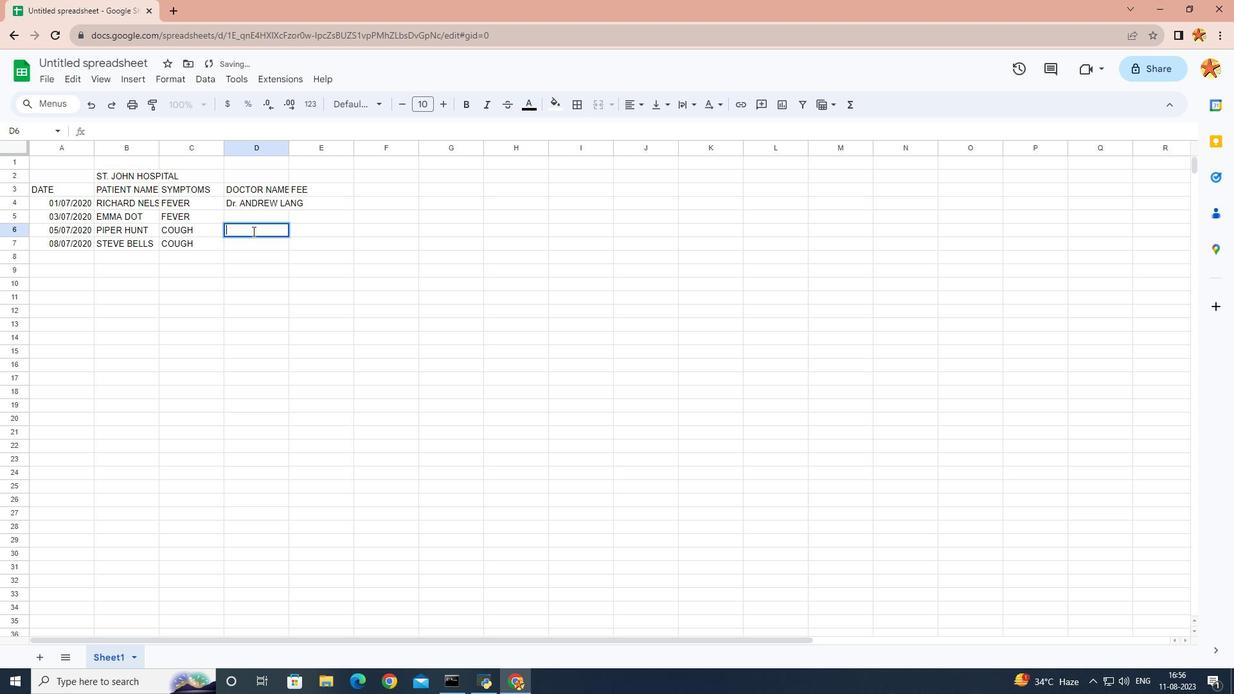 
Action: Mouse pressed left at (252, 231)
Screenshot: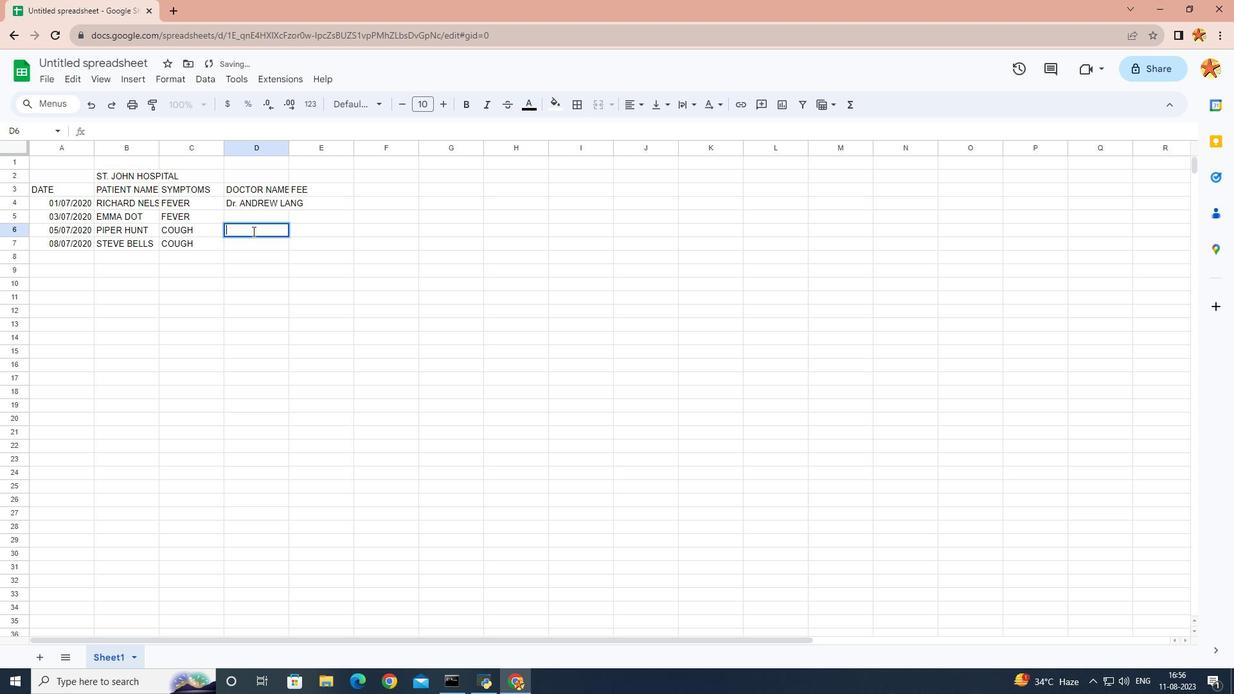 
Action: Key pressed DR<Key.caps_lock><Key.backspace>r.<Key.space><Key.caps_lock>PRINCY<Key.space>JONE
Screenshot: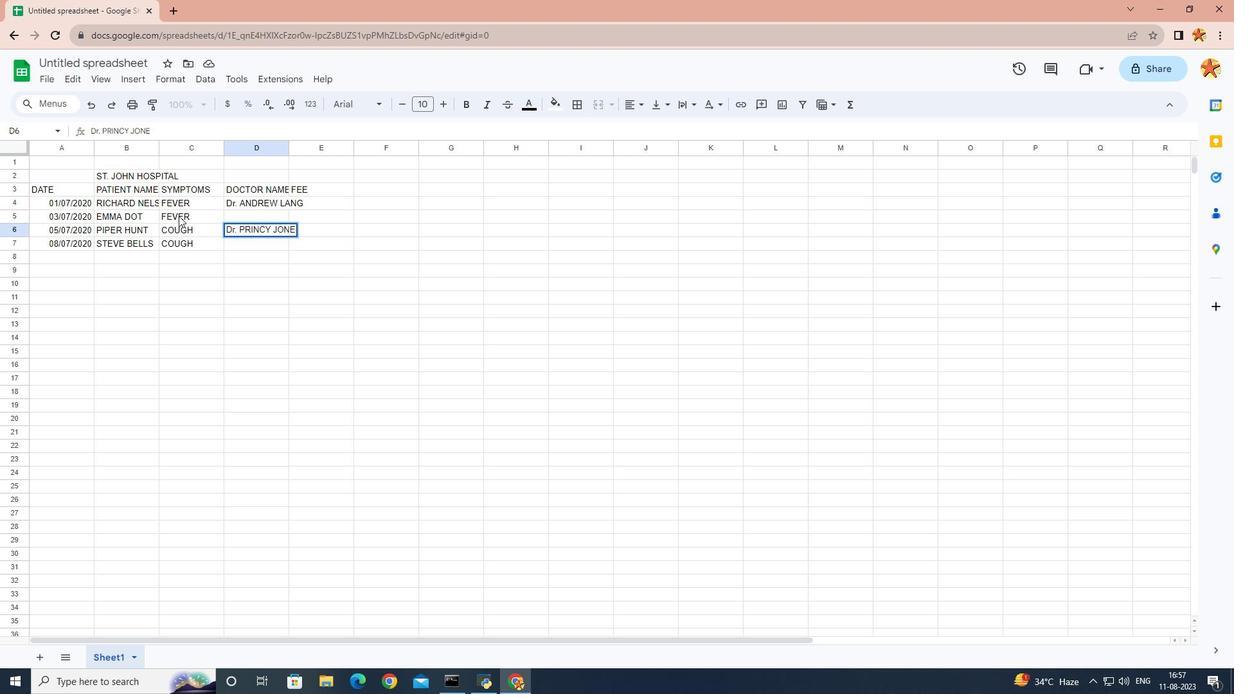 
Action: Mouse moved to (178, 216)
Screenshot: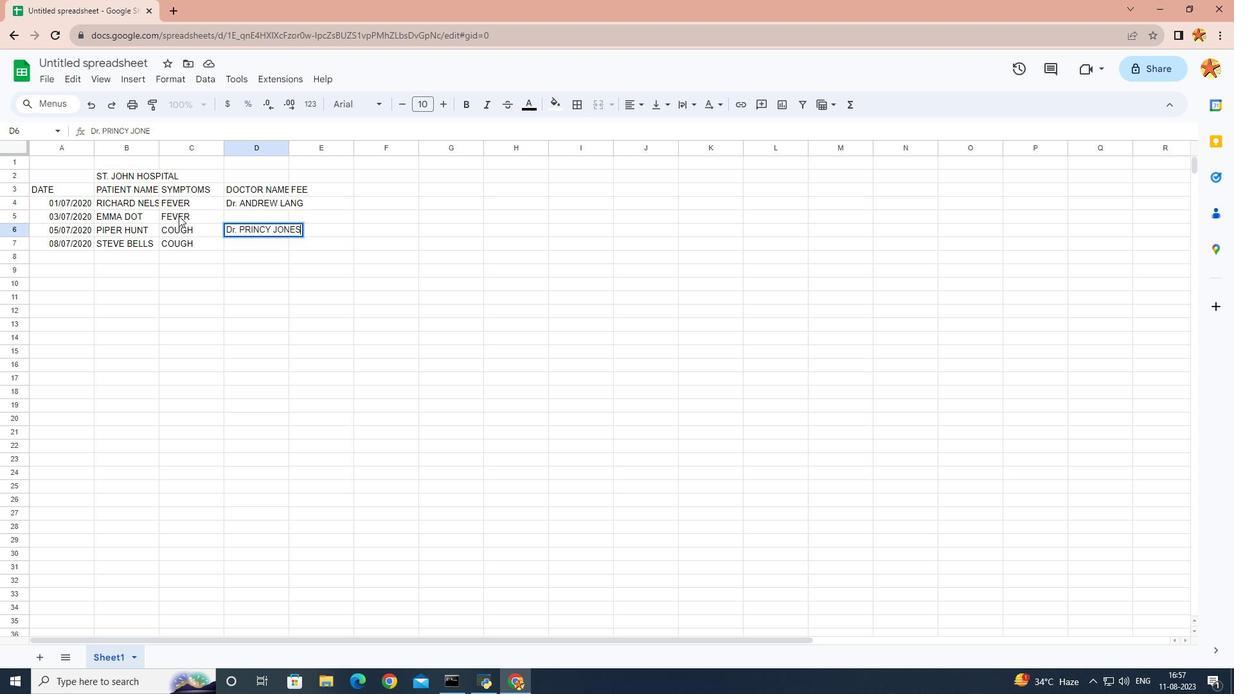 
Action: Key pressed S
Screenshot: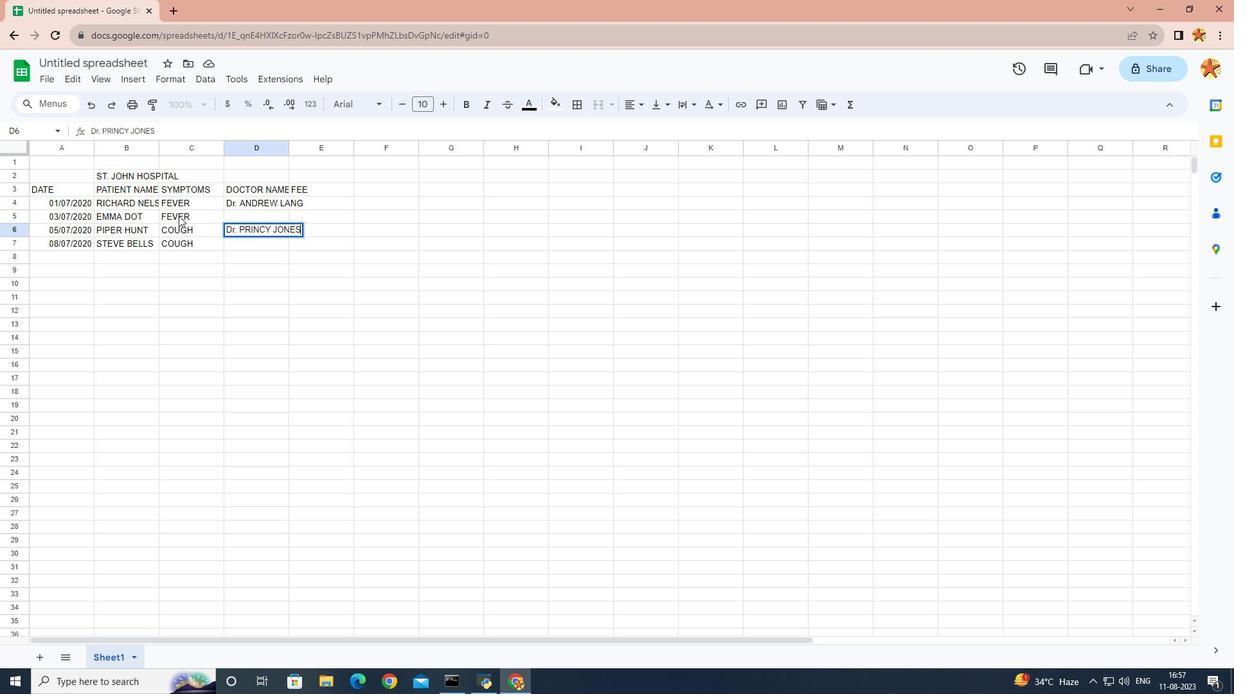 
Action: Mouse moved to (297, 292)
Screenshot: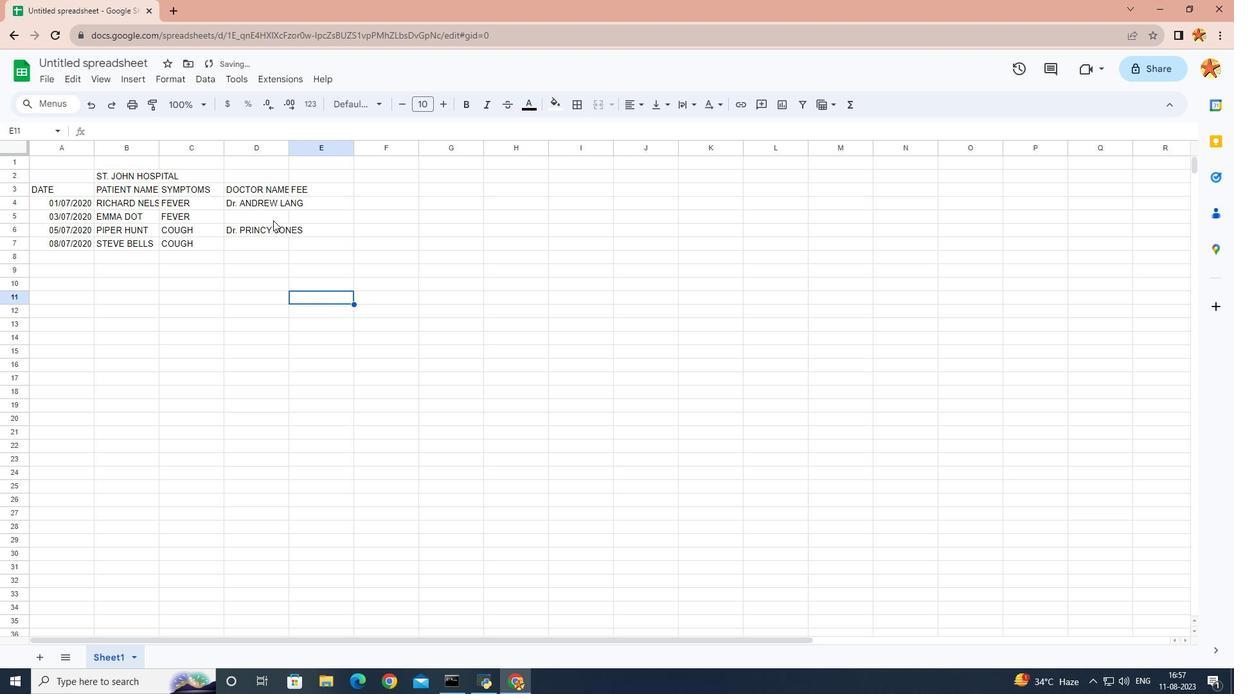 
Action: Mouse pressed left at (297, 292)
Screenshot: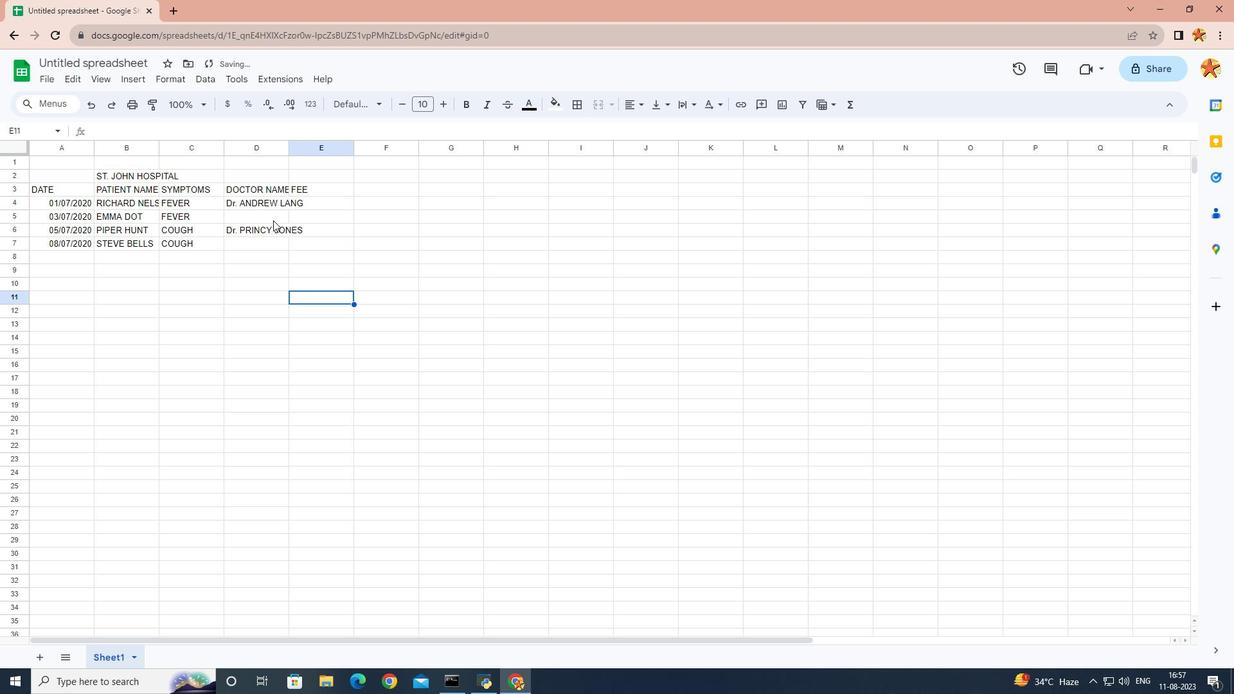 
Action: Mouse moved to (273, 220)
Screenshot: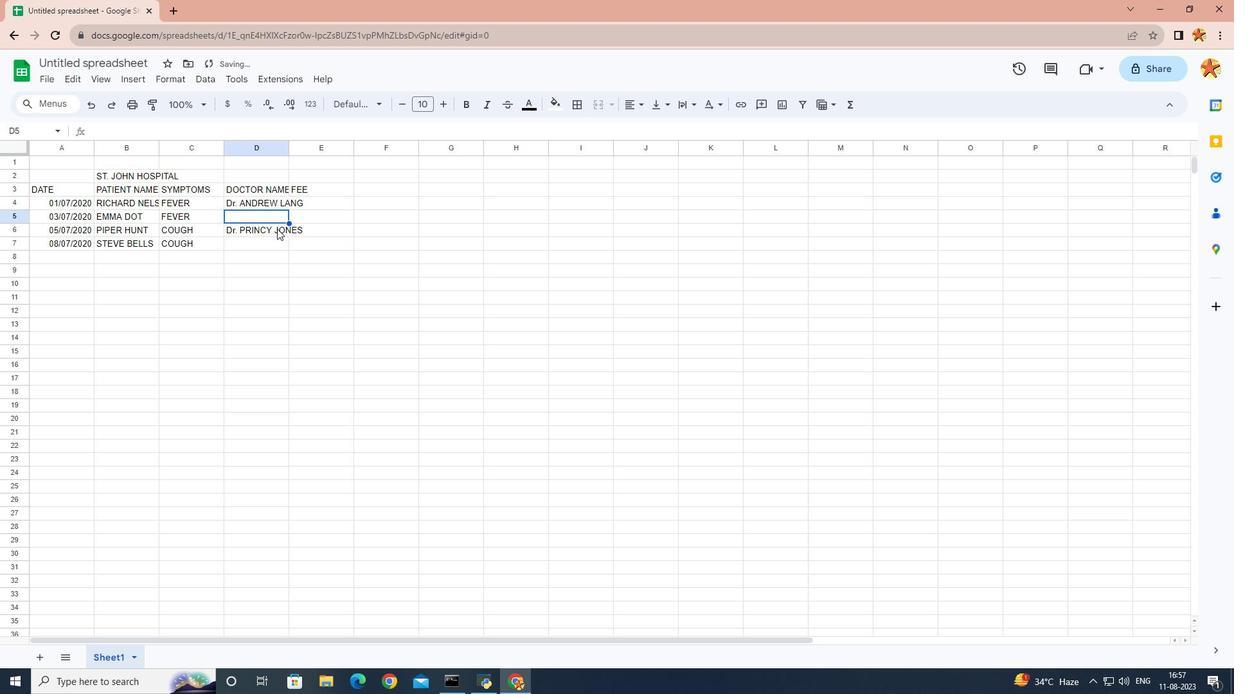 
Action: Mouse pressed left at (273, 220)
Screenshot: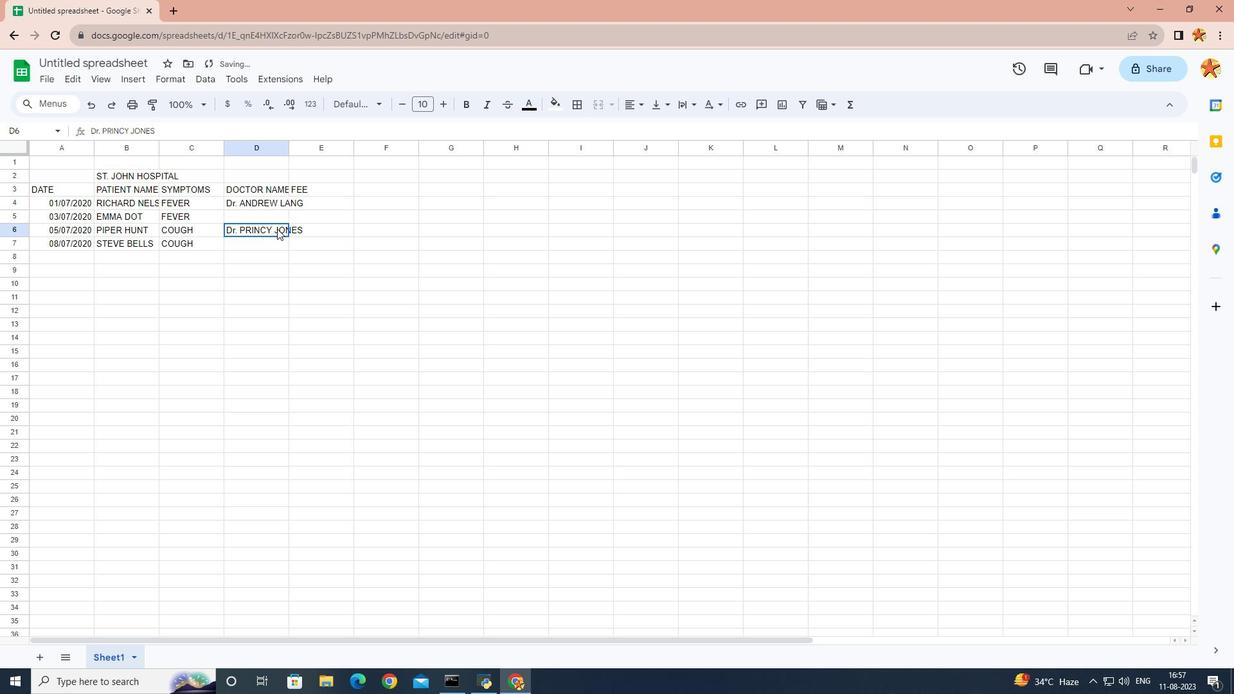 
Action: Mouse moved to (277, 228)
Screenshot: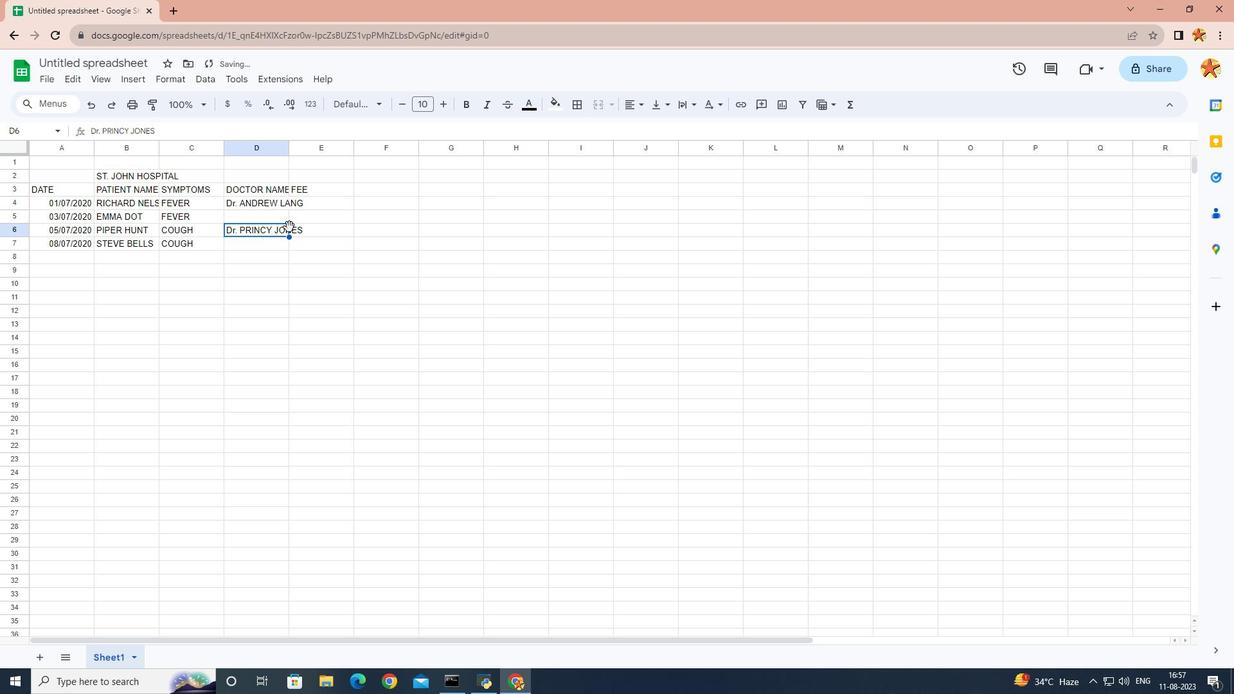 
Action: Mouse pressed left at (277, 228)
Screenshot: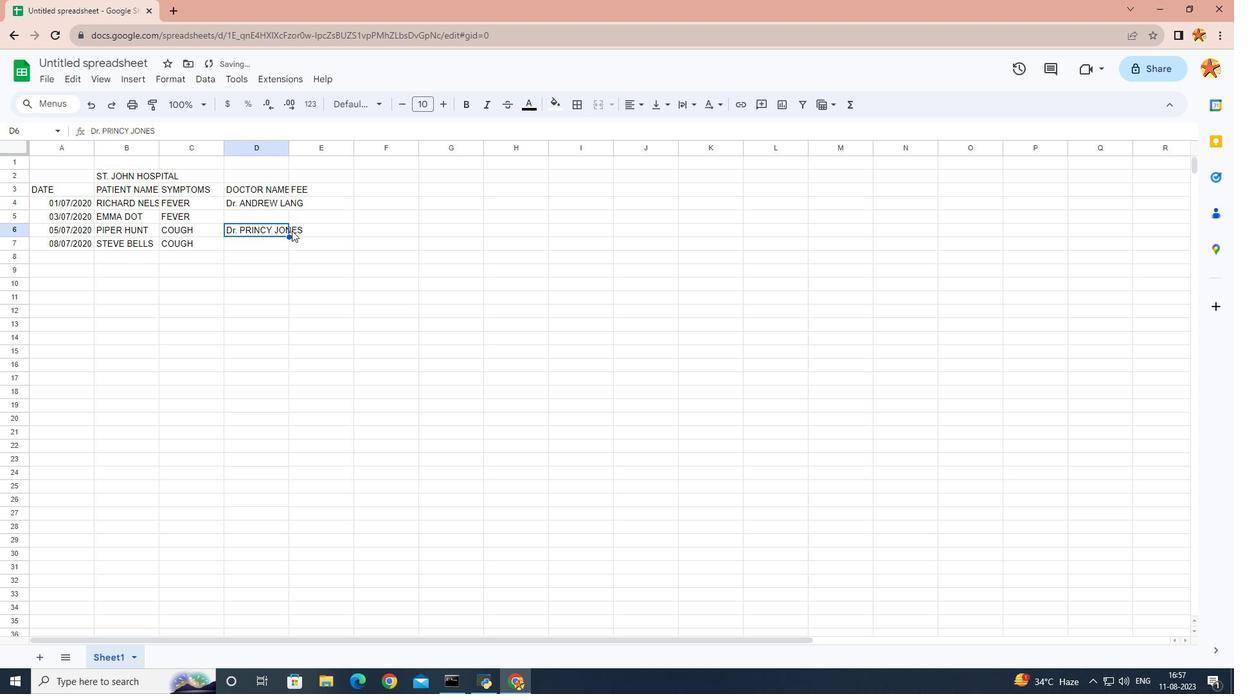 
Action: Mouse moved to (289, 235)
Screenshot: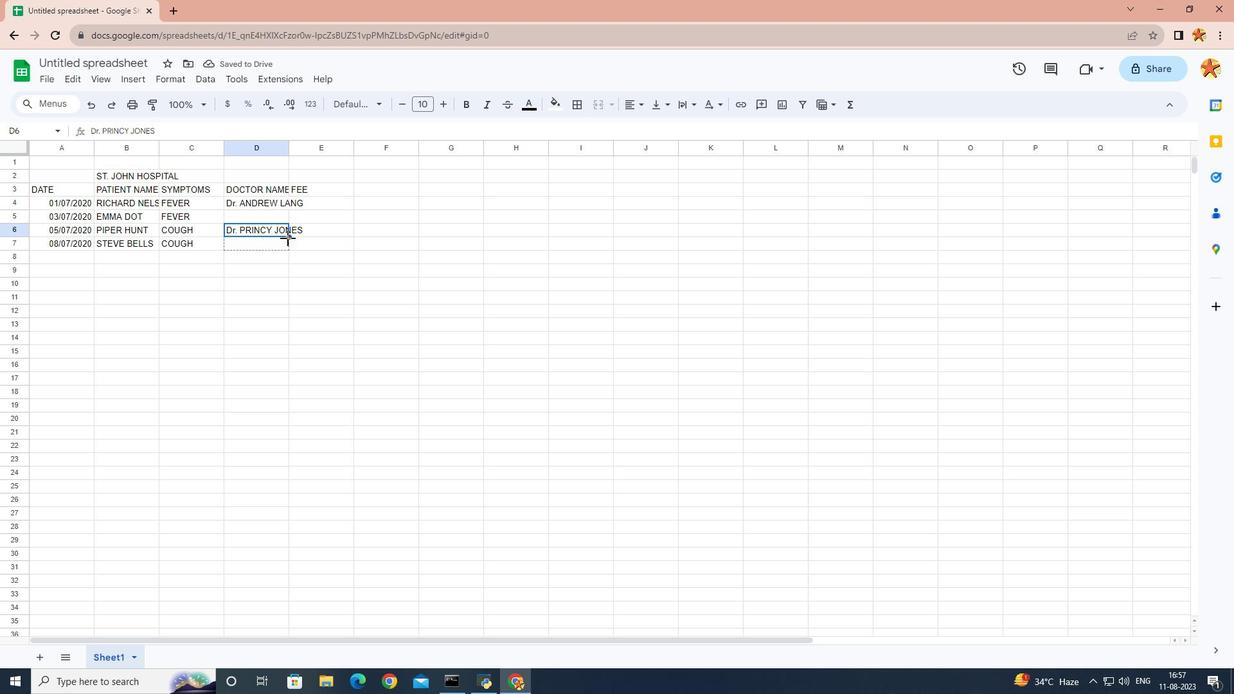 
Action: Mouse pressed left at (289, 235)
Screenshot: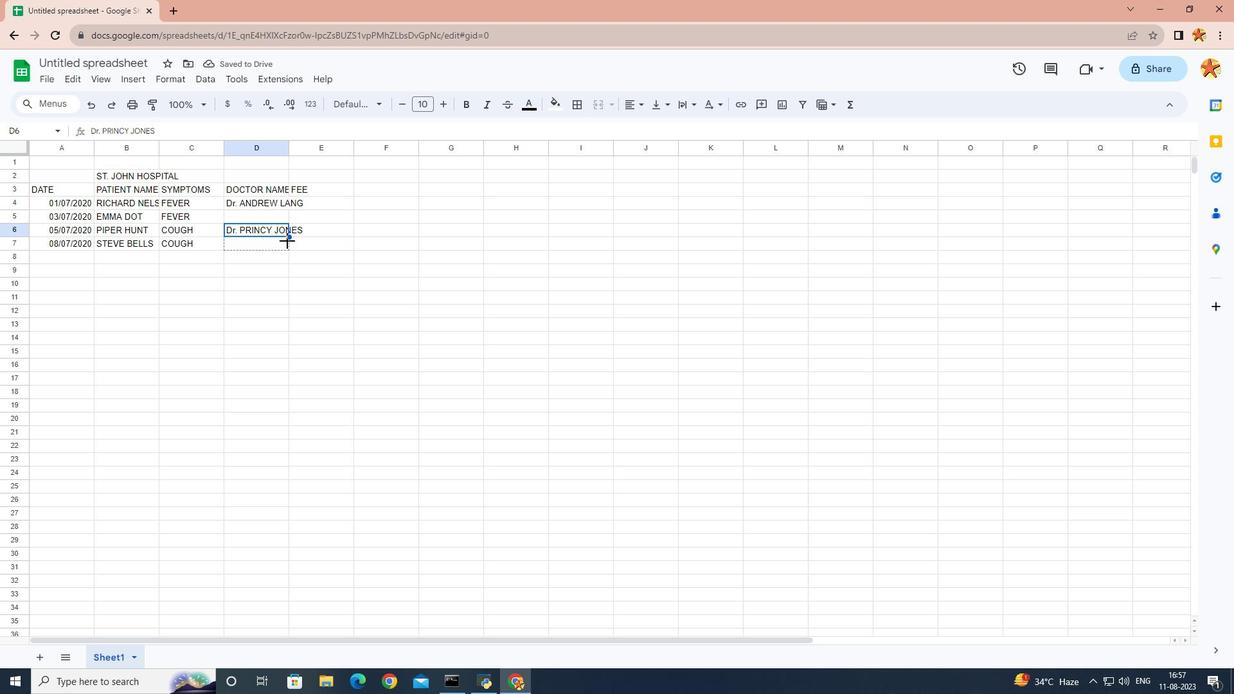 
Action: Mouse moved to (279, 191)
Screenshot: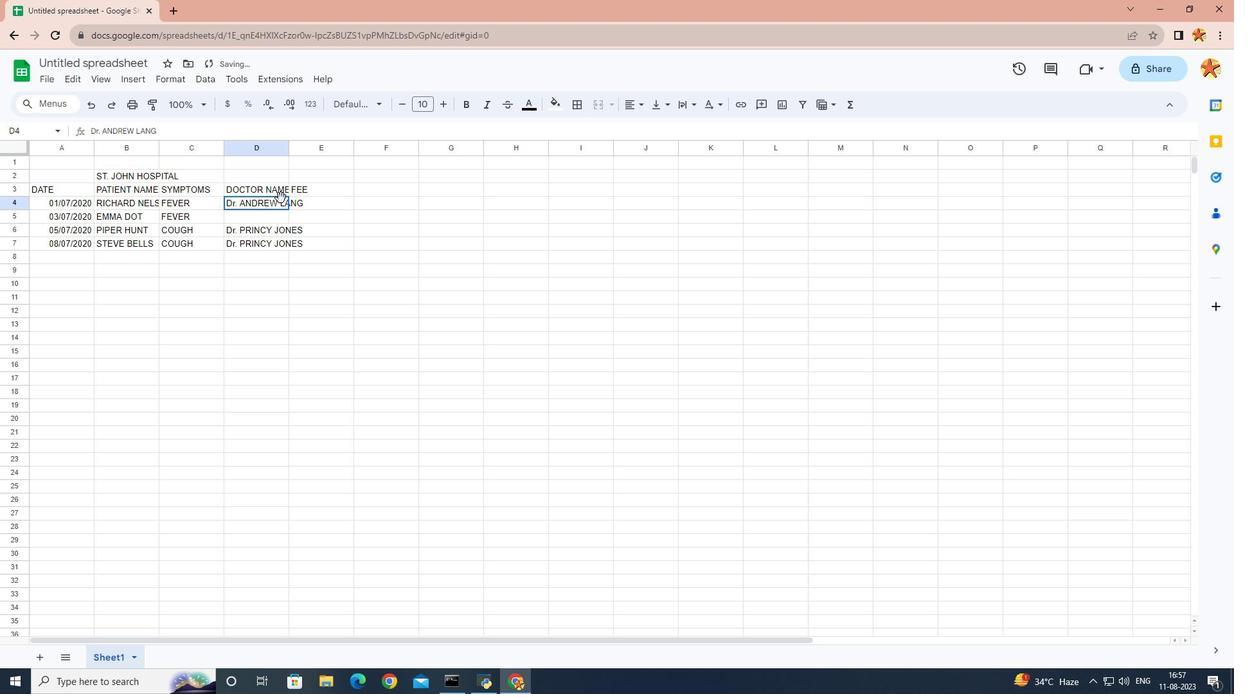 
Action: Mouse pressed left at (279, 191)
Screenshot: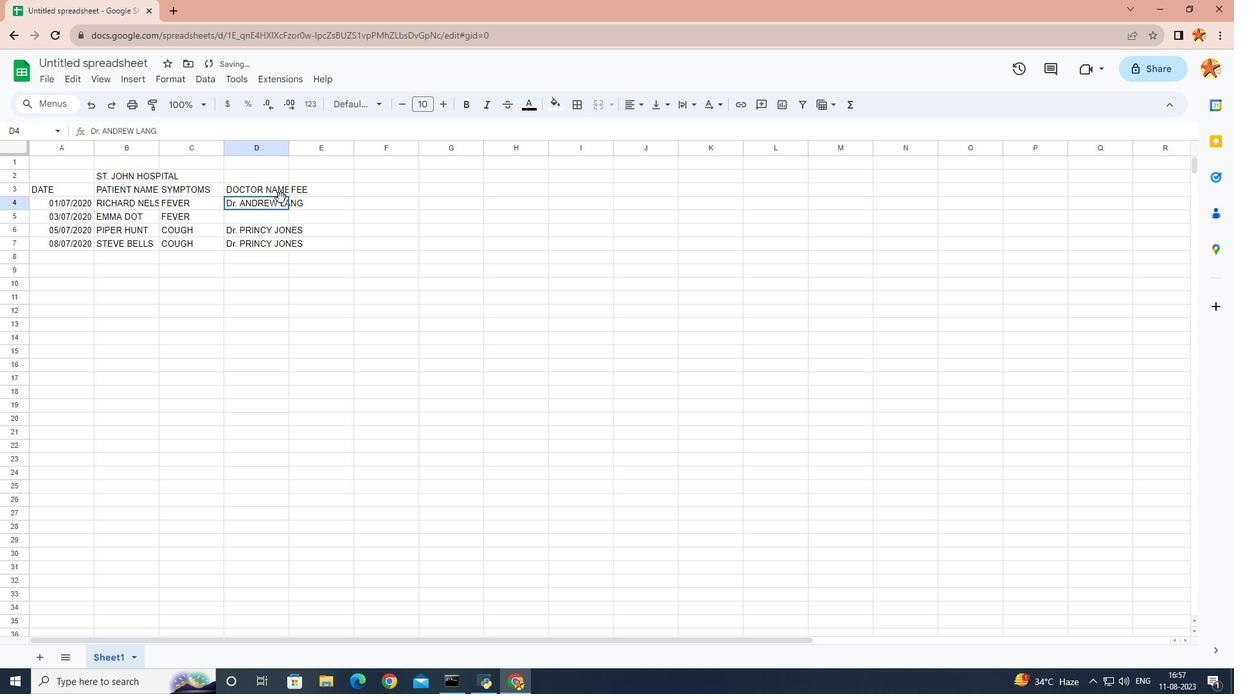 
Action: Mouse moved to (280, 198)
Screenshot: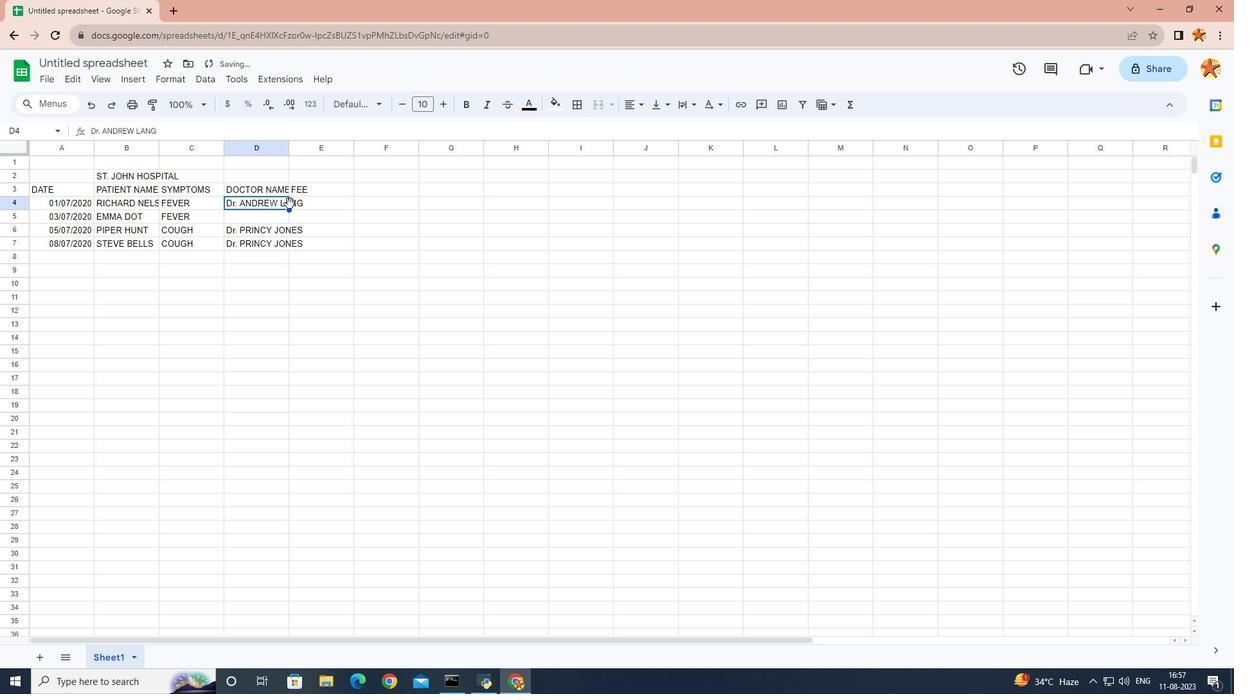 
Action: Mouse pressed left at (280, 198)
Screenshot: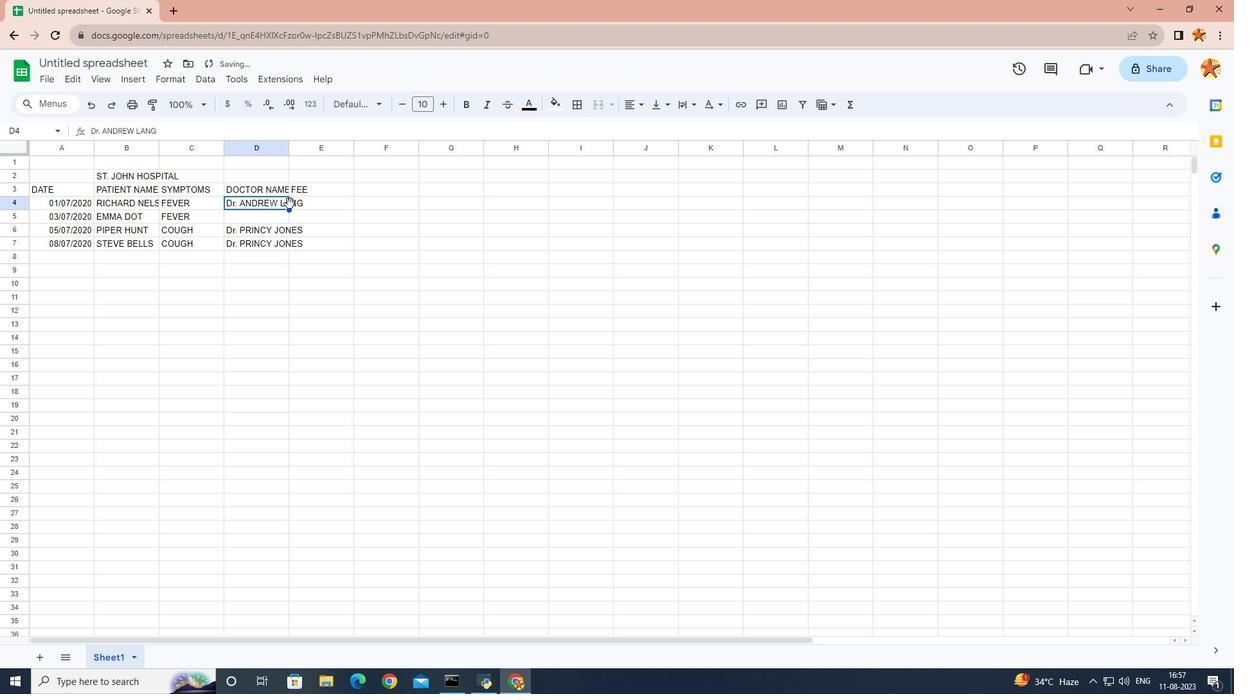 
Action: Mouse moved to (288, 207)
Screenshot: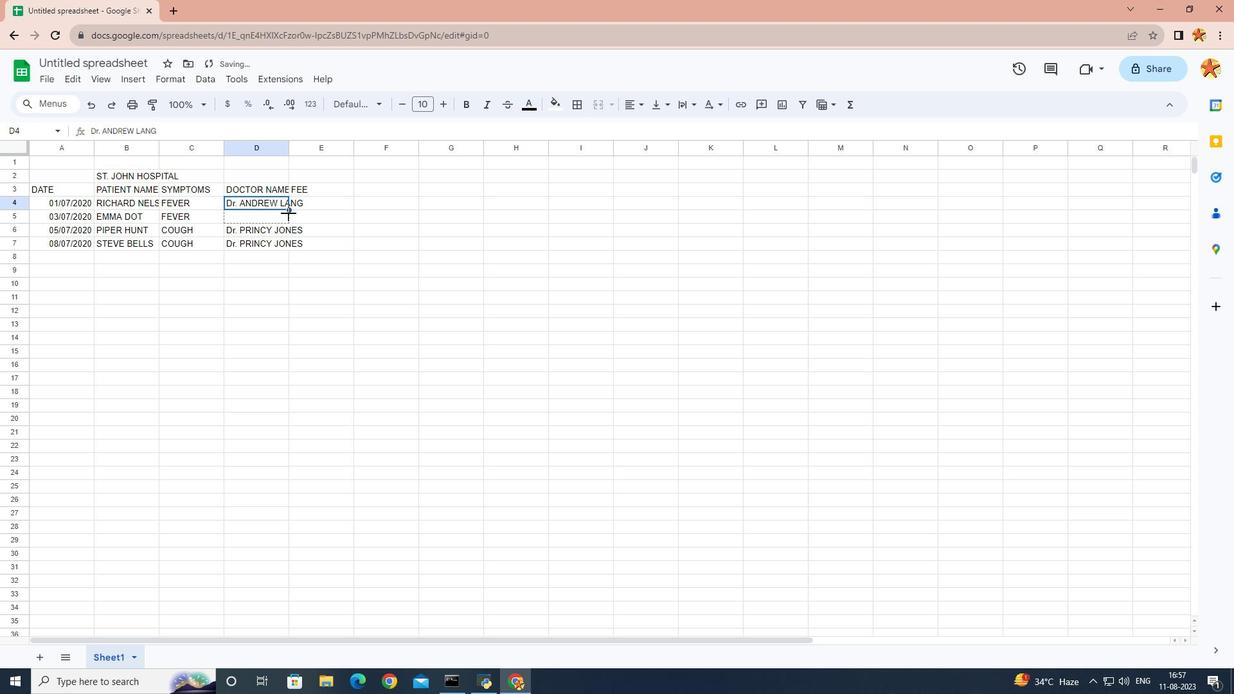 
Action: Mouse pressed left at (288, 207)
Screenshot: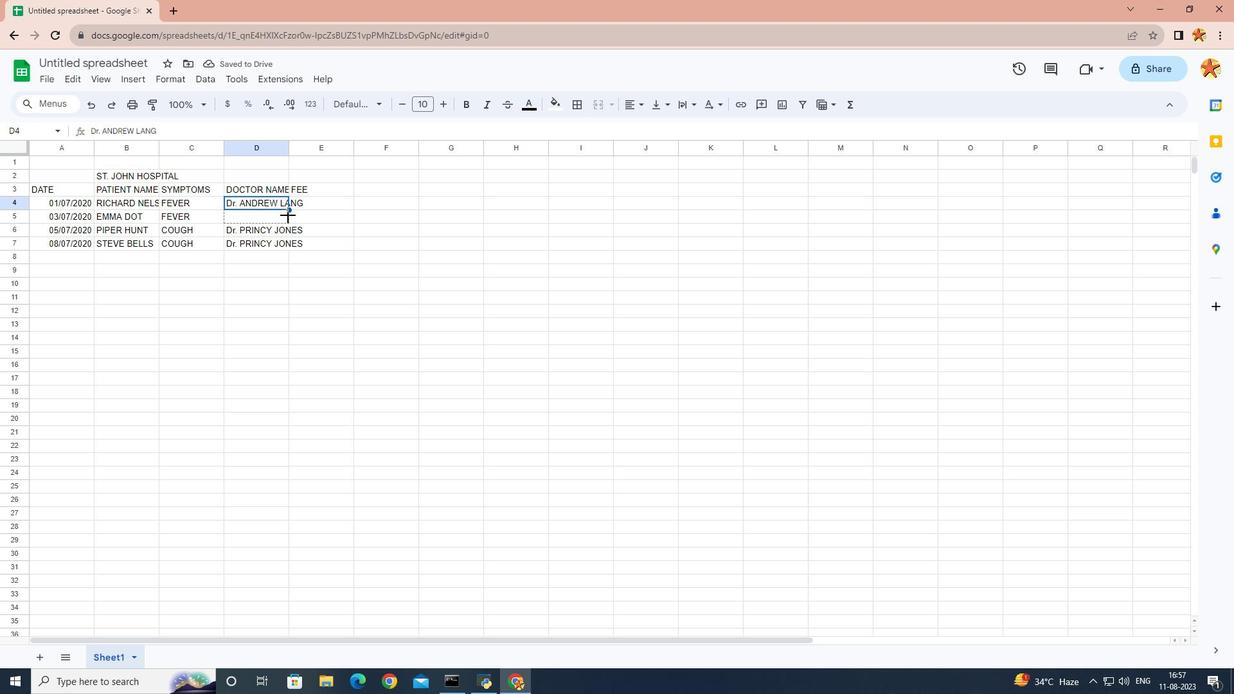 
Action: Mouse moved to (281, 183)
Screenshot: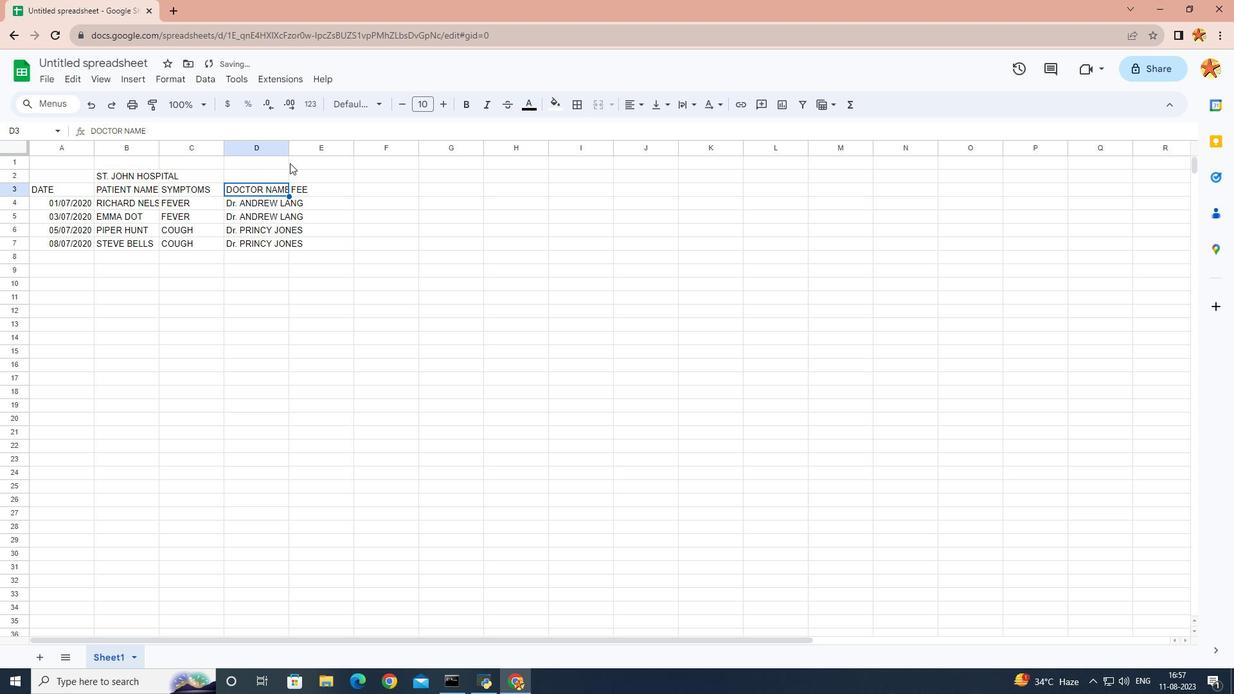 
Action: Mouse pressed left at (281, 183)
Screenshot: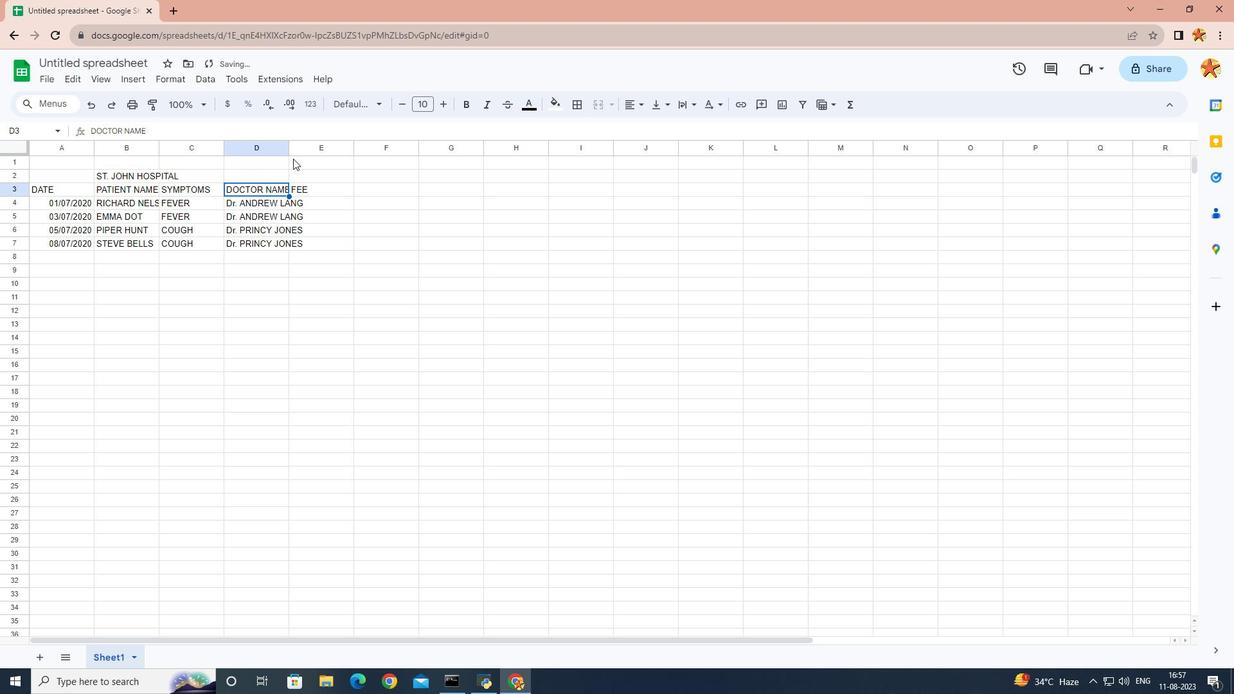 
Action: Mouse moved to (289, 152)
Screenshot: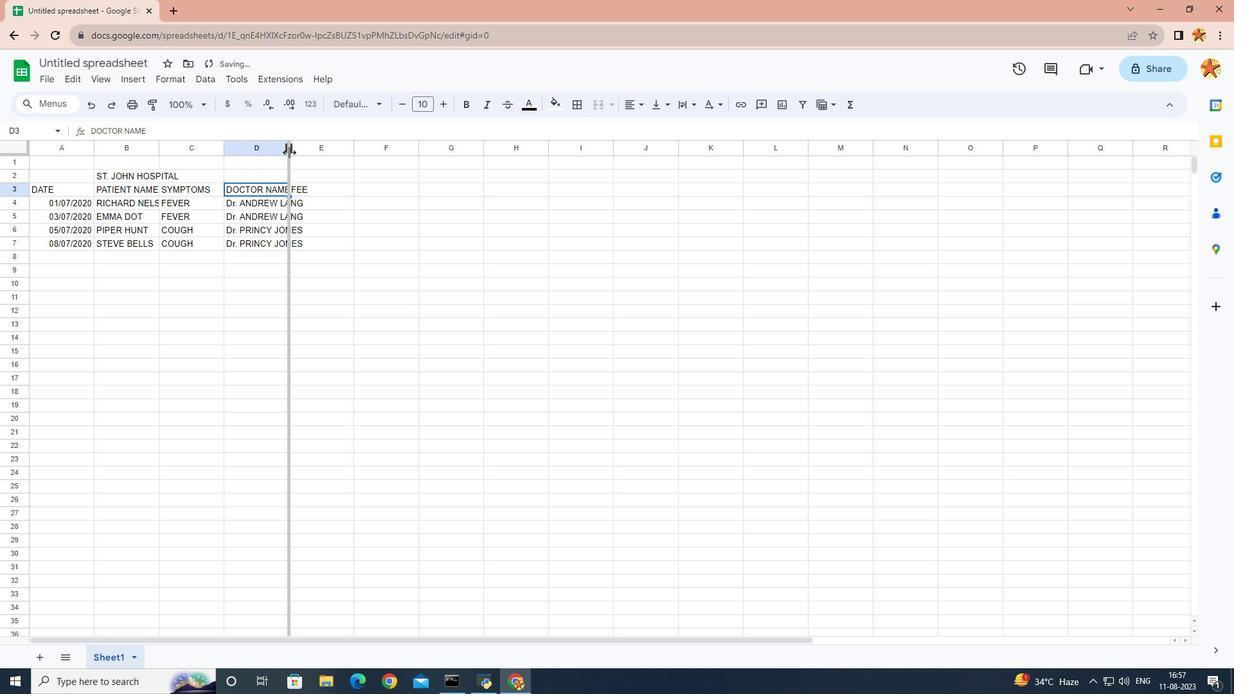 
Action: Mouse pressed left at (289, 152)
Screenshot: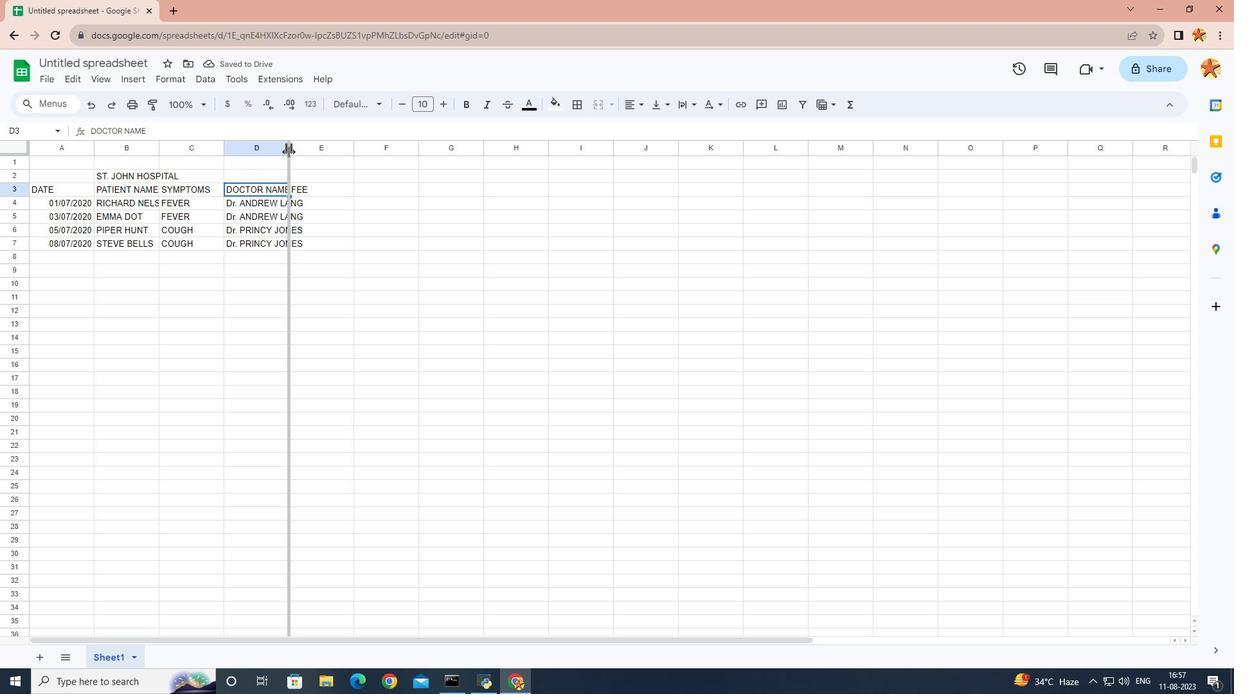 
Action: Mouse moved to (288, 151)
Screenshot: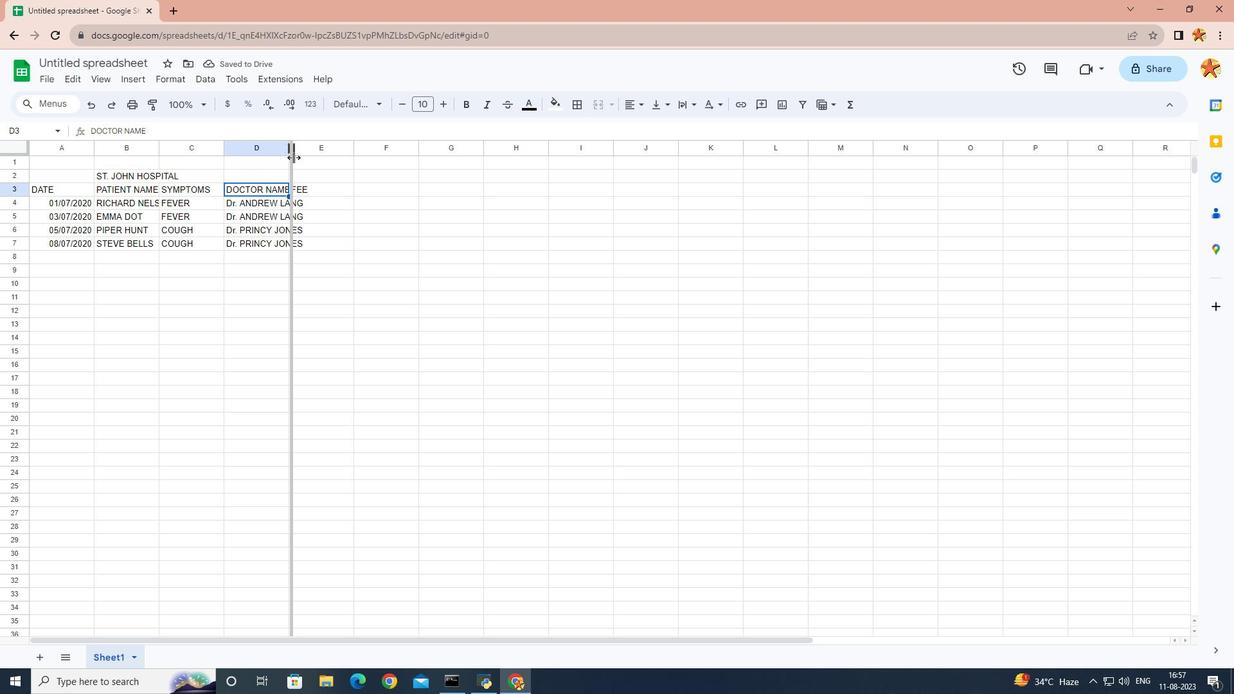 
Action: Mouse pressed left at (288, 151)
Screenshot: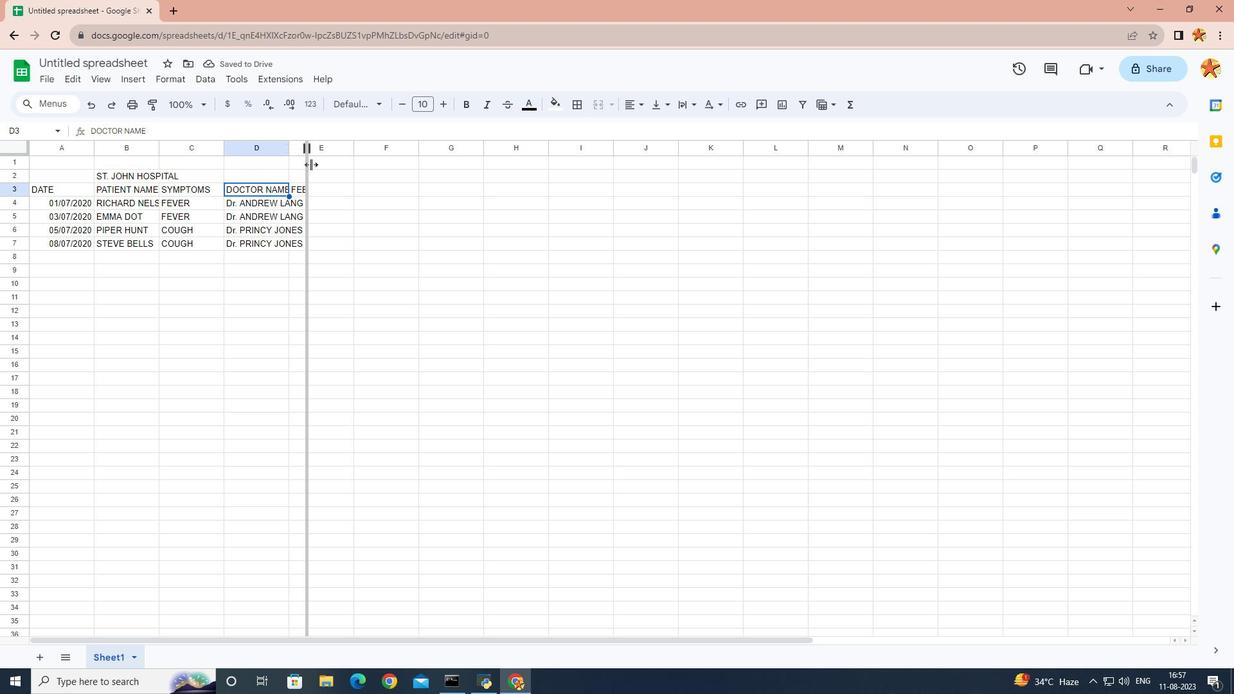 
Action: Mouse moved to (329, 197)
Screenshot: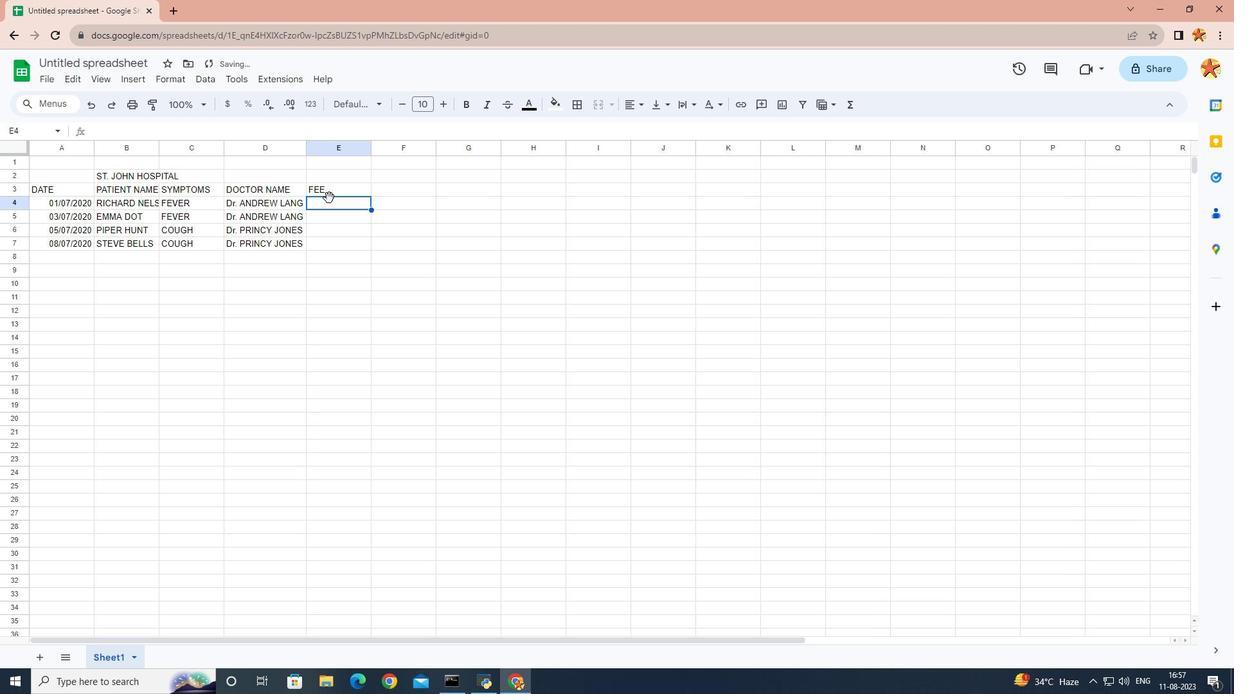 
Action: Mouse pressed left at (329, 197)
Screenshot: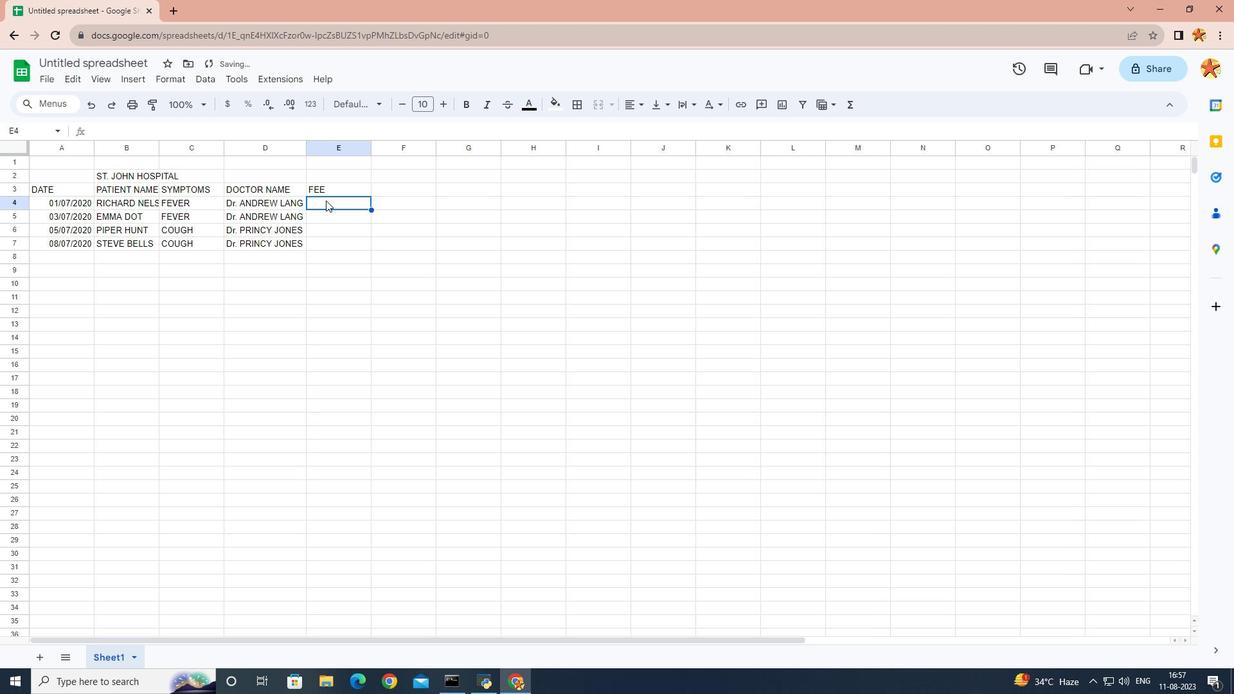 
Action: Mouse moved to (325, 200)
Screenshot: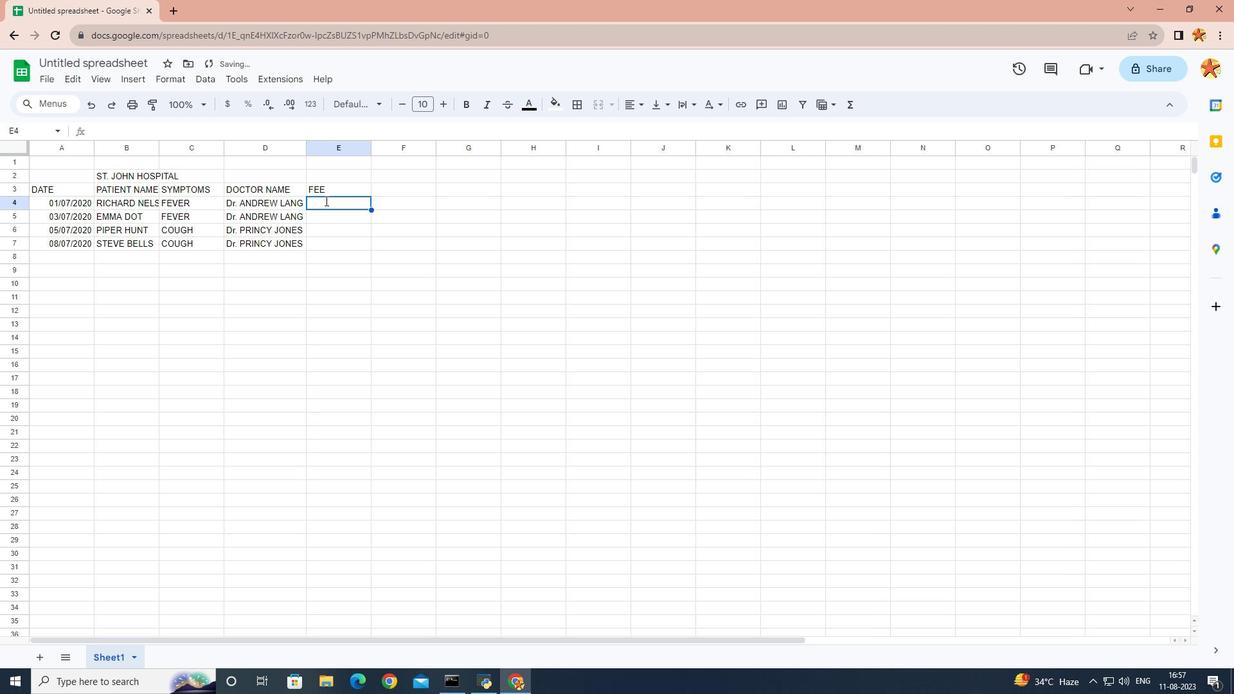 
Action: Mouse pressed left at (325, 200)
Screenshot: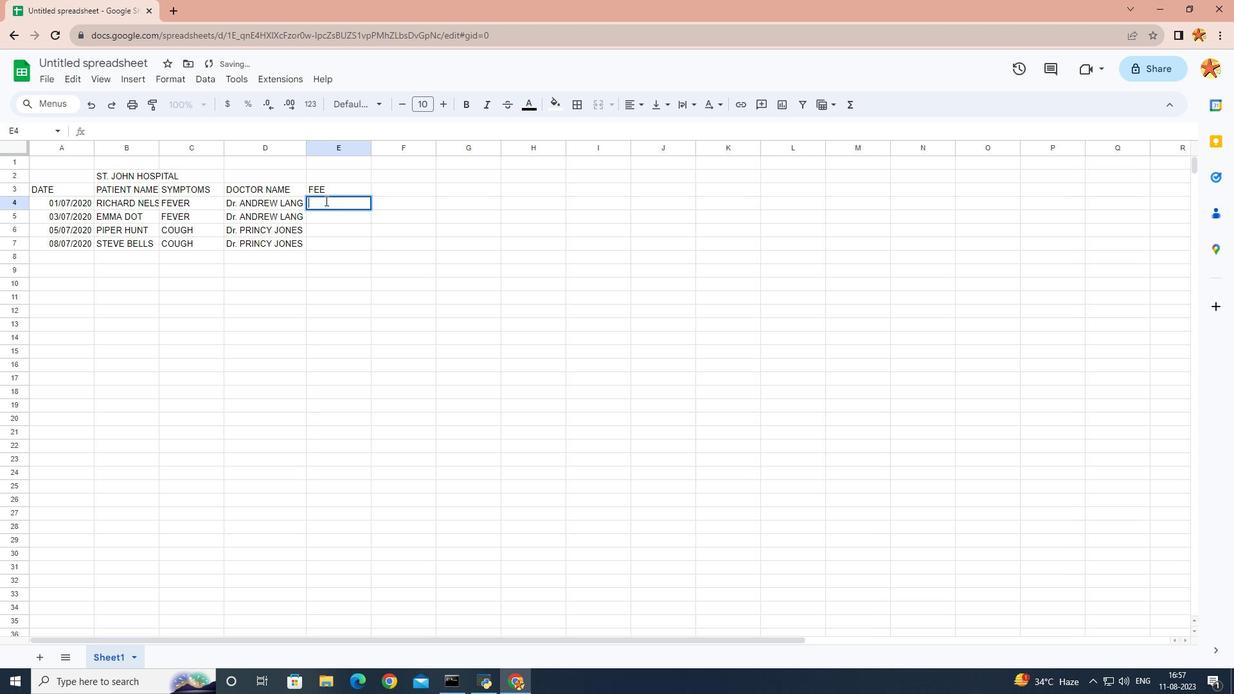 
Action: Mouse pressed left at (325, 200)
Screenshot: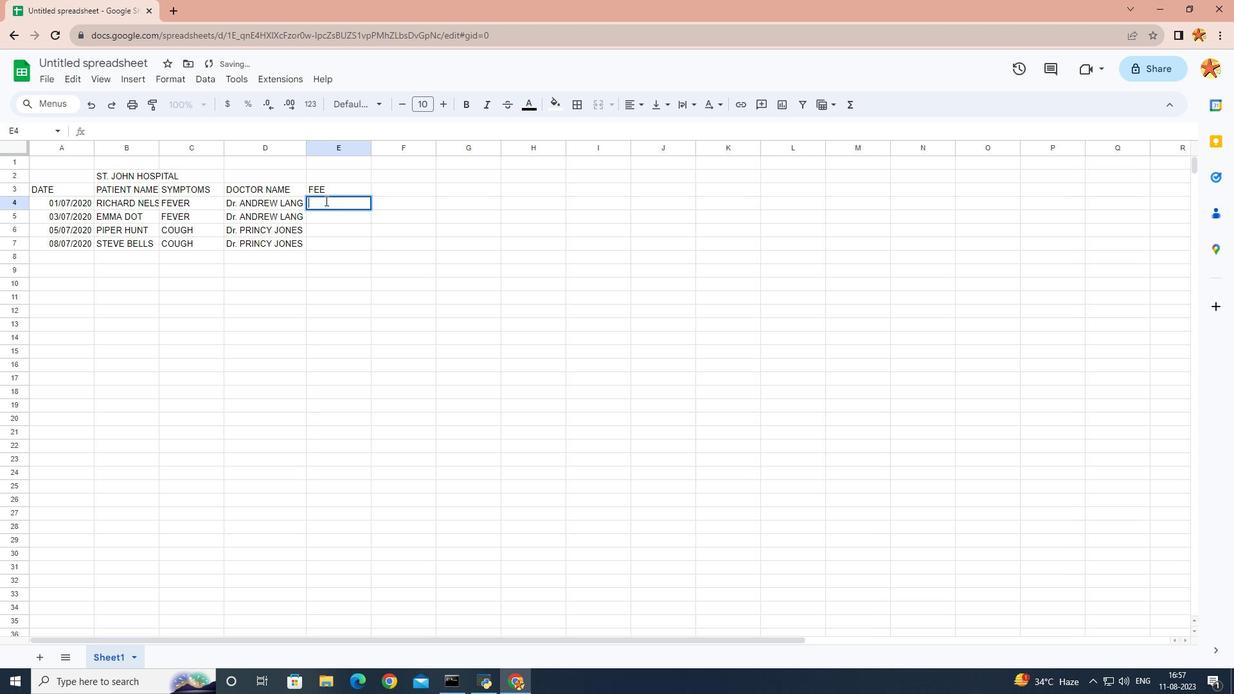 
Action: Mouse moved to (325, 200)
Screenshot: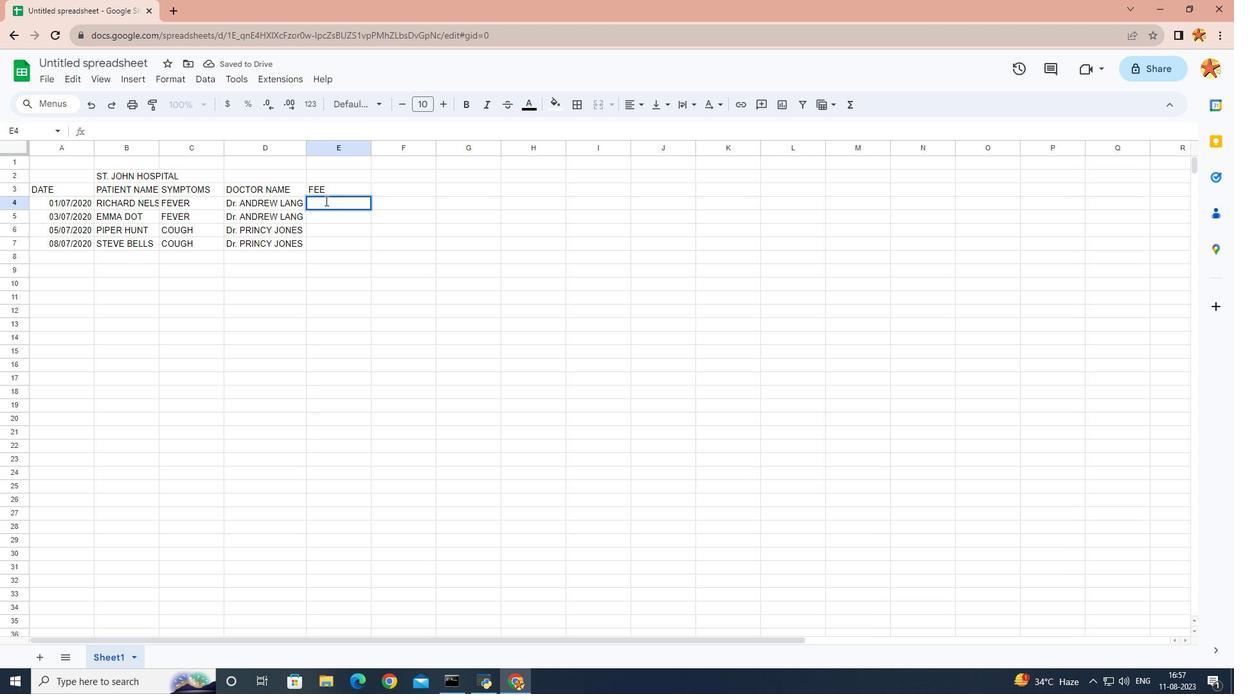 
Action: Key pressed <Key.shift_r><Key.shift_r><Key.shift_r><Key.shift_r><Key.shift_r><Key.shift_r><Key.shift_r><Key.shift_r><Key.shift_r>$800
Screenshot: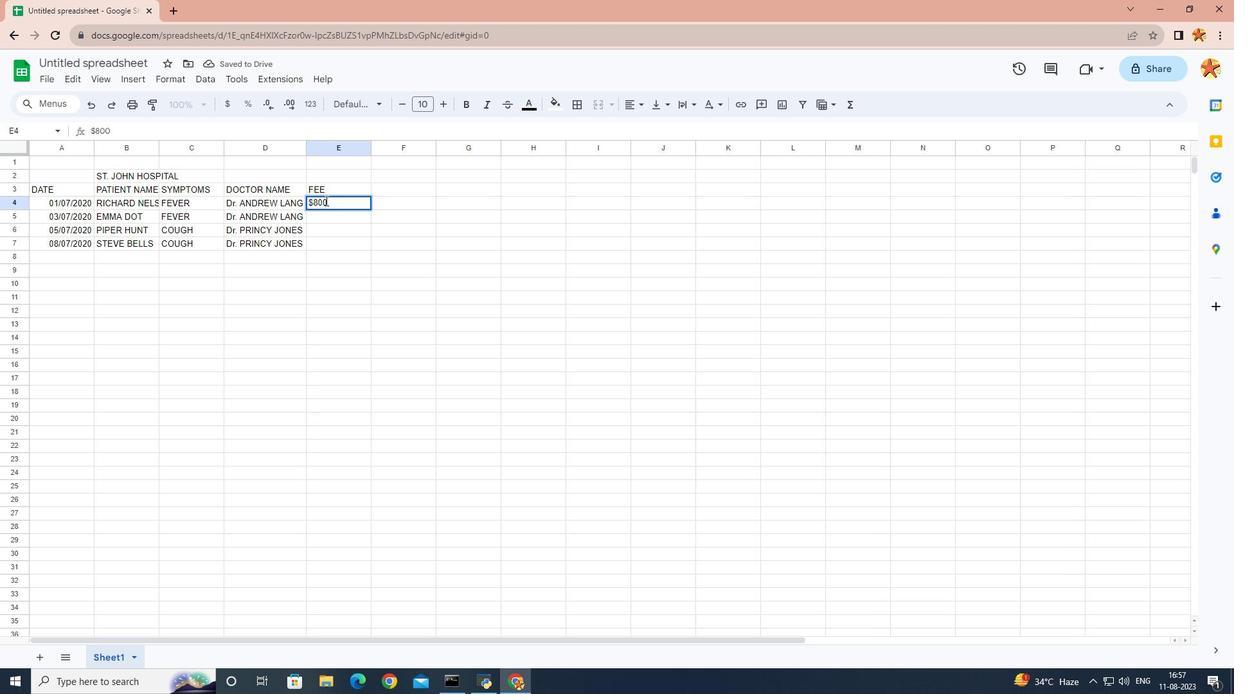 
Action: Mouse moved to (327, 210)
Screenshot: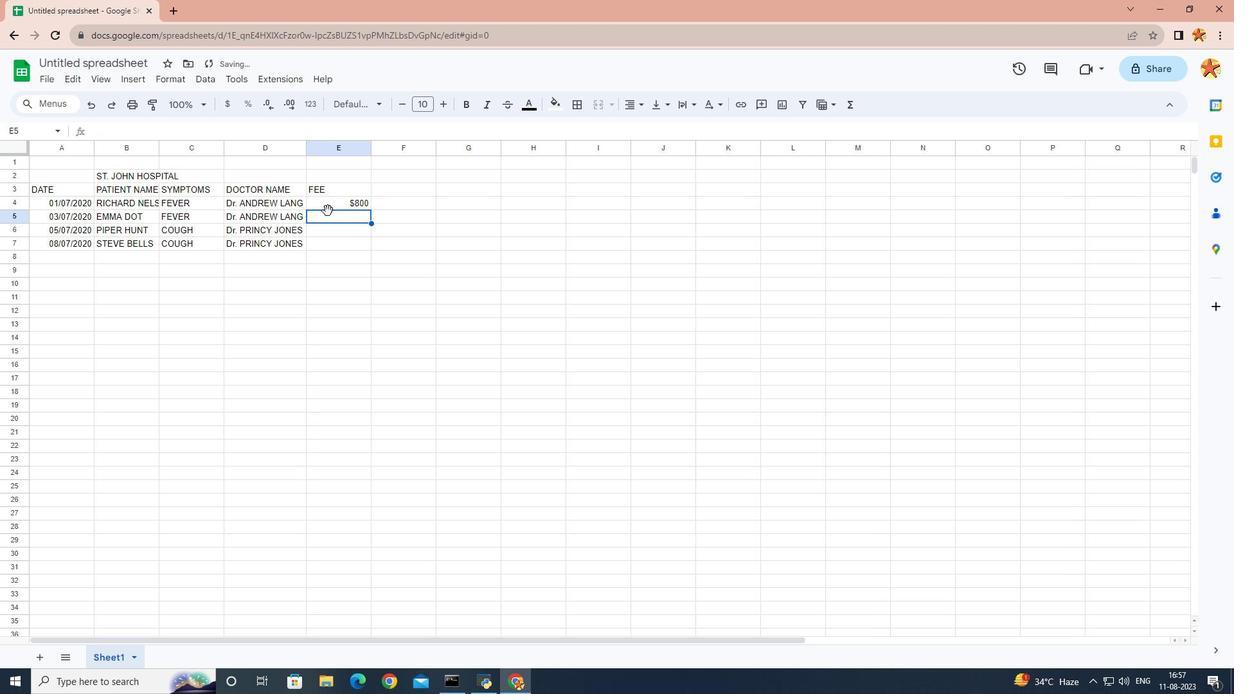 
Action: Mouse pressed left at (327, 210)
Screenshot: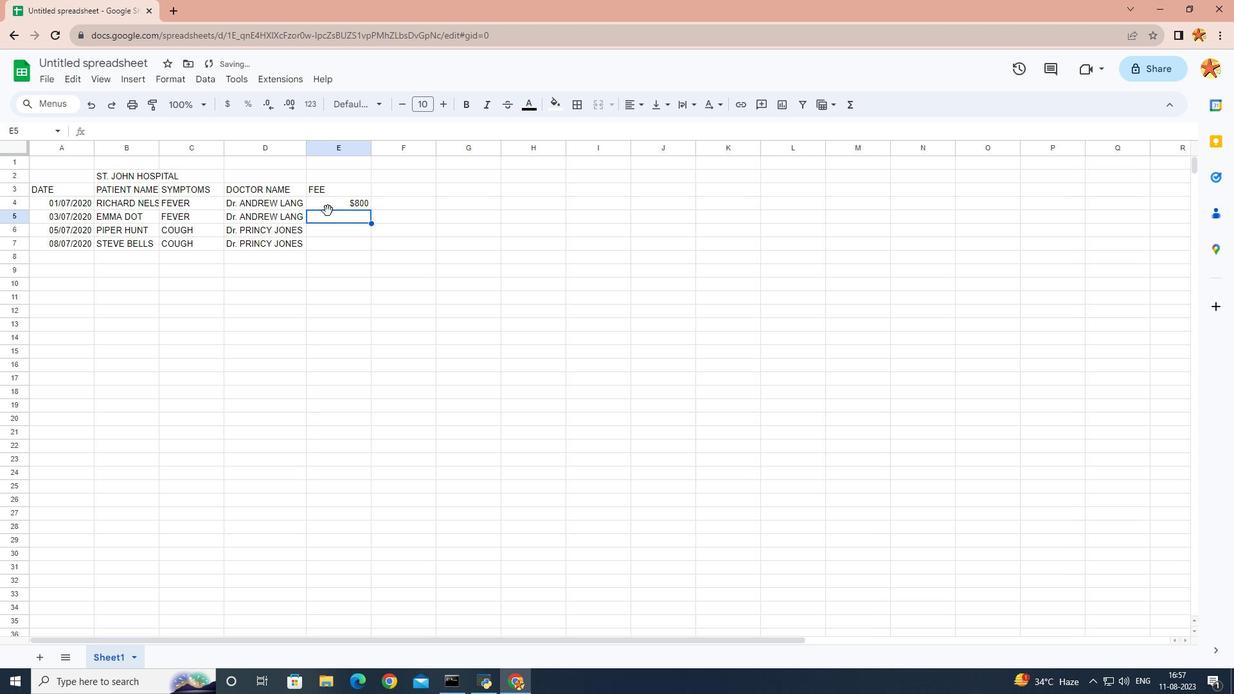 
Action: Mouse pressed left at (327, 210)
Screenshot: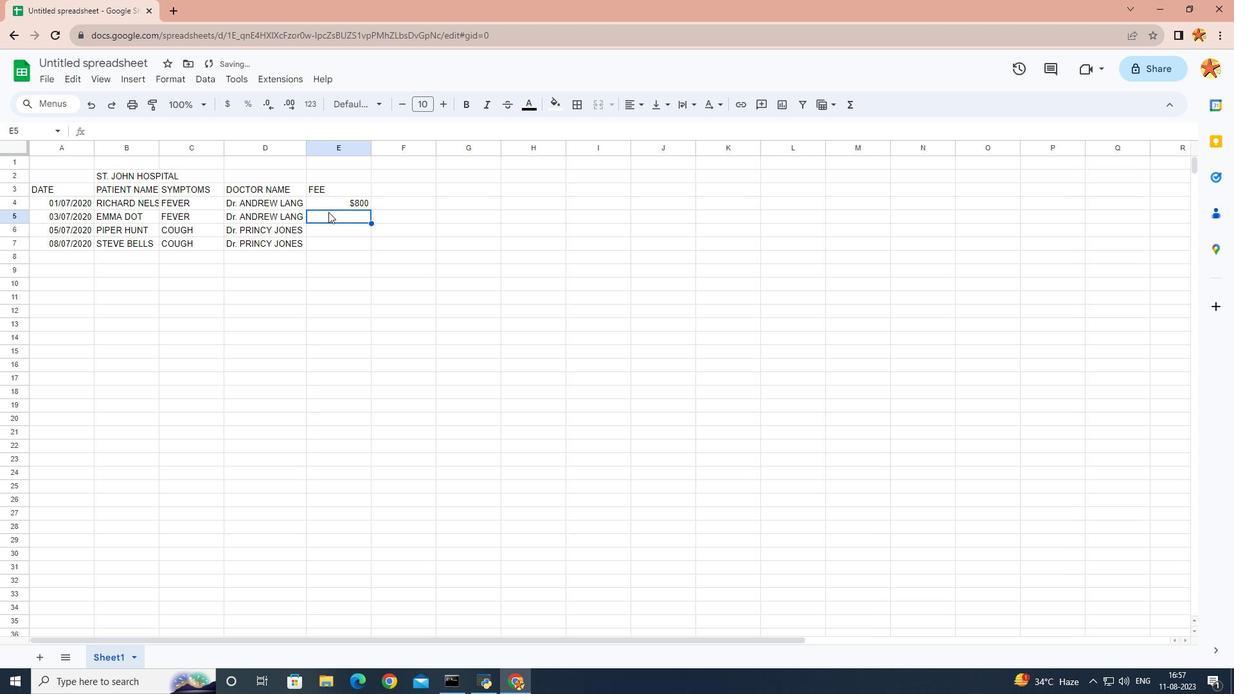 
Action: Mouse moved to (328, 212)
Screenshot: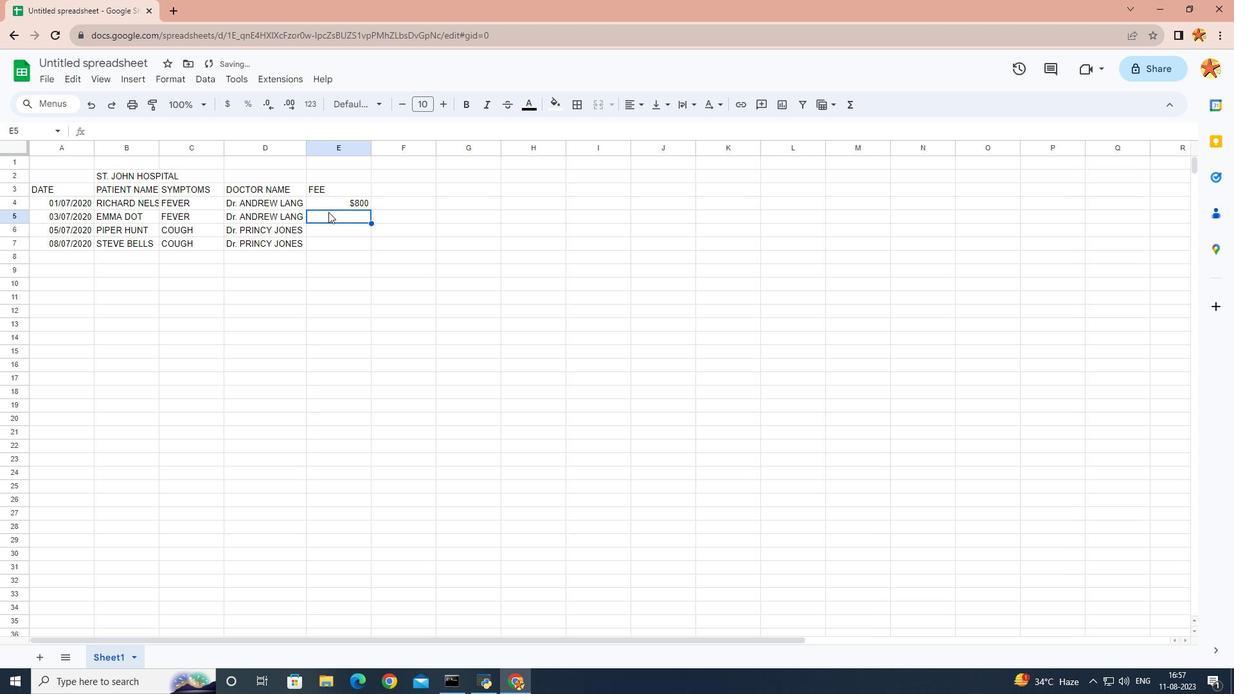 
Action: Key pressed <Key.shift_r><Key.shift_r><Key.shift_r><Key.shift_r><Key.shift_r><Key.shift_r><Key.shift_r><Key.shift_r><Key.shift_r><Key.shift_r><Key.shift_r><Key.shift_r><Key.shift_r><Key.shift_r><Key.shift_r><Key.shift_r><Key.shift_r><Key.shift_r><Key.shift_r><Key.shift_r><Key.shift_r><Key.shift_r><Key.shift_r><Key.shift_r><Key.shift_r><Key.shift_r><Key.shift_r><Key.shift_r><Key.shift_r><Key.shift_r><Key.shift_r><Key.shift_r><Key.shift_r><Key.shift_r><Key.shift_r><Key.shift_r><Key.shift_r><Key.shift_r><Key.shift_r><Key.shift_r><Key.shift_r><Key.shift_r><Key.shift_r><Key.shift_r><Key.shift_r><Key.shift_r><Key.shift_r><Key.shift_r><Key.shift_r><Key.shift_r><Key.shift_r><Key.shift_r>$800<Key.enter><Key.shift_r><Key.shift_r><Key.shift_r>$800<Key.enter><Key.shift_r><Key.shift_r><Key.shift_r><Key.shift_r><Key.shift_r><Key.shift_r><Key.shift_r><Key.shift_r><Key.shift_r><Key.shift_r><Key.shift_r><Key.shift_r><Key.shift_r><Key.shift_r><Key.shift_r><Key.shift_r><Key.shift_r><Key.shift_r><Key.shift_r><Key.shift_r><Key.shift_r><Key.shift_r>$800
Screenshot: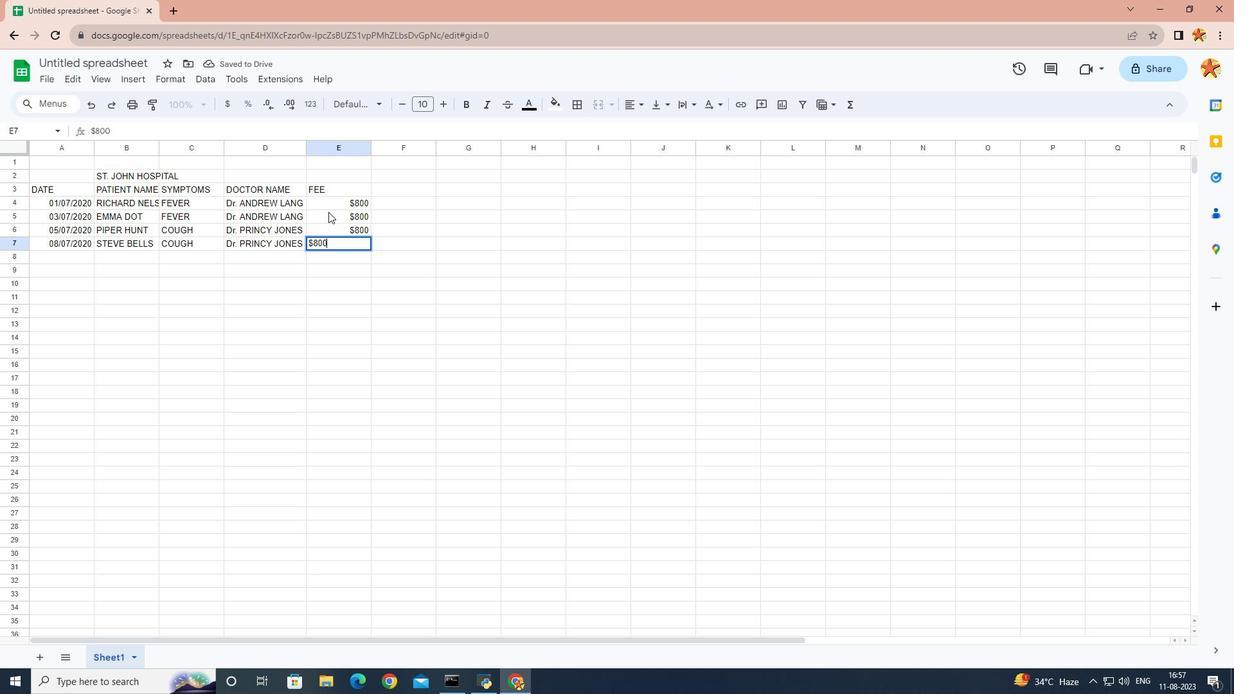 
Action: Mouse moved to (284, 287)
Screenshot: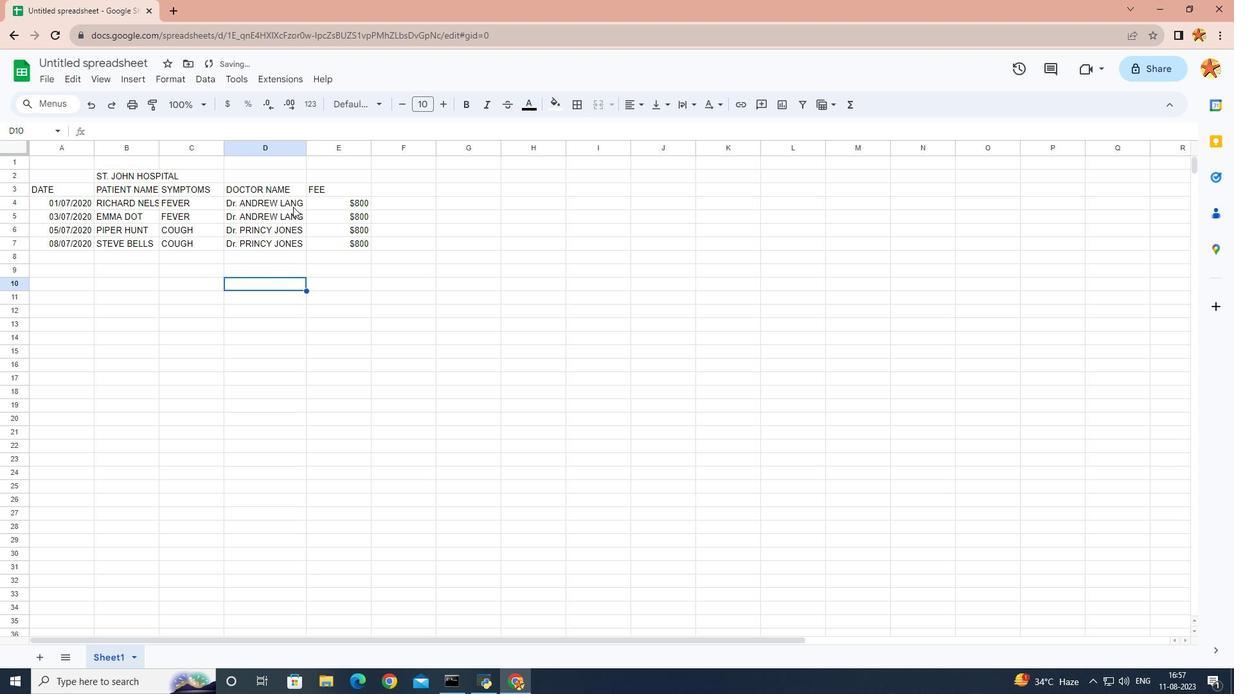
Action: Mouse pressed left at (284, 287)
Screenshot: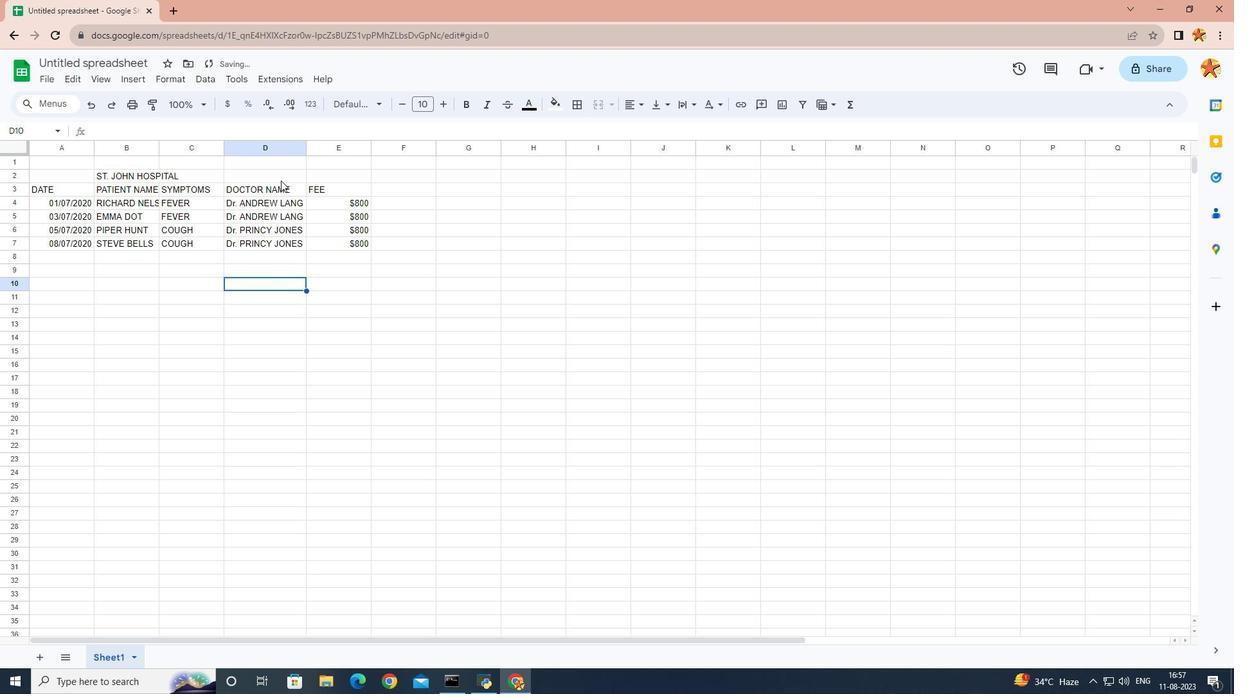 
Action: Mouse moved to (149, 183)
Screenshot: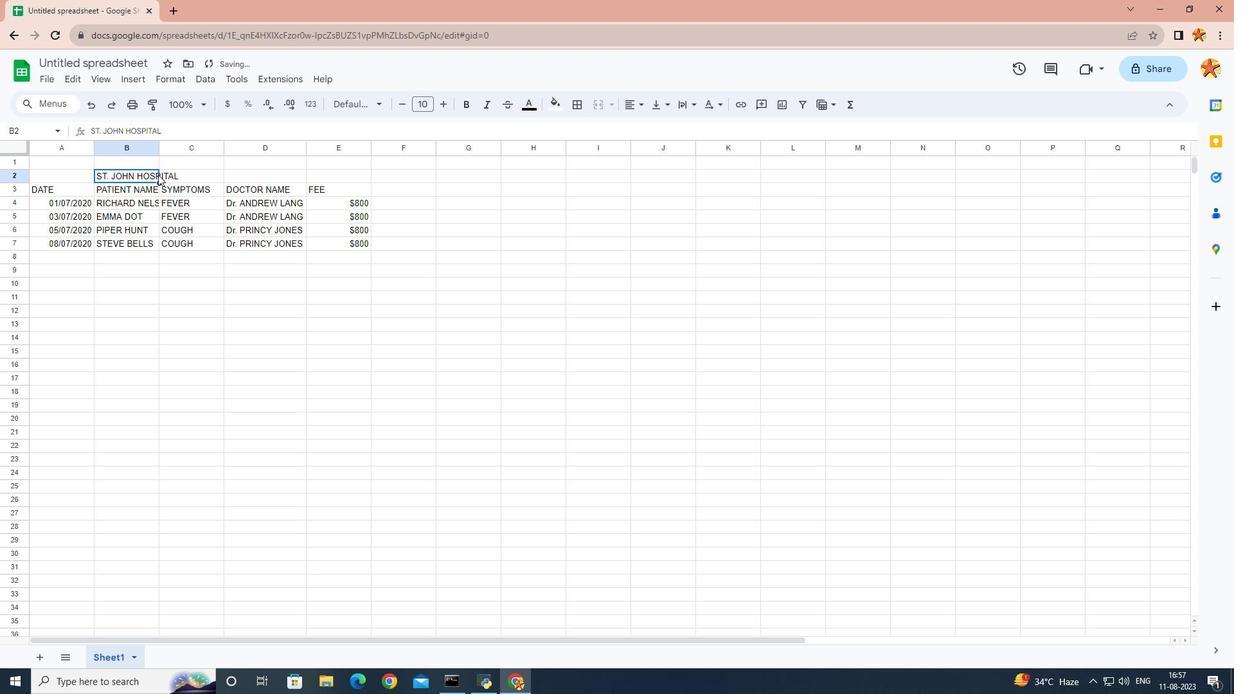 
Action: Mouse pressed left at (149, 183)
Screenshot: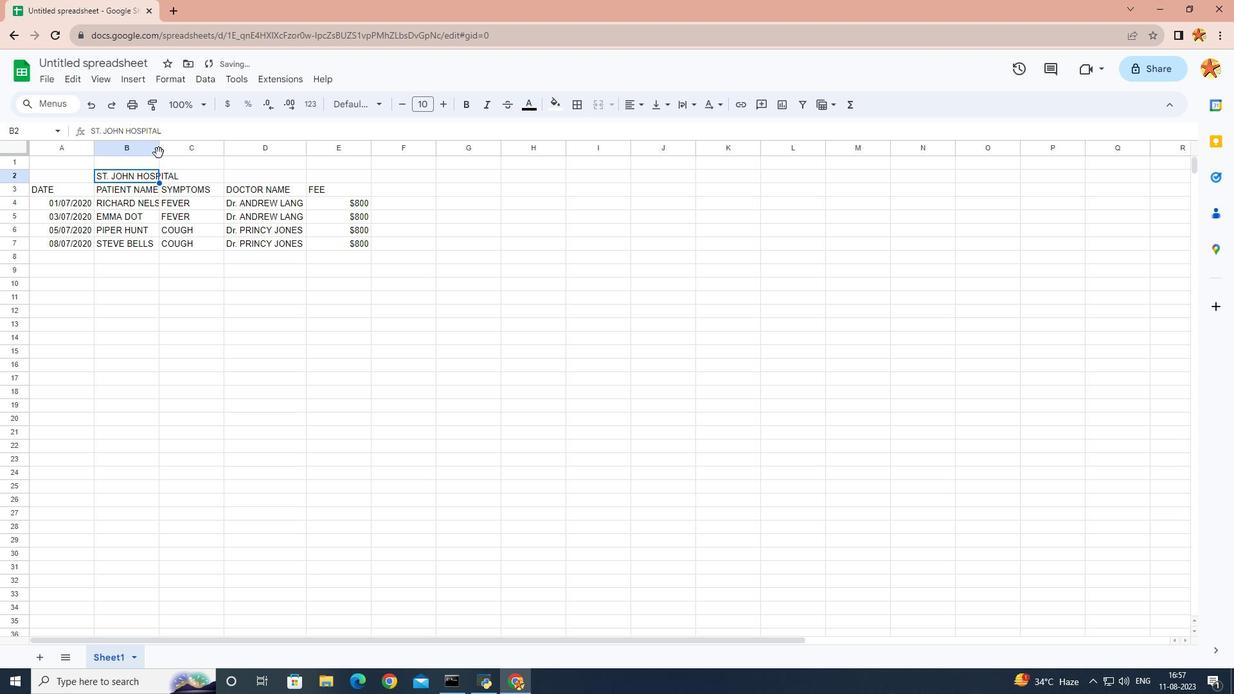 
Action: Mouse moved to (159, 146)
Screenshot: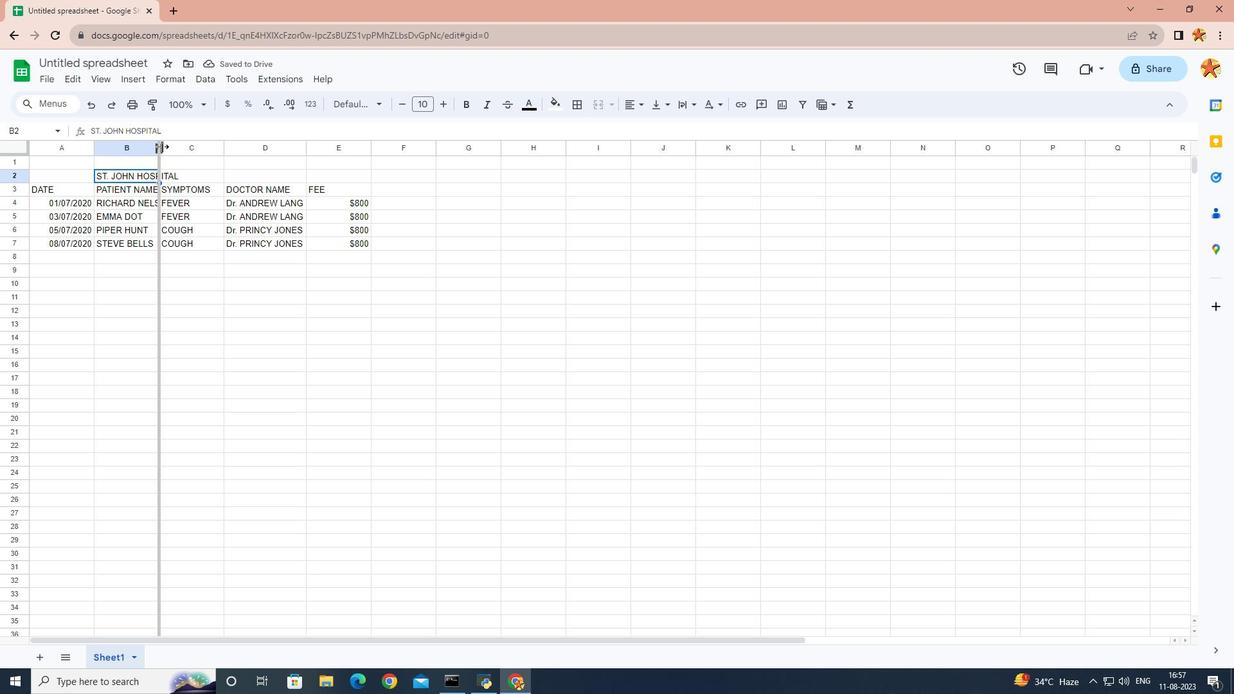
Action: Mouse pressed left at (159, 146)
Screenshot: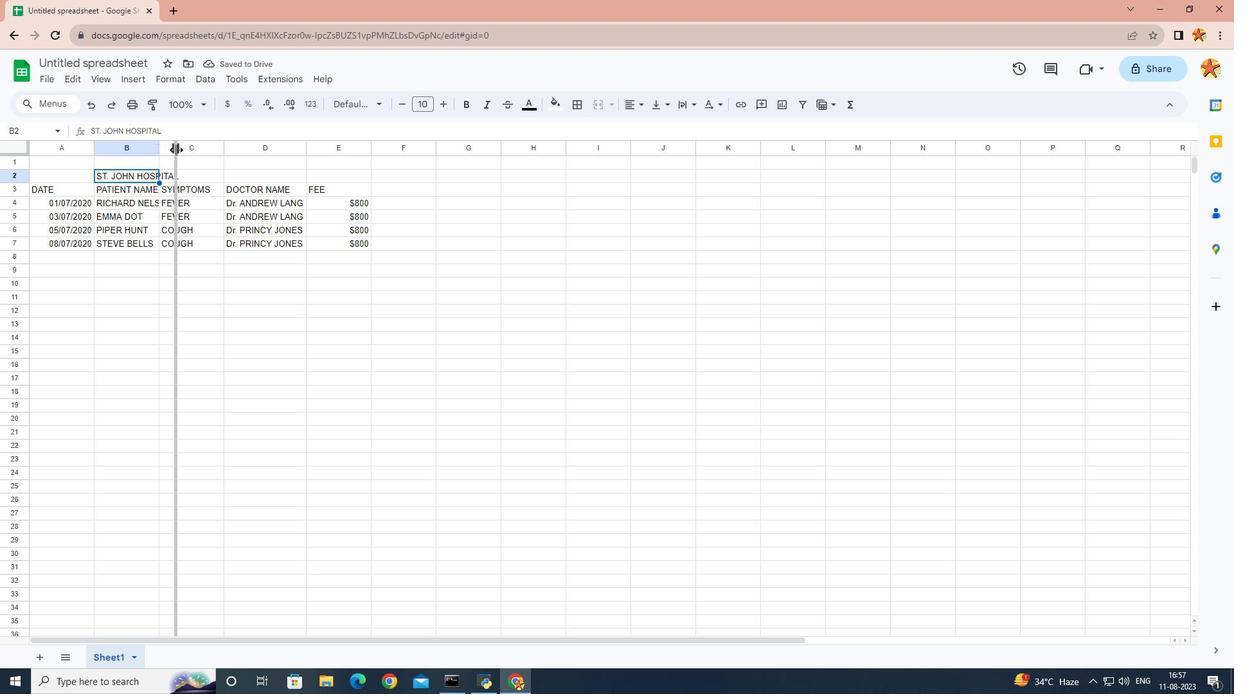 
Action: Mouse moved to (457, 249)
Screenshot: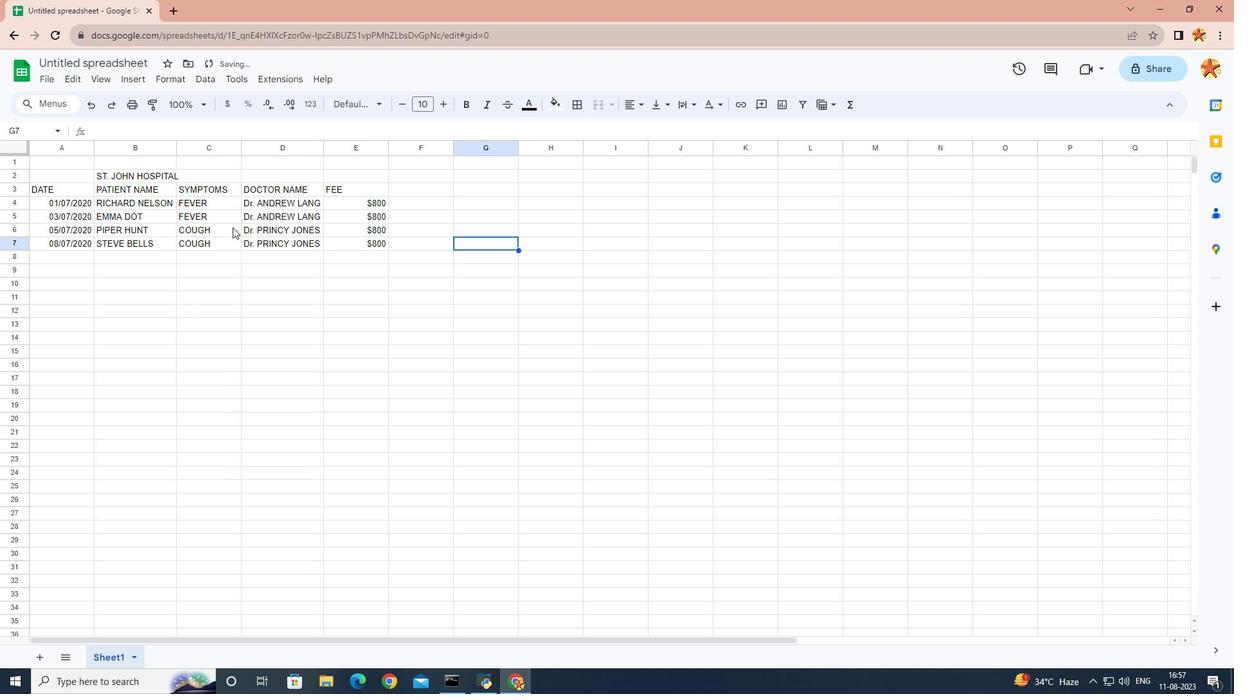 
Action: Mouse pressed left at (457, 249)
Screenshot: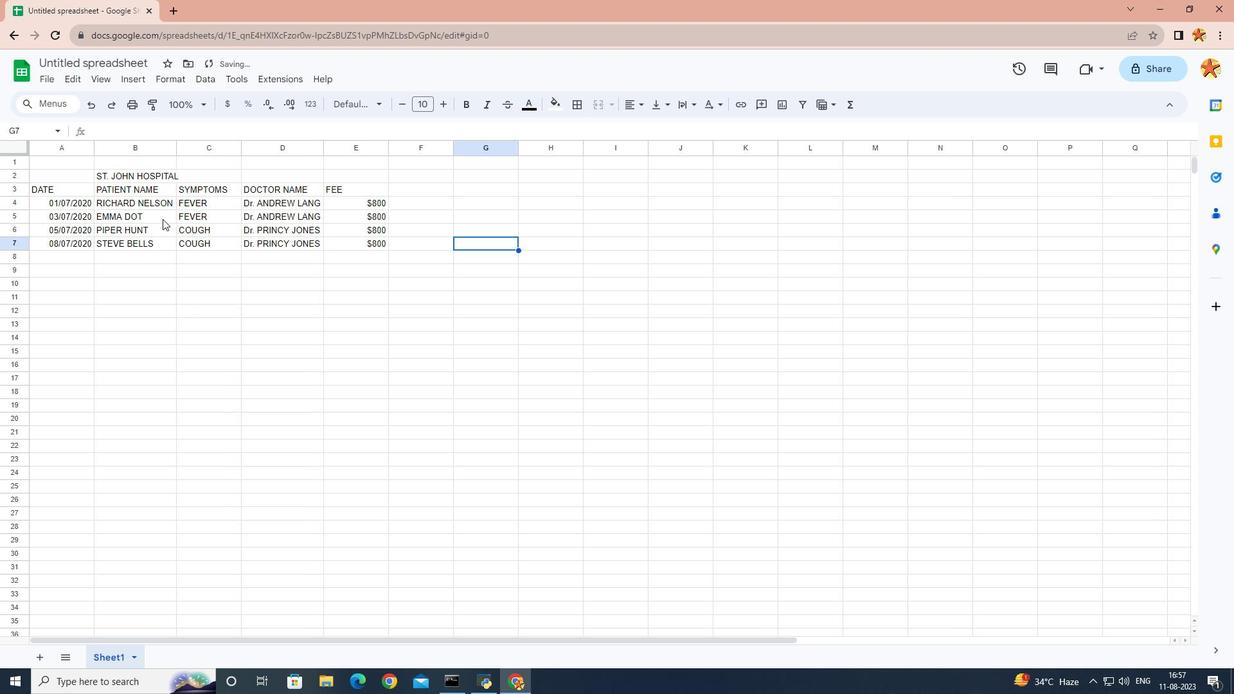 
Action: Mouse moved to (40, 187)
Screenshot: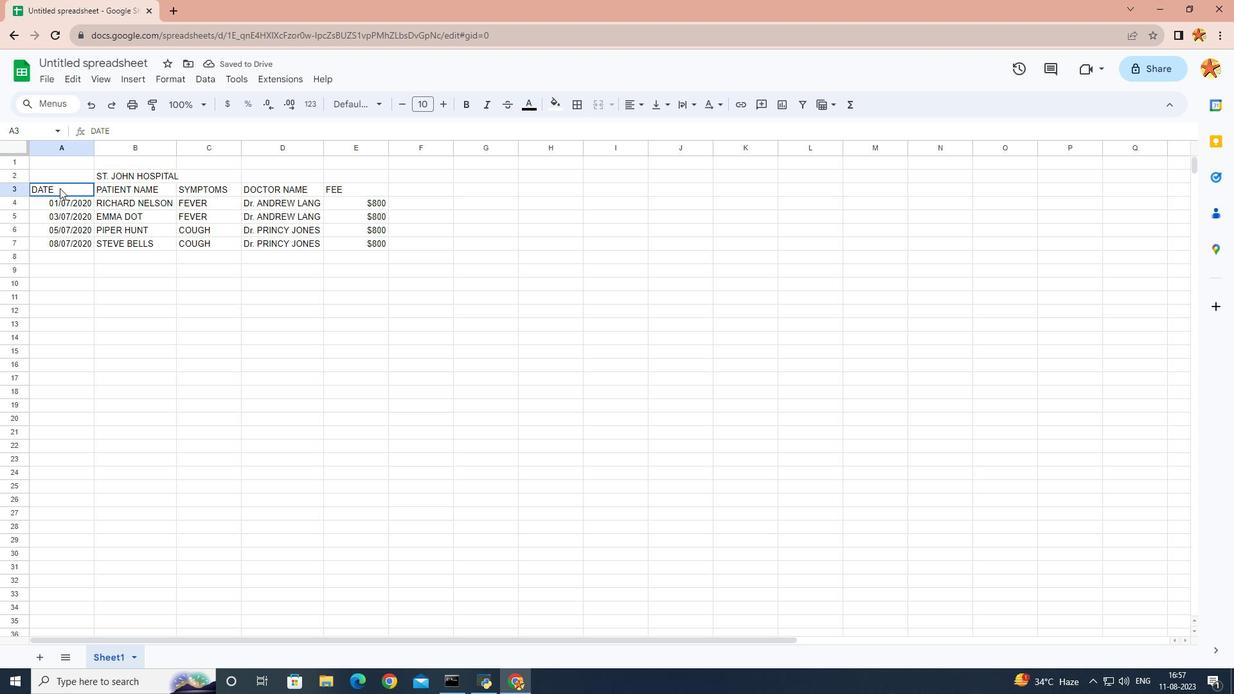 
Action: Mouse pressed left at (40, 187)
Screenshot: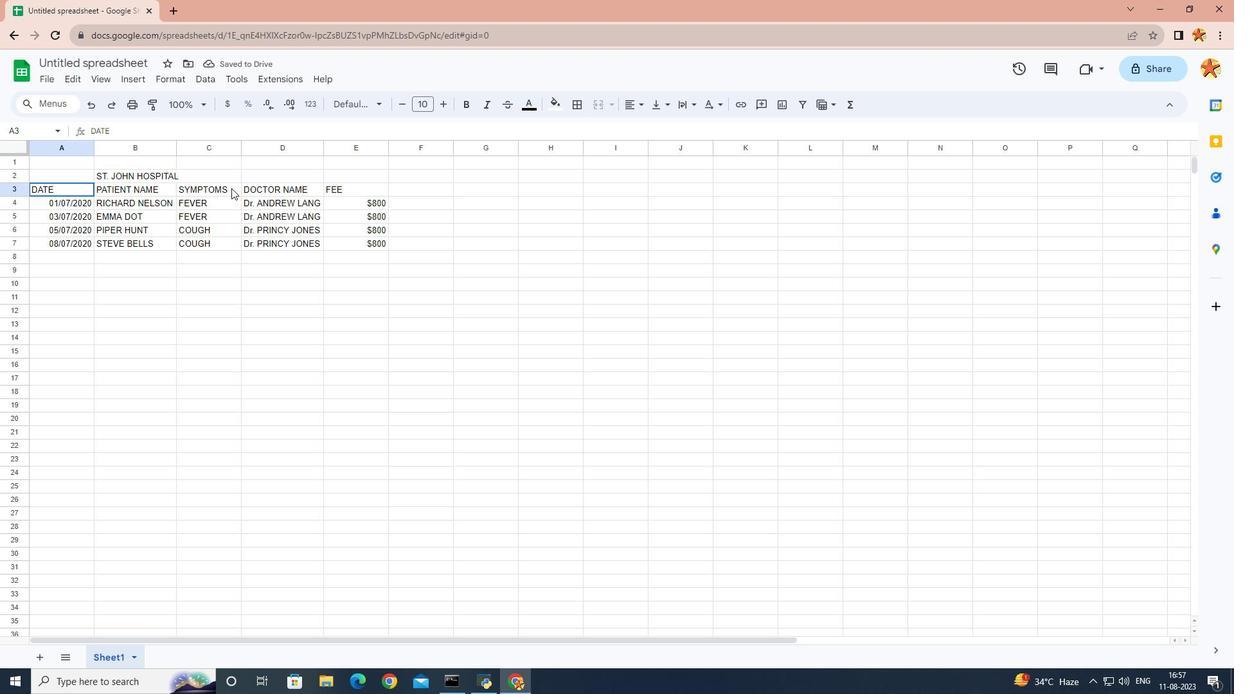 
Action: Mouse moved to (558, 102)
Screenshot: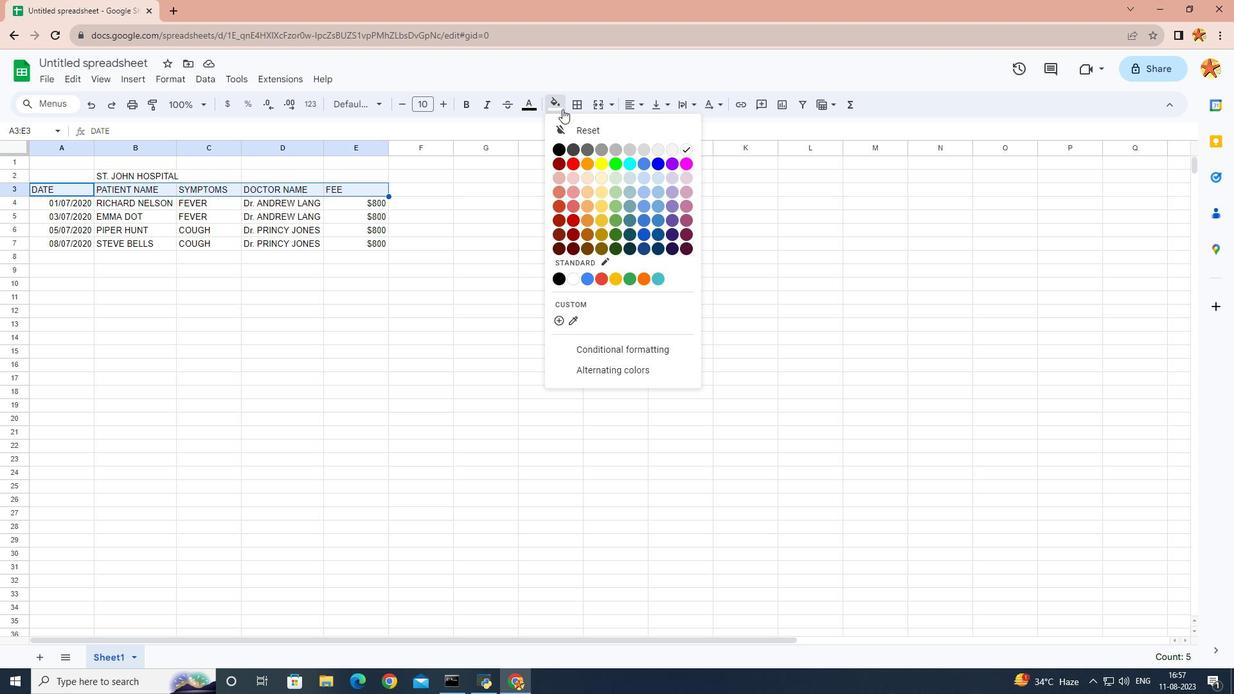 
Action: Mouse pressed left at (558, 102)
Screenshot: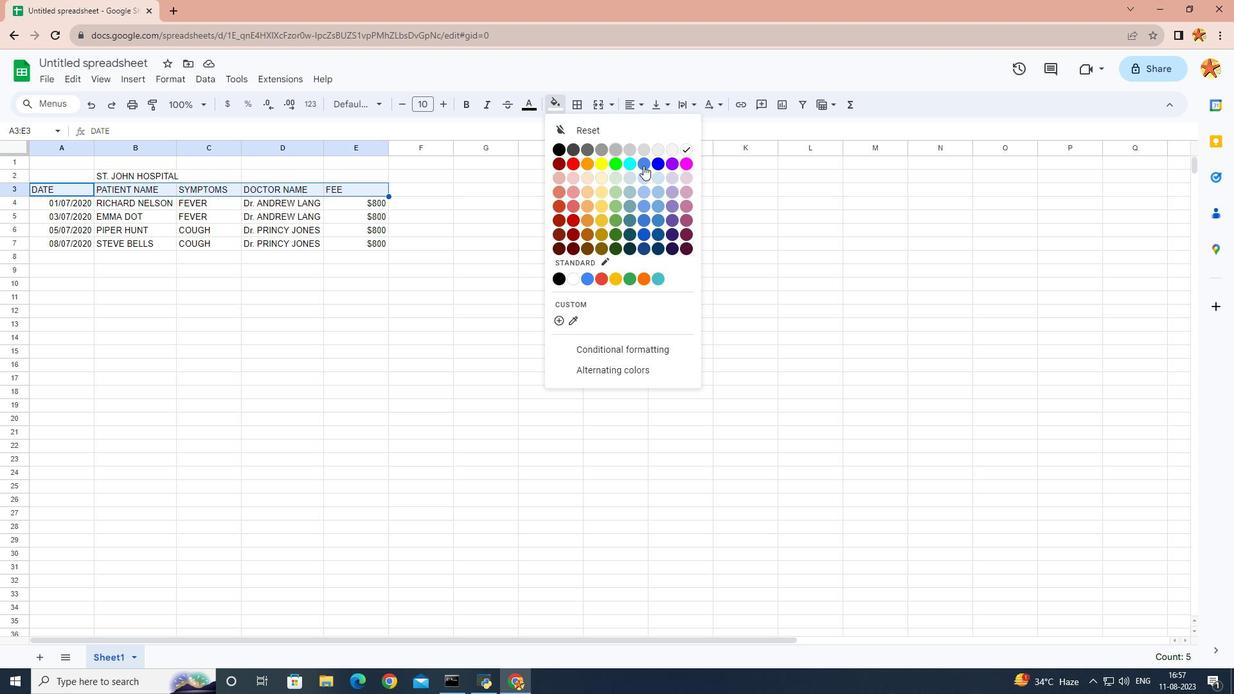 
Action: Mouse moved to (646, 188)
Screenshot: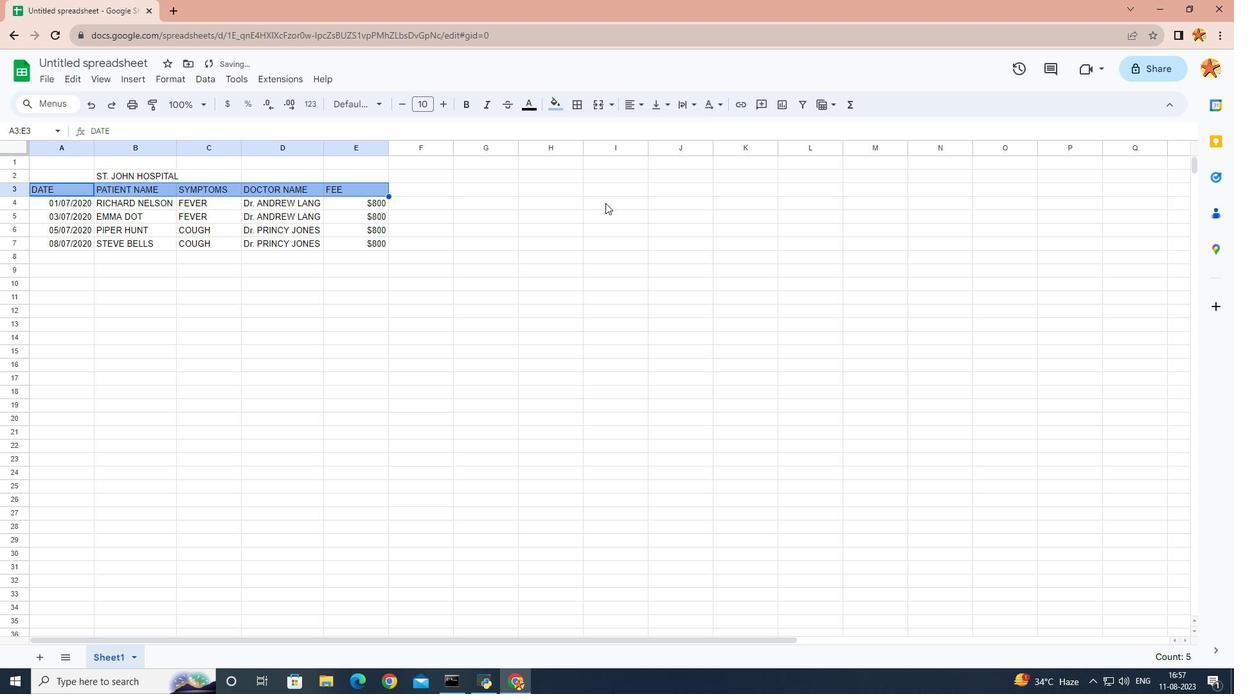
Action: Mouse pressed left at (646, 188)
Screenshot: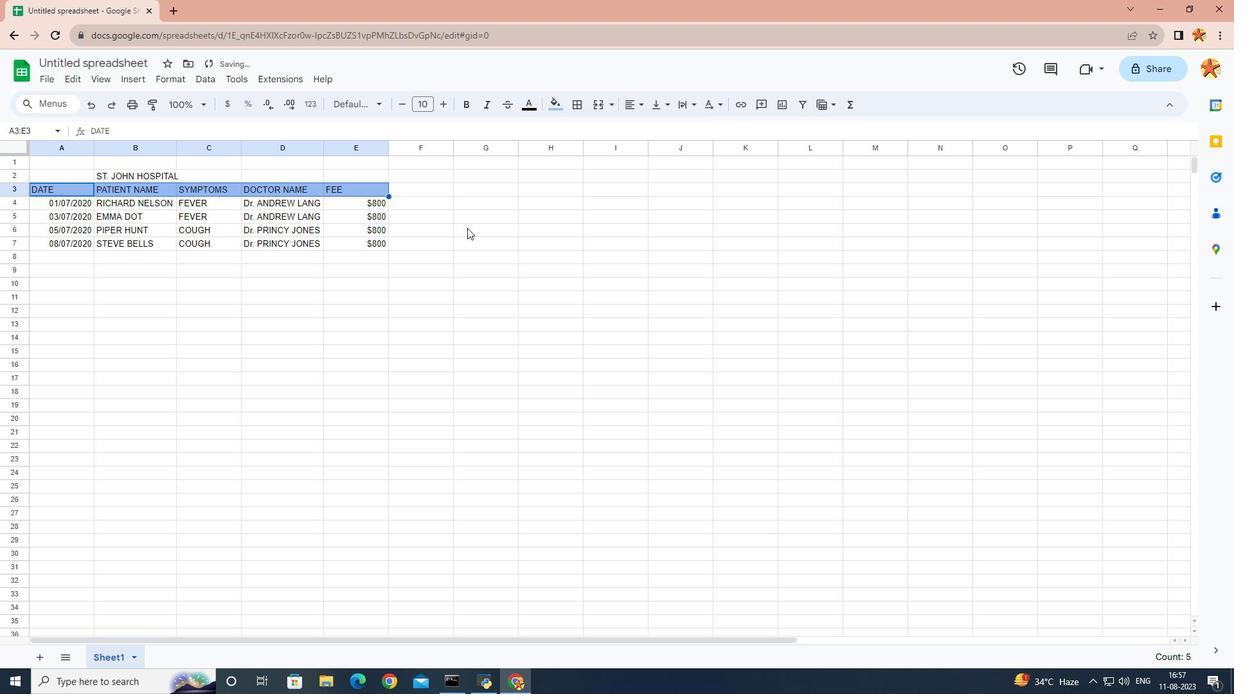 
Action: Mouse moved to (466, 229)
Screenshot: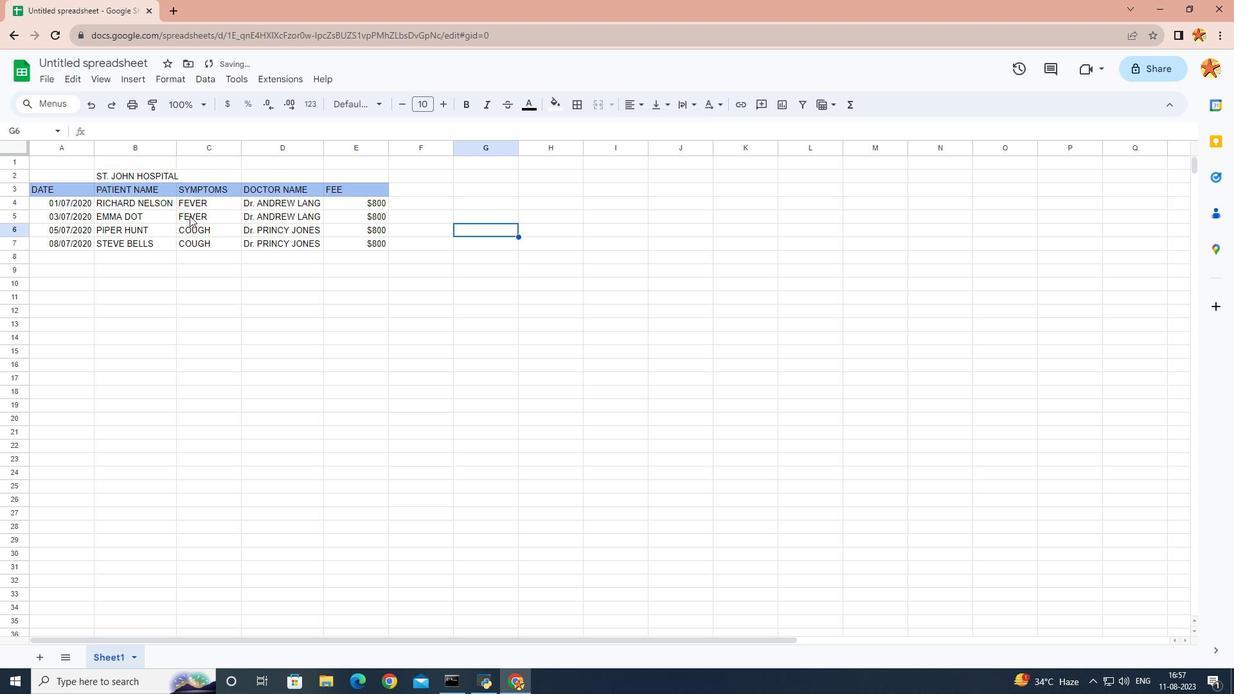 
Action: Mouse pressed left at (466, 229)
Screenshot: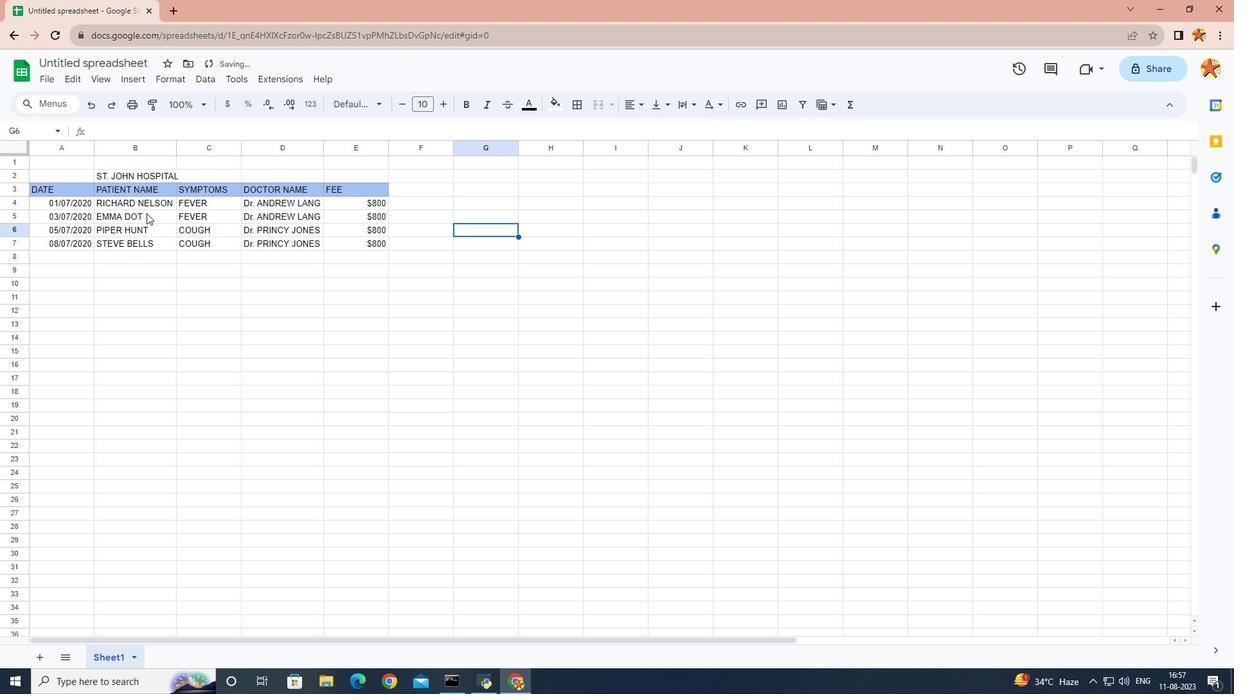 
Action: Mouse moved to (70, 201)
Screenshot: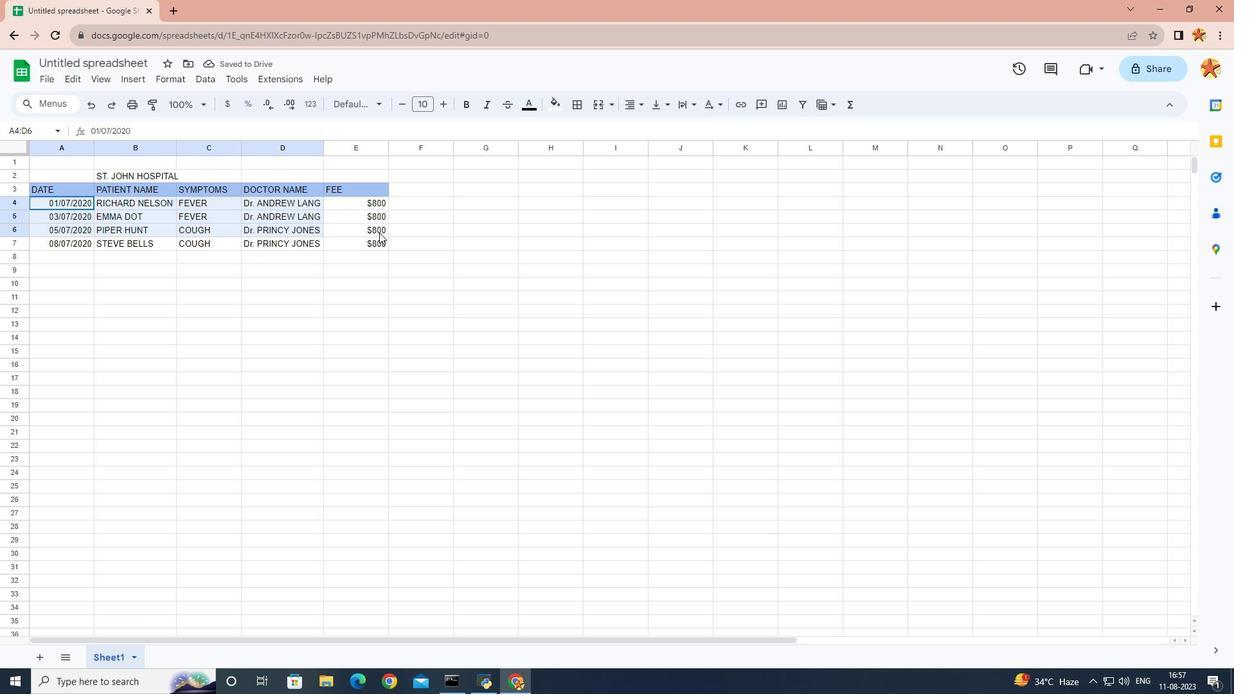 
Action: Mouse pressed left at (70, 201)
Screenshot: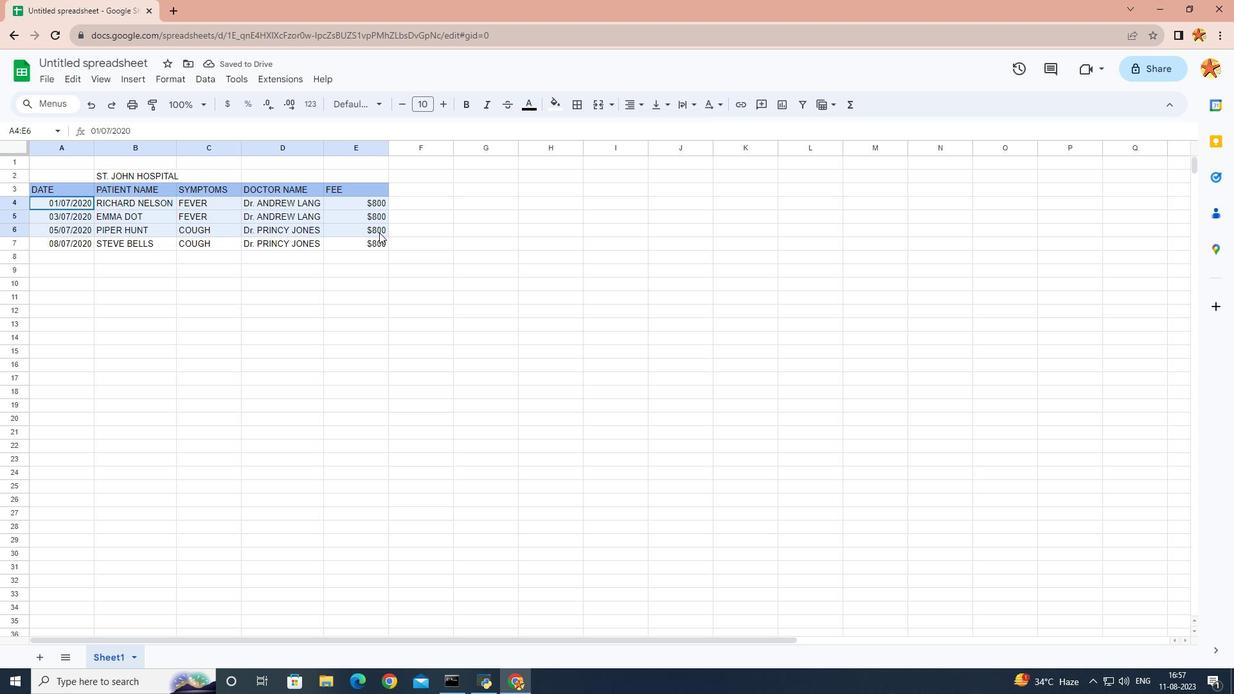 
Action: Mouse moved to (579, 108)
Screenshot: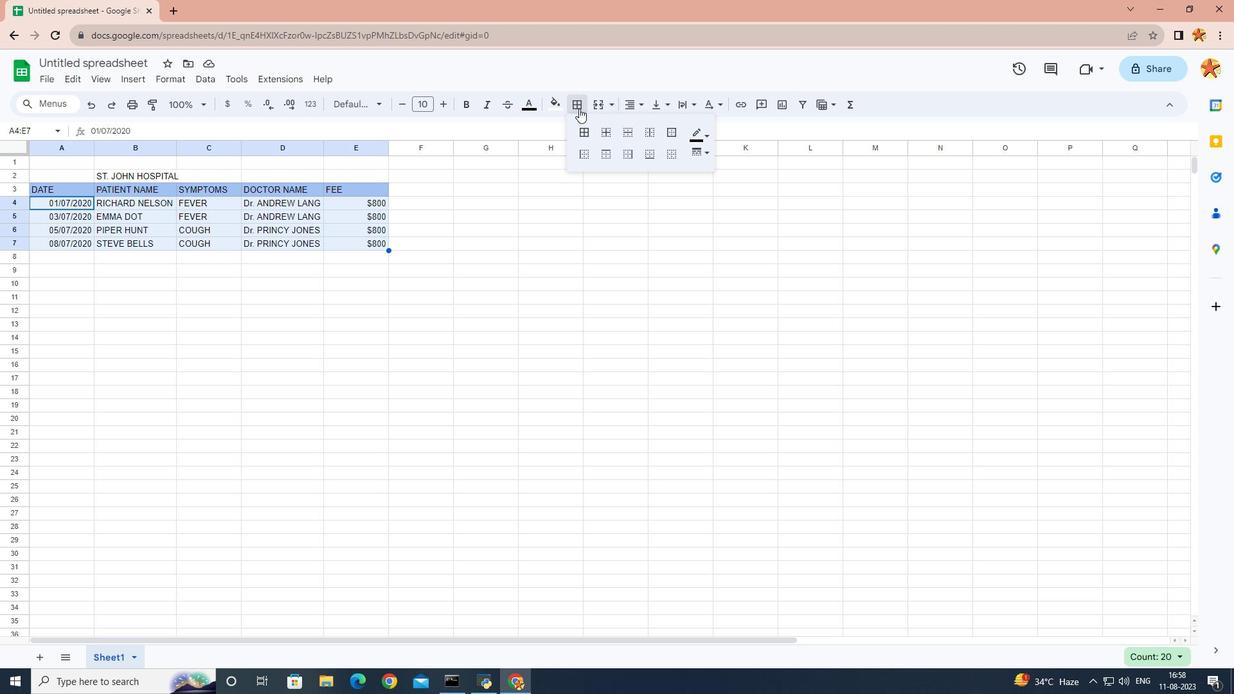 
Action: Mouse pressed left at (579, 108)
Screenshot: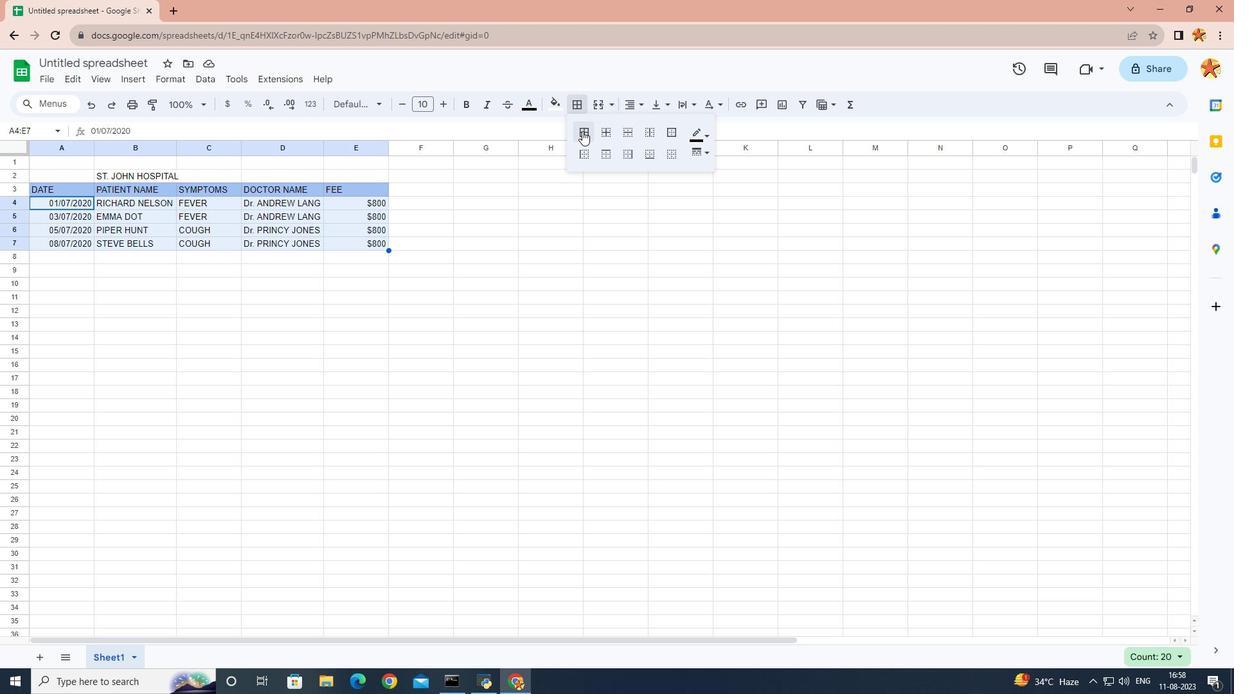 
Action: Mouse moved to (583, 132)
Screenshot: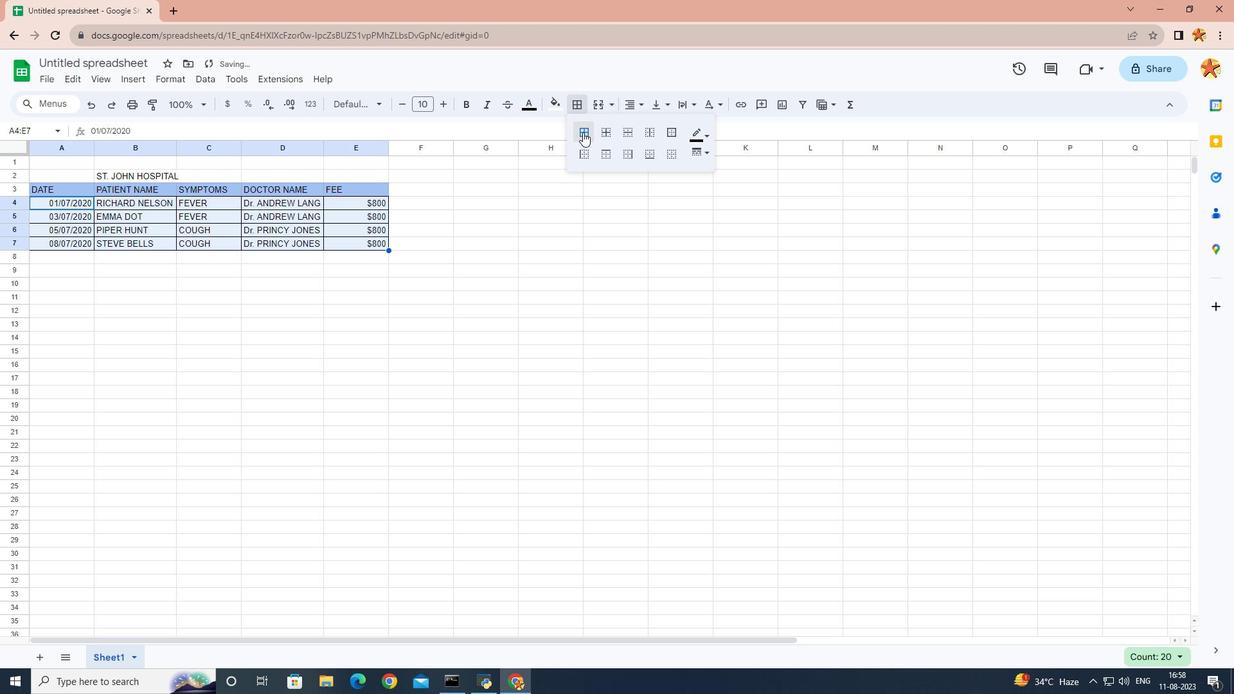 
Action: Mouse pressed left at (583, 132)
Screenshot: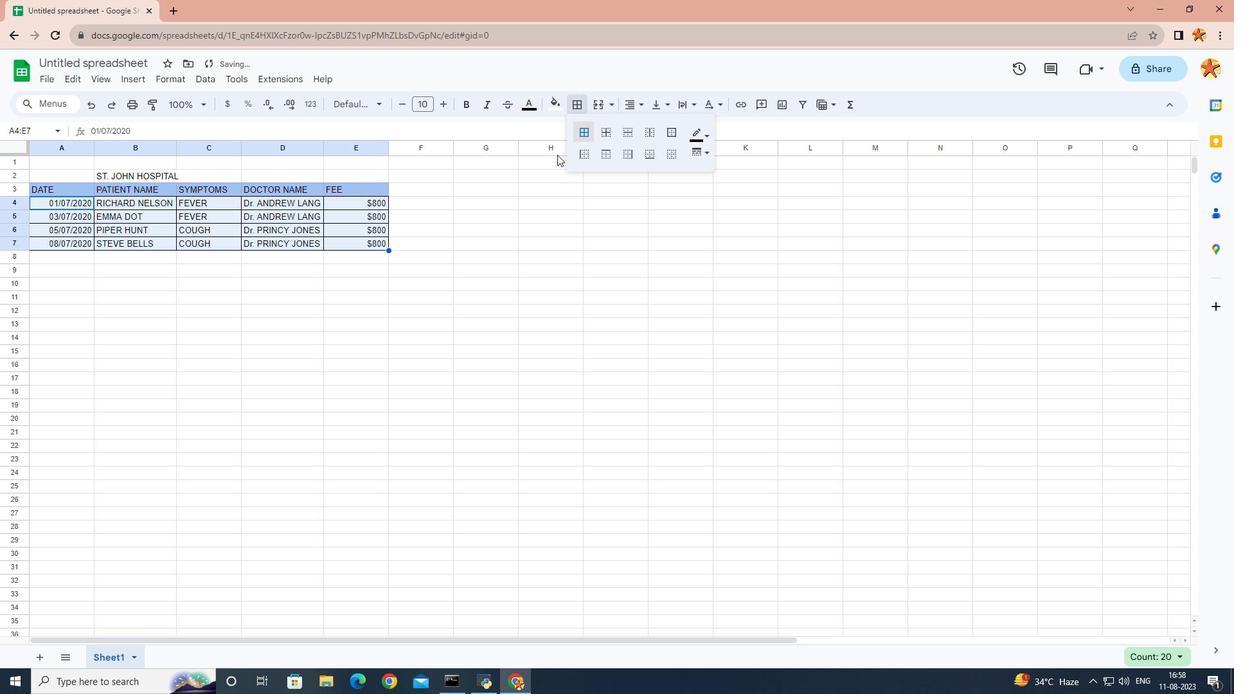 
Action: Mouse moved to (420, 214)
Screenshot: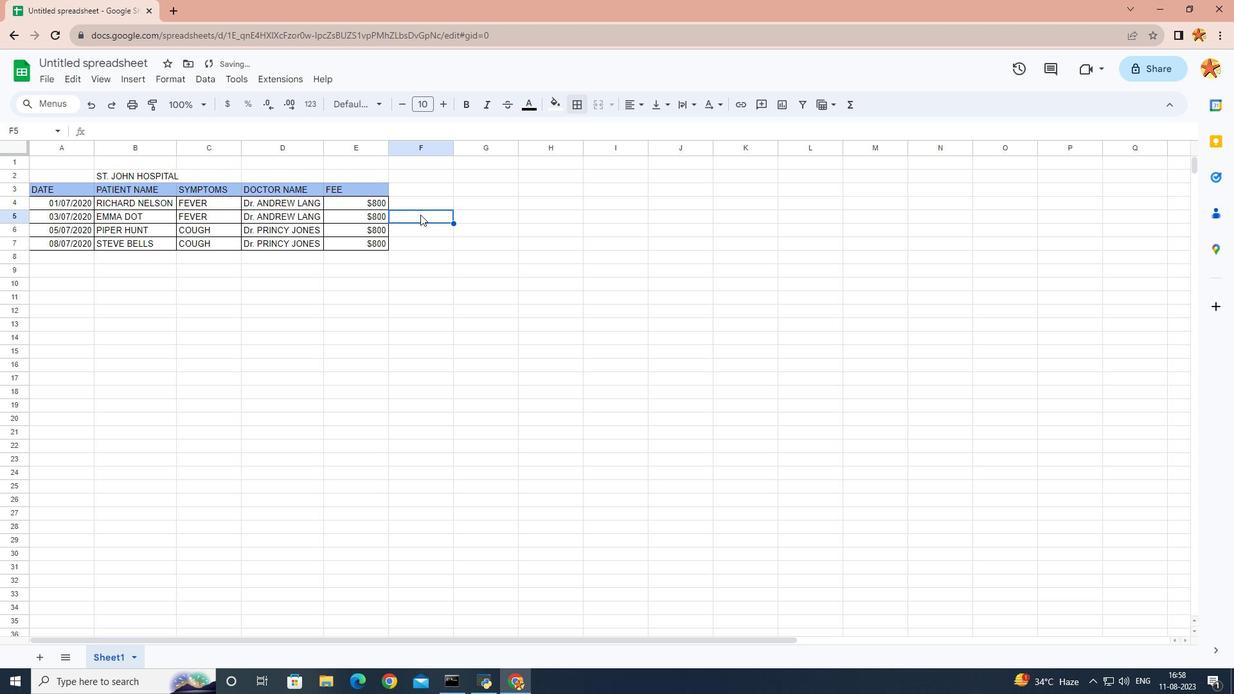
Action: Mouse pressed left at (420, 214)
Screenshot: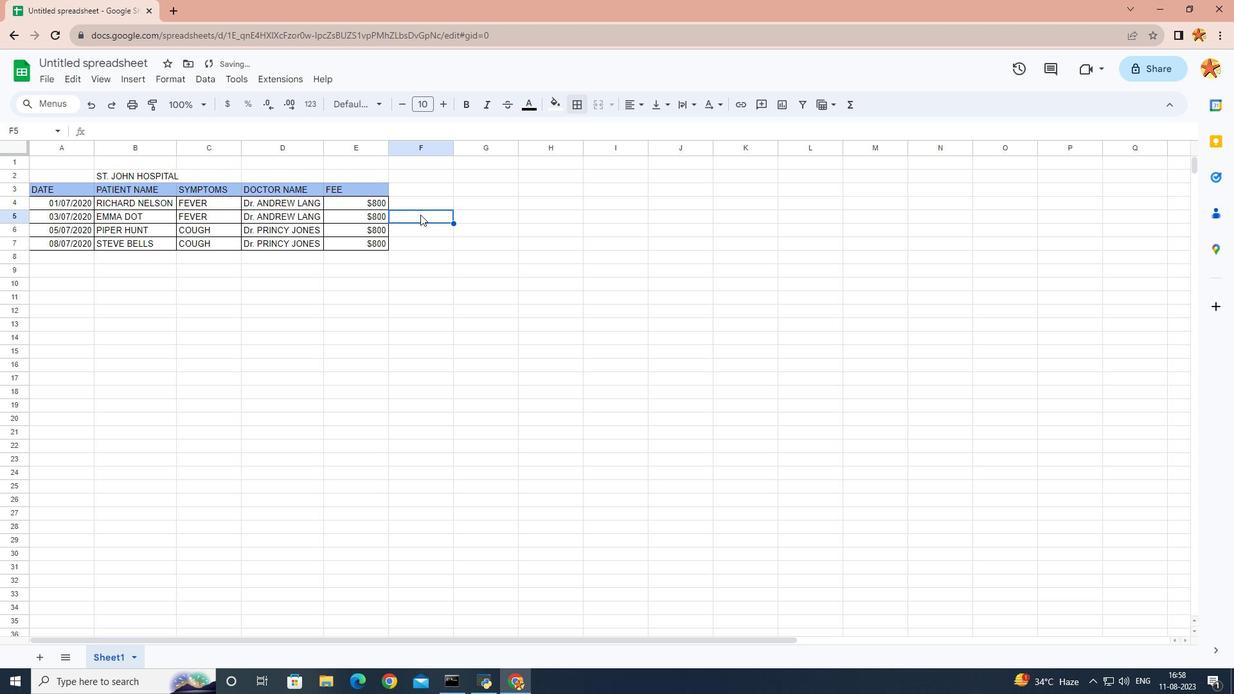 
Action: Mouse moved to (149, 174)
Screenshot: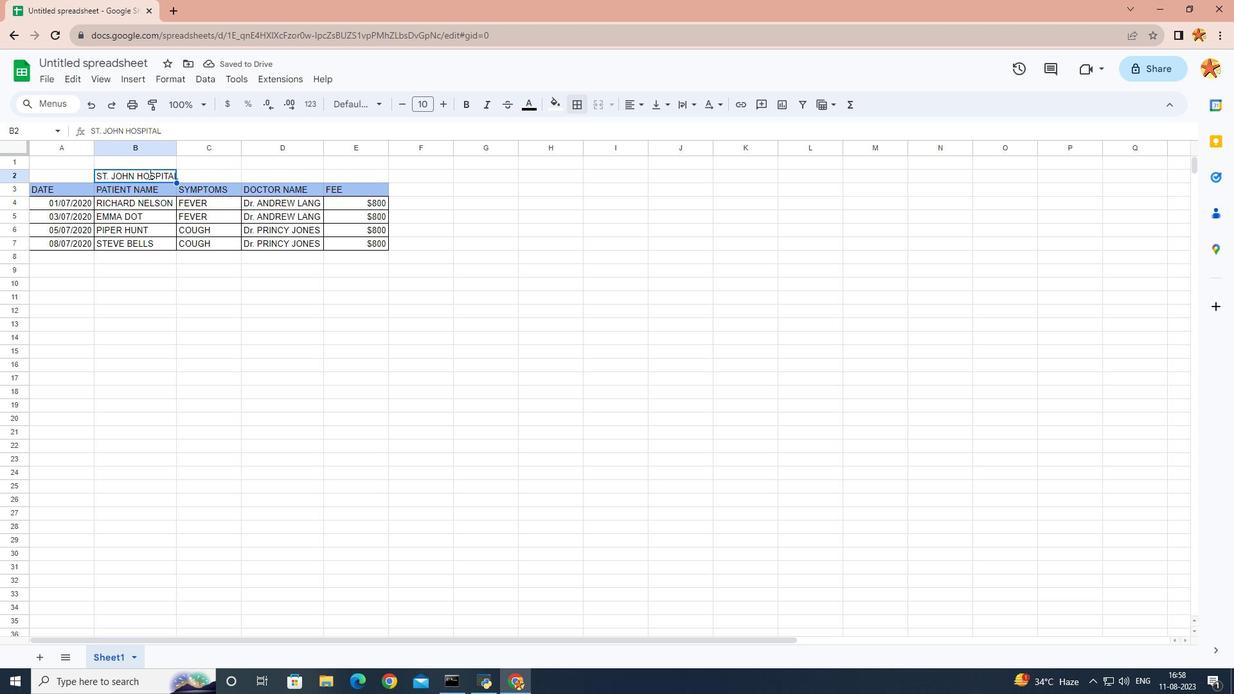 
Action: Mouse pressed left at (149, 174)
Screenshot: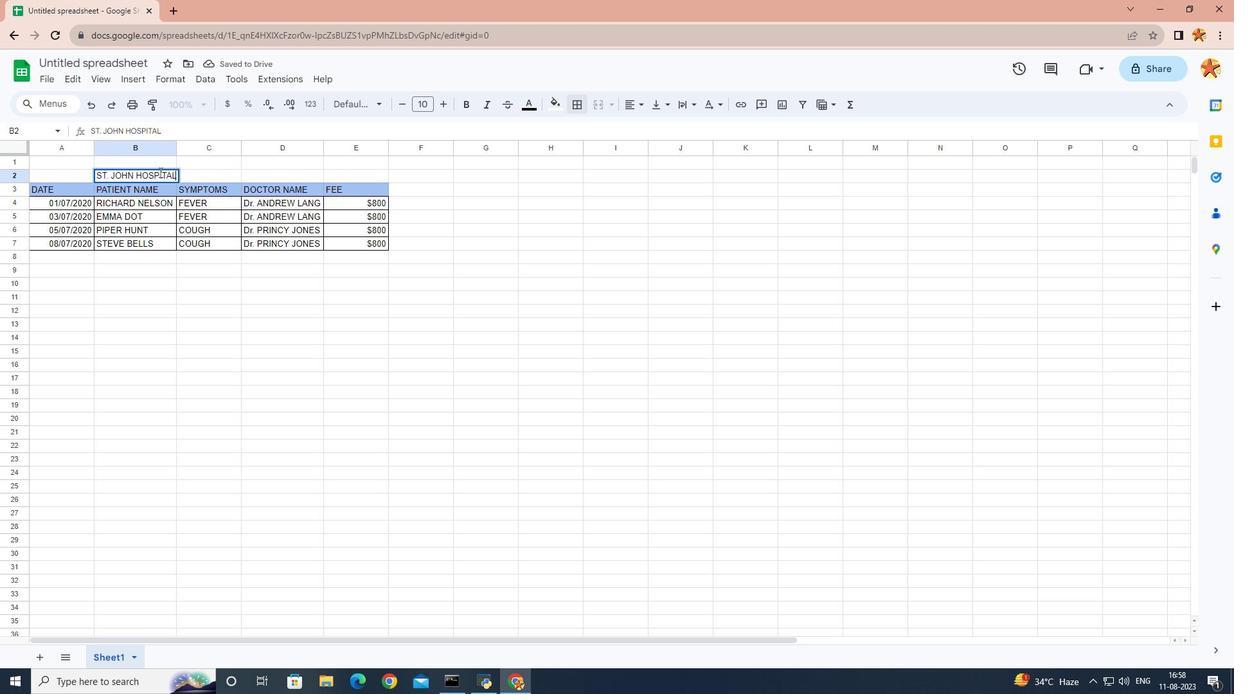 
Action: Mouse pressed left at (149, 174)
Screenshot: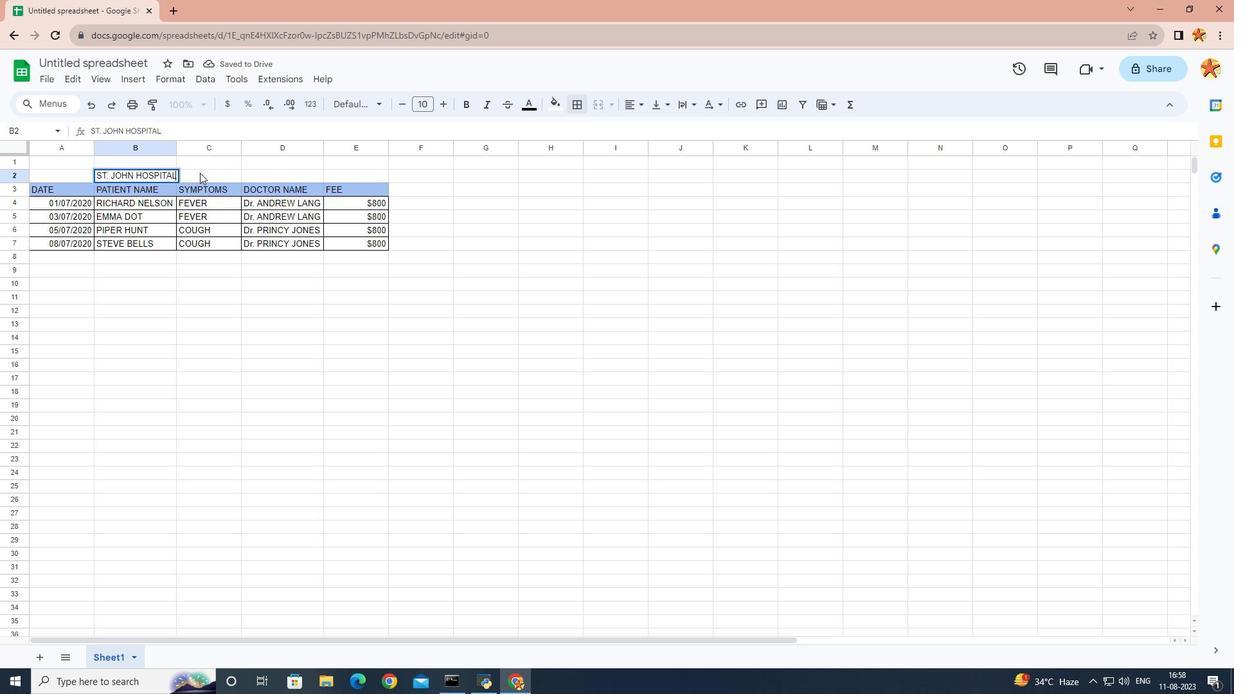 
Action: Mouse moved to (199, 172)
Screenshot: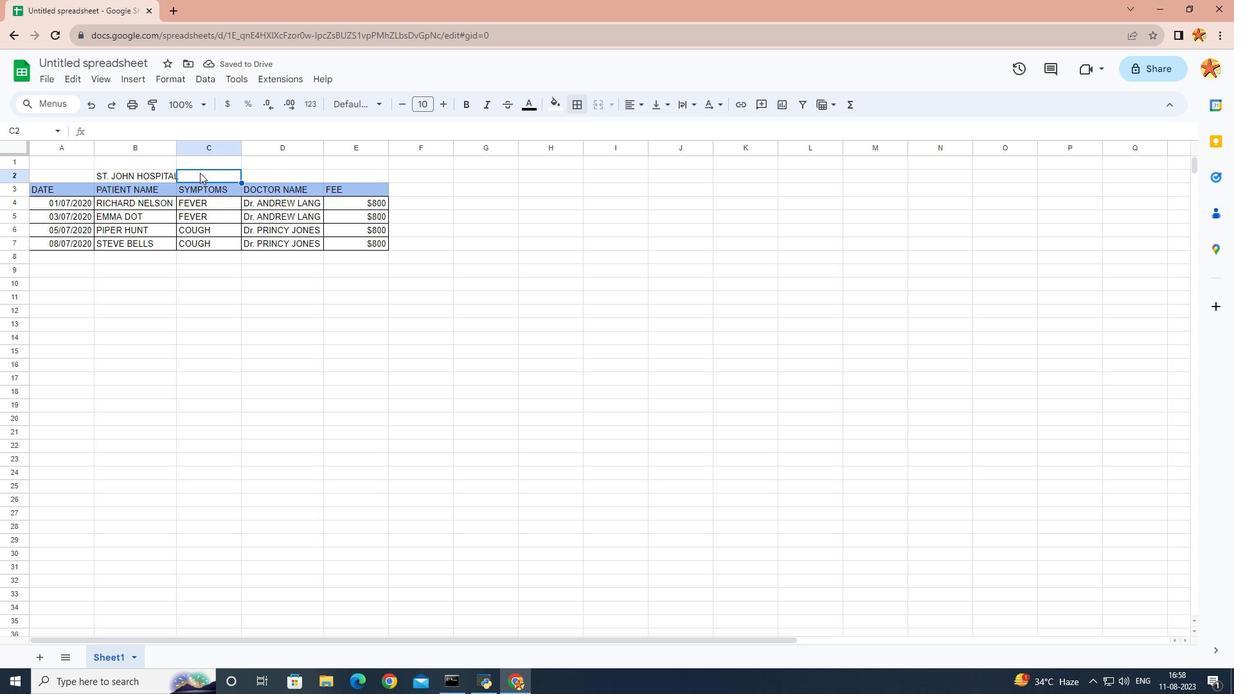 
Action: Mouse pressed left at (199, 172)
Screenshot: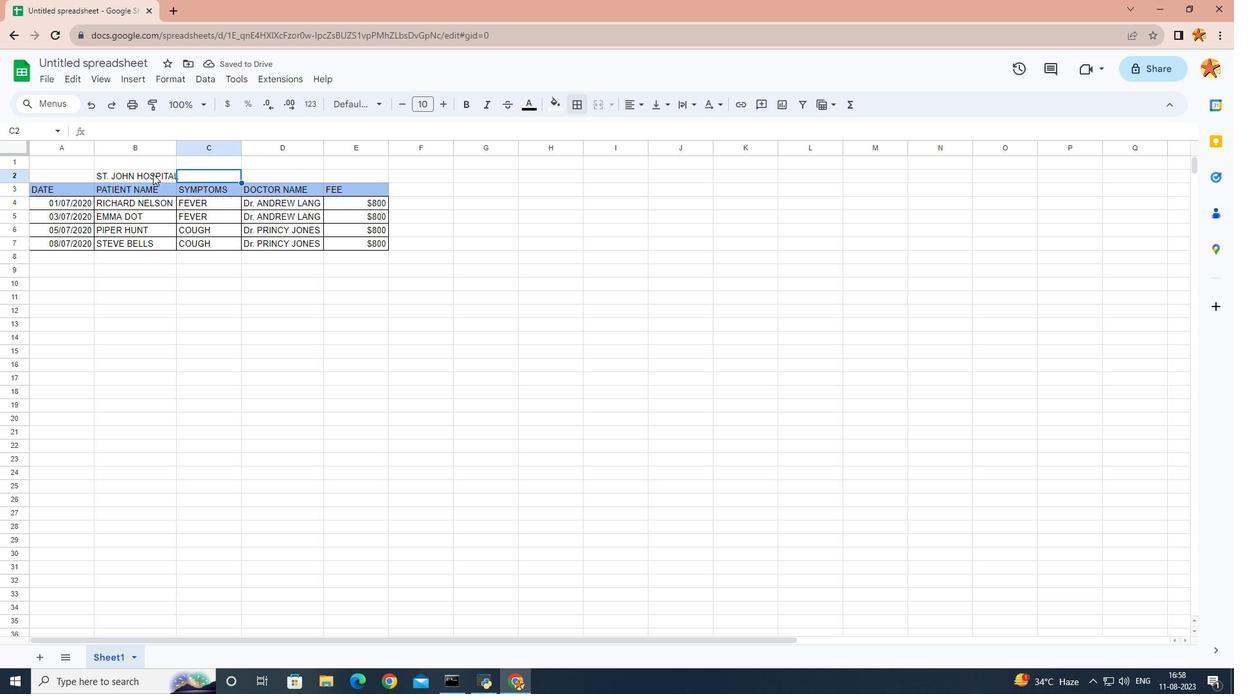 
Action: Mouse moved to (149, 174)
Screenshot: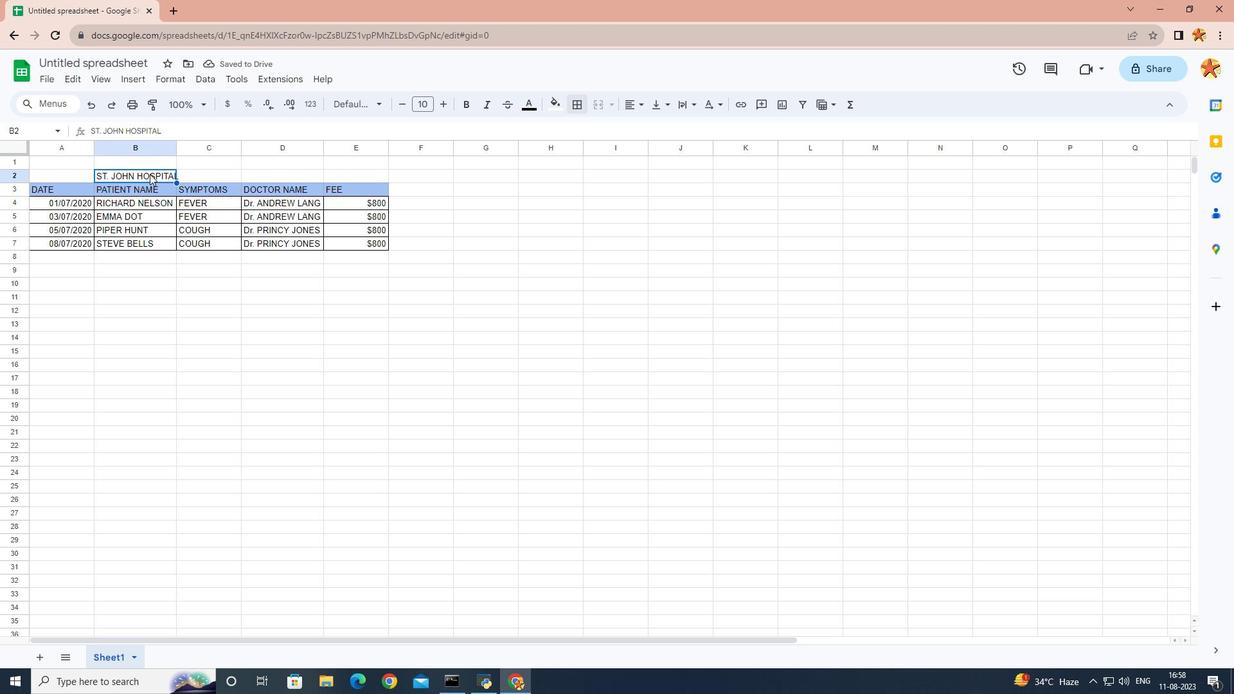 
Action: Mouse pressed left at (149, 174)
Screenshot: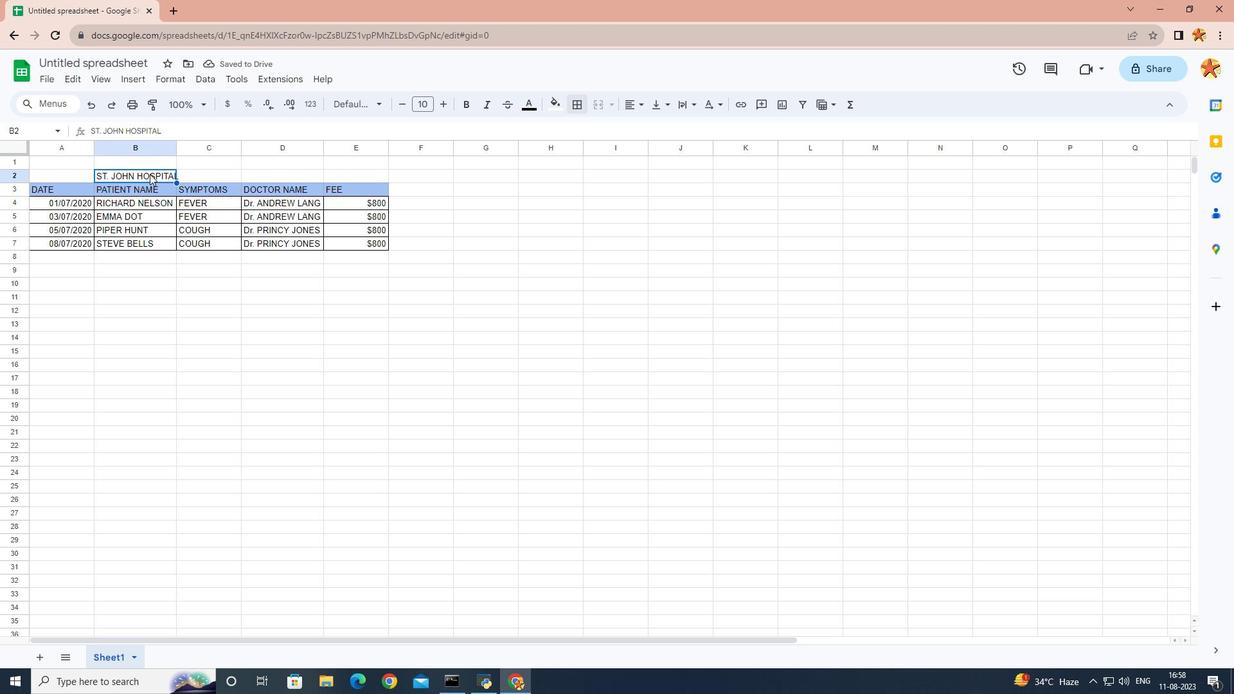 
Action: Mouse pressed right at (149, 174)
Screenshot: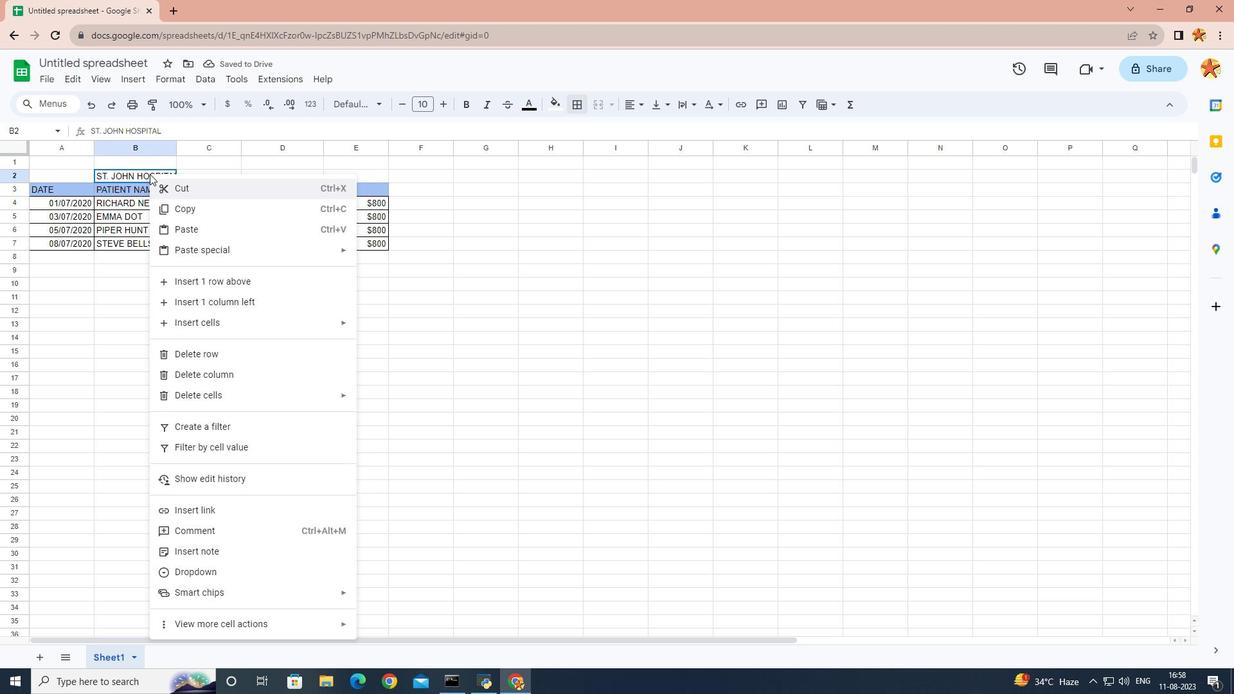 
Action: Mouse moved to (129, 176)
Screenshot: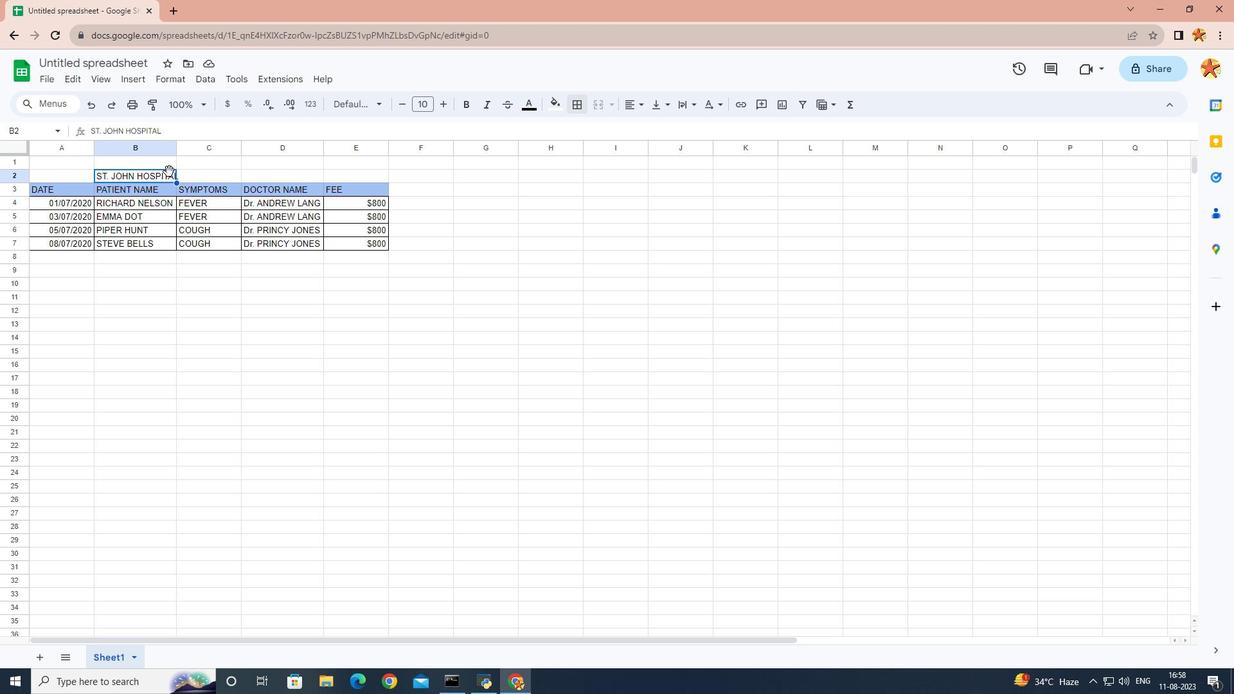 
Action: Mouse pressed left at (129, 176)
Screenshot: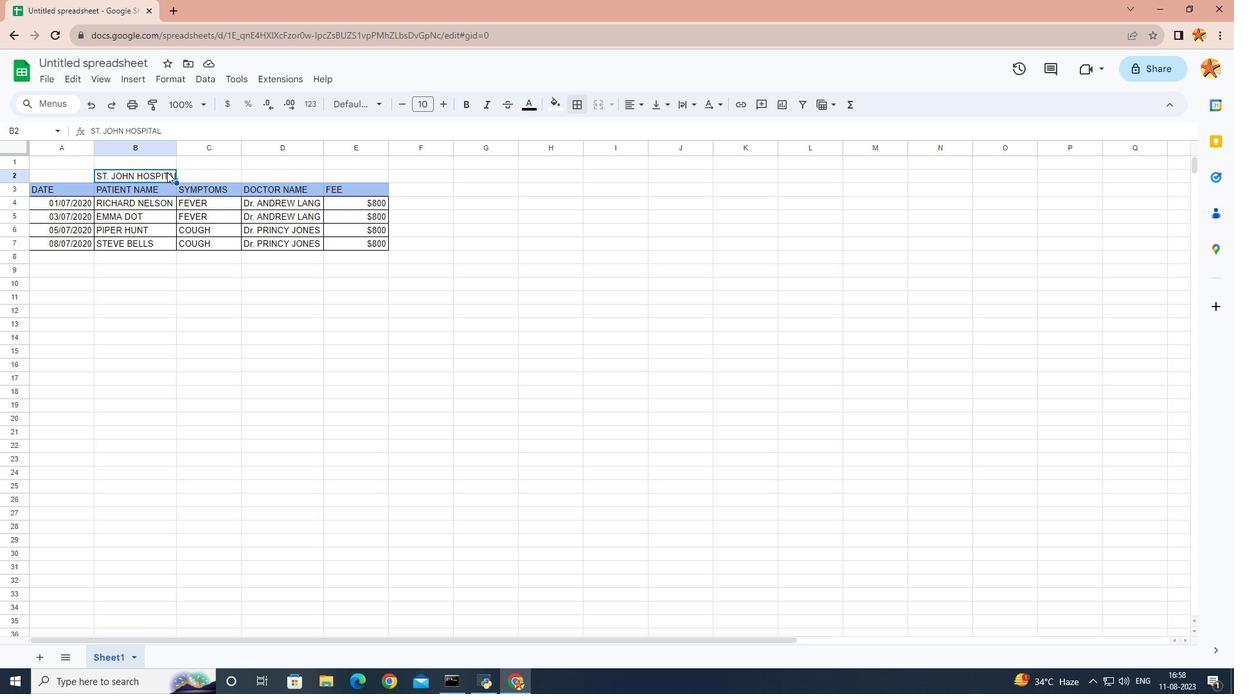 
Action: Mouse moved to (162, 173)
Screenshot: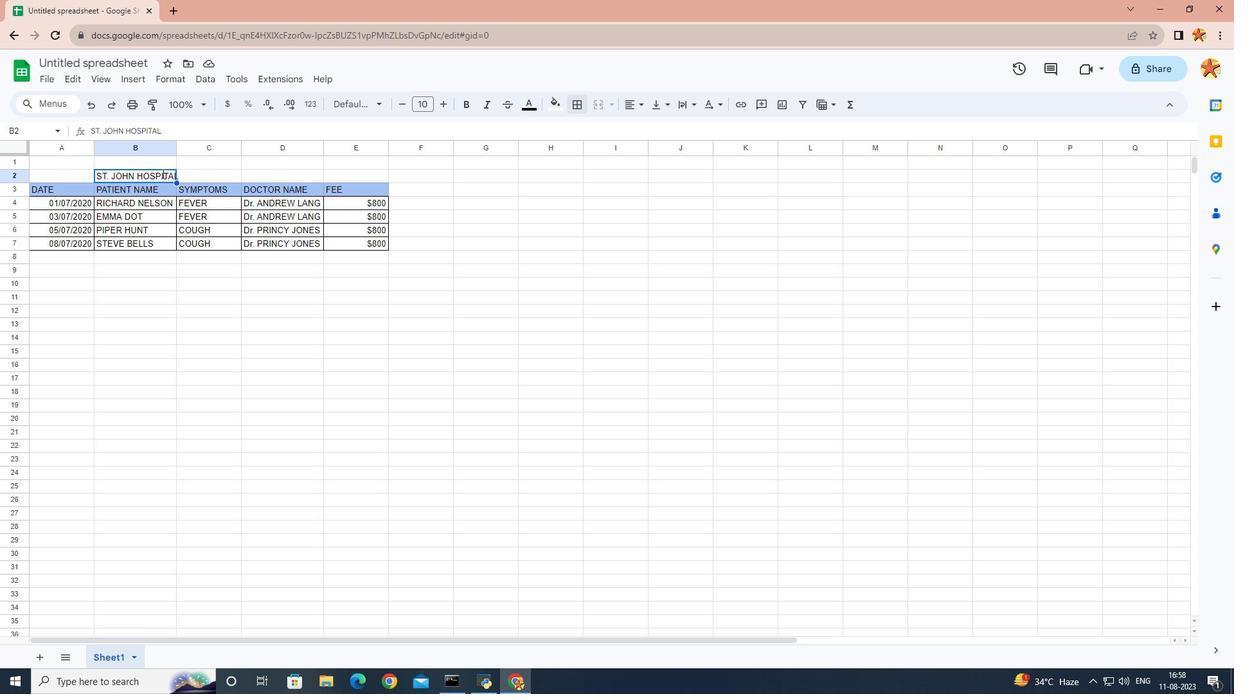 
Action: Mouse pressed left at (162, 173)
Screenshot: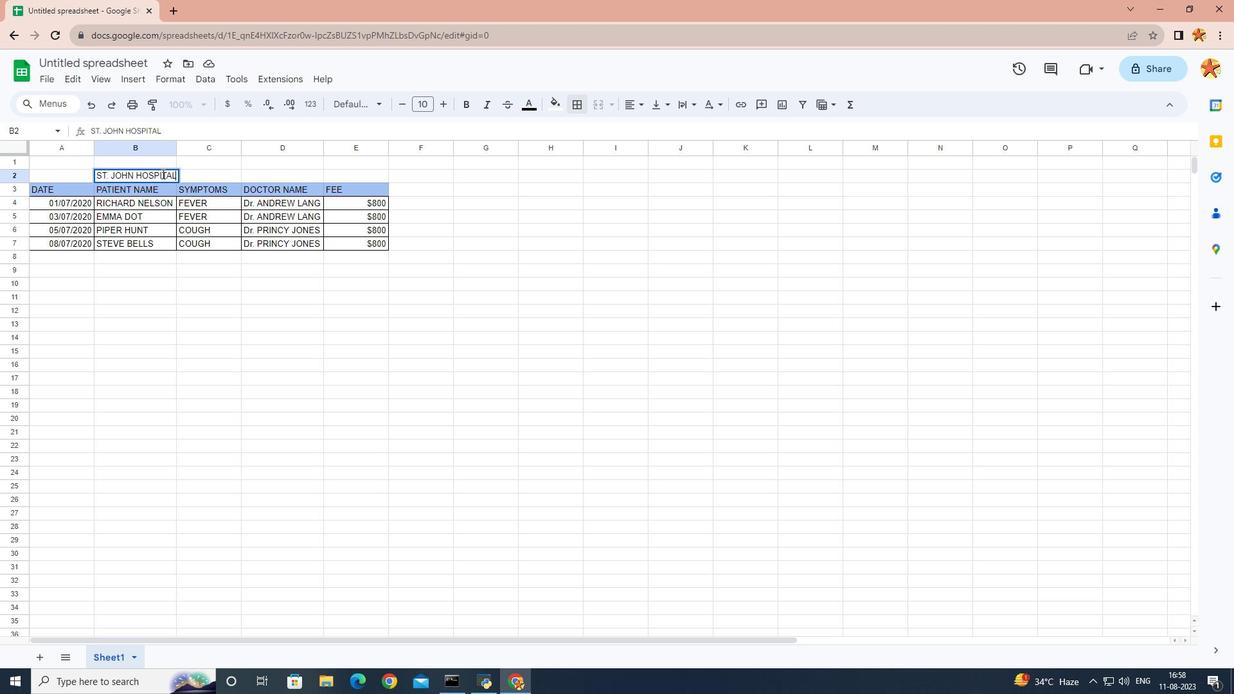 
Action: Mouse pressed left at (162, 173)
Screenshot: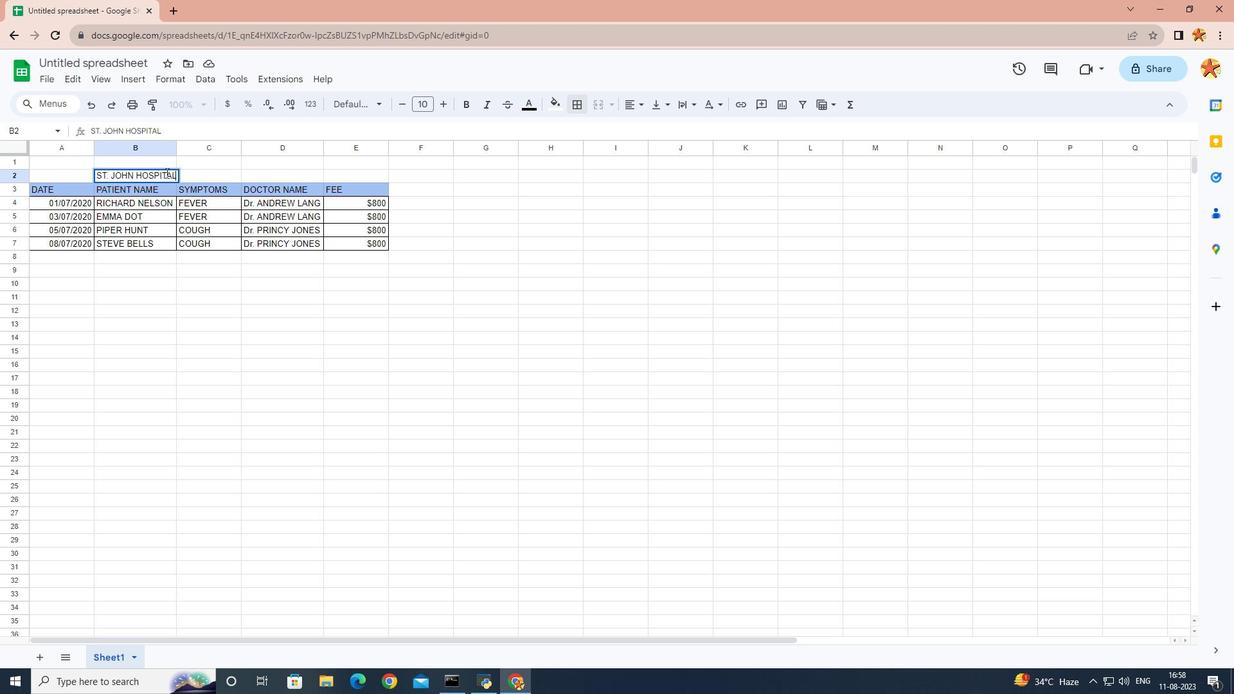 
Action: Mouse moved to (169, 172)
Screenshot: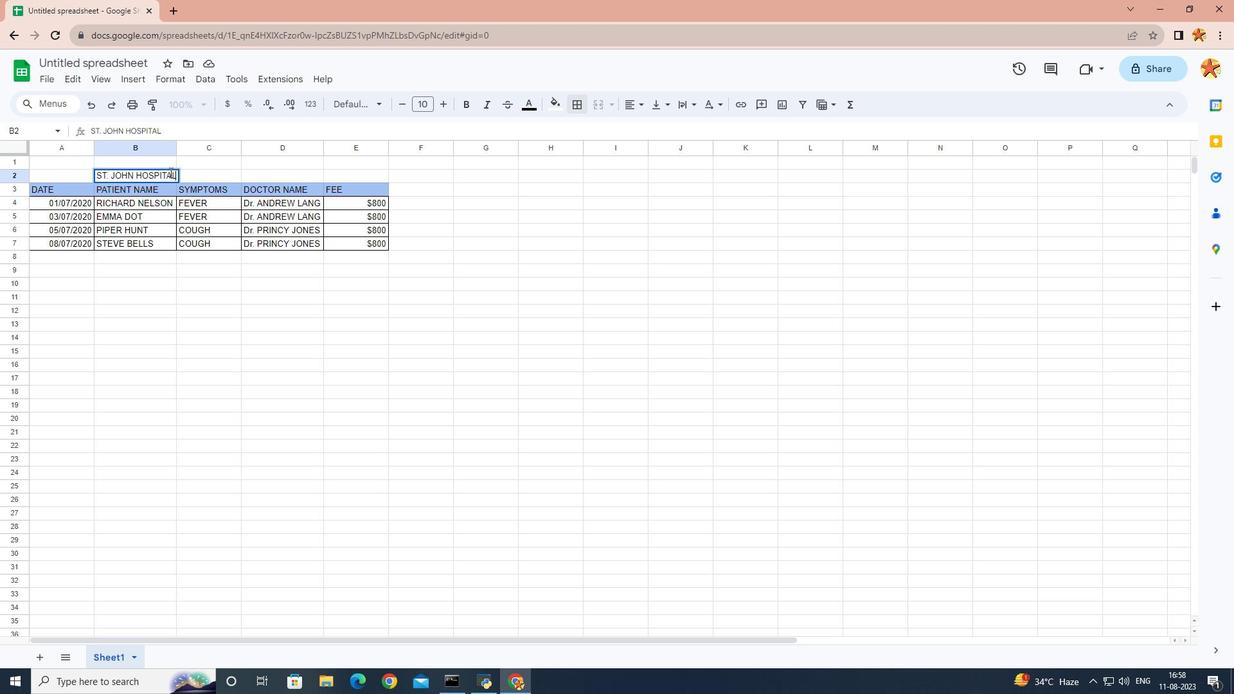 
Action: Key pressed <Key.space>
Screenshot: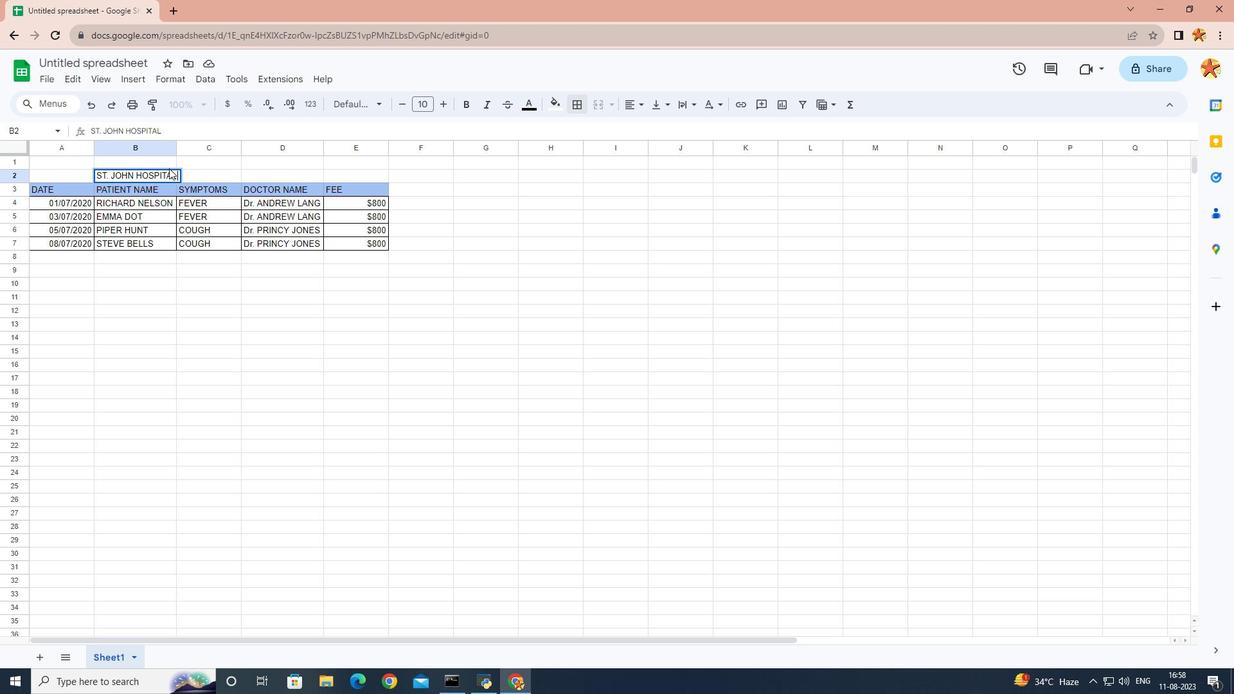 
Action: Mouse moved to (169, 168)
Screenshot: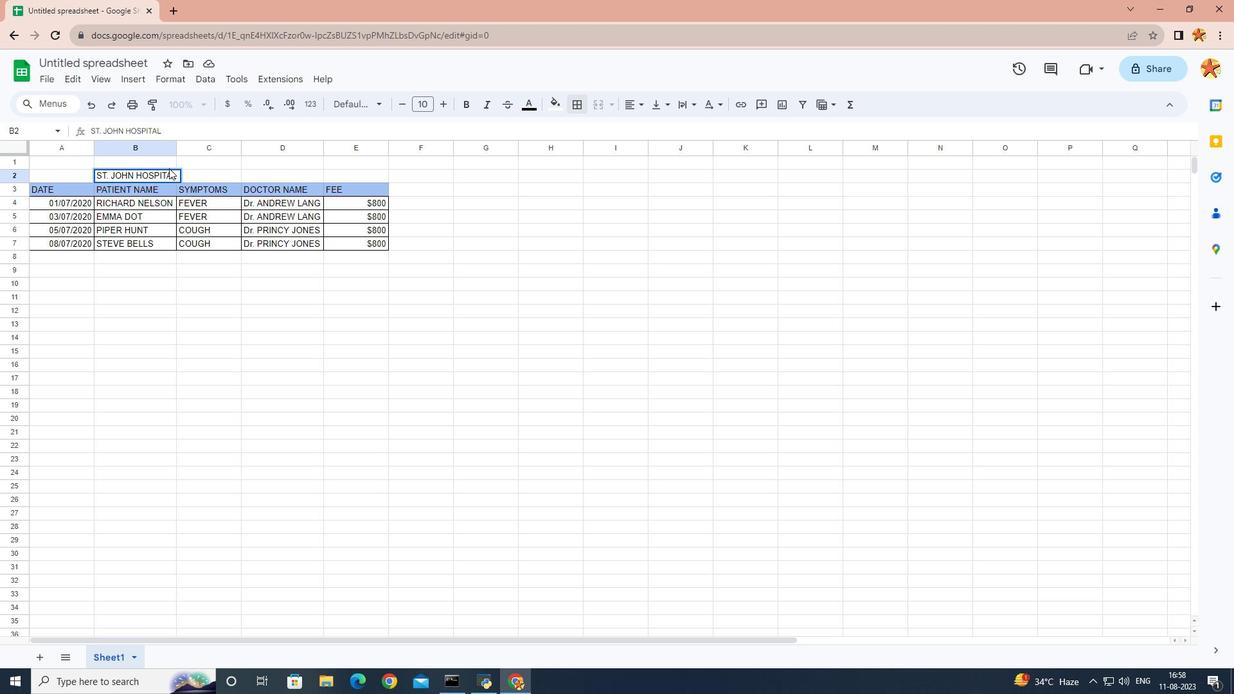 
Action: Key pressed <Key.space>PATIENT<Key.space>SIGN<Key.space>IN
Screenshot: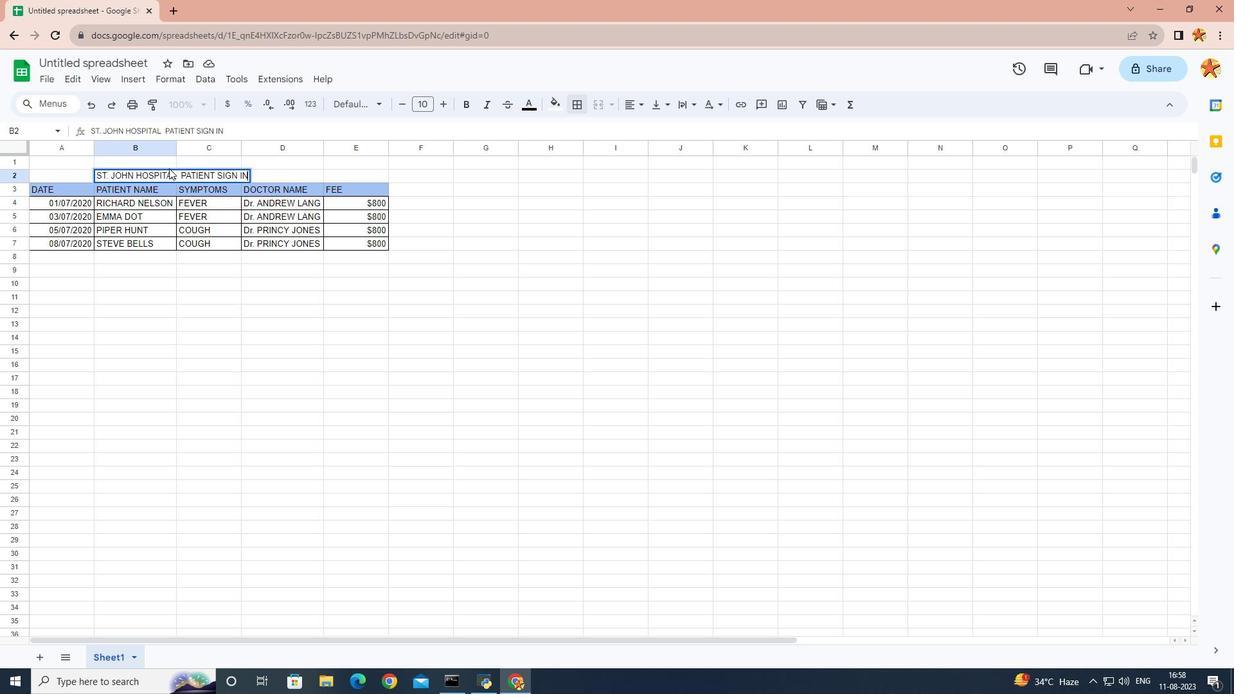 
Action: Mouse moved to (198, 330)
Screenshot: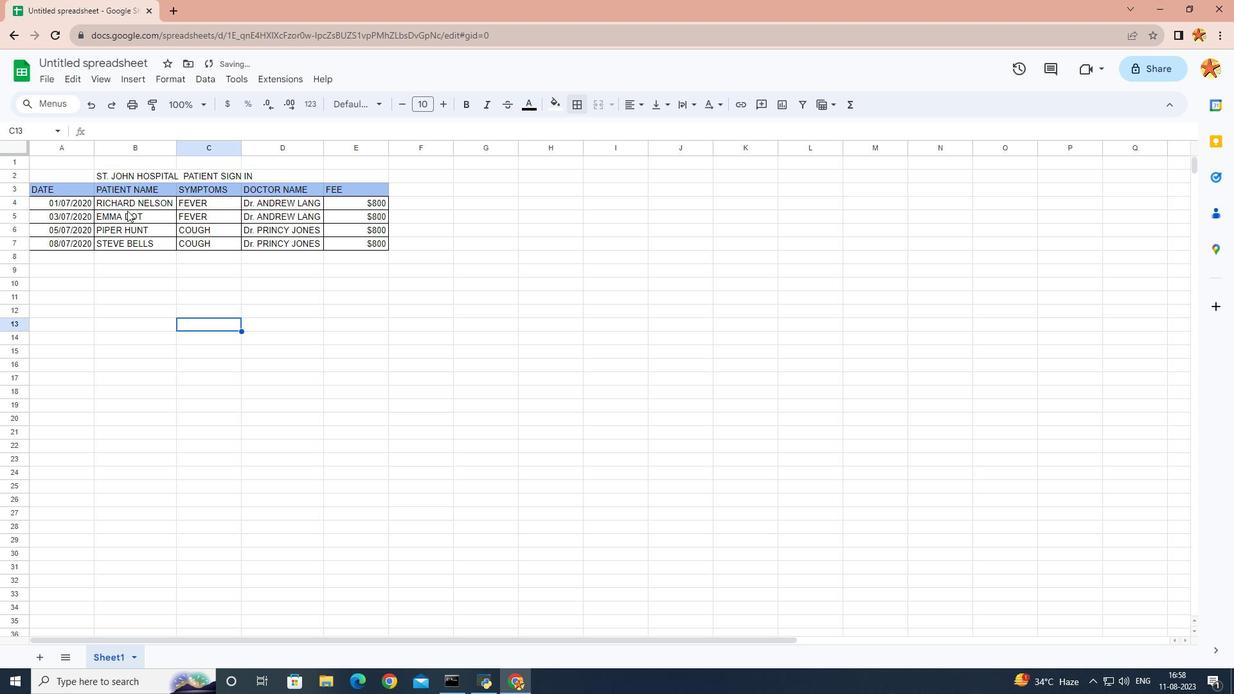 
Action: Mouse pressed left at (198, 330)
Screenshot: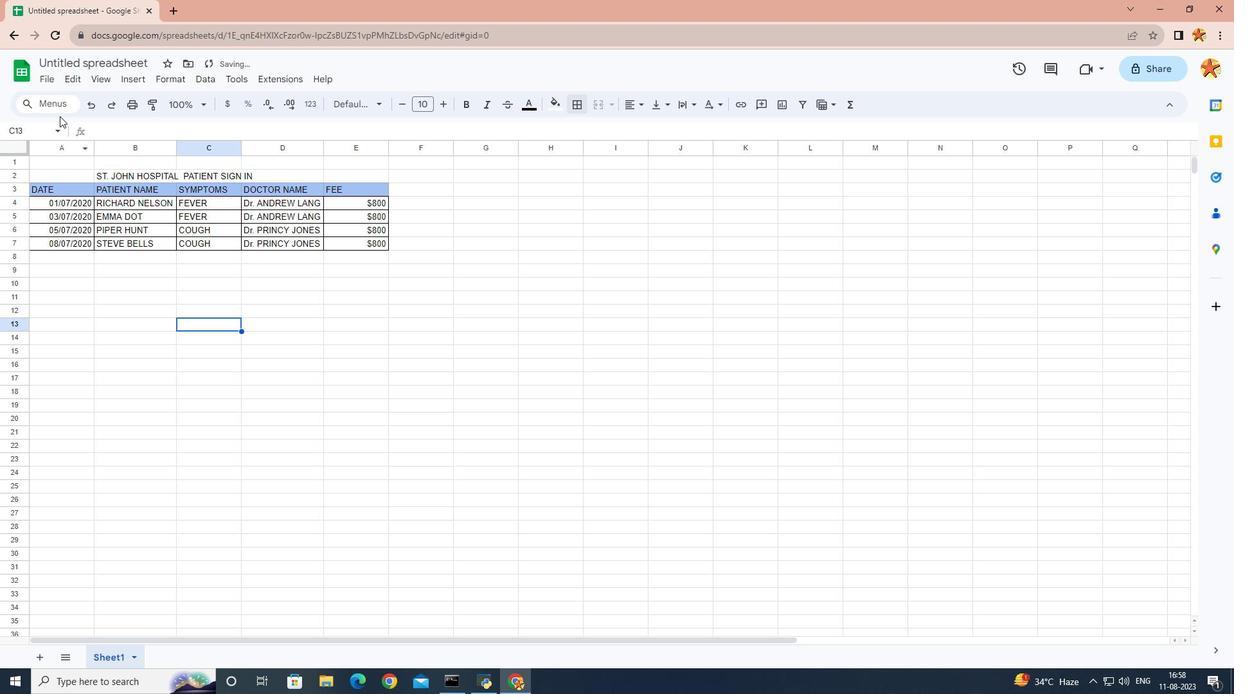 
Action: Mouse moved to (95, 171)
Screenshot: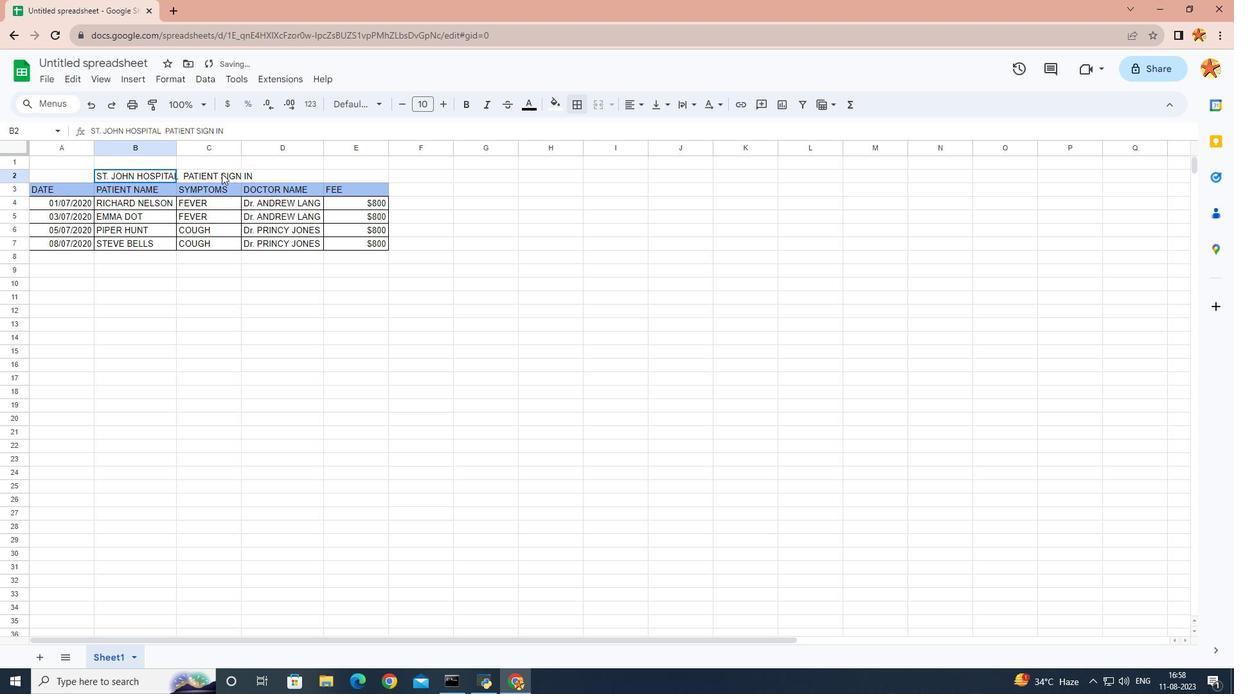 
Action: Mouse pressed left at (95, 171)
Screenshot: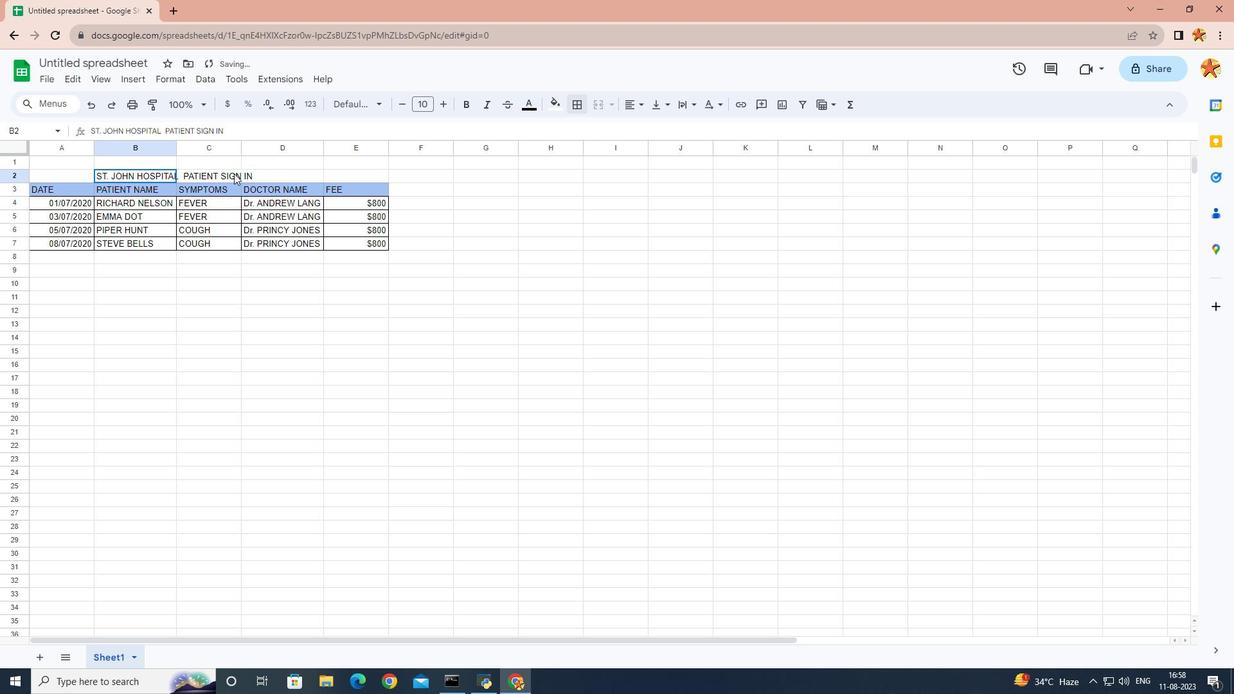 
Action: Mouse moved to (447, 104)
Screenshot: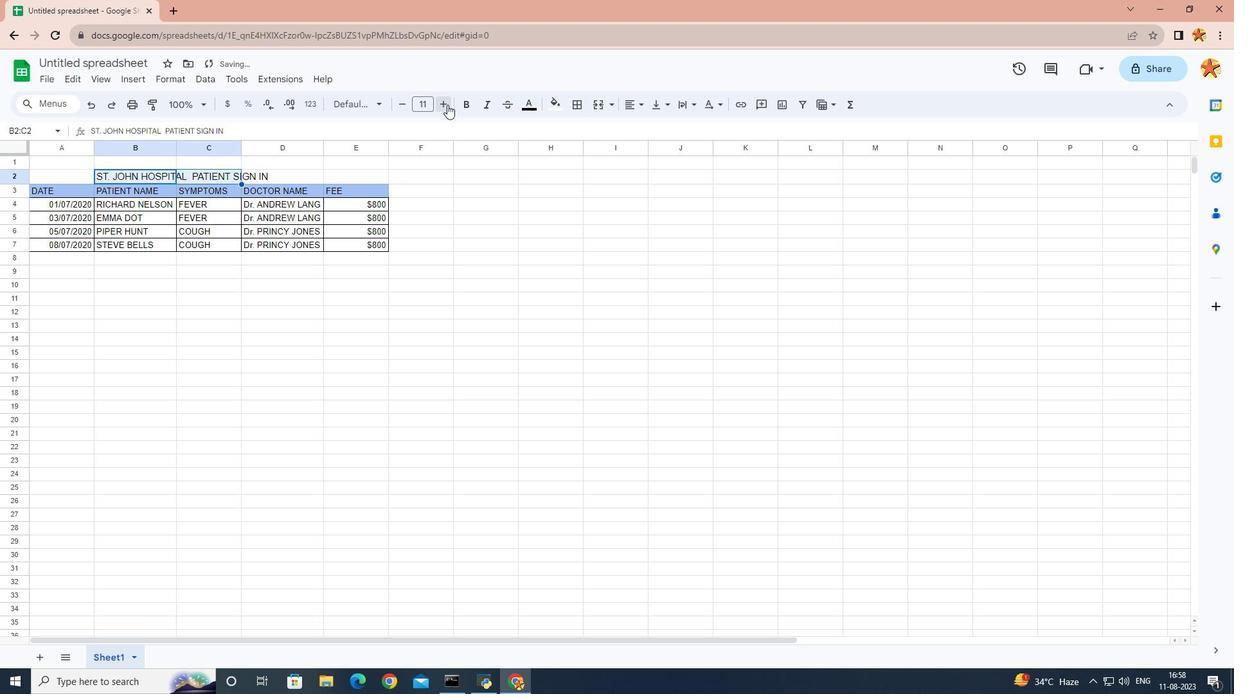 
Action: Mouse pressed left at (447, 104)
Screenshot: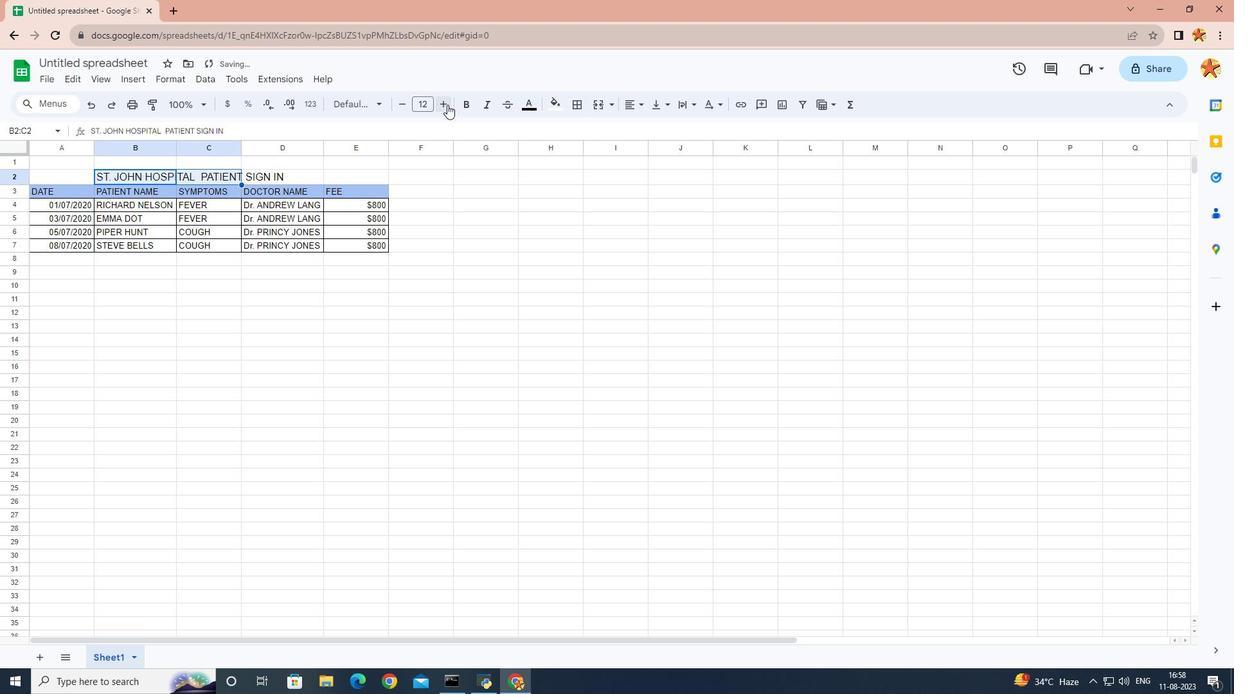 
Action: Mouse pressed left at (447, 104)
Screenshot: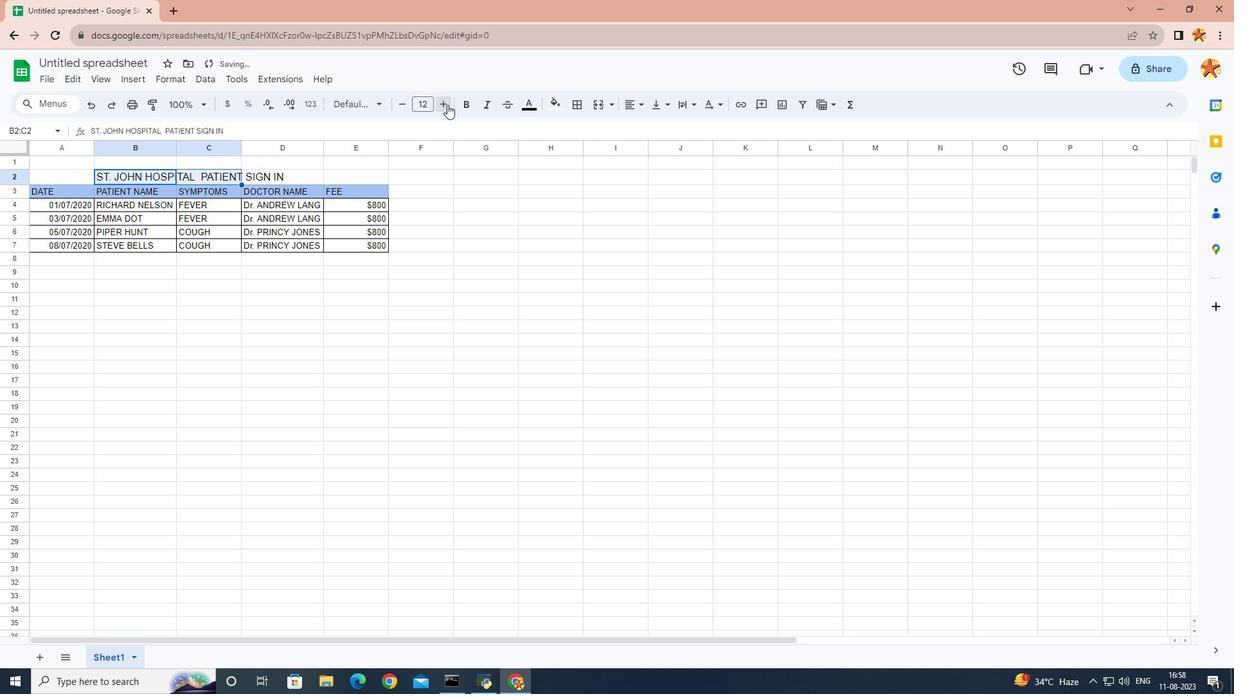
Action: Mouse pressed left at (447, 104)
Screenshot: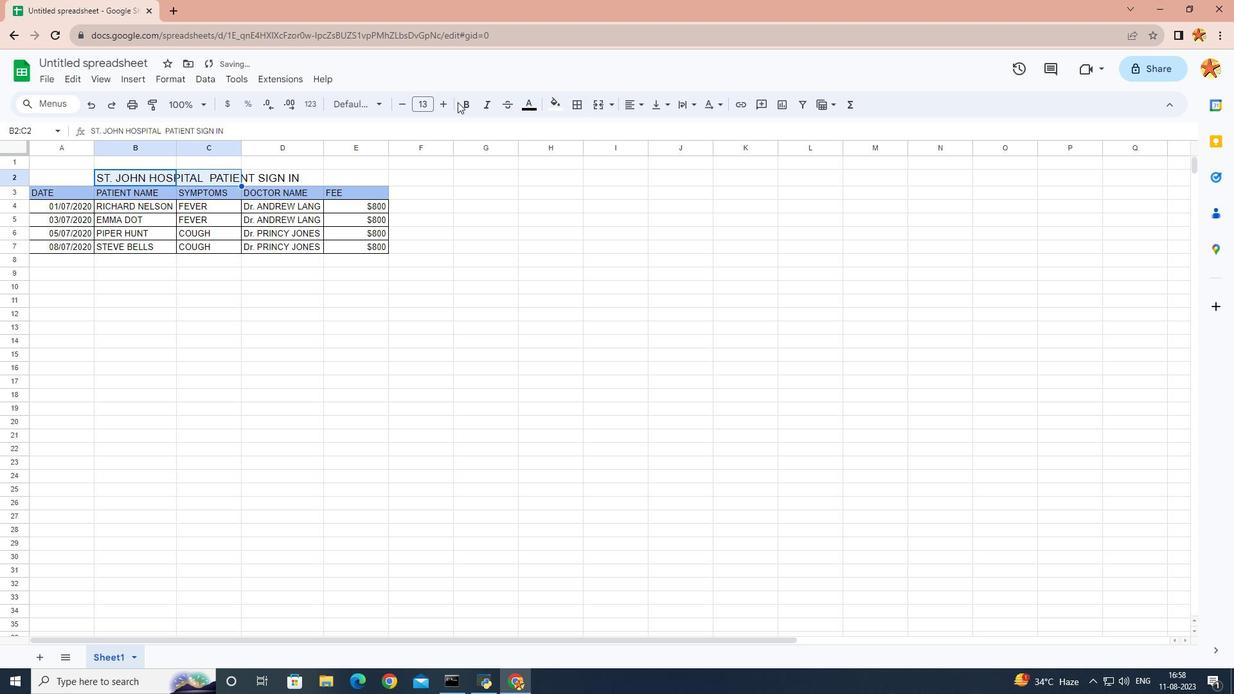 
Action: Mouse moved to (461, 100)
Screenshot: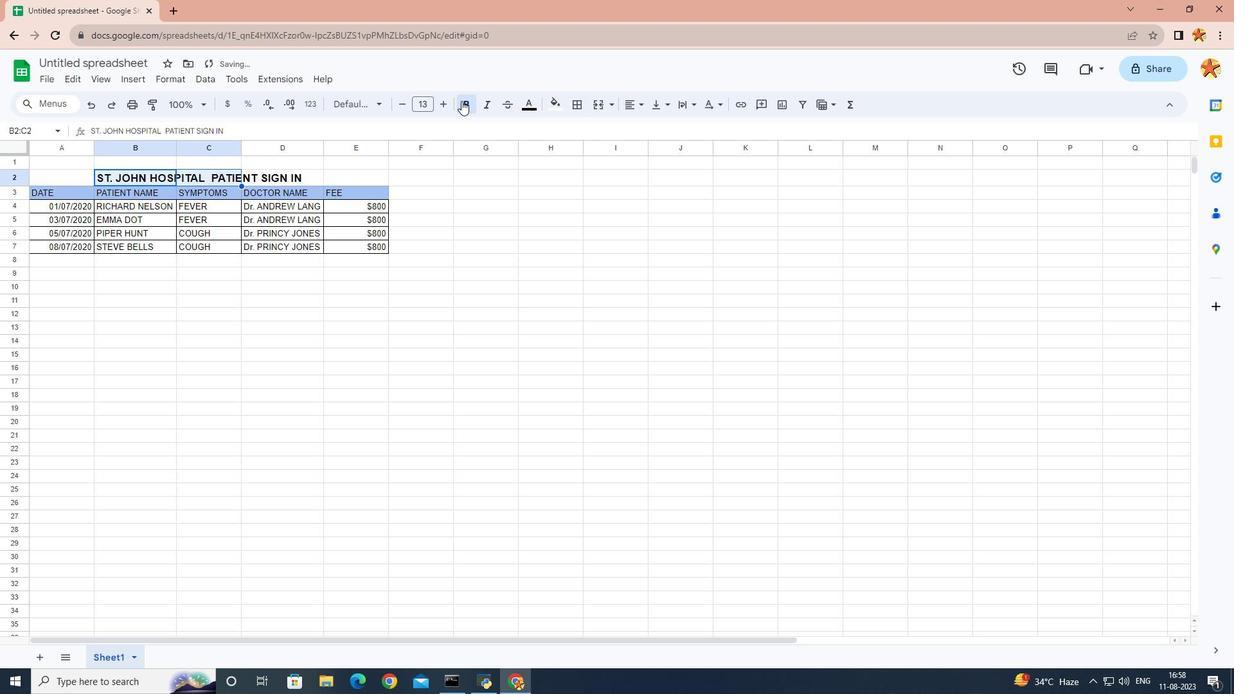 
Action: Mouse pressed left at (461, 100)
Screenshot: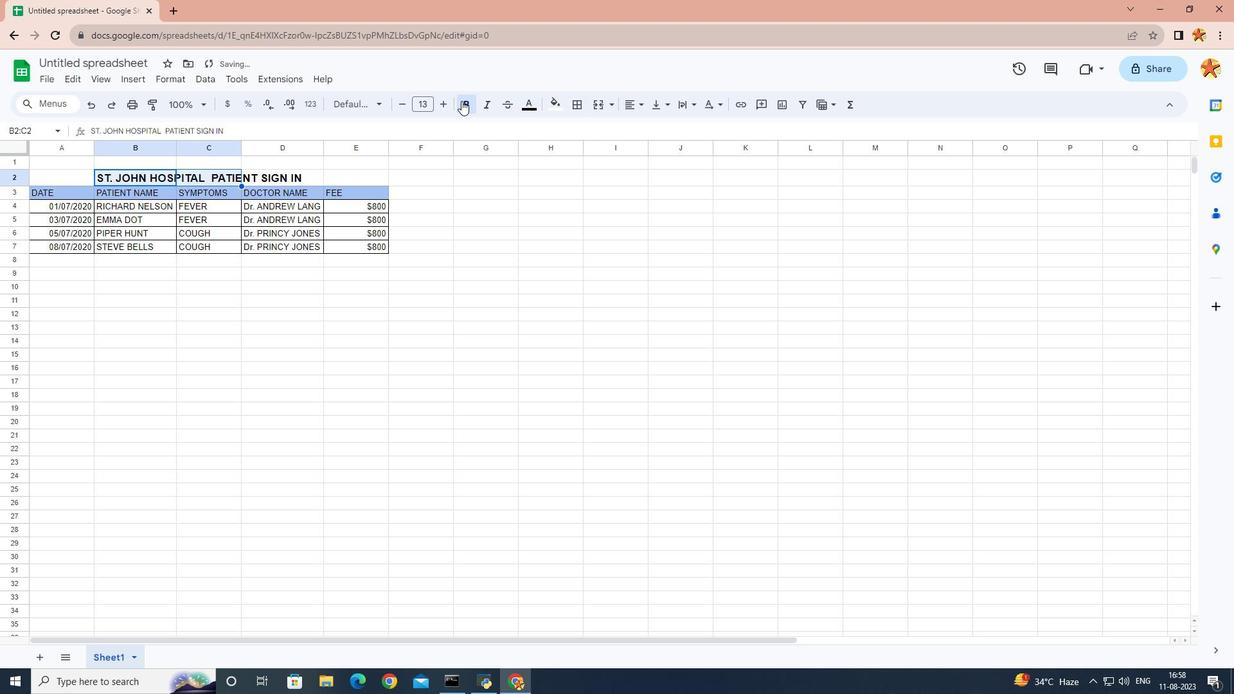 
Action: Mouse moved to (442, 104)
